 Task: Add a signature Eric Rodriguez containing With heartfelt gratitude, Eric Rodriguez to email address softage.4@softage.net and add a label Hobbies
Action: Mouse moved to (1204, 114)
Screenshot: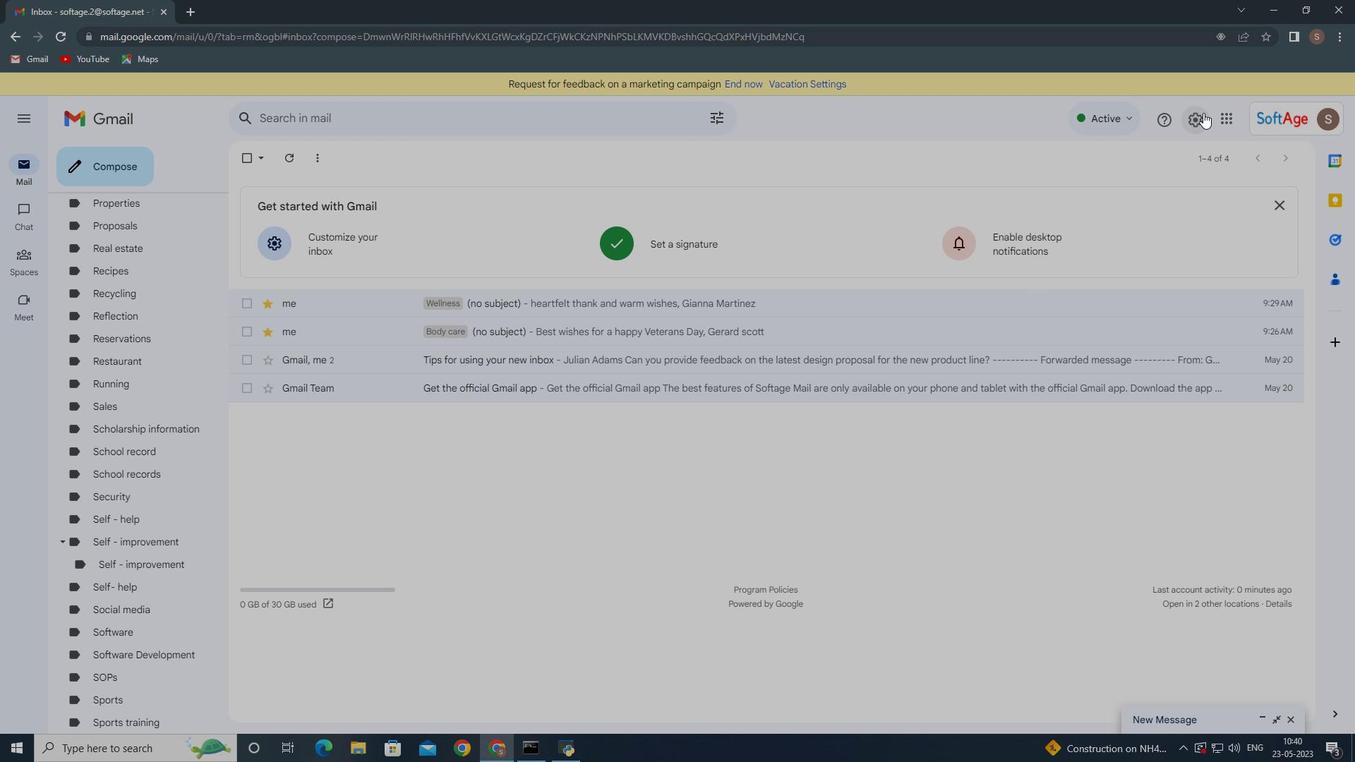 
Action: Mouse pressed left at (1204, 114)
Screenshot: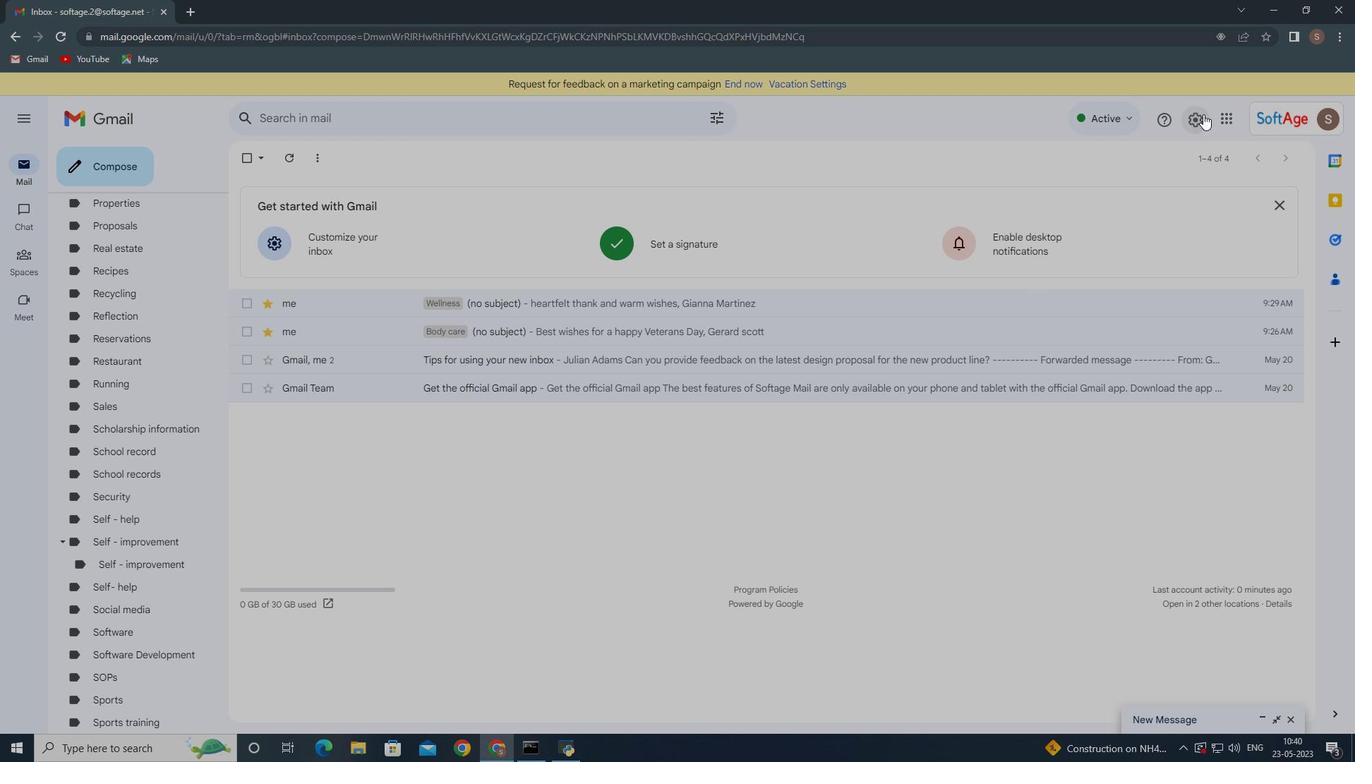 
Action: Mouse moved to (1183, 176)
Screenshot: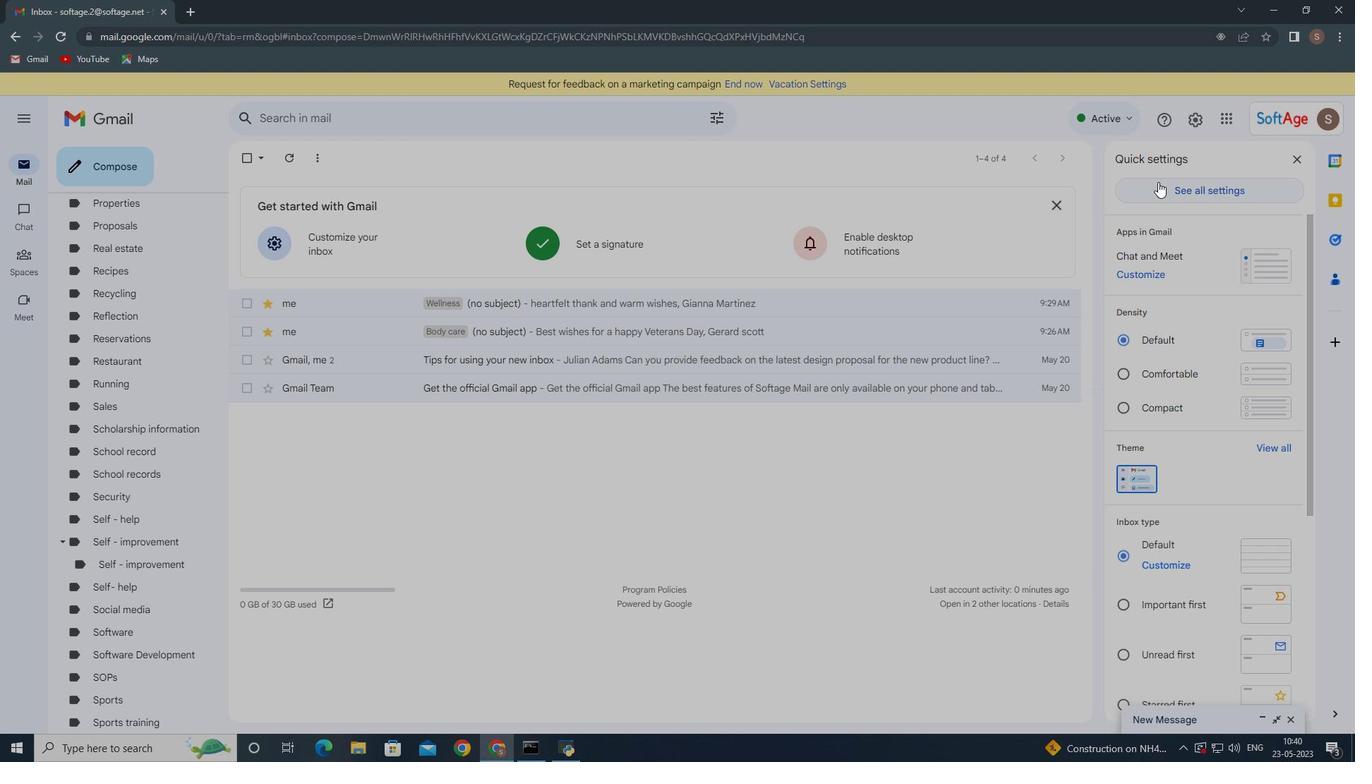 
Action: Mouse pressed left at (1183, 176)
Screenshot: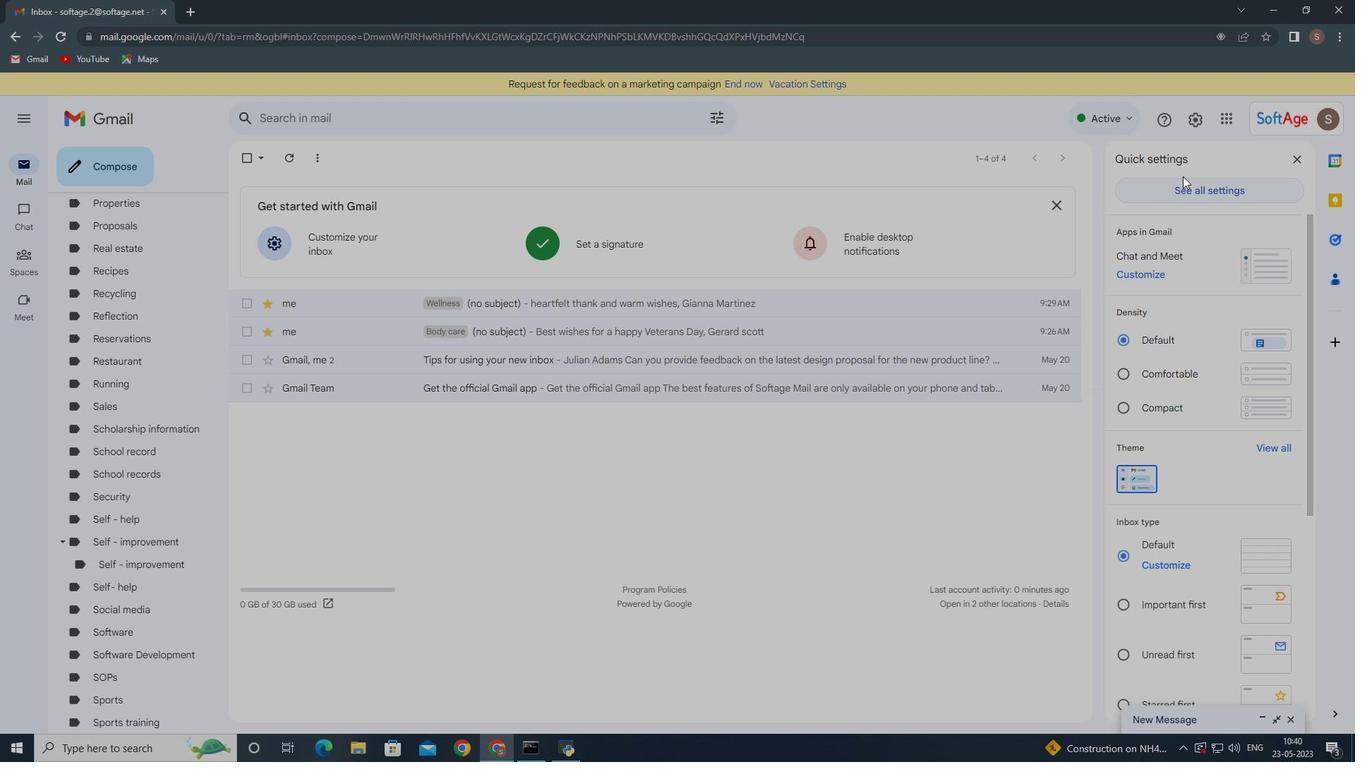 
Action: Mouse moved to (1183, 191)
Screenshot: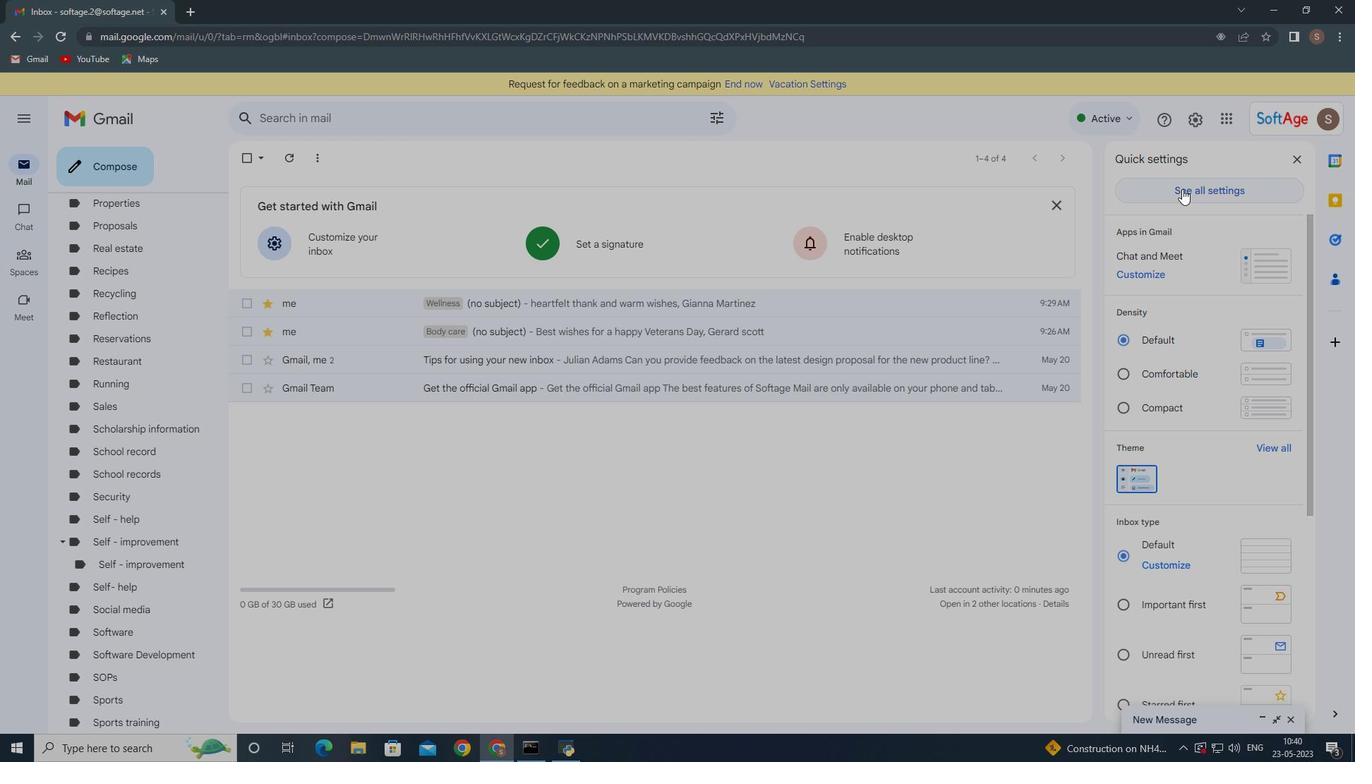 
Action: Mouse pressed left at (1183, 191)
Screenshot: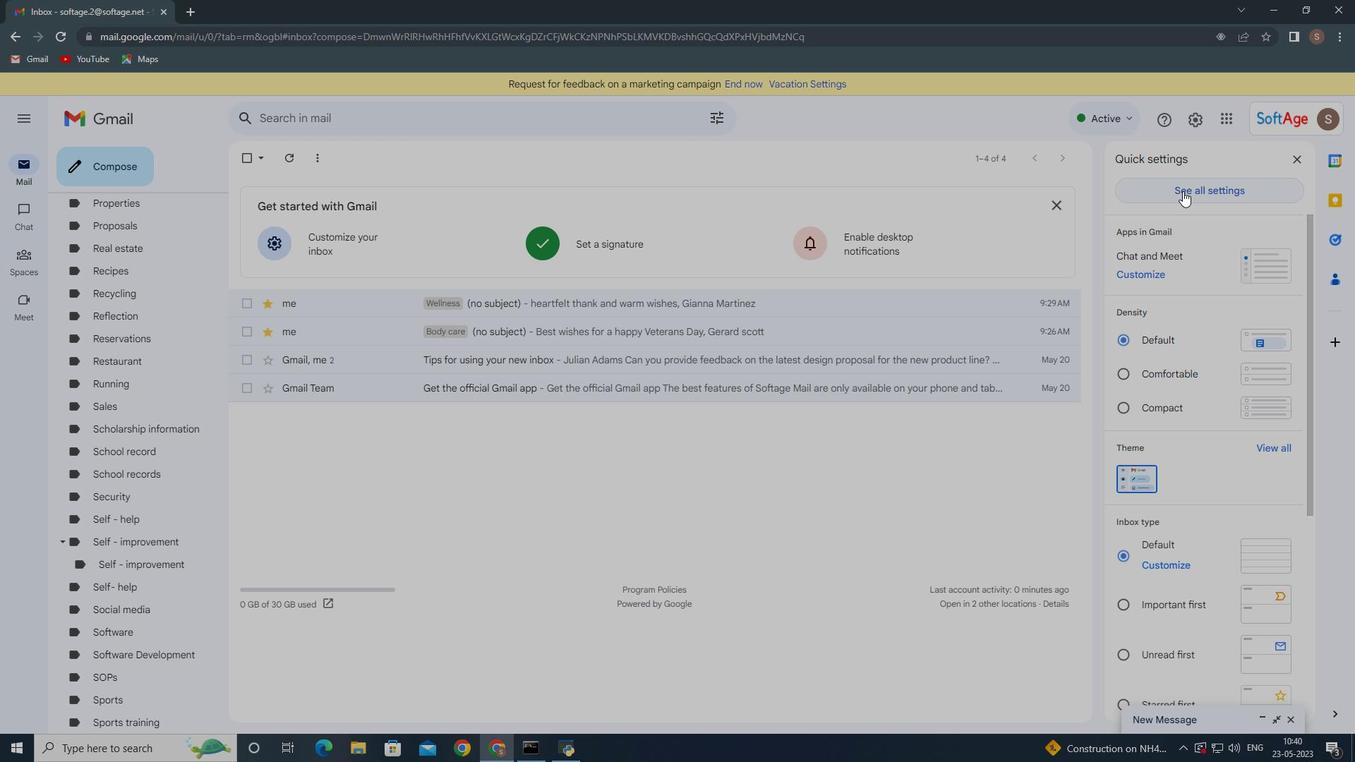 
Action: Mouse moved to (528, 362)
Screenshot: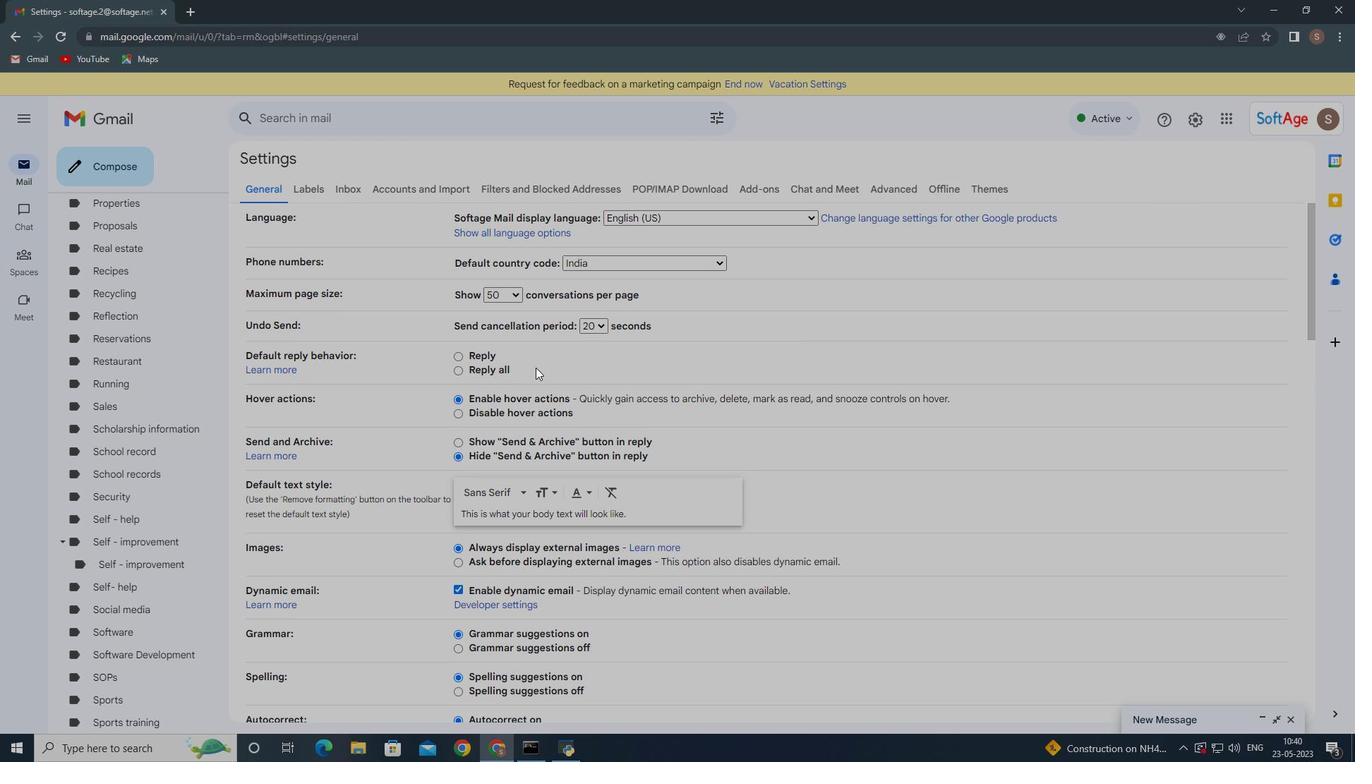 
Action: Mouse scrolled (528, 361) with delta (0, 0)
Screenshot: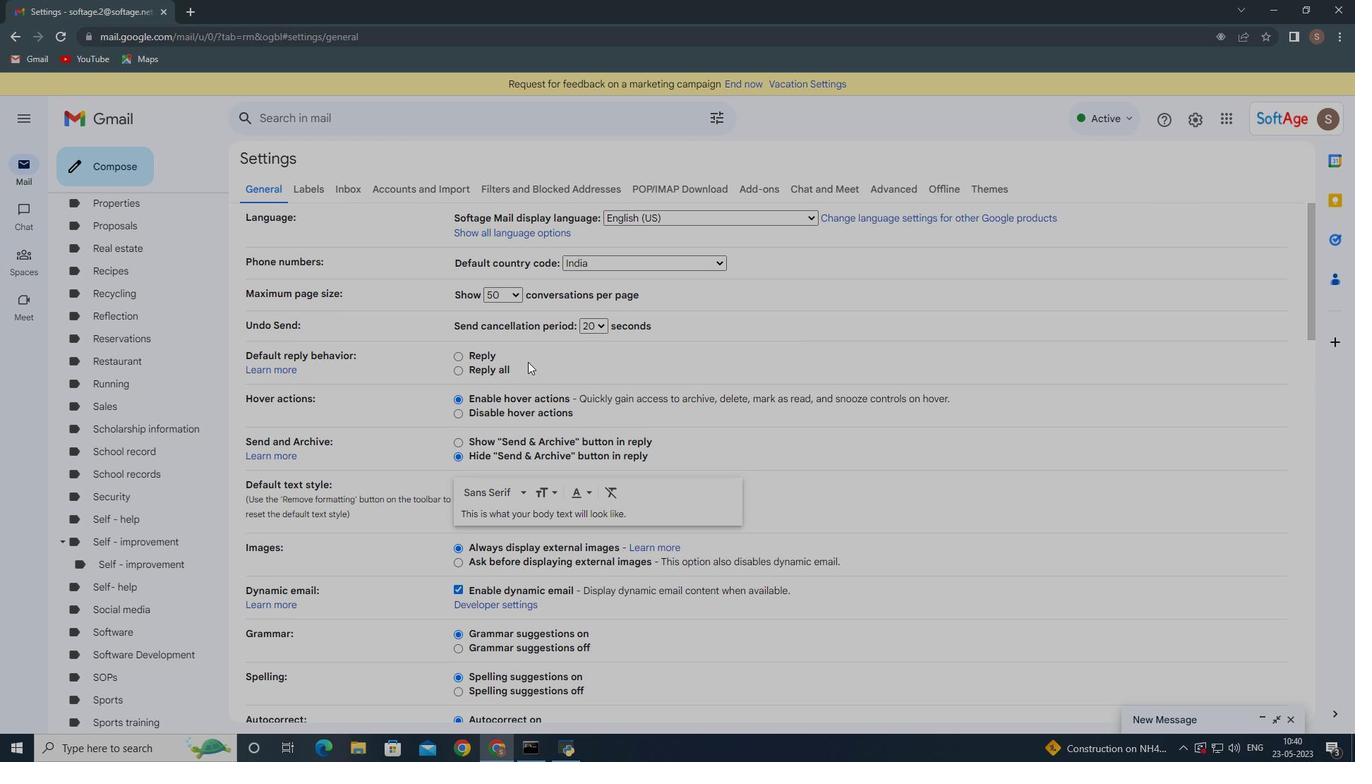 
Action: Mouse scrolled (528, 361) with delta (0, 0)
Screenshot: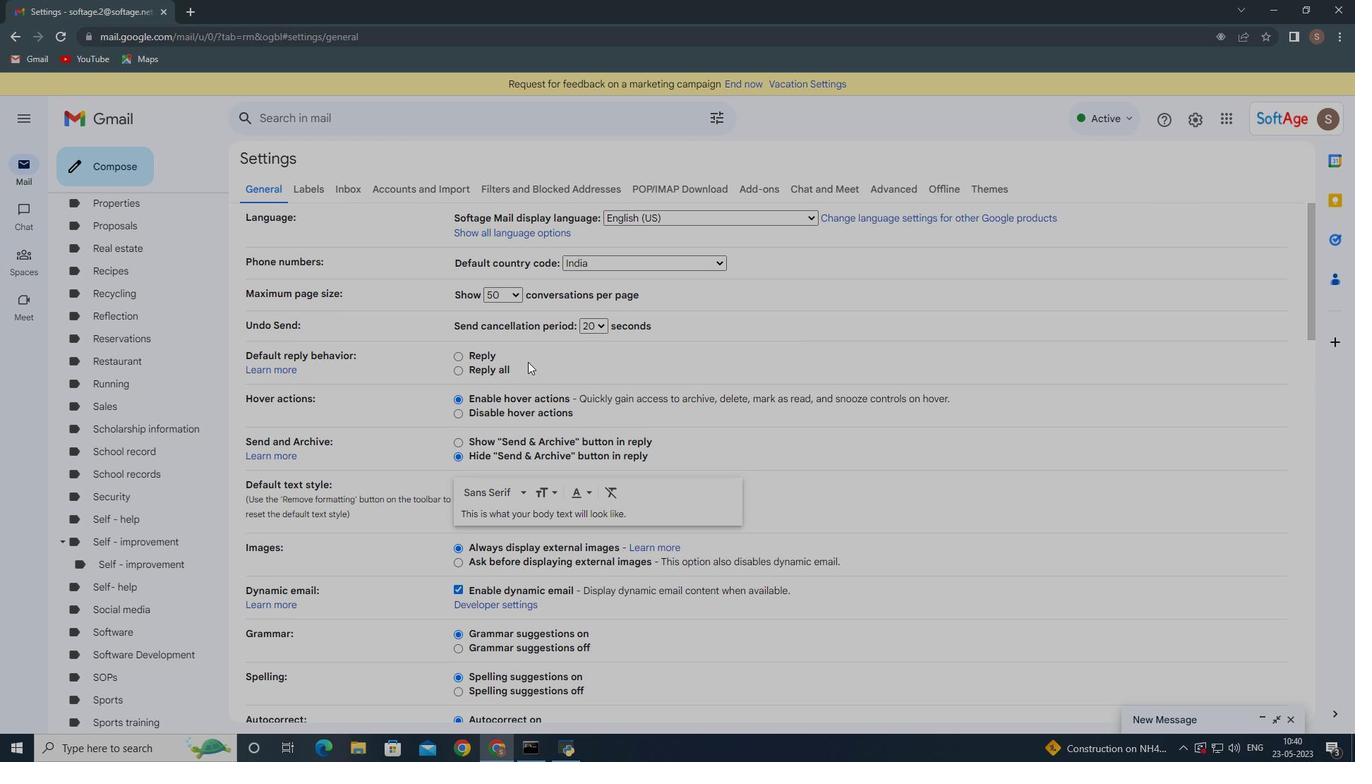 
Action: Mouse moved to (526, 365)
Screenshot: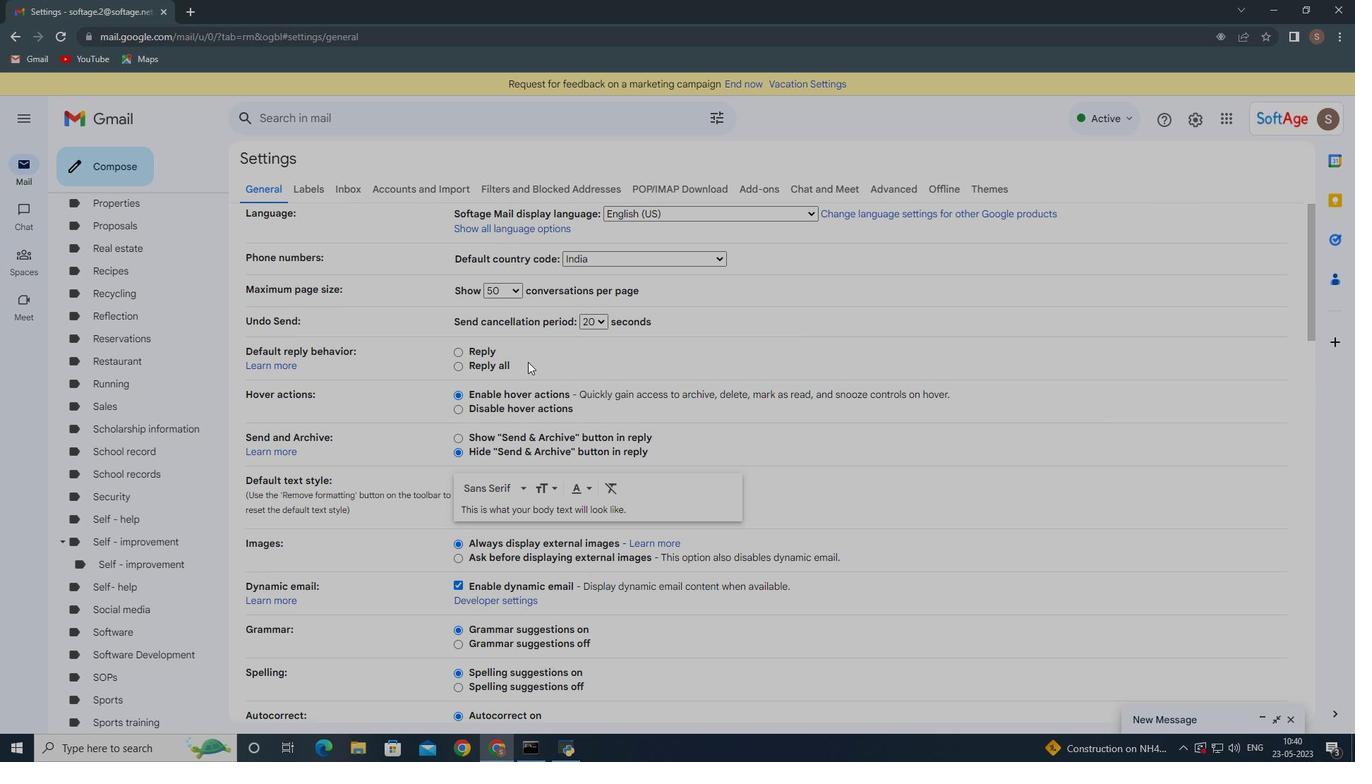 
Action: Mouse scrolled (526, 365) with delta (0, 0)
Screenshot: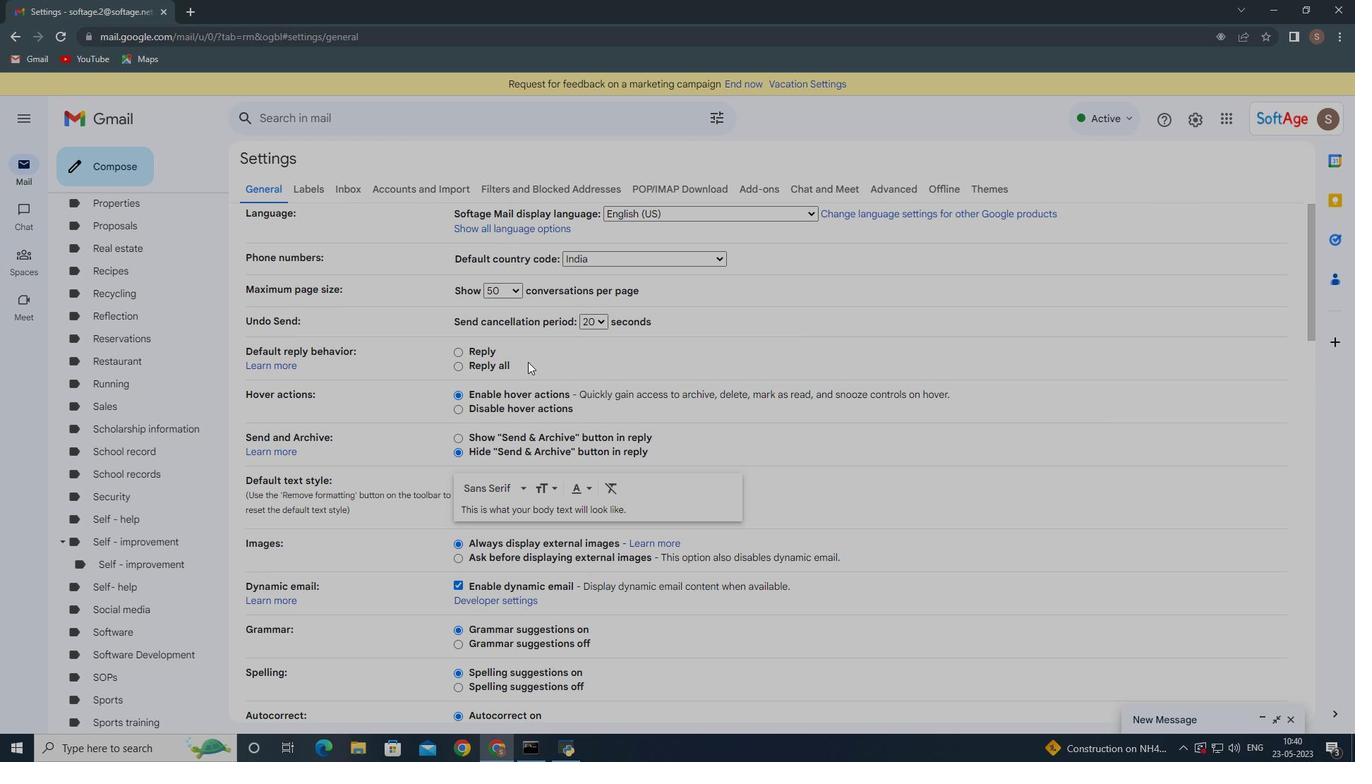 
Action: Mouse moved to (526, 370)
Screenshot: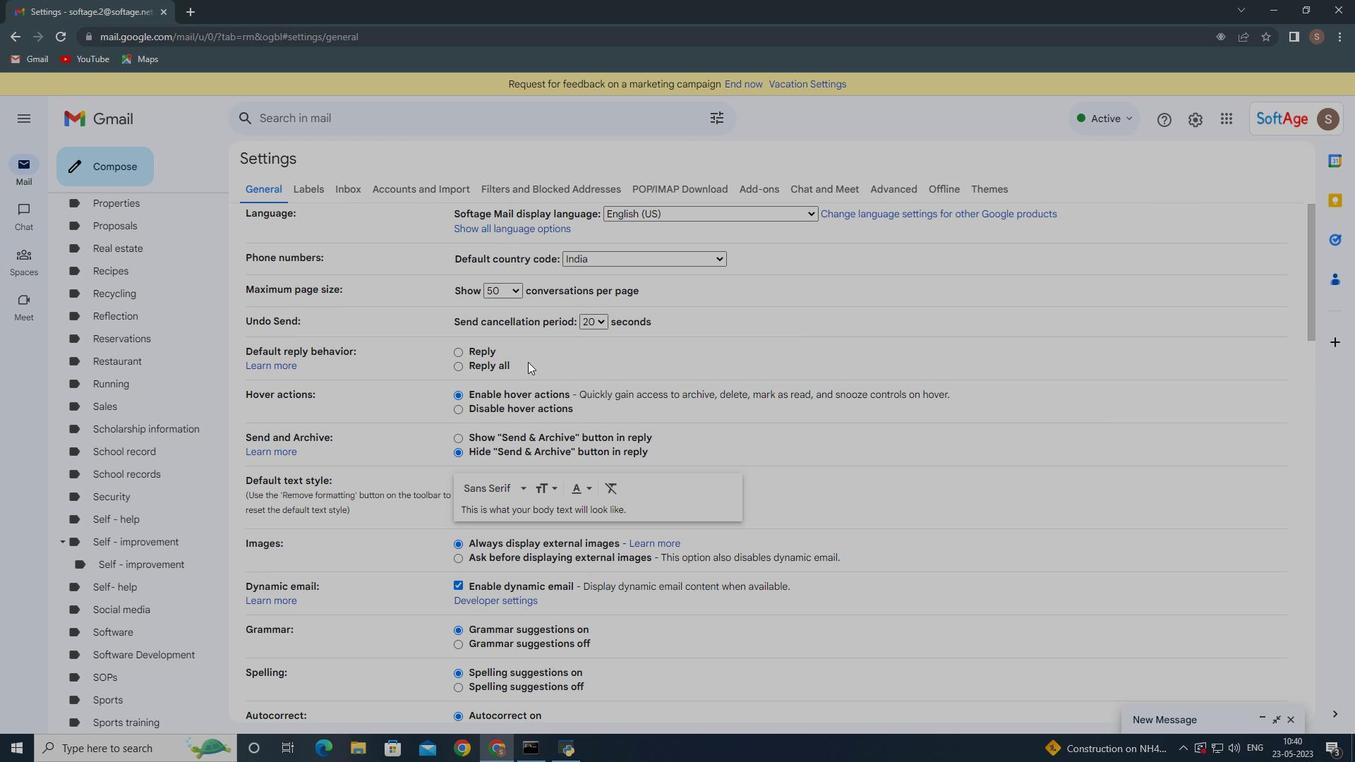 
Action: Mouse scrolled (526, 368) with delta (0, 0)
Screenshot: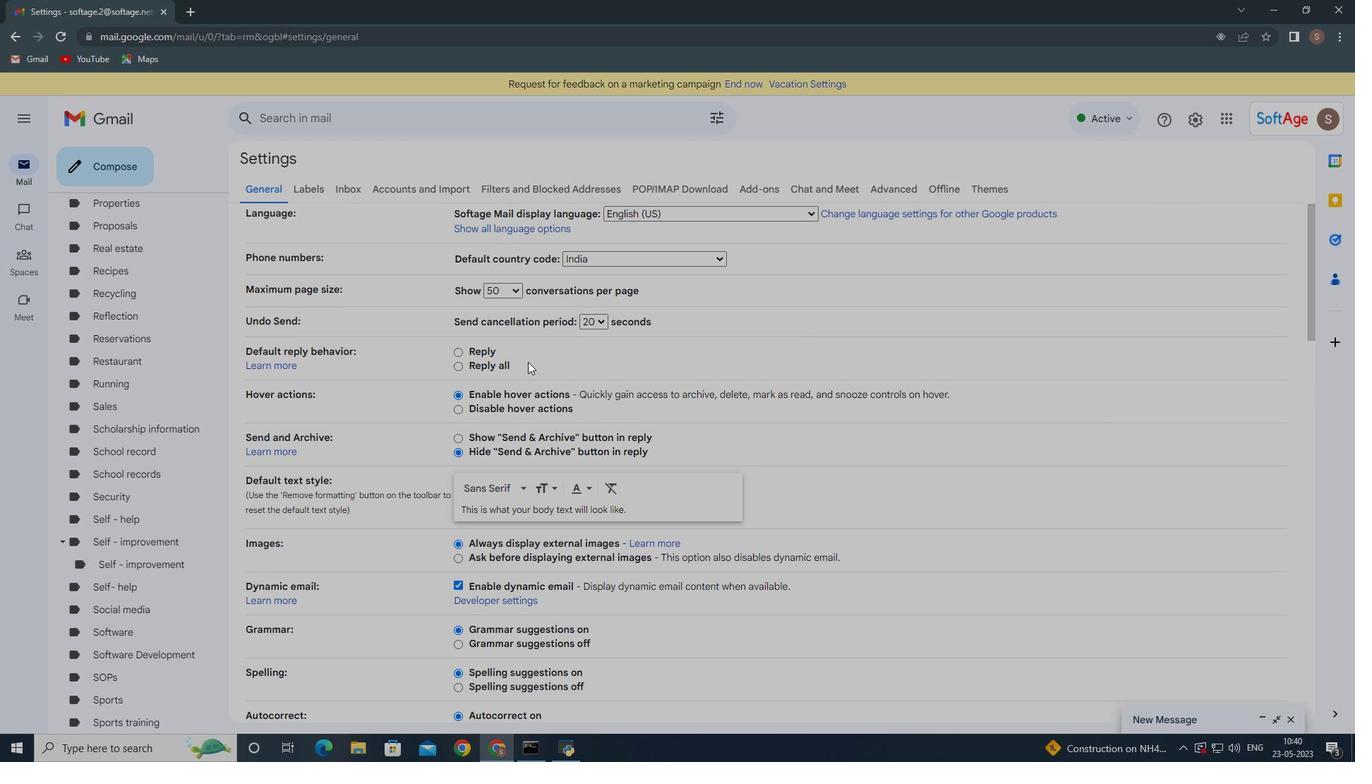 
Action: Mouse moved to (524, 374)
Screenshot: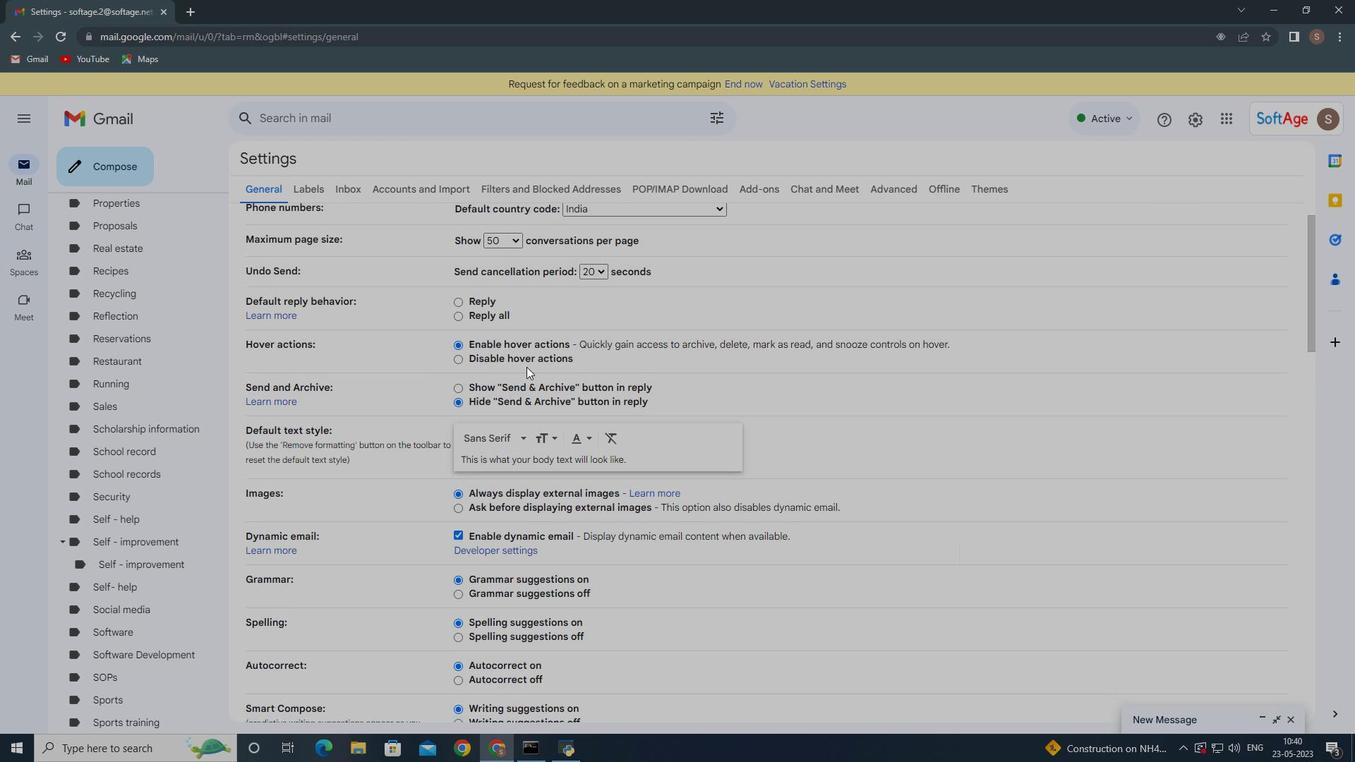 
Action: Mouse scrolled (524, 373) with delta (0, 0)
Screenshot: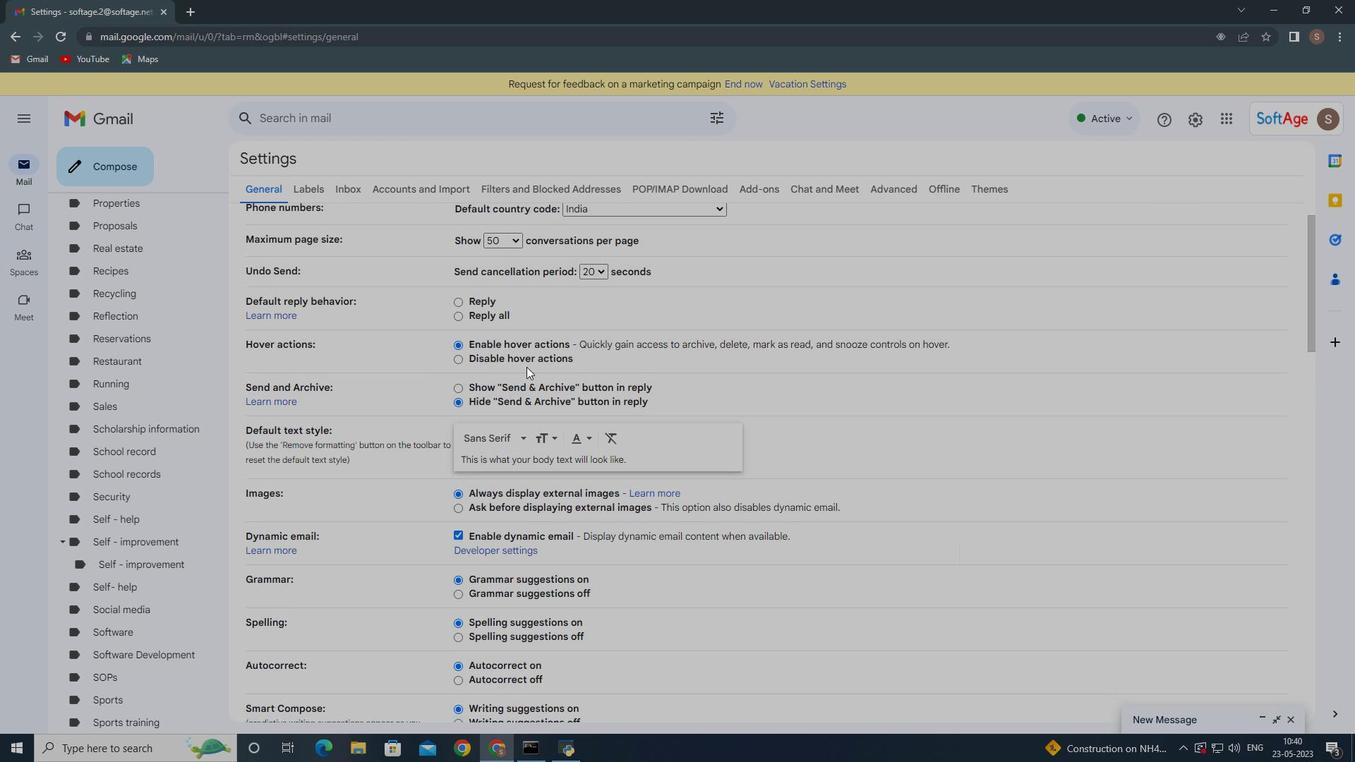 
Action: Mouse moved to (517, 387)
Screenshot: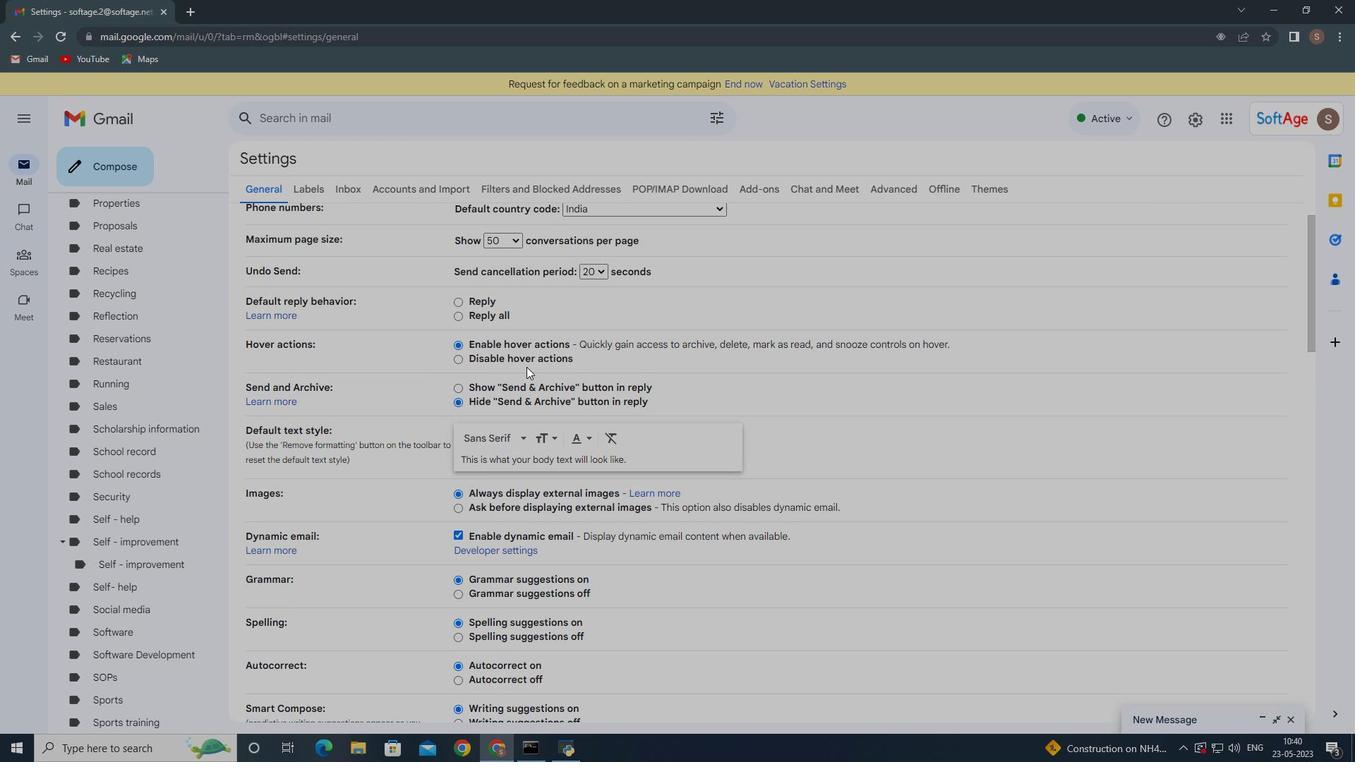 
Action: Mouse scrolled (521, 382) with delta (0, 0)
Screenshot: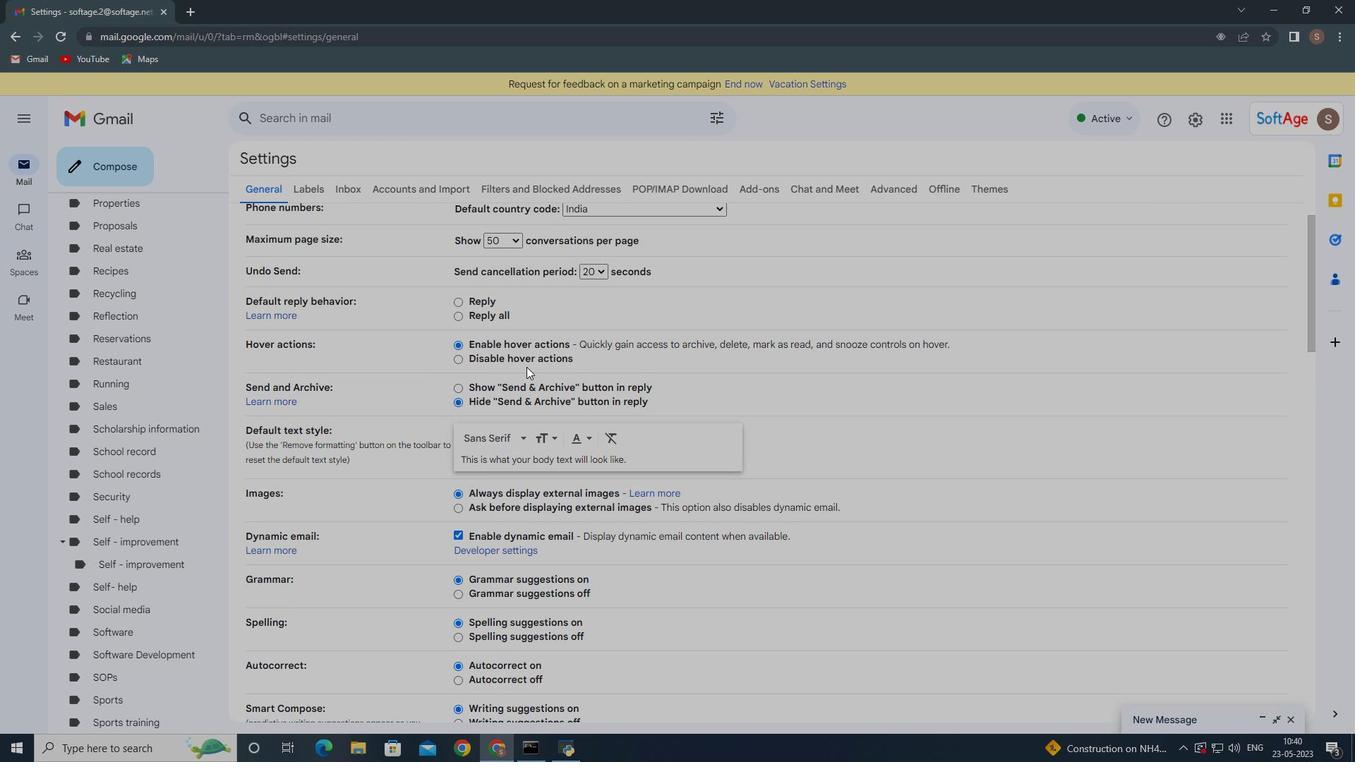 
Action: Mouse moved to (504, 426)
Screenshot: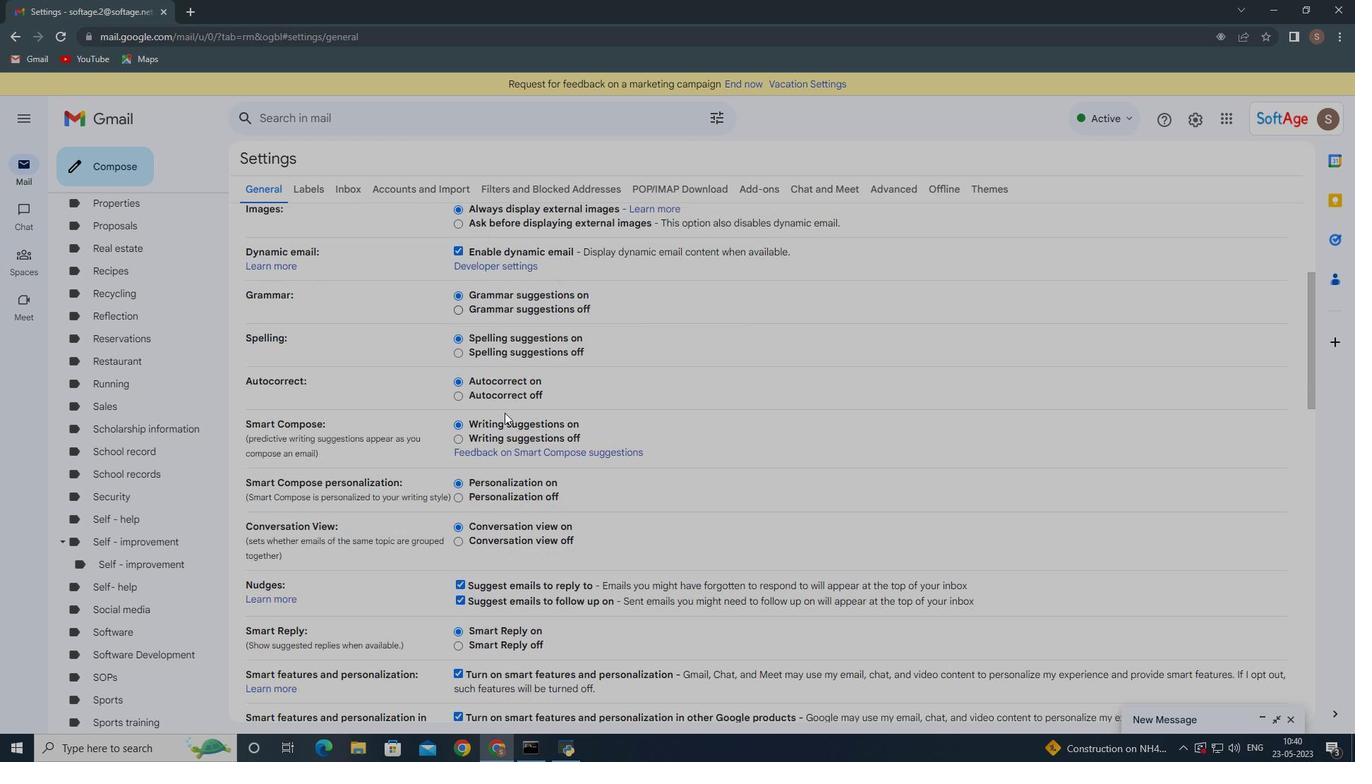 
Action: Mouse scrolled (504, 424) with delta (0, 0)
Screenshot: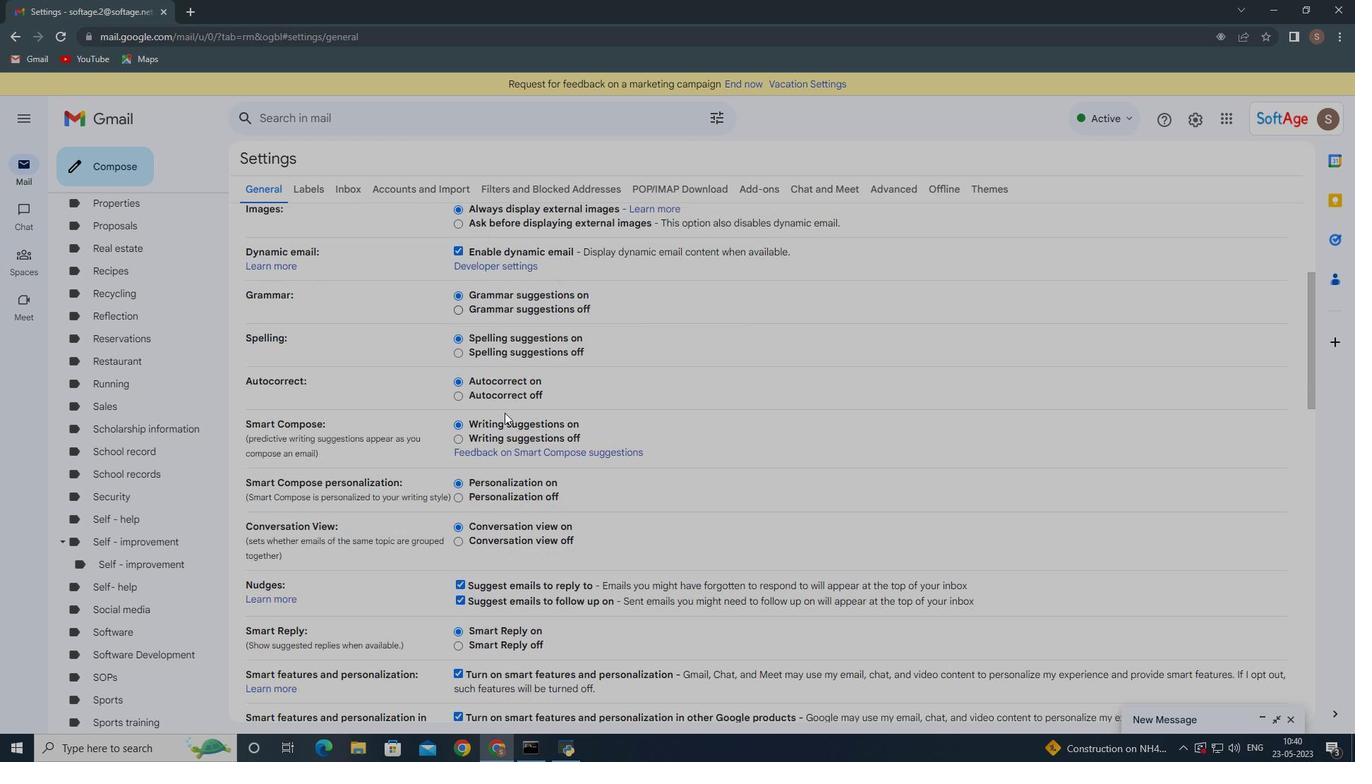 
Action: Mouse moved to (505, 430)
Screenshot: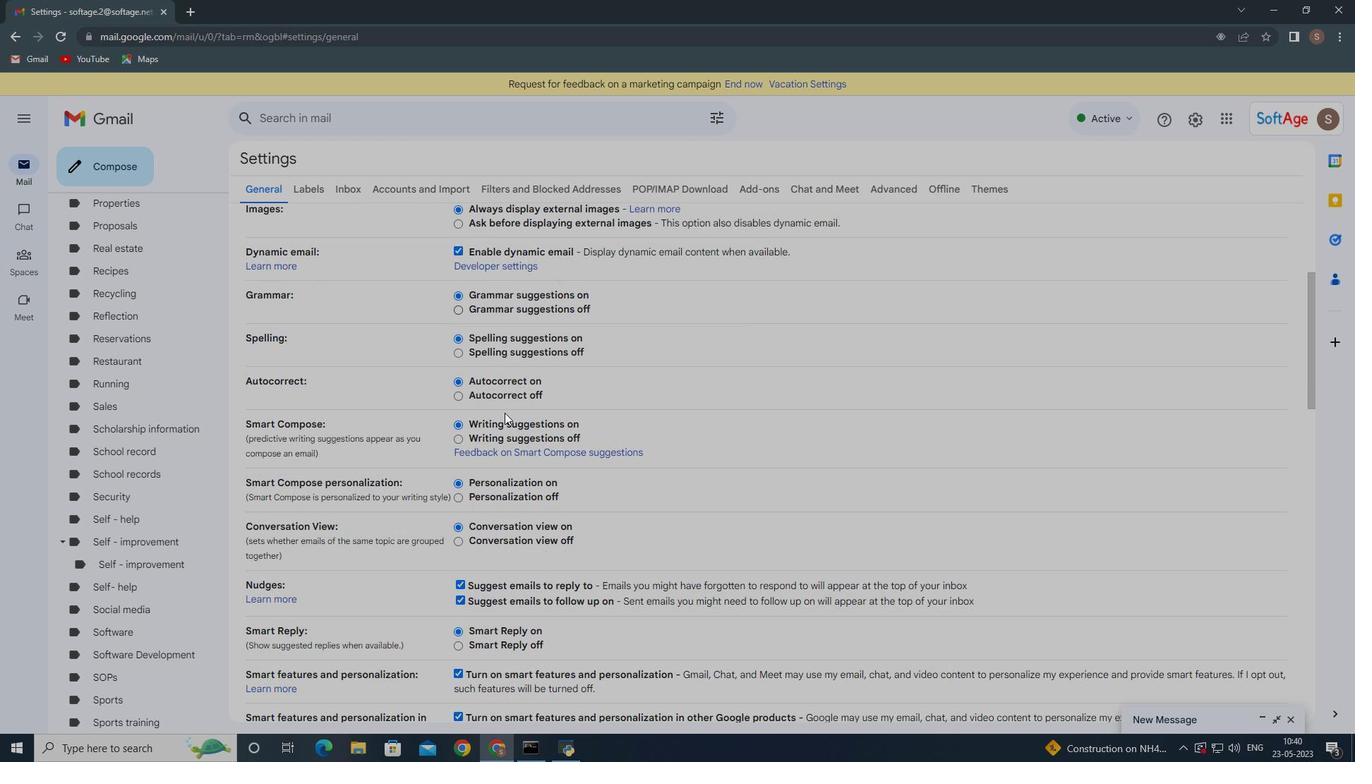
Action: Mouse scrolled (505, 430) with delta (0, 0)
Screenshot: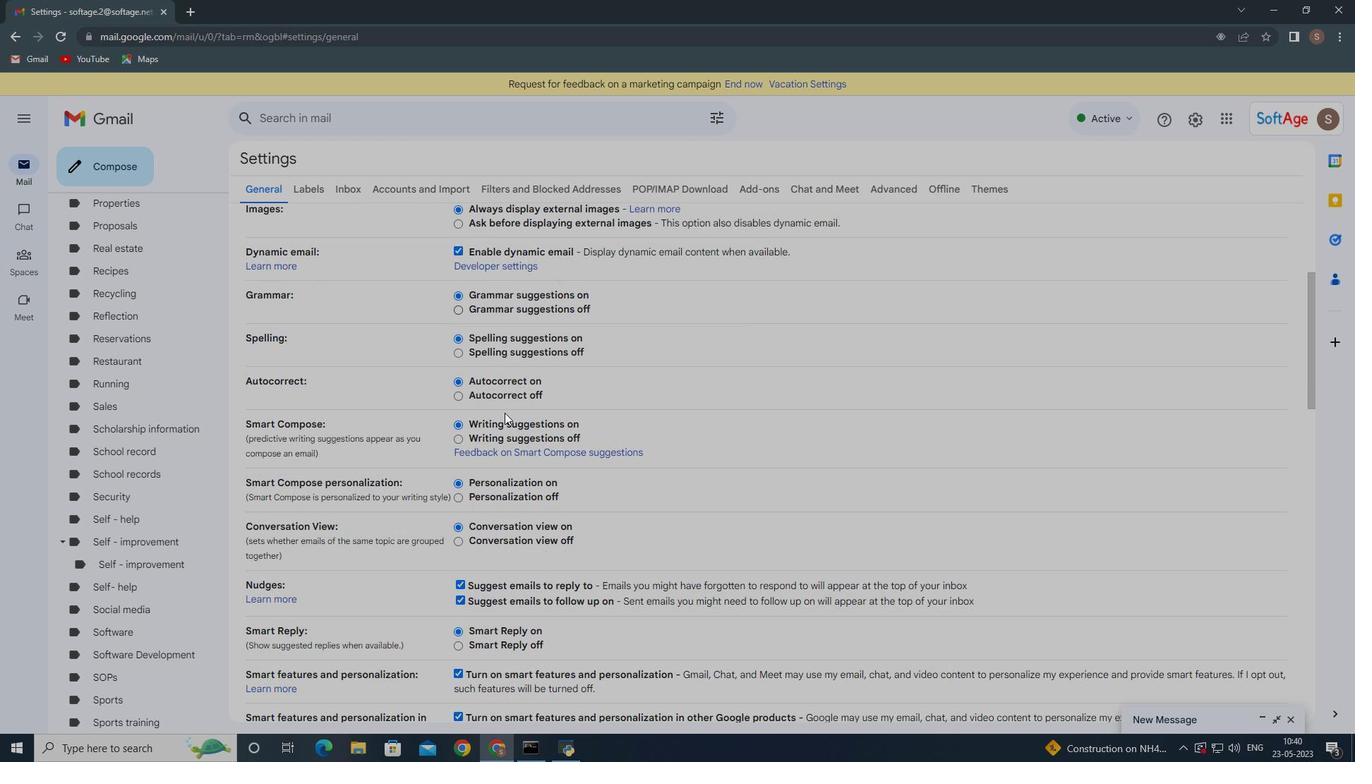 
Action: Mouse moved to (508, 442)
Screenshot: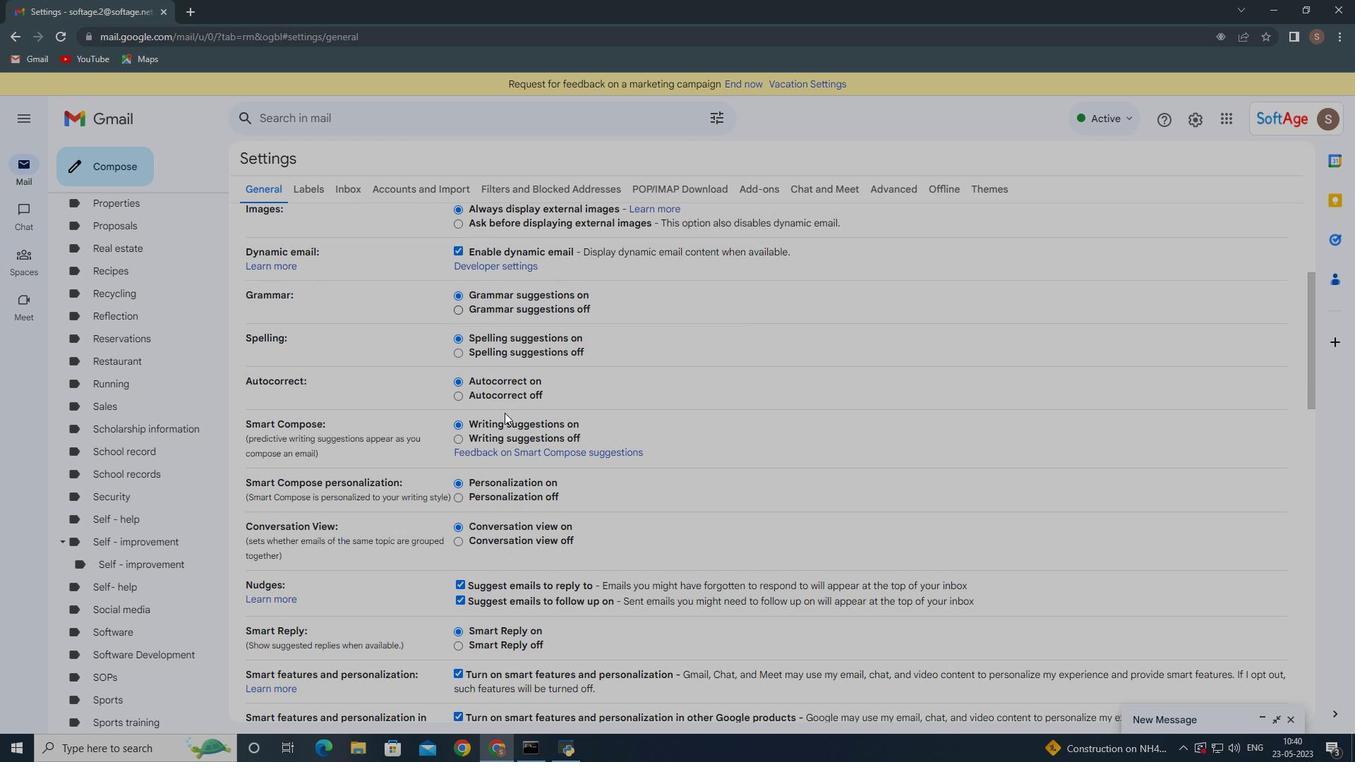 
Action: Mouse scrolled (508, 441) with delta (0, 0)
Screenshot: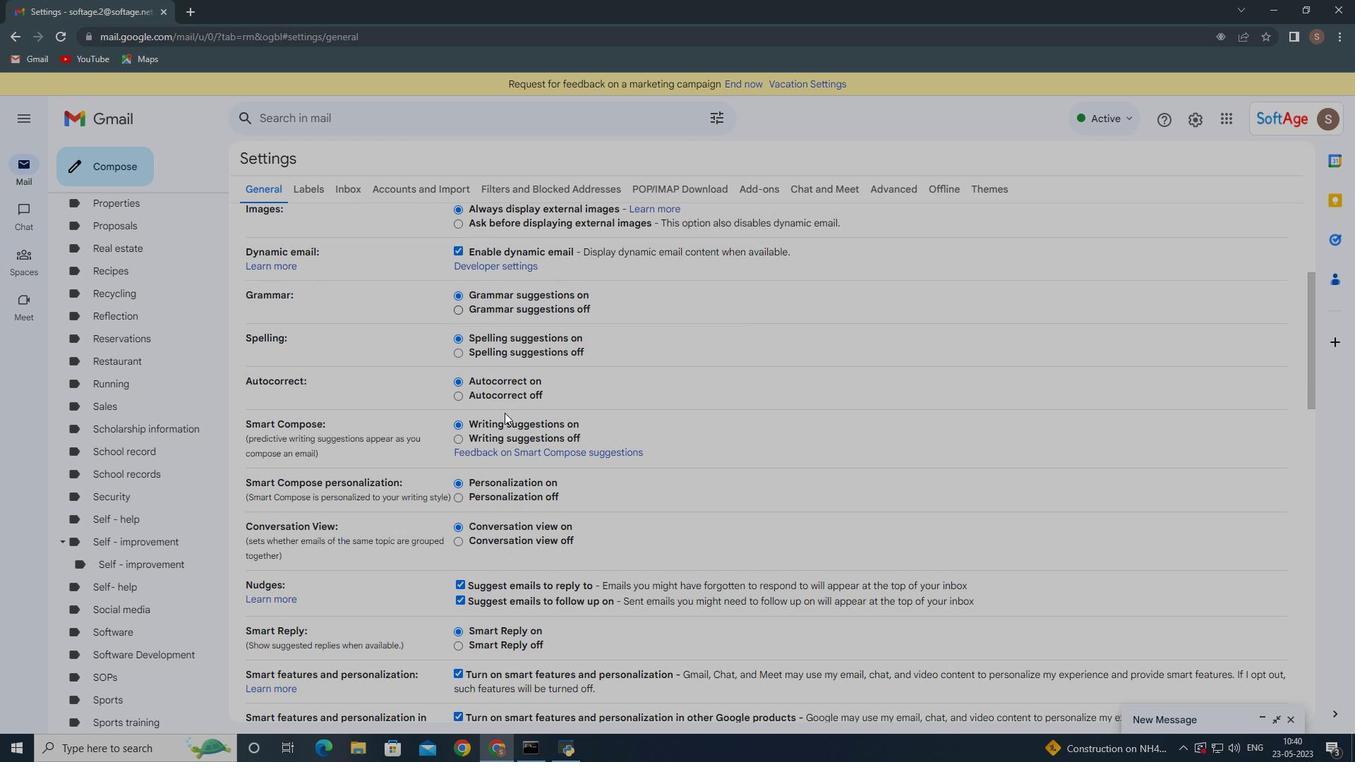 
Action: Mouse moved to (510, 447)
Screenshot: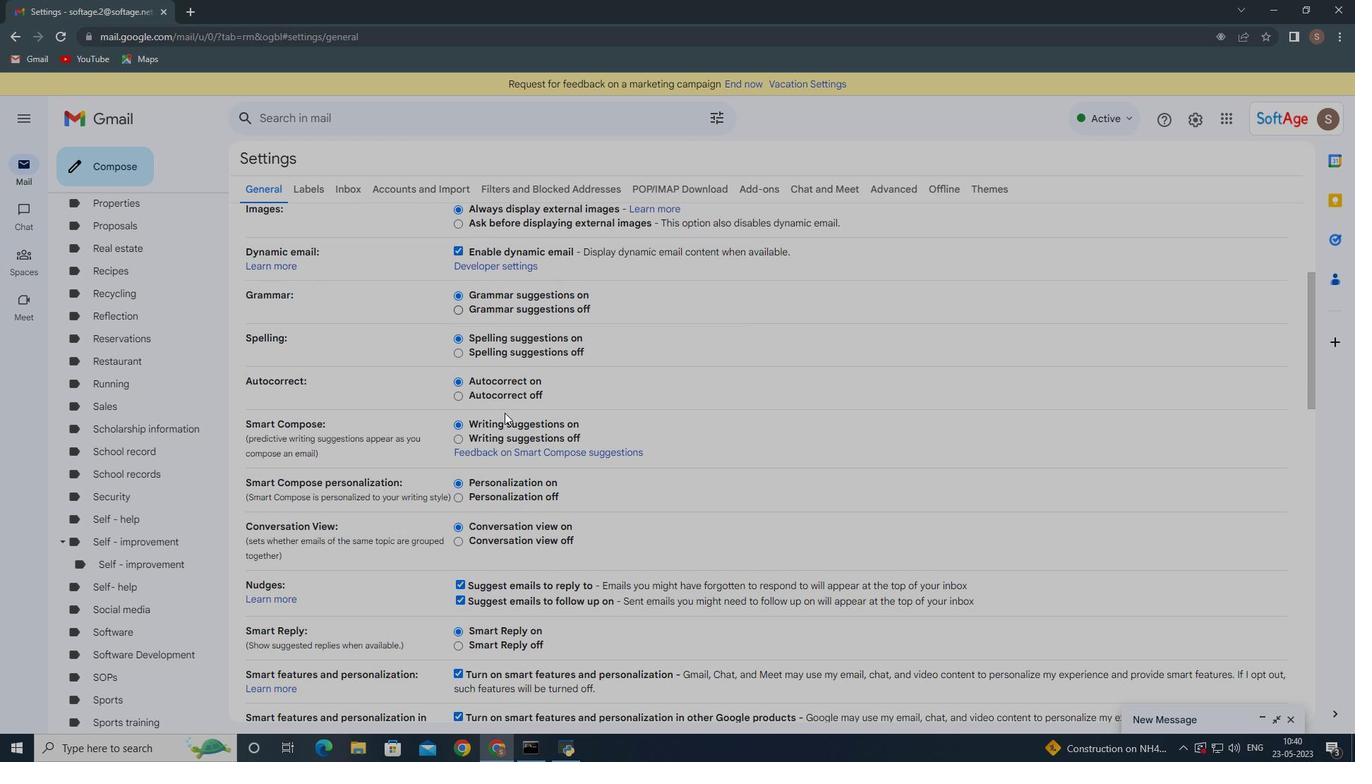 
Action: Mouse scrolled (510, 447) with delta (0, 0)
Screenshot: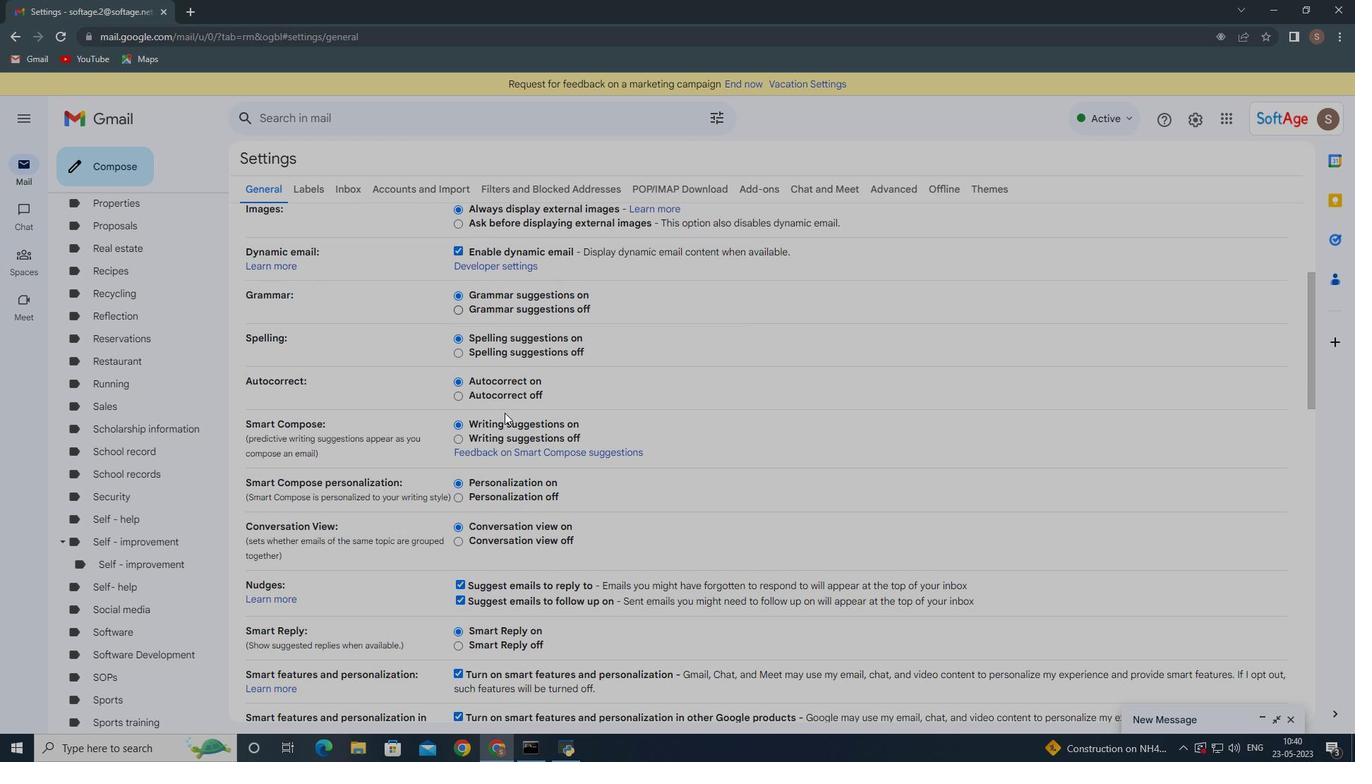 
Action: Mouse moved to (516, 514)
Screenshot: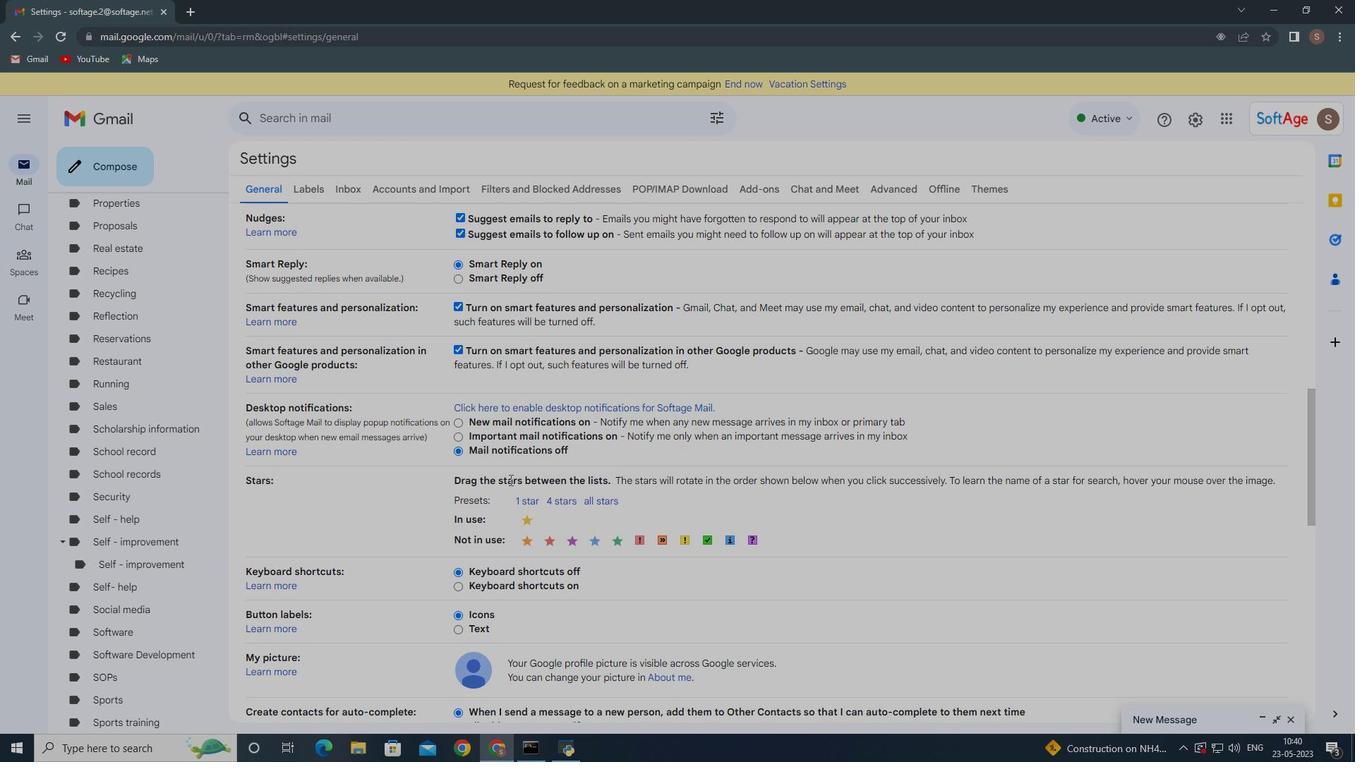 
Action: Mouse scrolled (509, 482) with delta (0, 0)
Screenshot: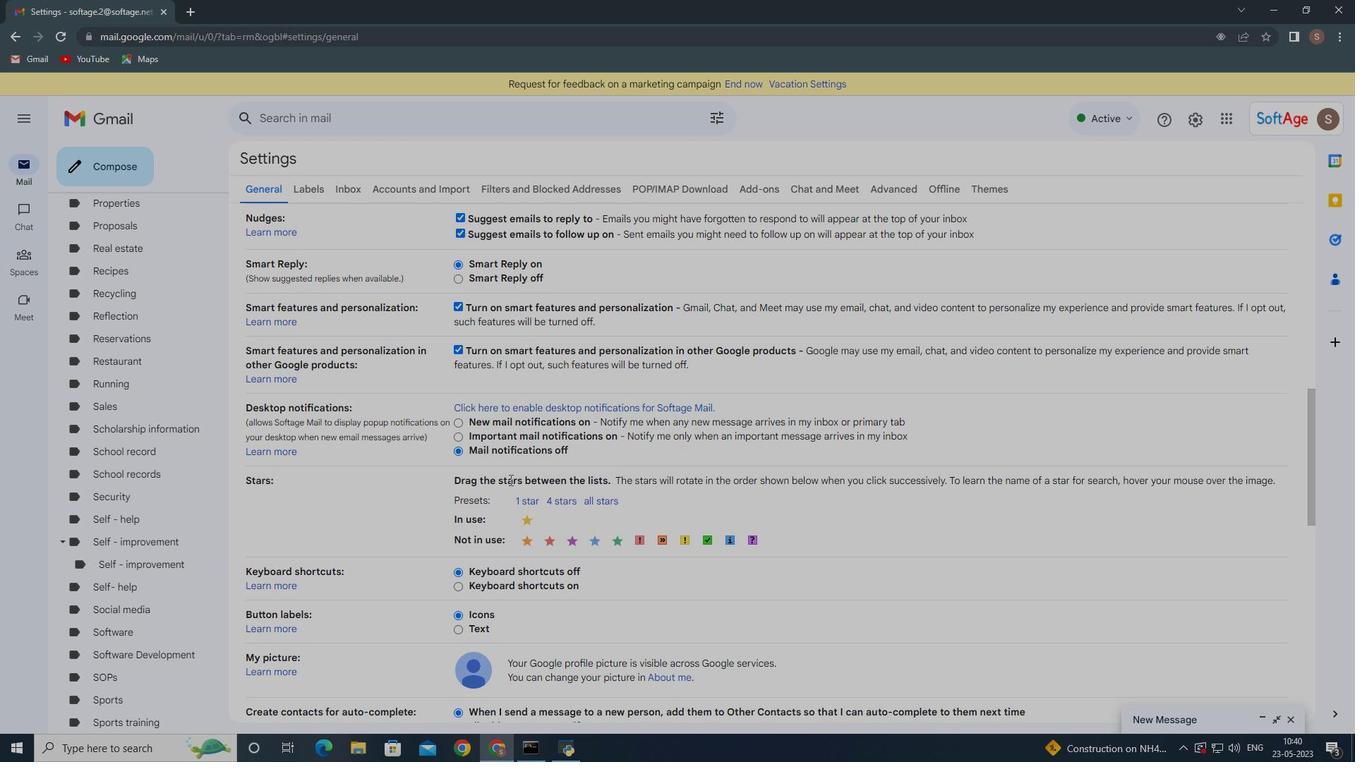 
Action: Mouse moved to (516, 515)
Screenshot: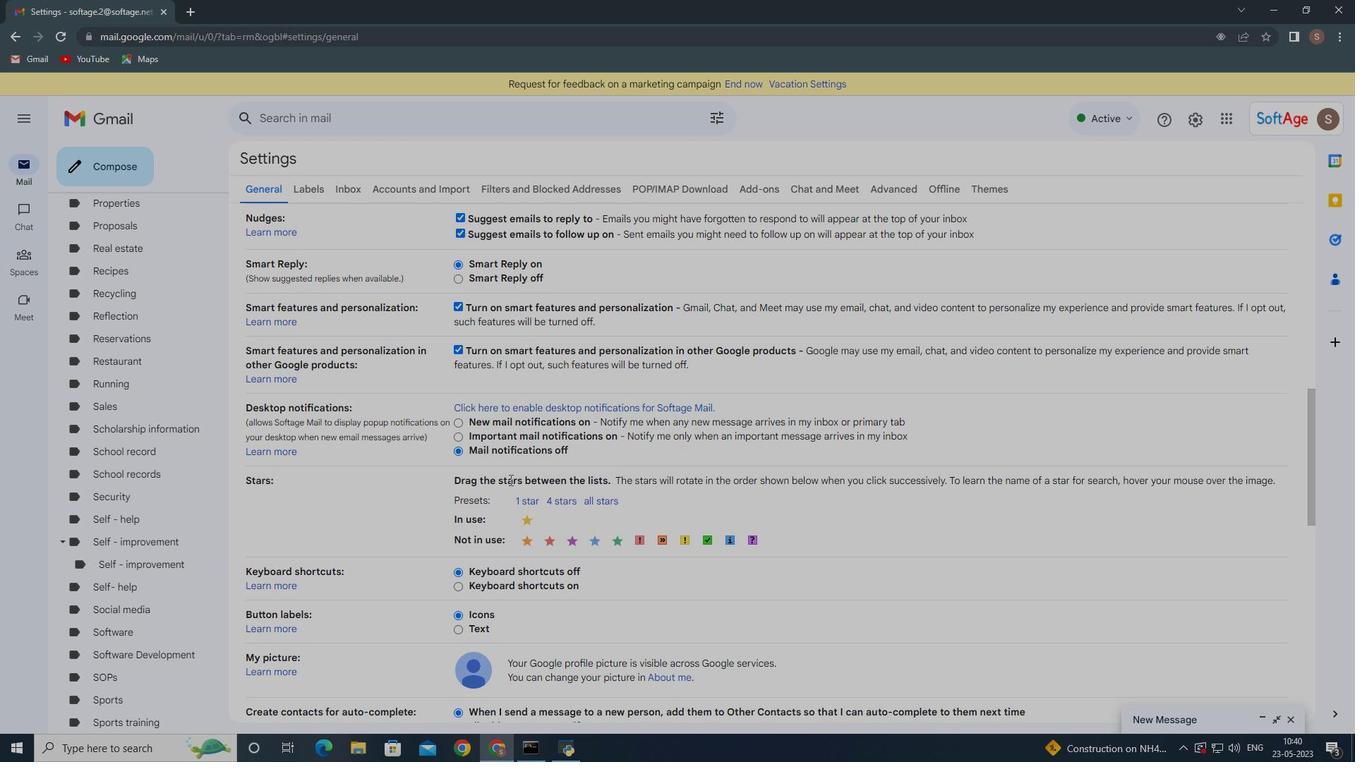 
Action: Mouse scrolled (509, 489) with delta (0, 0)
Screenshot: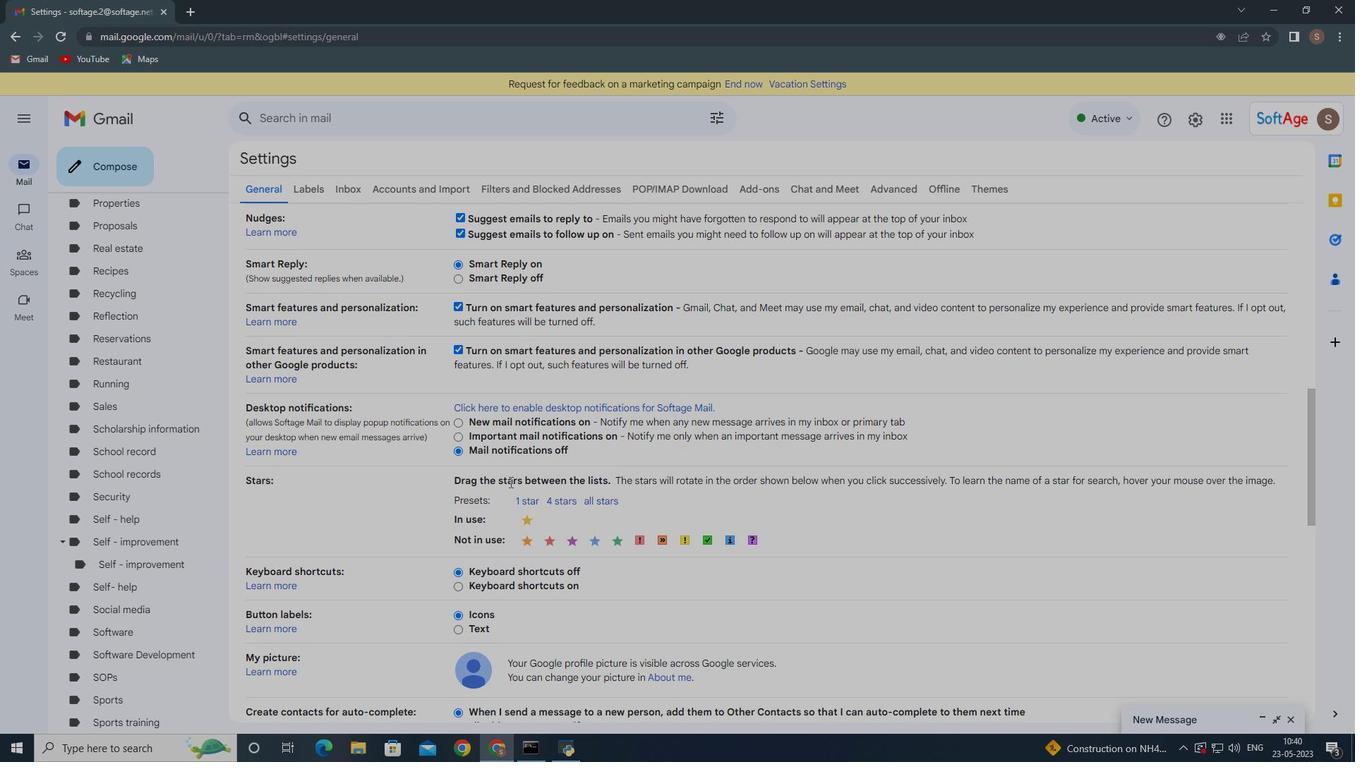 
Action: Mouse moved to (516, 519)
Screenshot: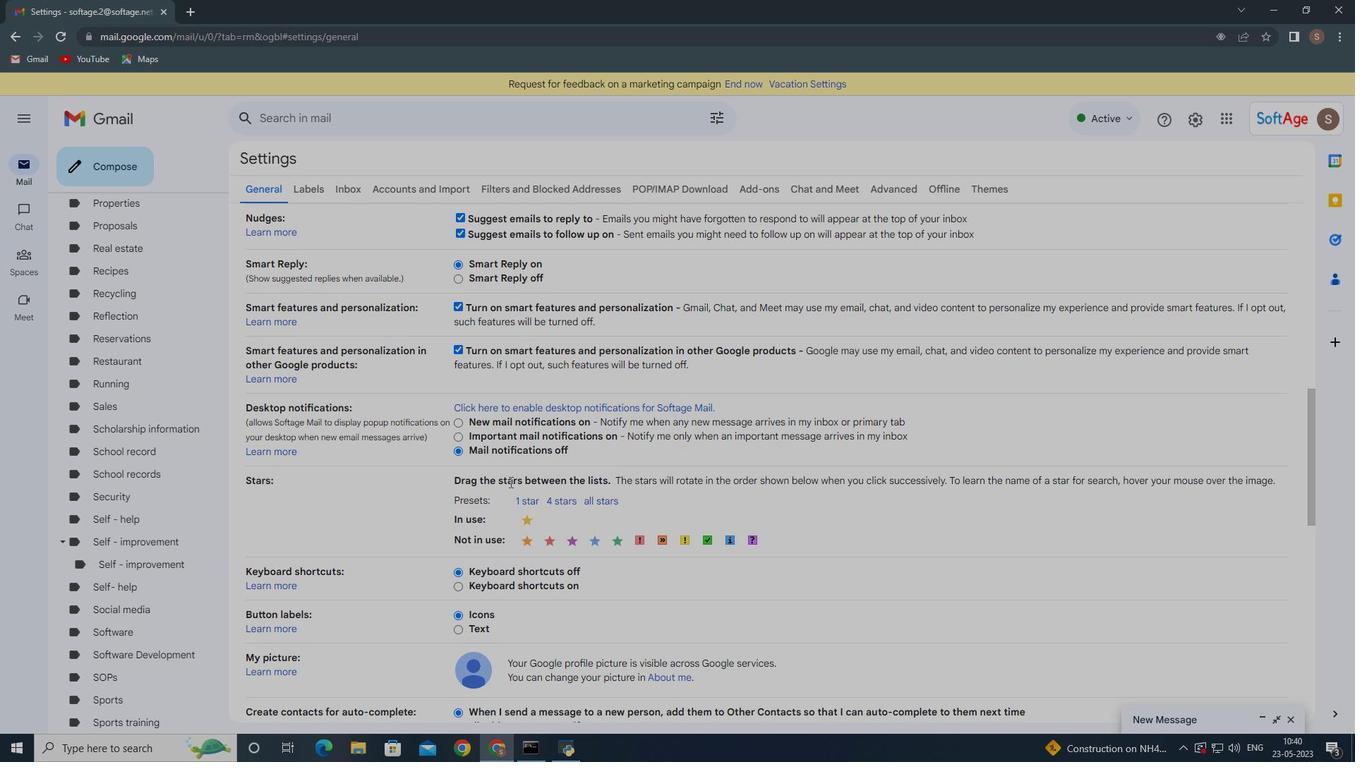 
Action: Mouse scrolled (510, 497) with delta (0, 0)
Screenshot: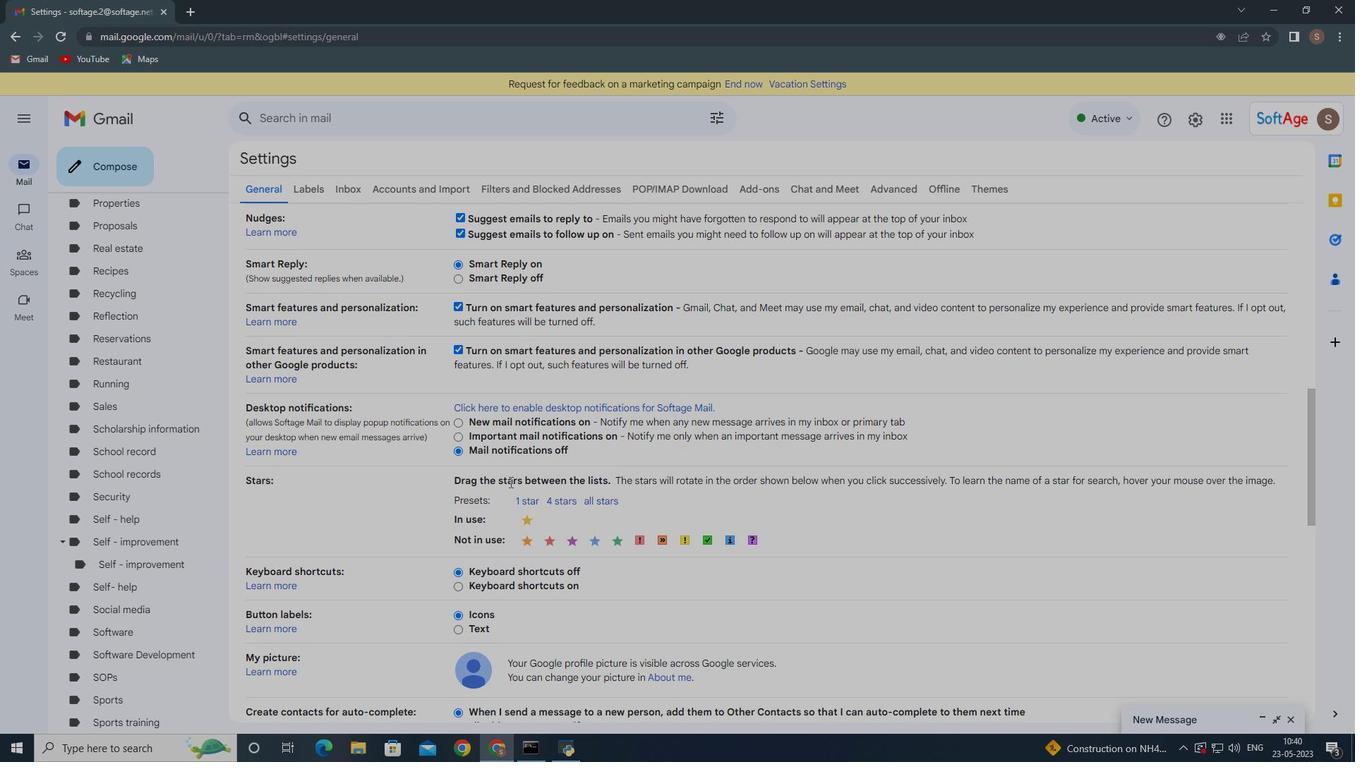 
Action: Mouse moved to (508, 560)
Screenshot: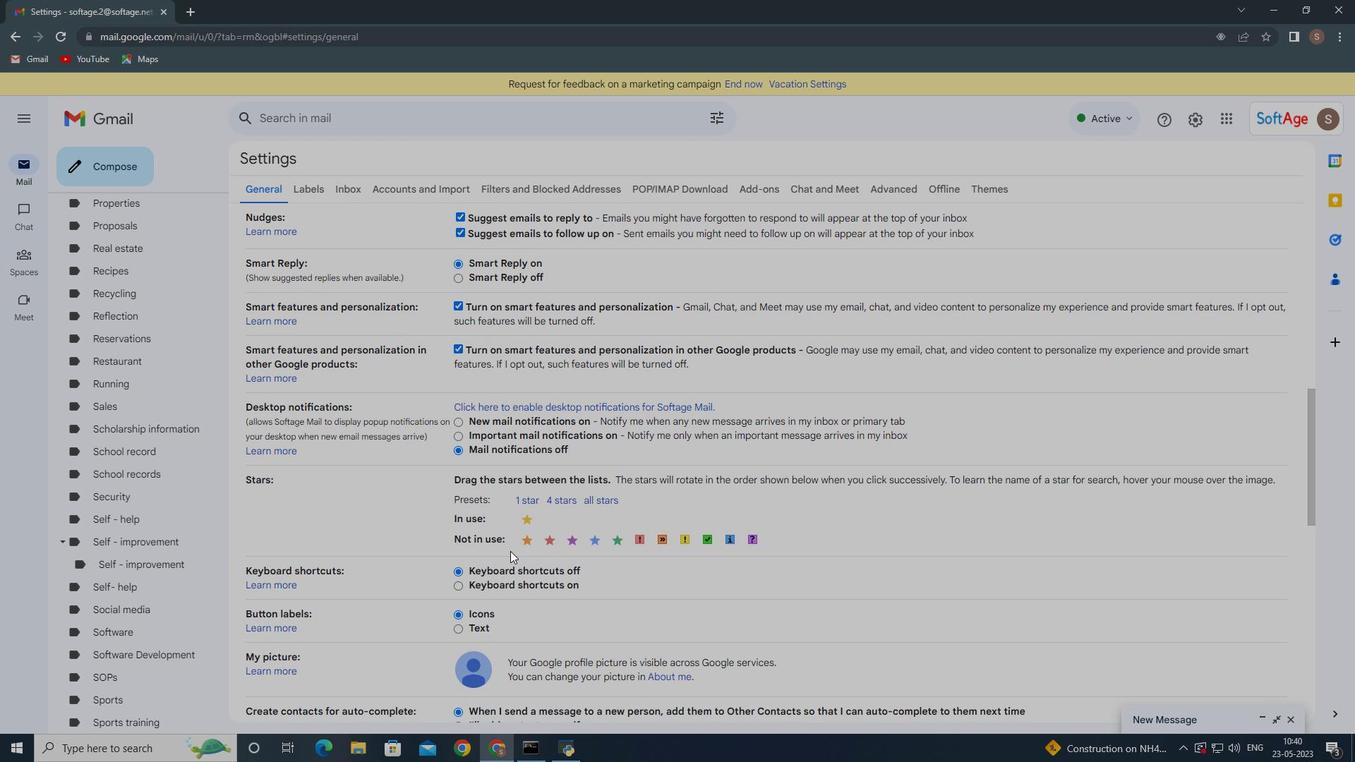 
Action: Mouse scrolled (508, 560) with delta (0, 0)
Screenshot: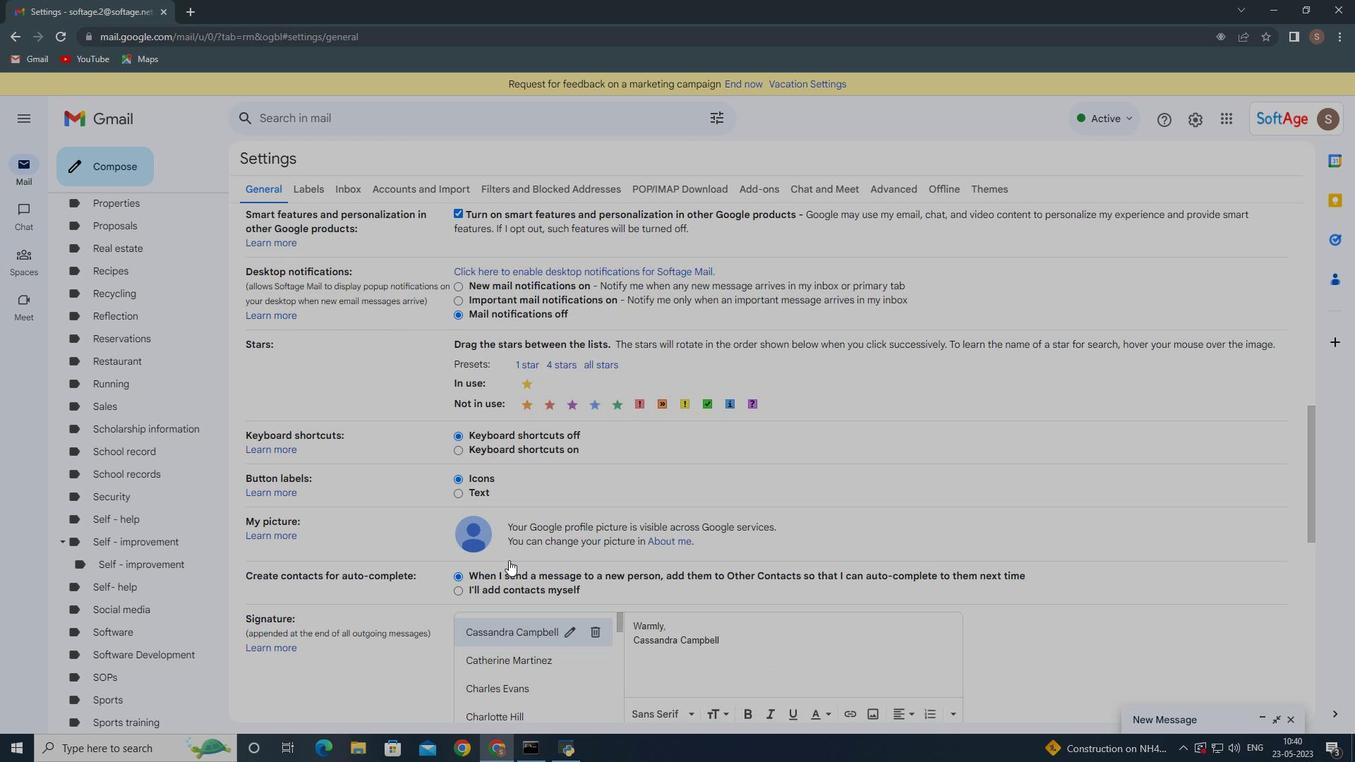 
Action: Mouse scrolled (508, 560) with delta (0, 0)
Screenshot: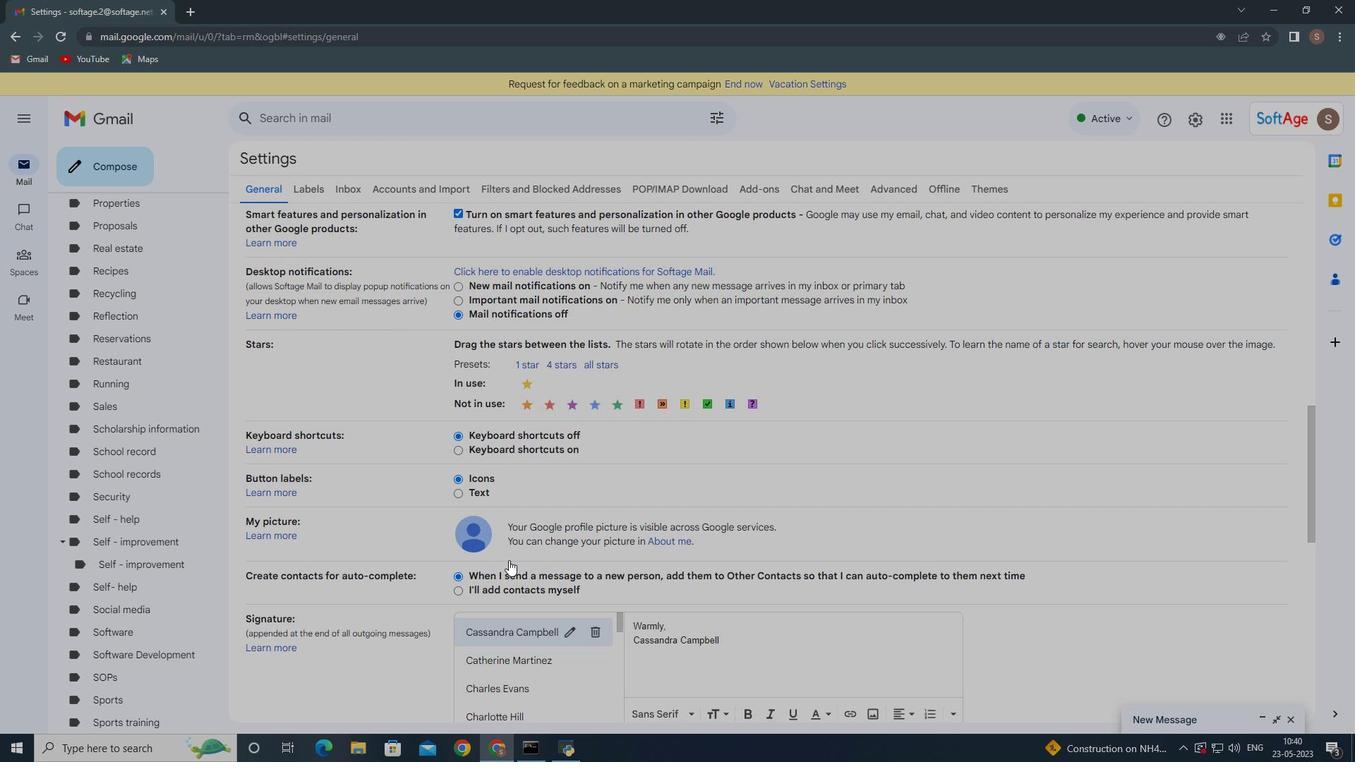 
Action: Mouse scrolled (508, 560) with delta (0, 0)
Screenshot: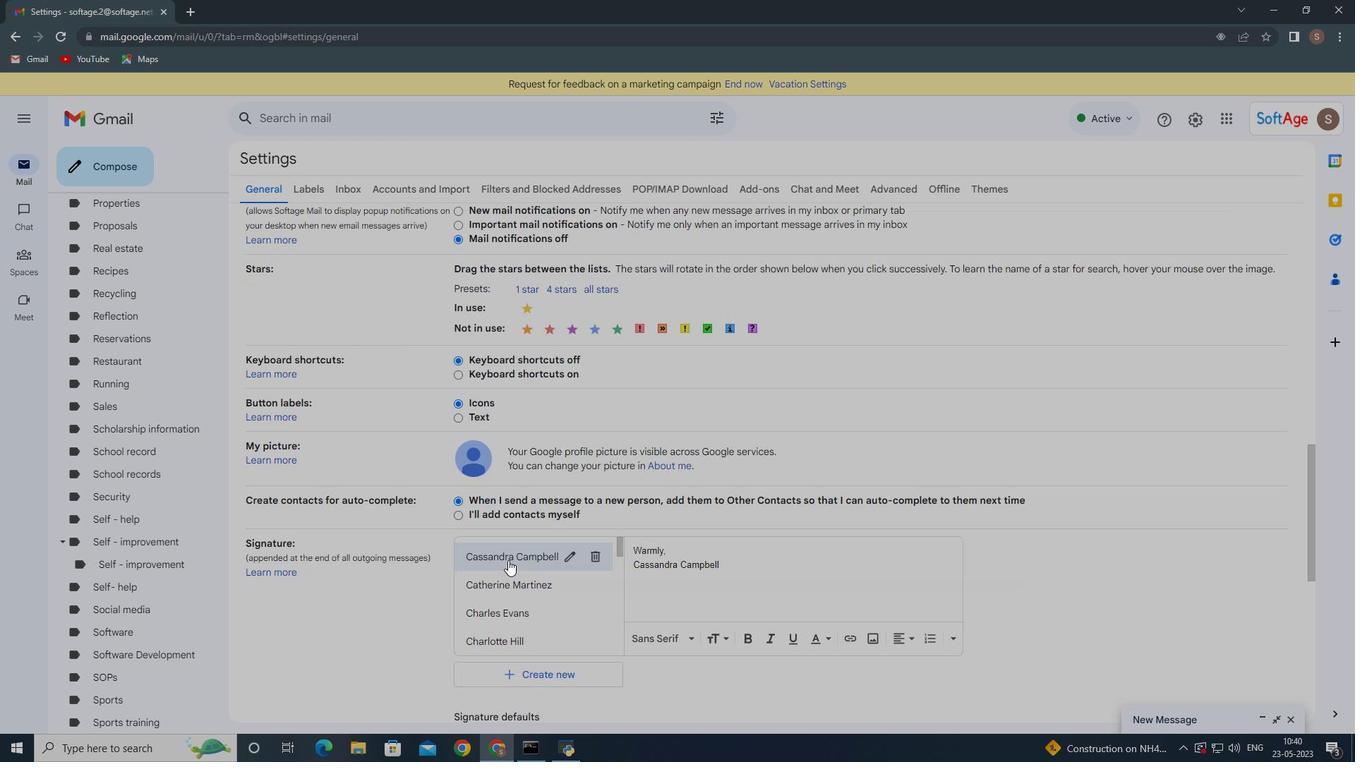 
Action: Mouse moved to (555, 677)
Screenshot: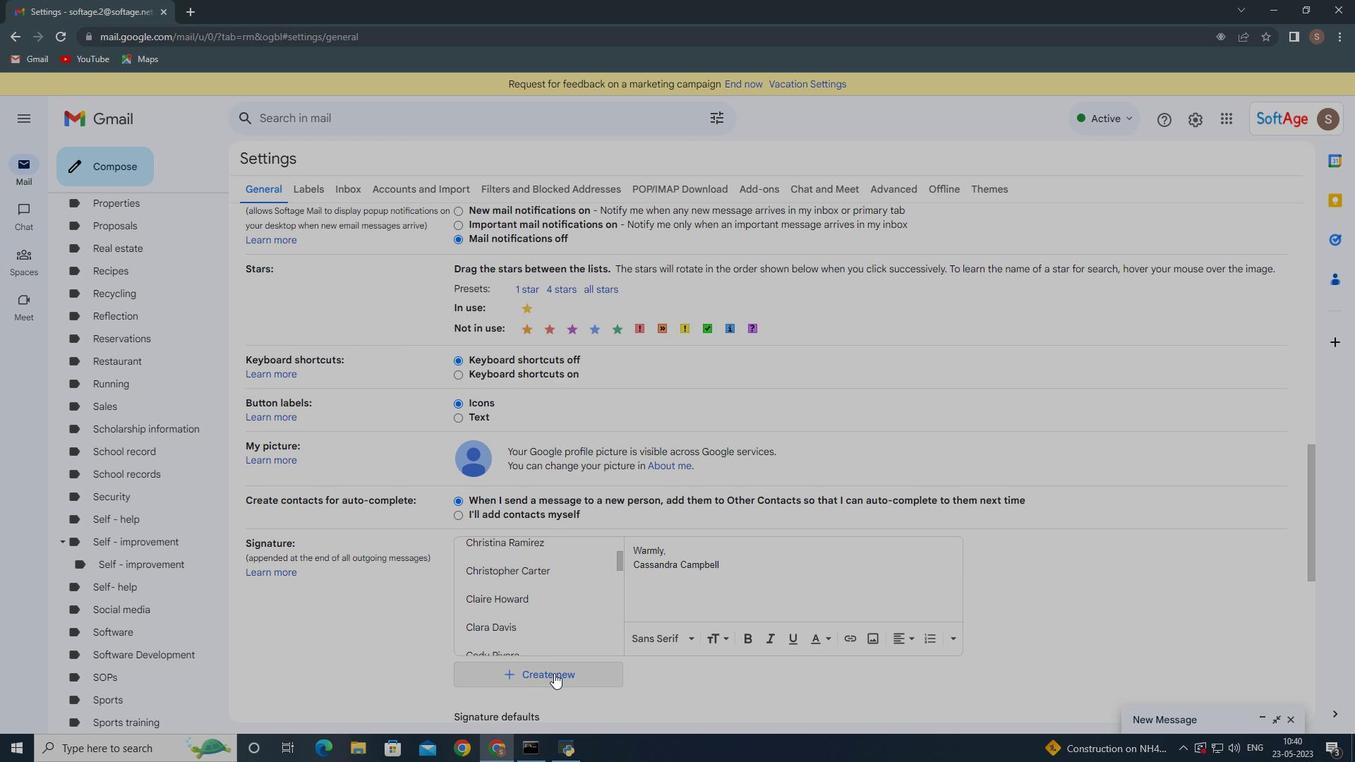 
Action: Mouse pressed left at (555, 677)
Screenshot: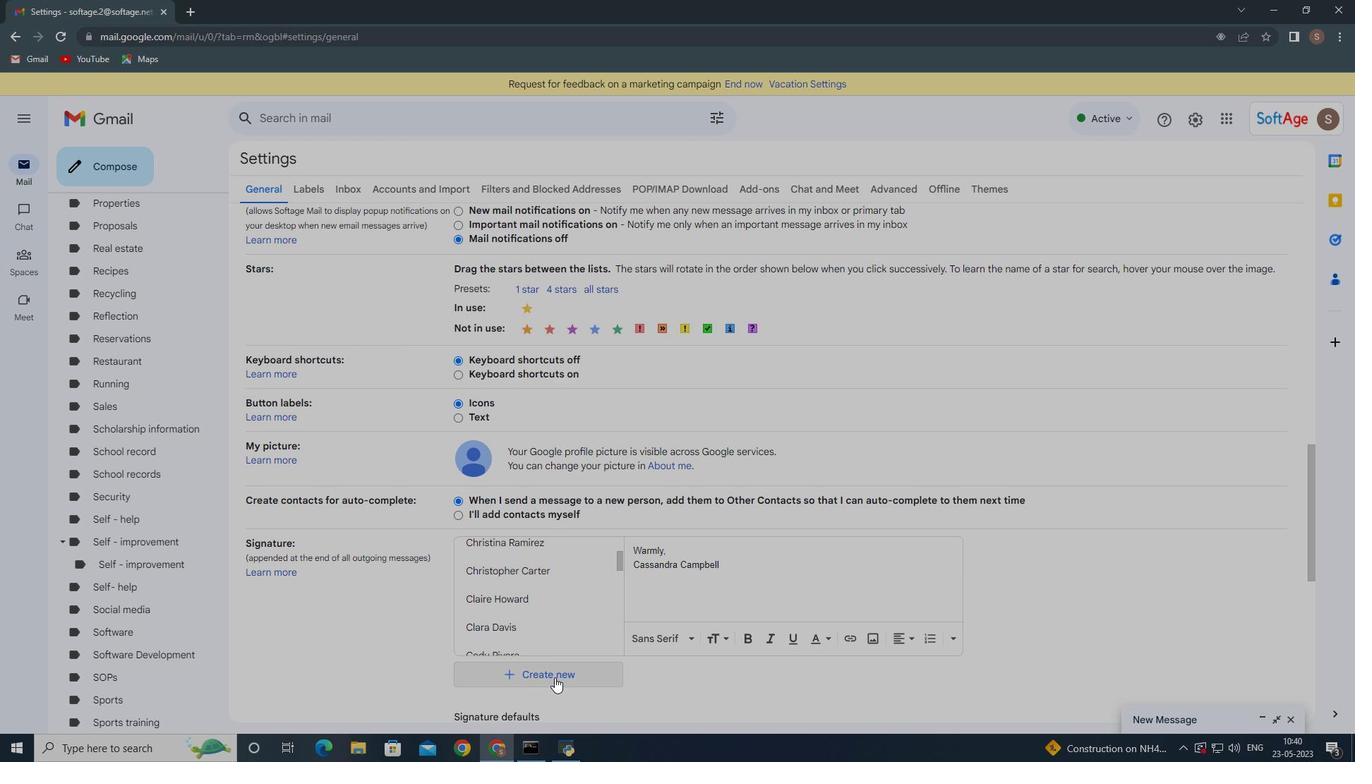 
Action: Mouse moved to (578, 394)
Screenshot: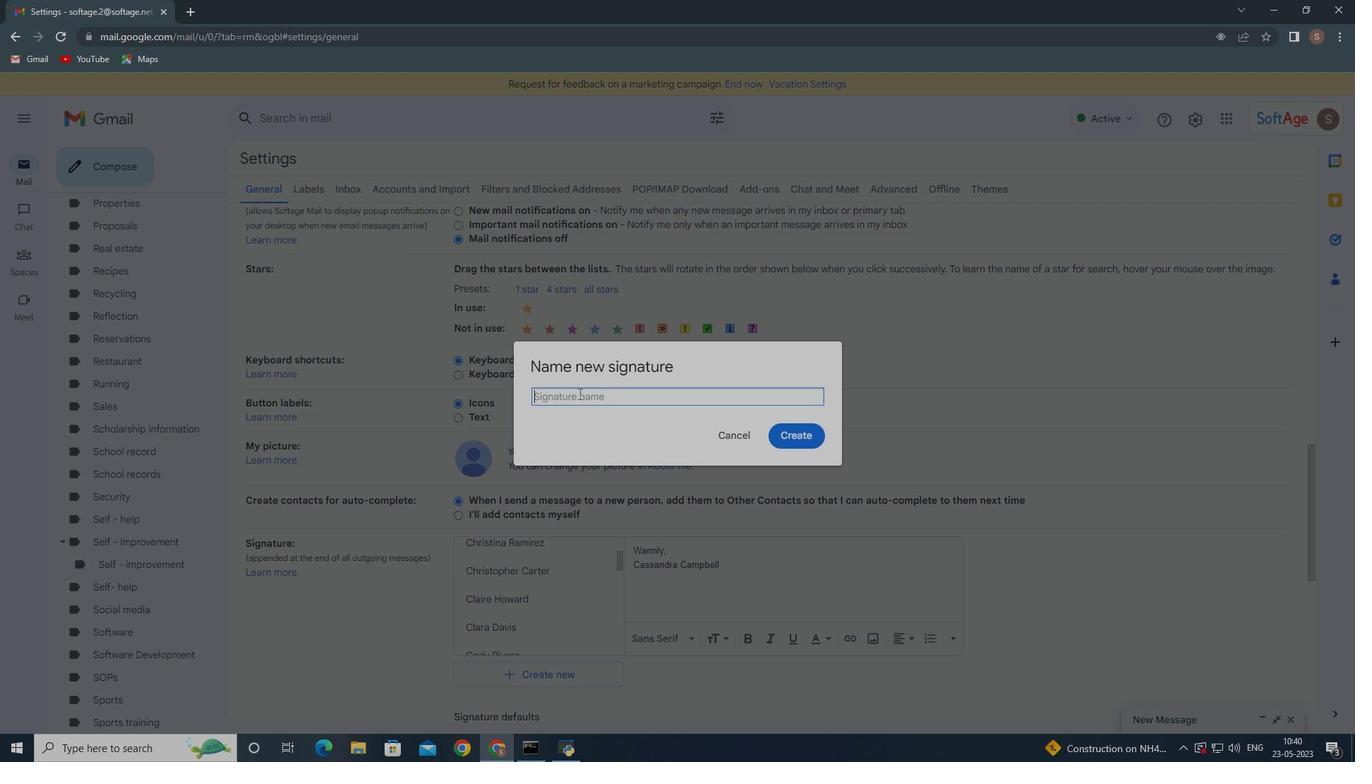 
Action: Mouse pressed left at (578, 394)
Screenshot: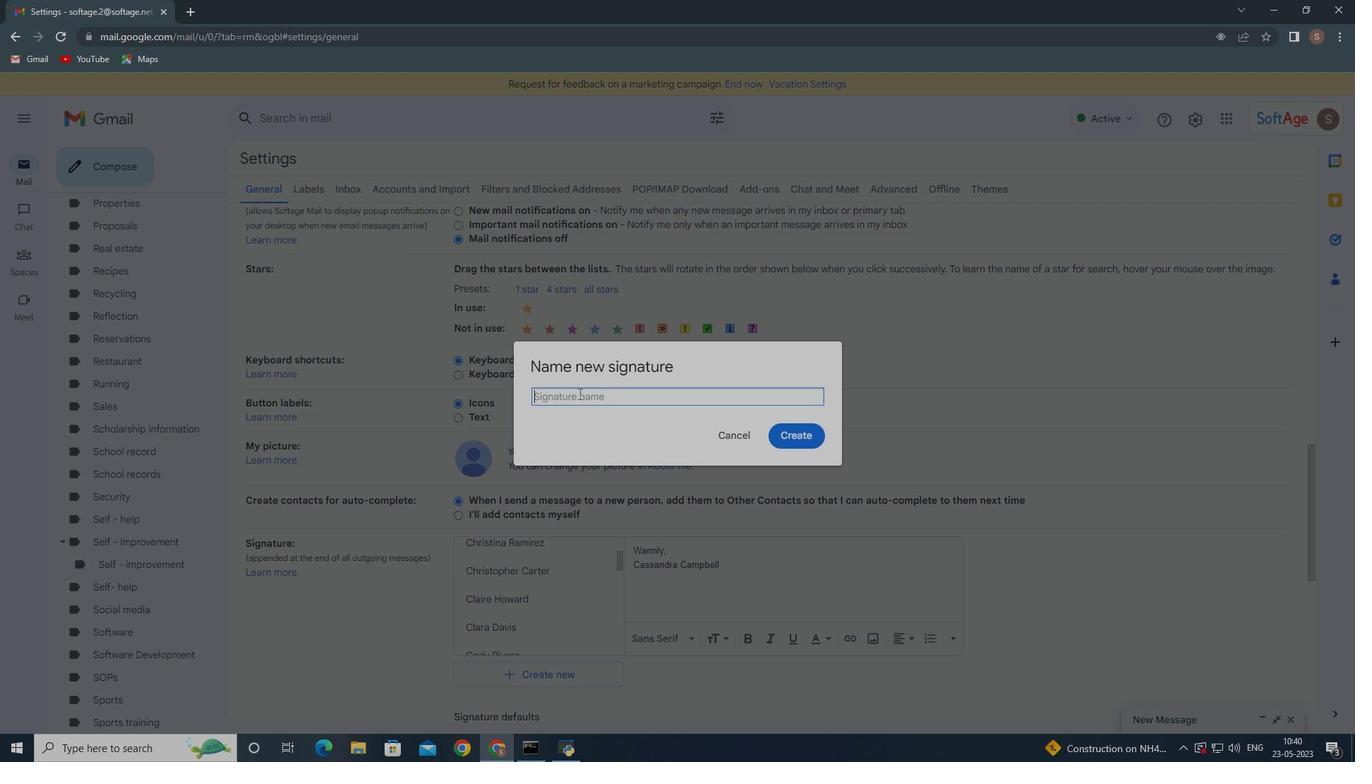 
Action: Key pressed <Key.shift><Key.shift><Key.shift><Key.shift><Key.shift><Key.shift><Key.shift><Key.shift><Key.shift>Eric<Key.space><Key.shift><Key.shift>Rodriguez
Screenshot: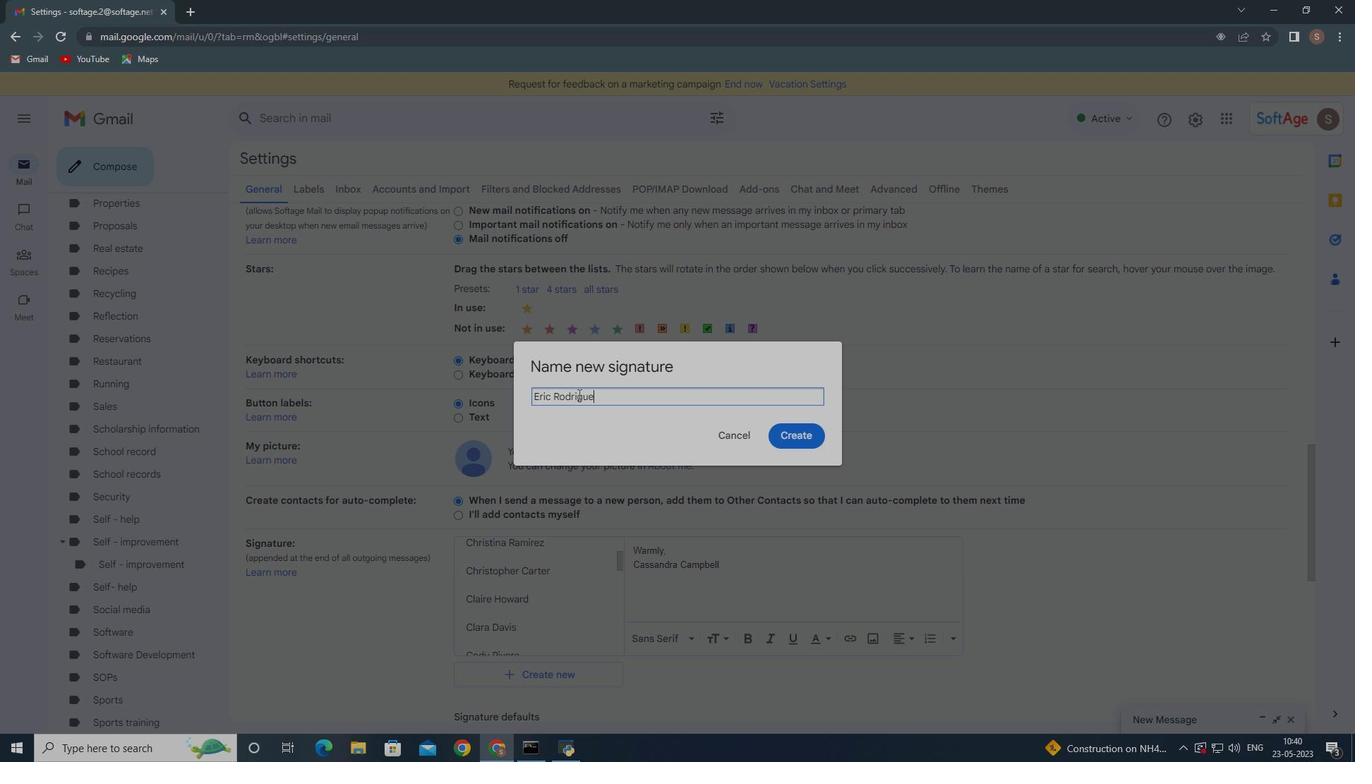 
Action: Mouse moved to (791, 436)
Screenshot: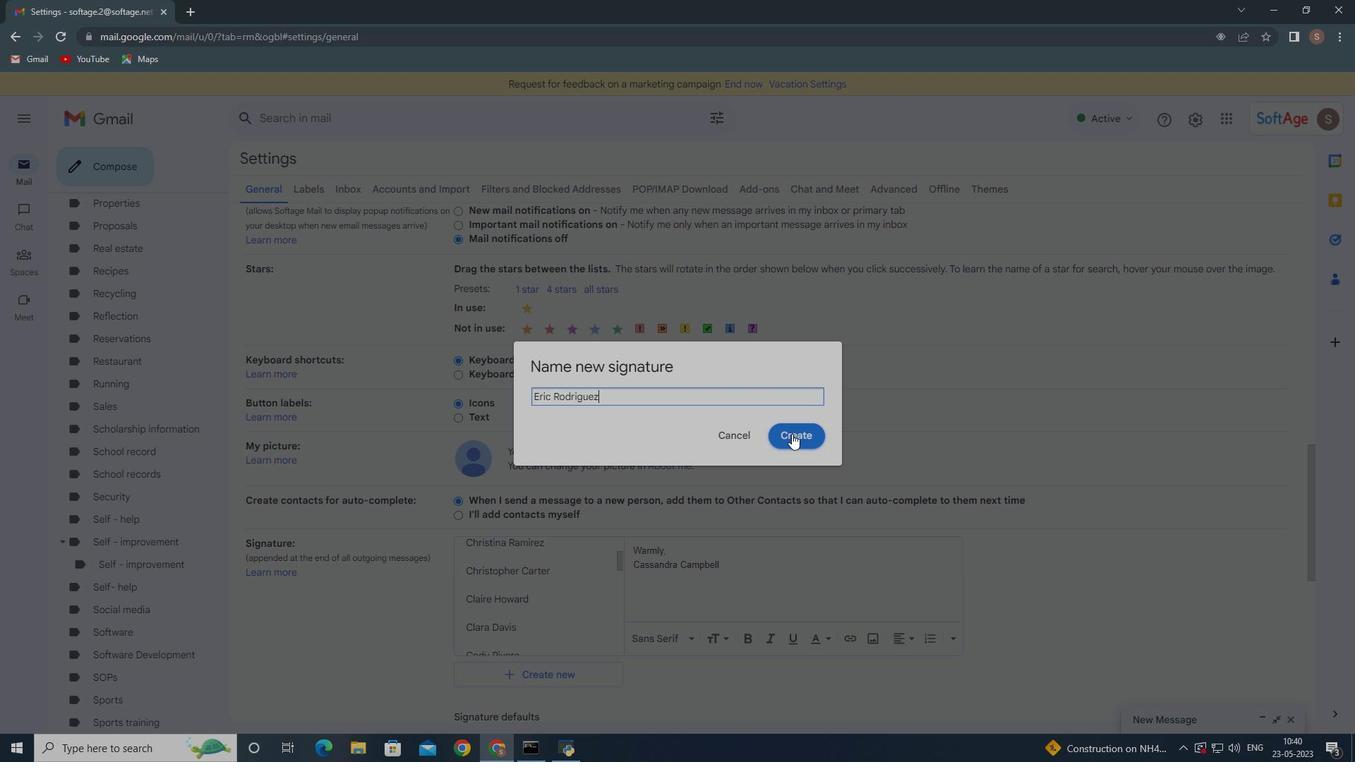
Action: Mouse pressed left at (791, 436)
Screenshot: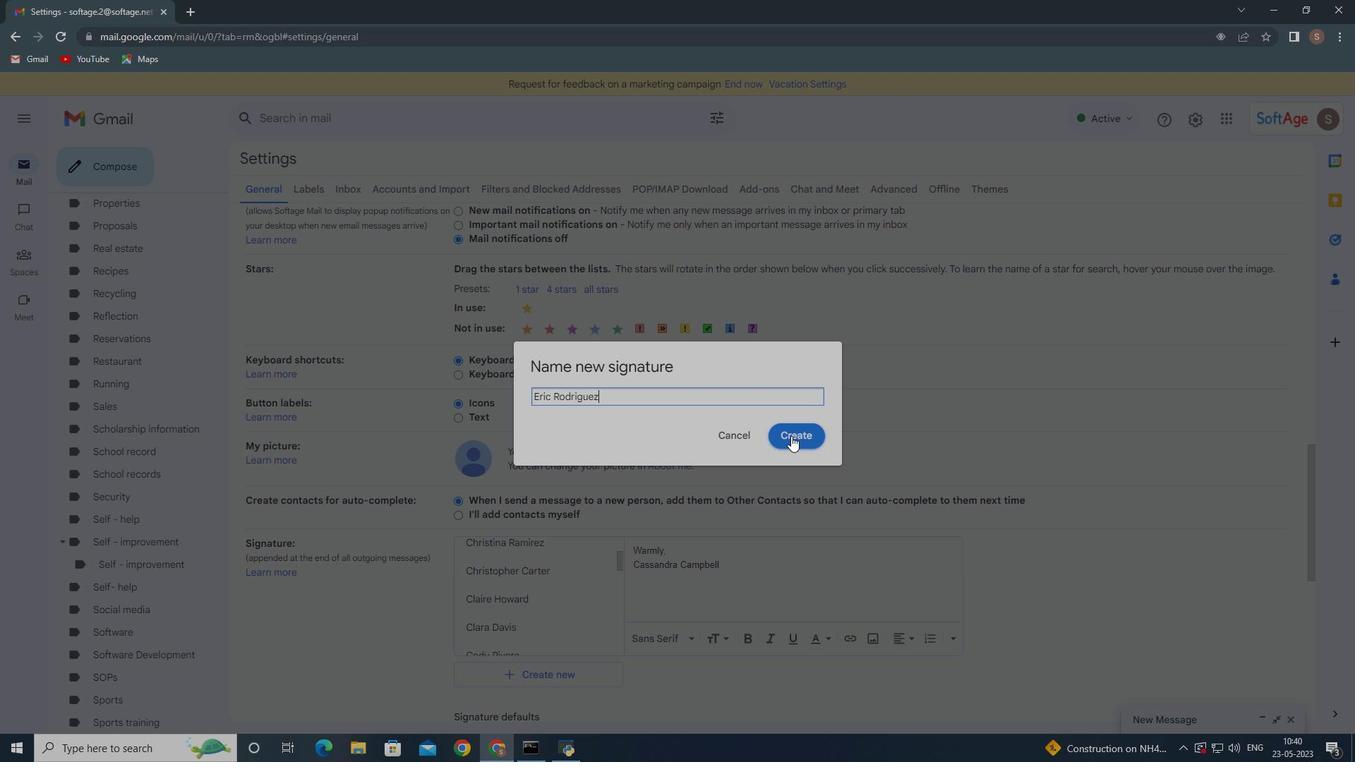 
Action: Mouse moved to (654, 554)
Screenshot: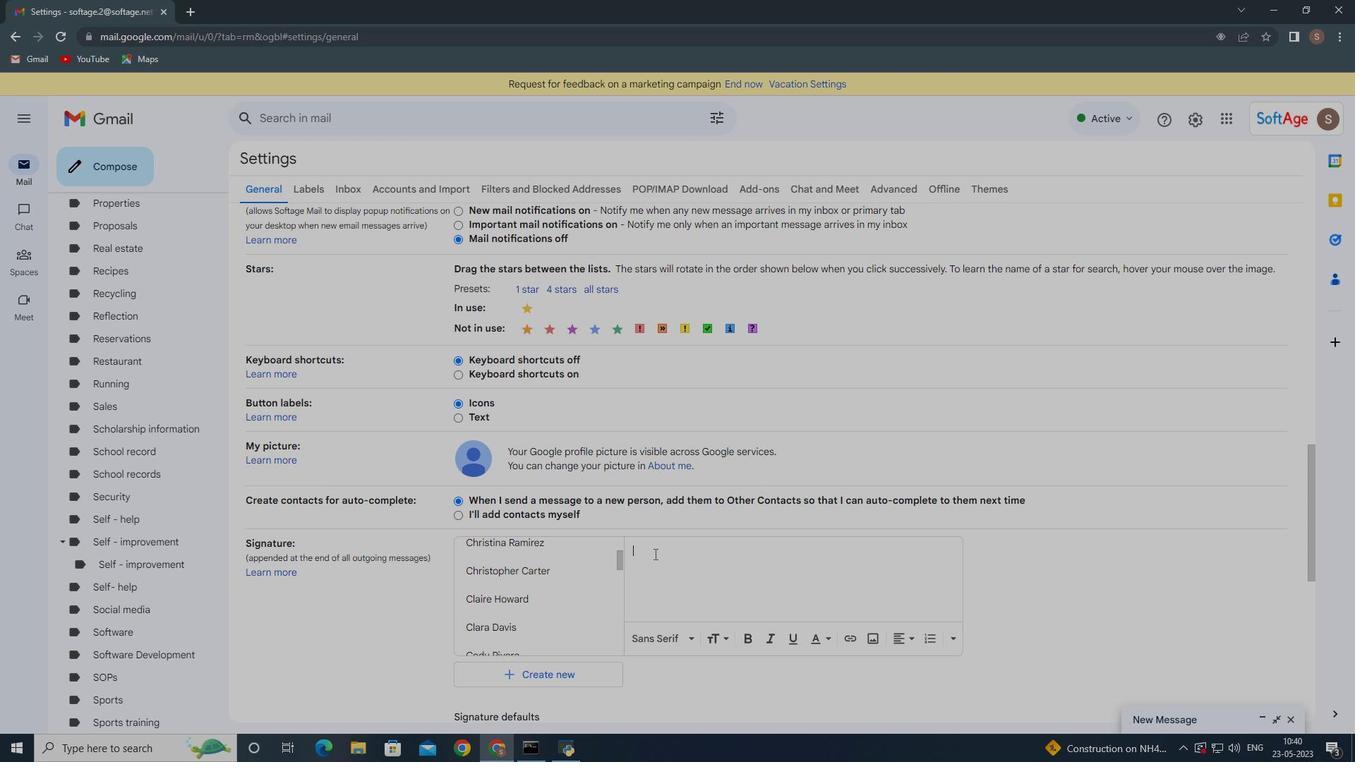 
Action: Mouse pressed left at (654, 554)
Screenshot: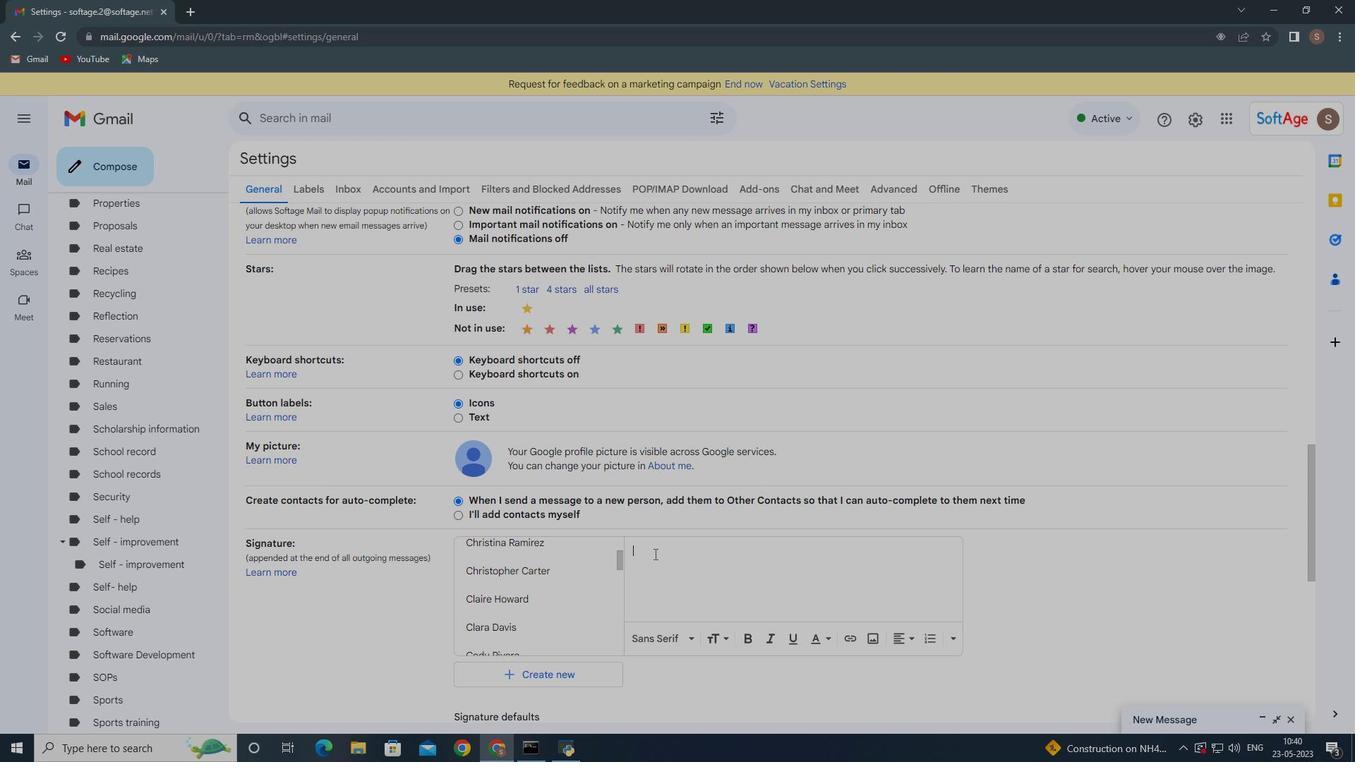 
Action: Mouse moved to (654, 554)
Screenshot: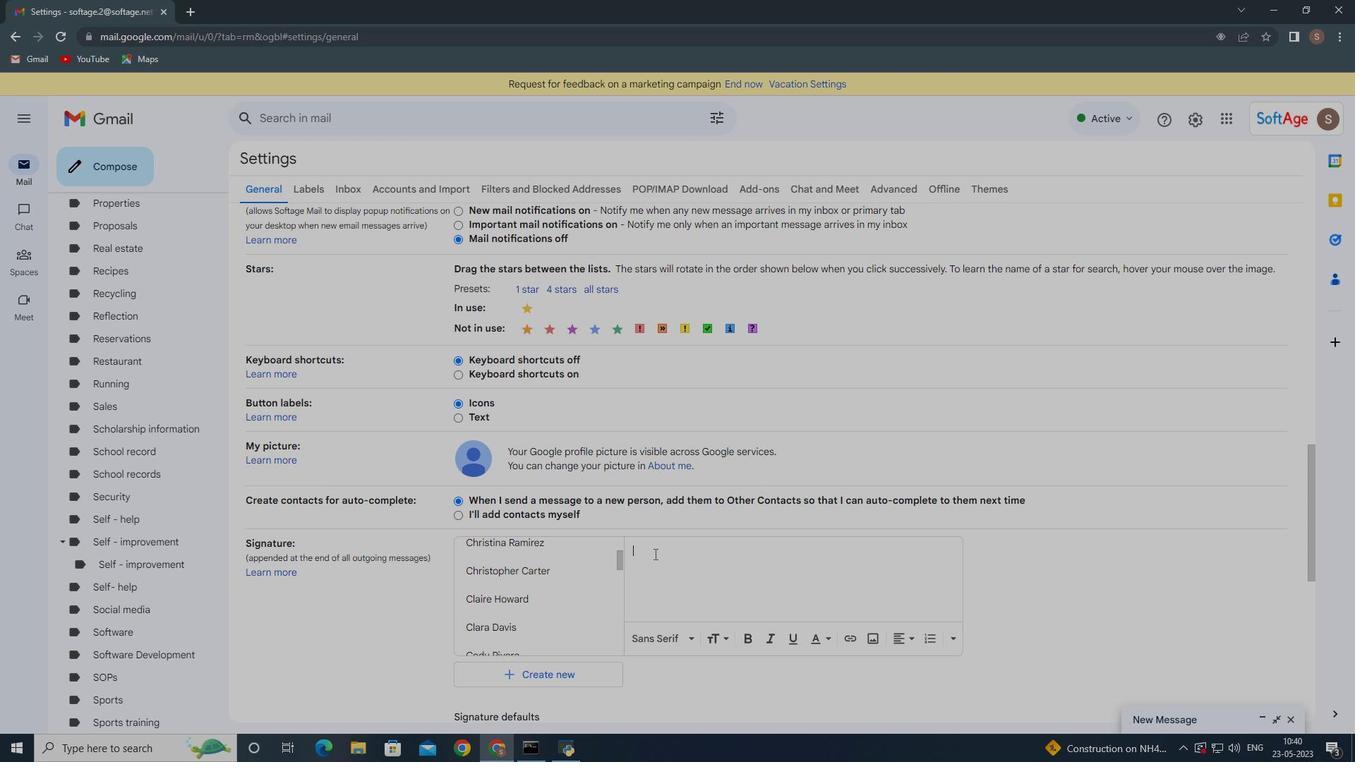 
Action: Key pressed <Key.shift>With<Key.space>heartfelt<Key.space>grs<Key.backspace>atiyude,<Key.enter><Key.backspace><Key.backspace><Key.backspace><Key.backspace><Key.backspace><Key.backspace>tude,<Key.enter><Key.shift>Eric<Key.space><Key.shift><Key.shift><Key.shift><Key.shift><Key.shift><Key.shift><Key.shift><Key.shift><Key.shift><Key.shift>Rodriguez
Screenshot: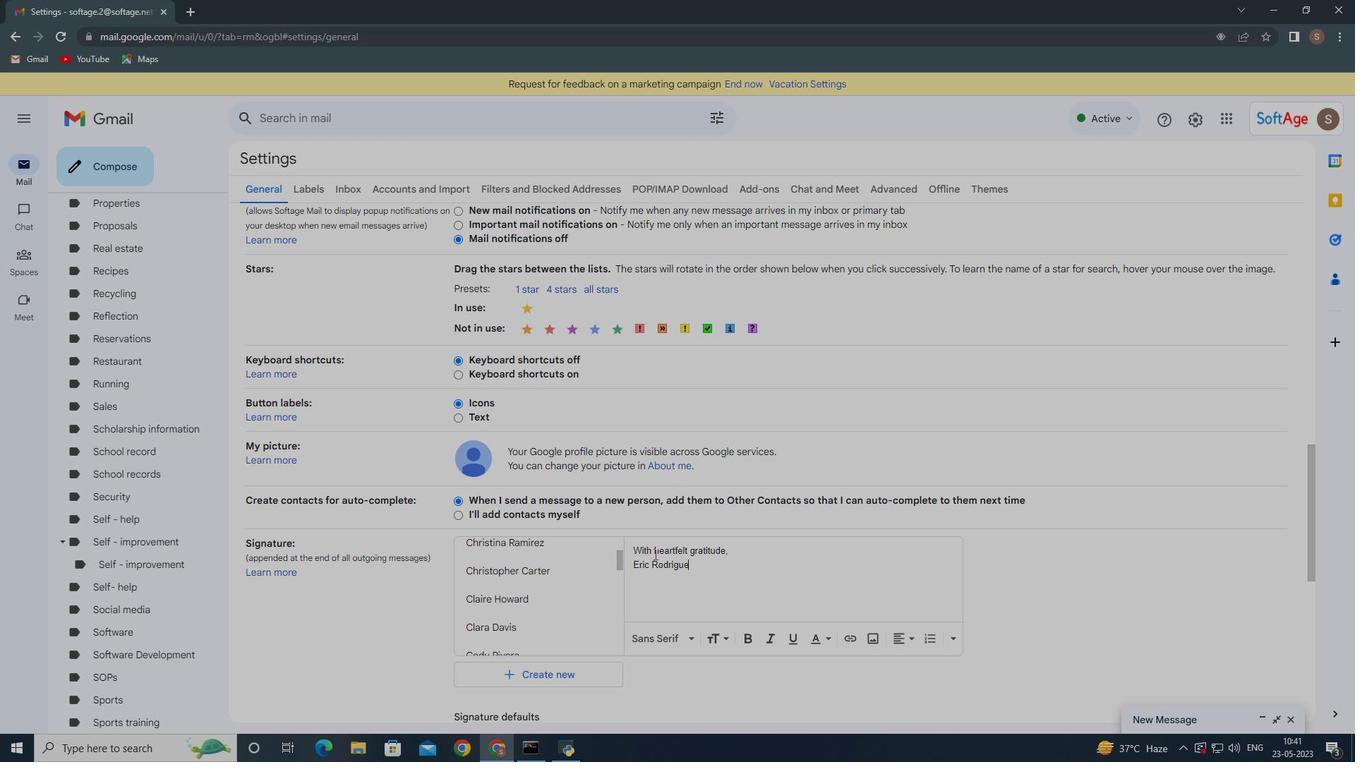 
Action: Mouse moved to (629, 601)
Screenshot: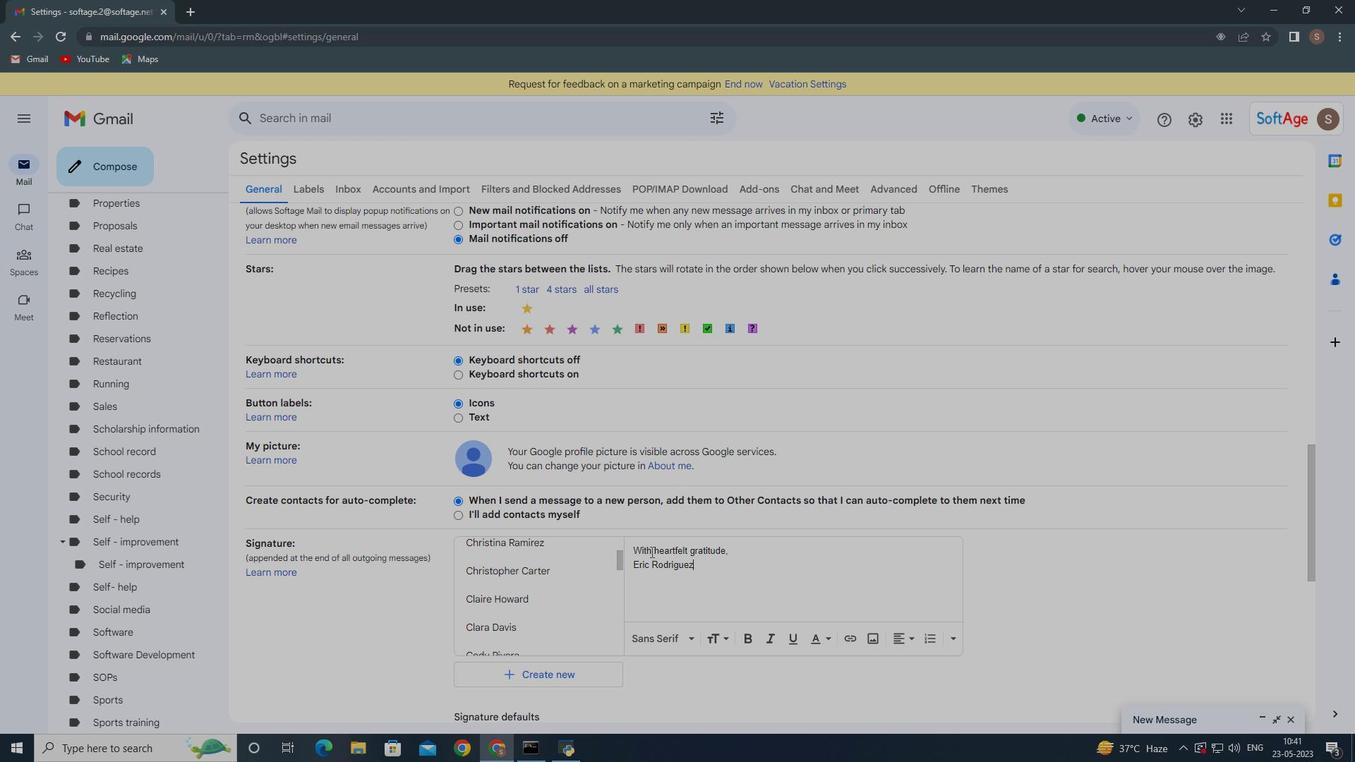
Action: Mouse scrolled (629, 600) with delta (0, 0)
Screenshot: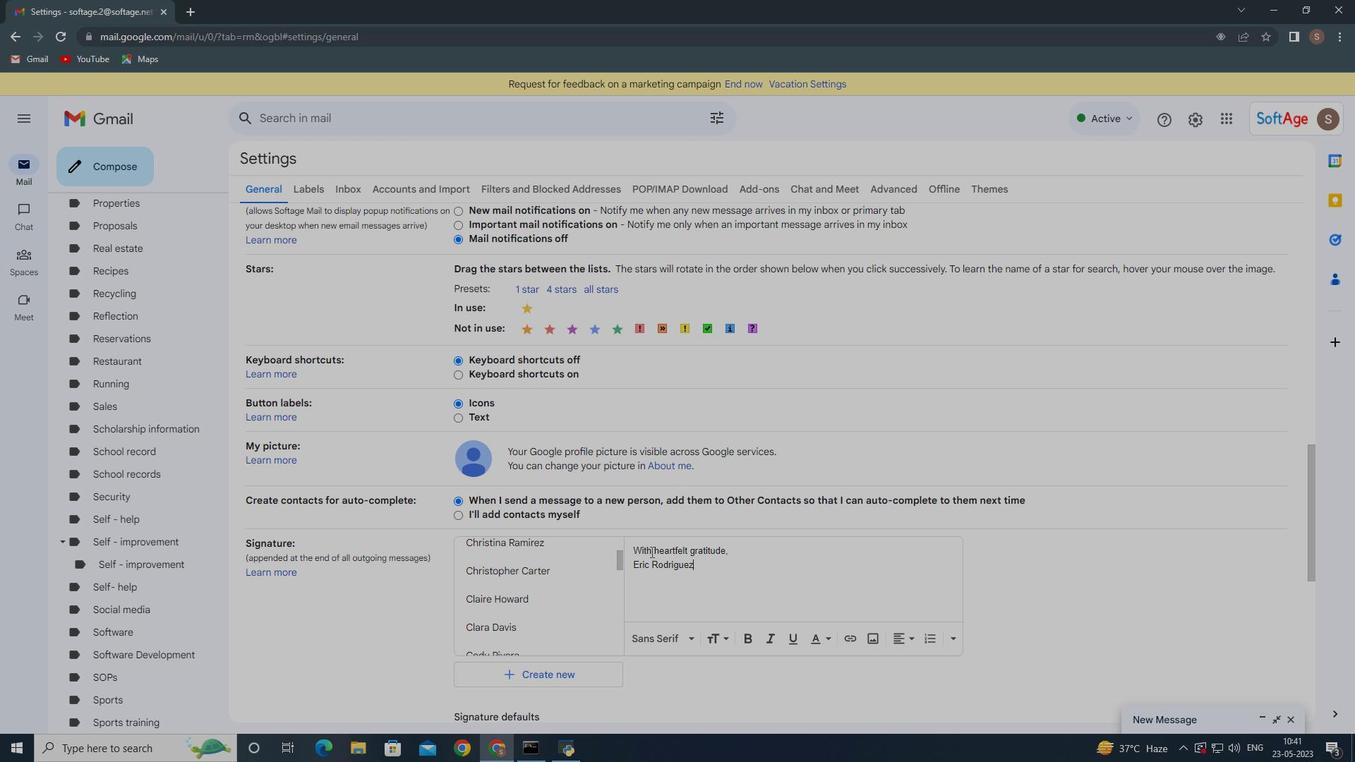 
Action: Mouse moved to (620, 629)
Screenshot: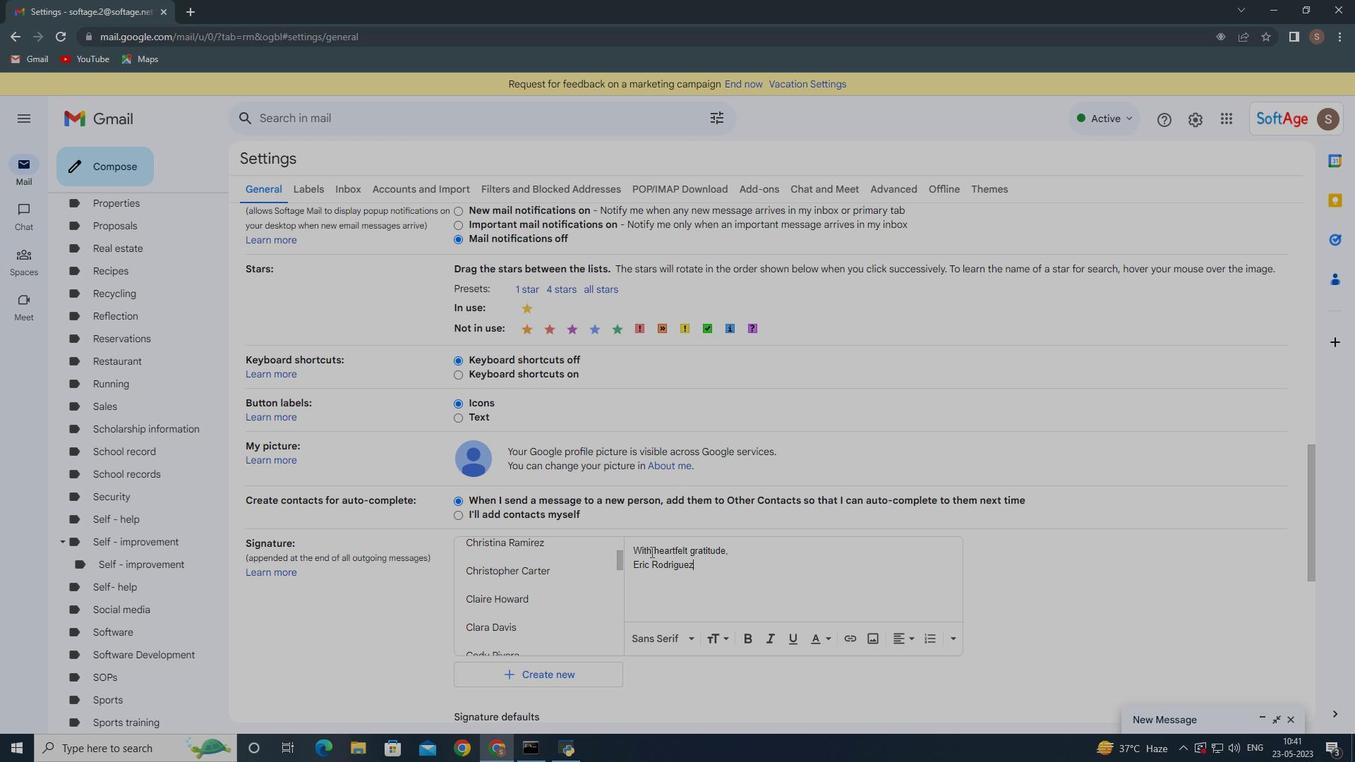 
Action: Mouse scrolled (622, 617) with delta (0, 0)
Screenshot: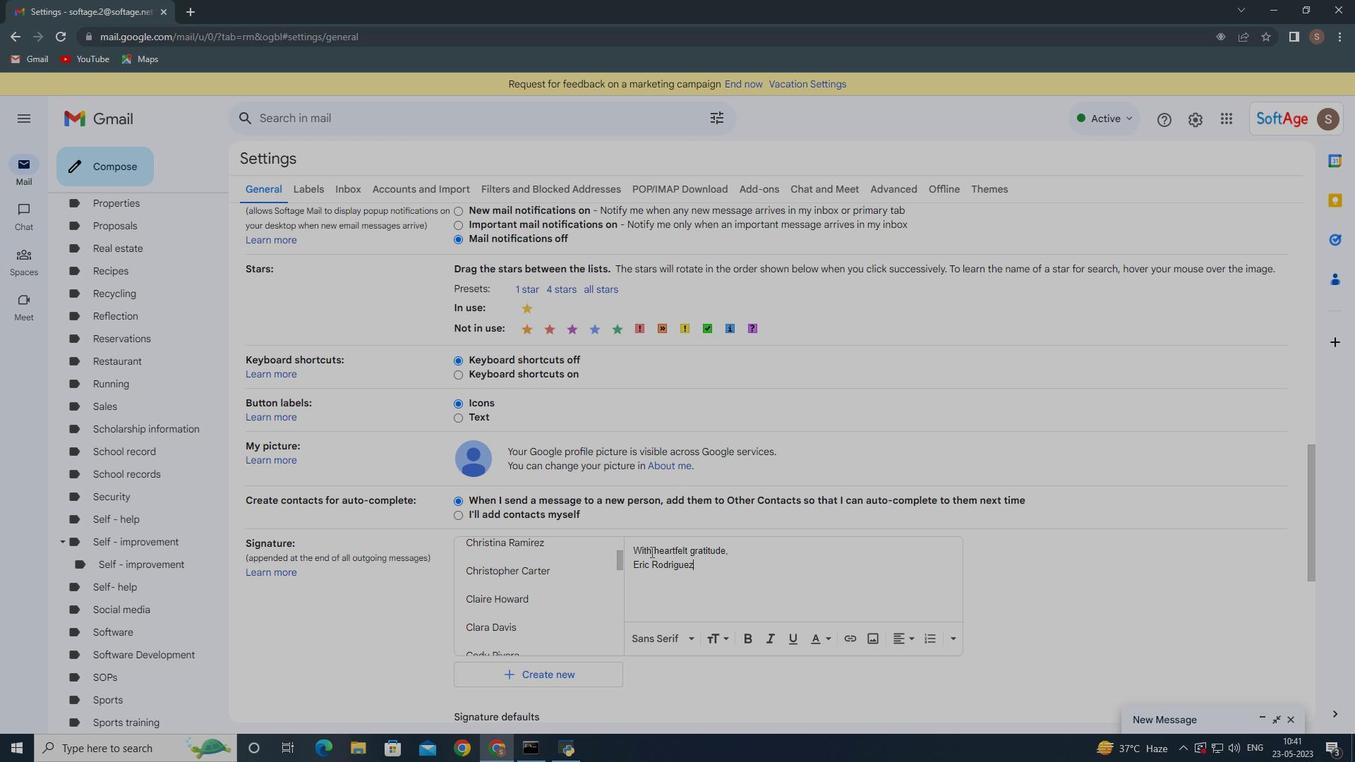 
Action: Mouse moved to (619, 637)
Screenshot: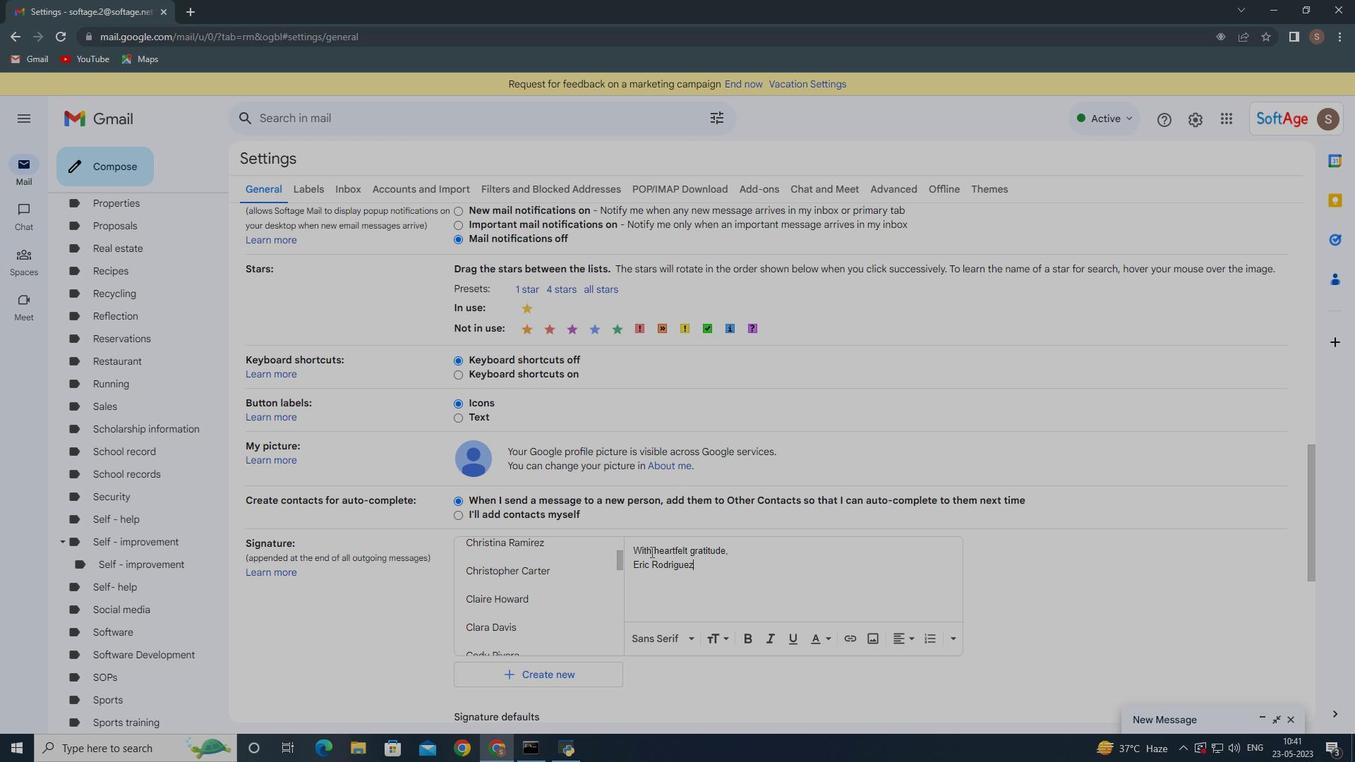 
Action: Mouse scrolled (619, 634) with delta (0, 0)
Screenshot: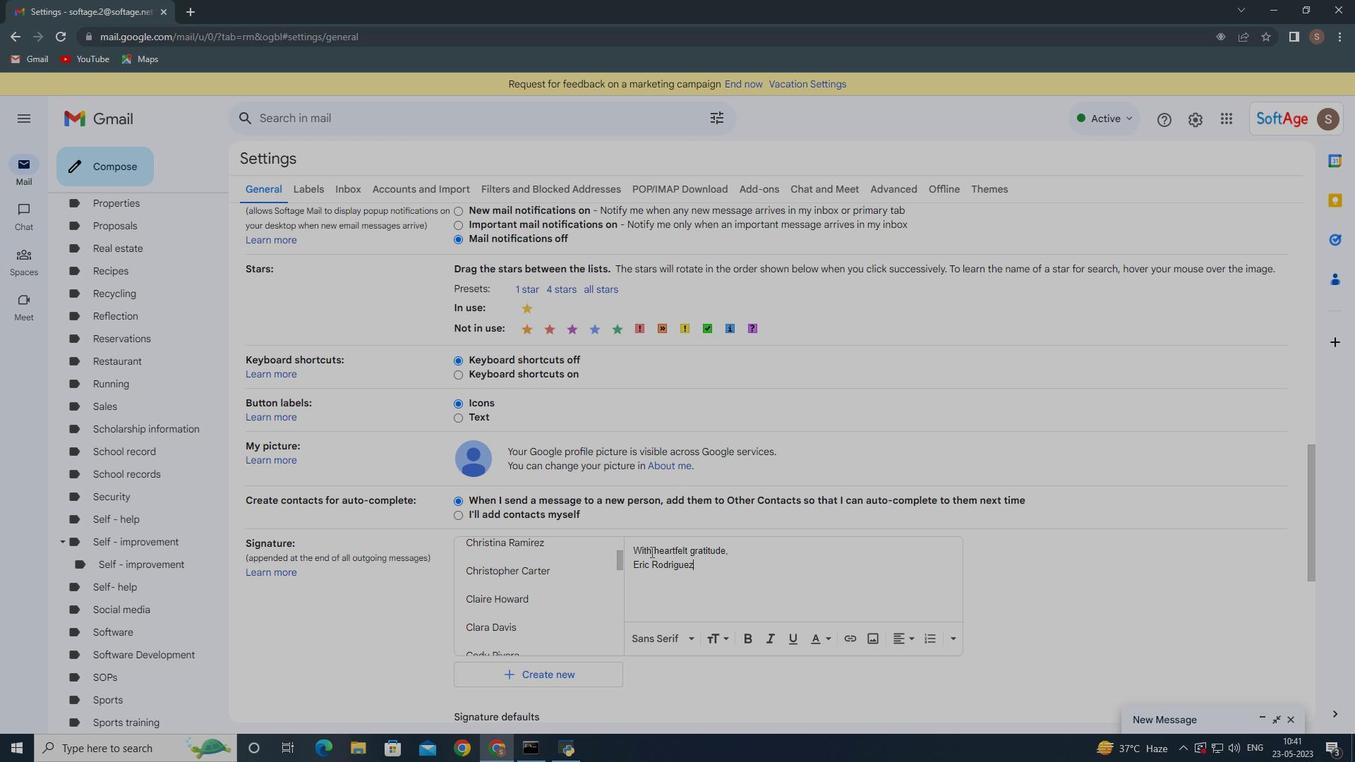 
Action: Mouse moved to (618, 645)
Screenshot: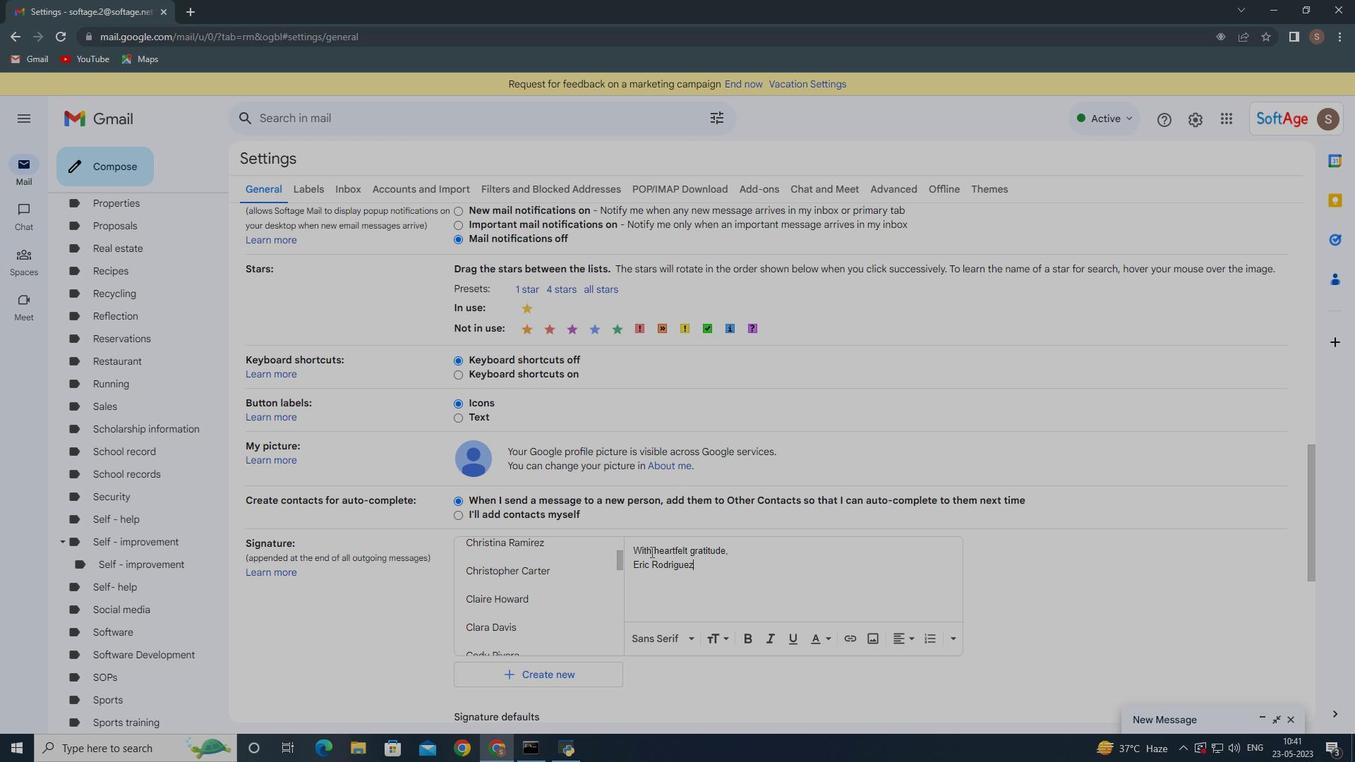 
Action: Mouse scrolled (618, 644) with delta (0, 0)
Screenshot: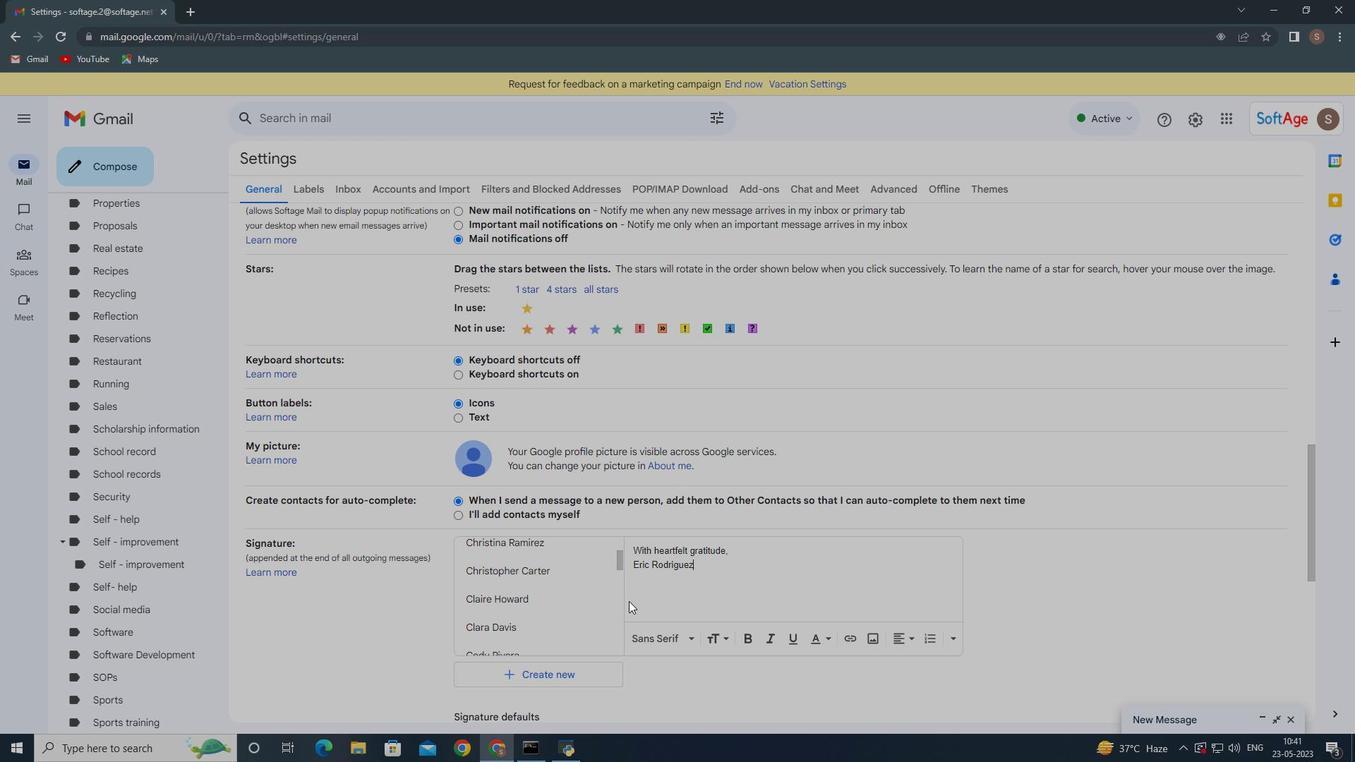 
Action: Mouse moved to (618, 646)
Screenshot: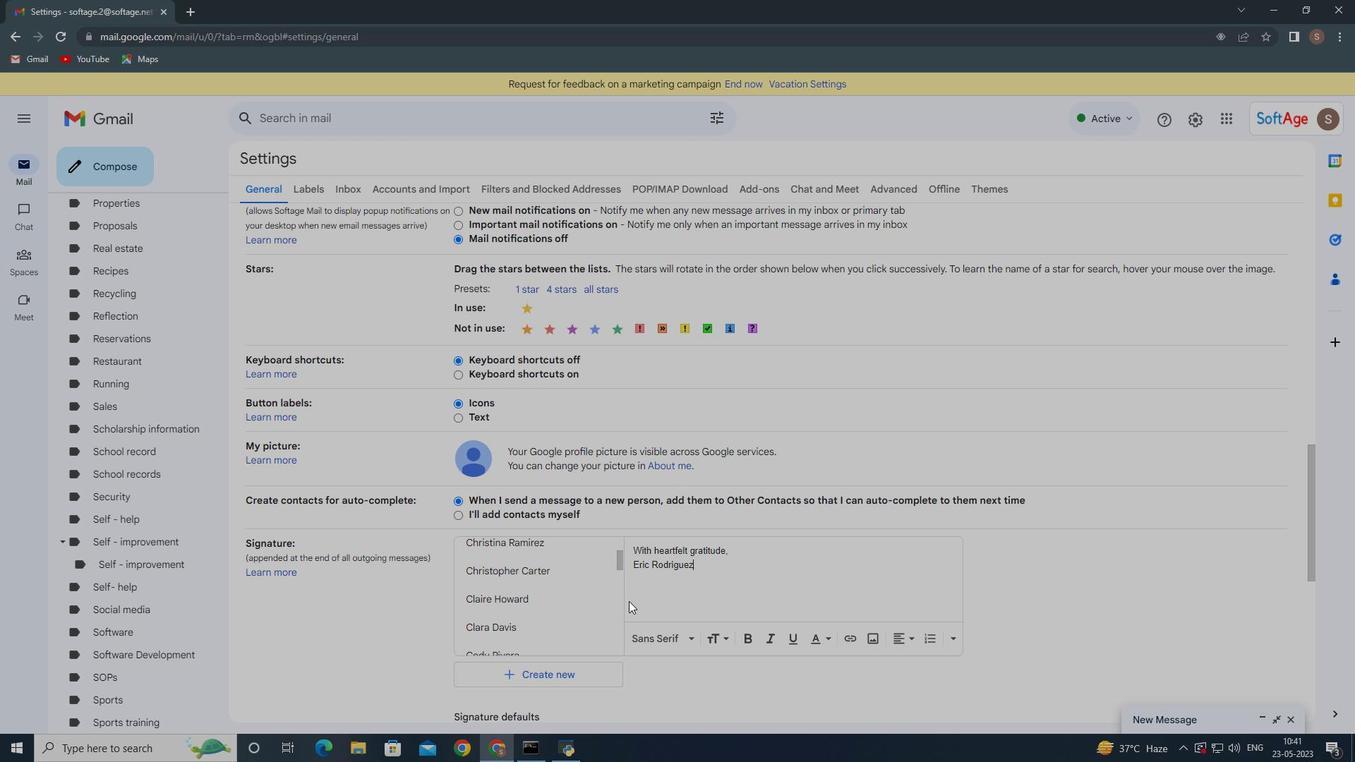 
Action: Mouse scrolled (618, 645) with delta (0, 0)
Screenshot: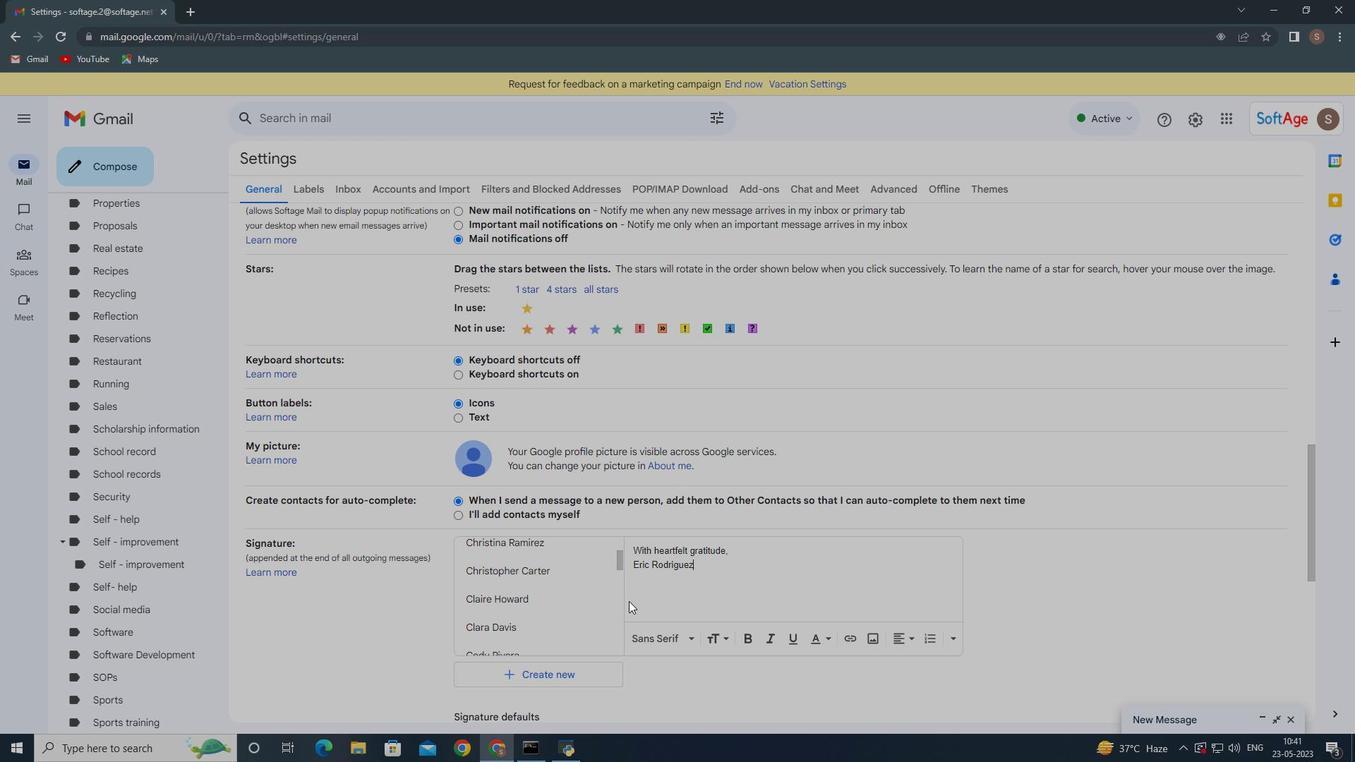 
Action: Mouse moved to (627, 656)
Screenshot: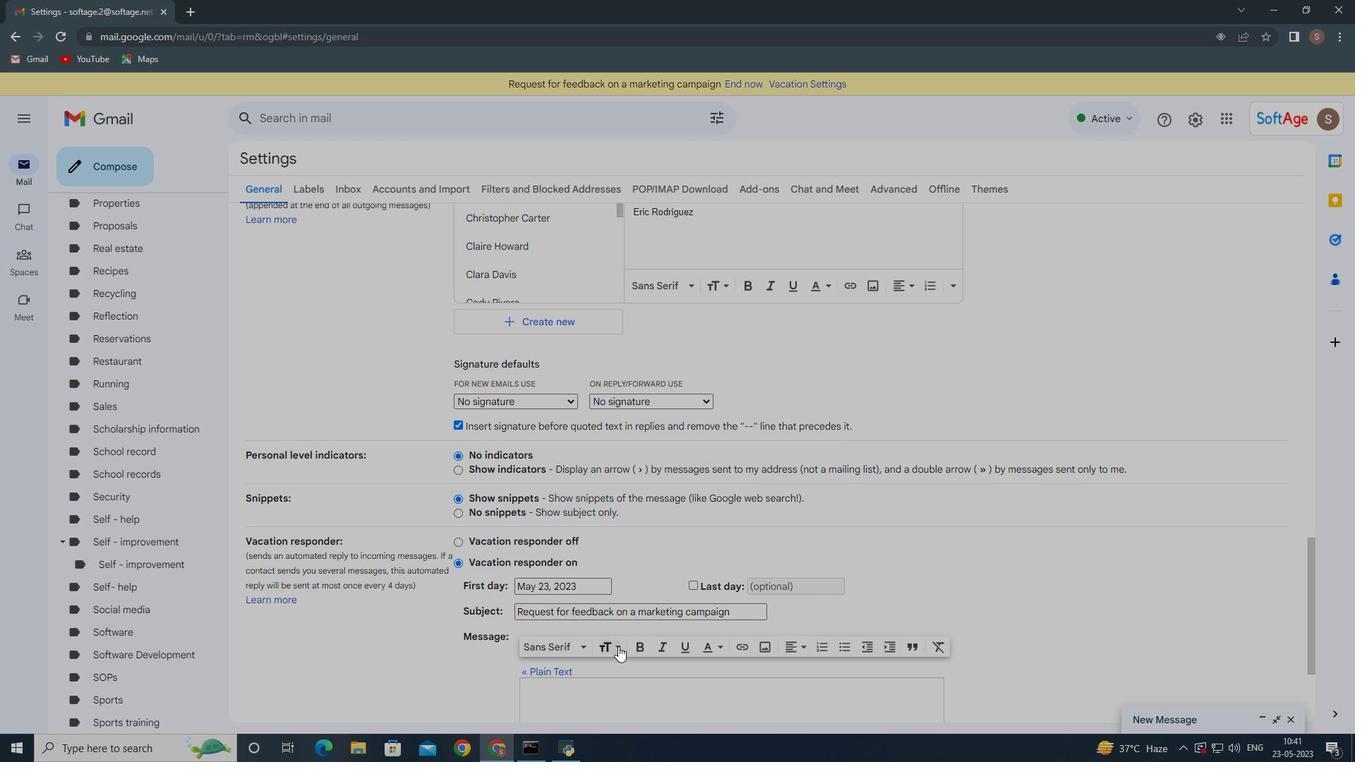 
Action: Mouse scrolled (627, 655) with delta (0, 0)
Screenshot: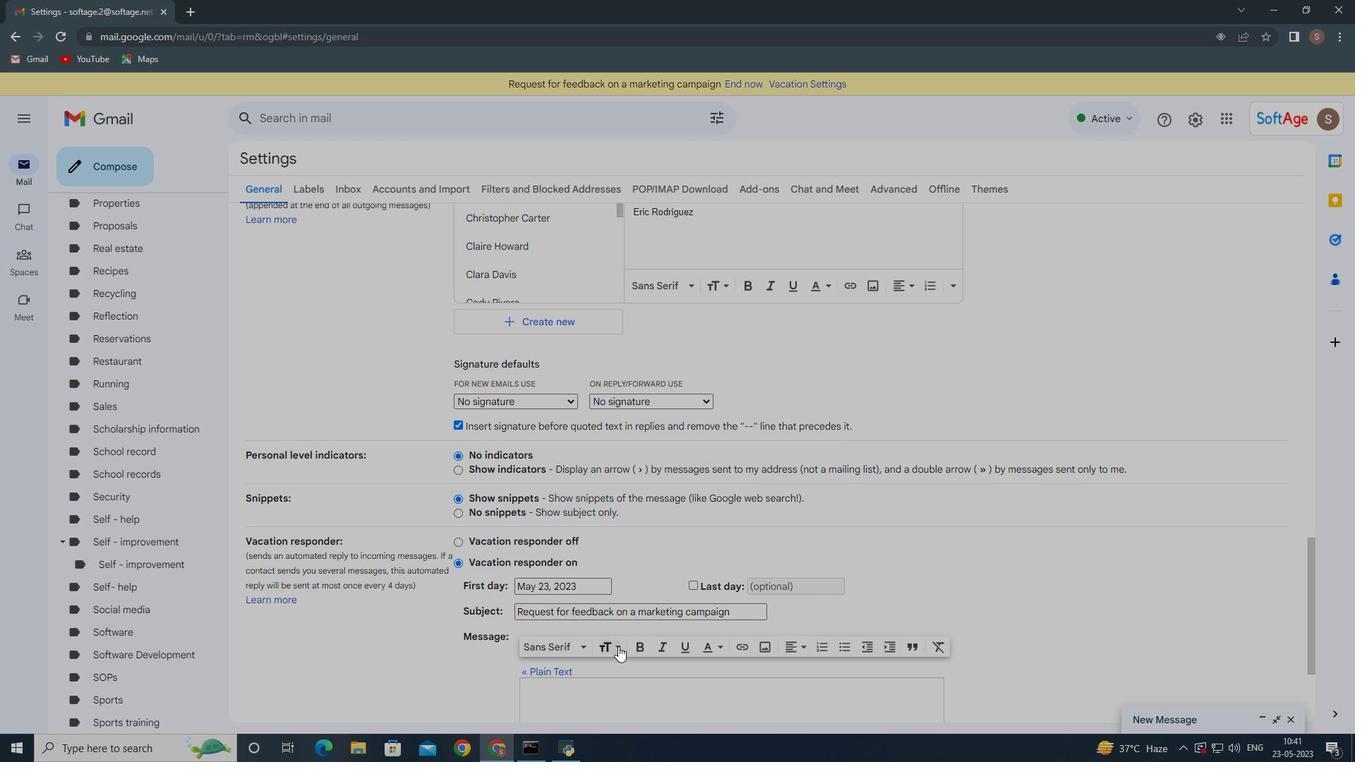 
Action: Mouse moved to (628, 656)
Screenshot: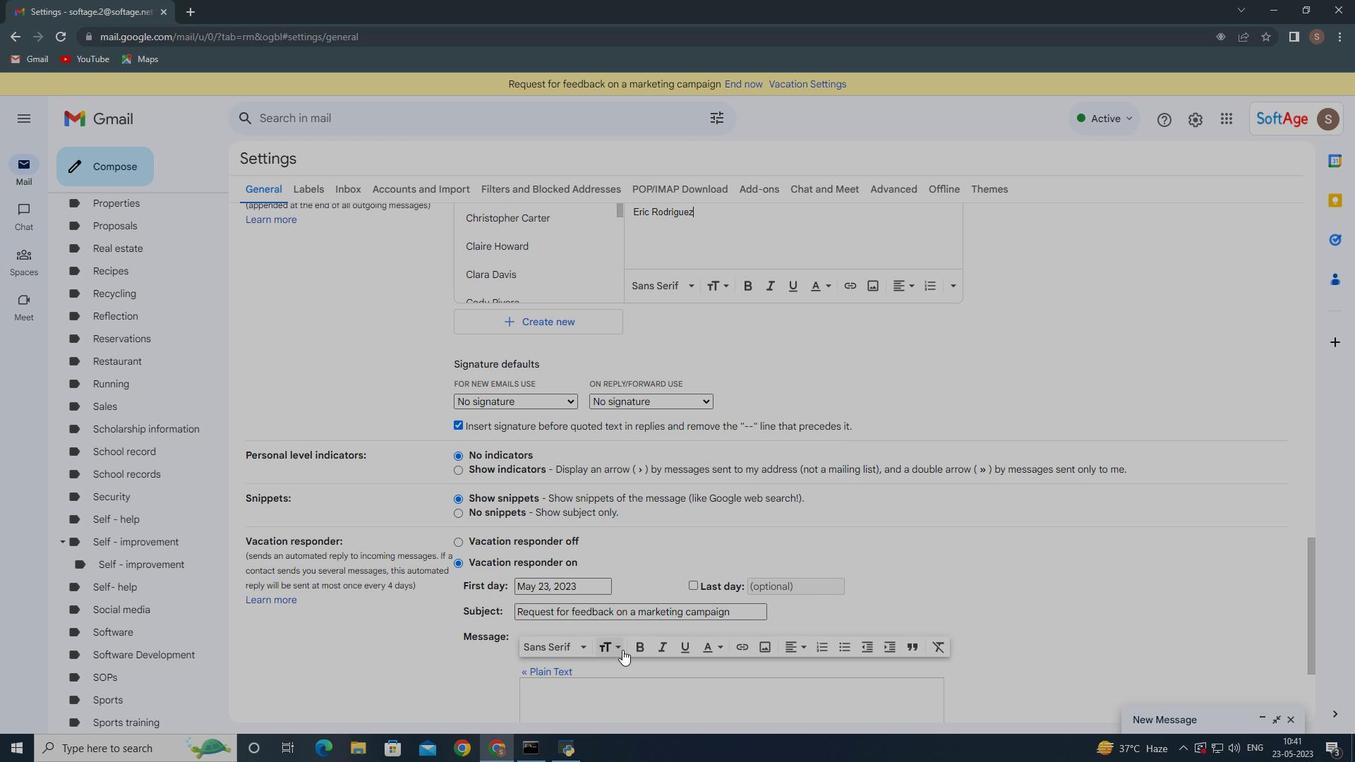 
Action: Mouse scrolled (628, 656) with delta (0, 0)
Screenshot: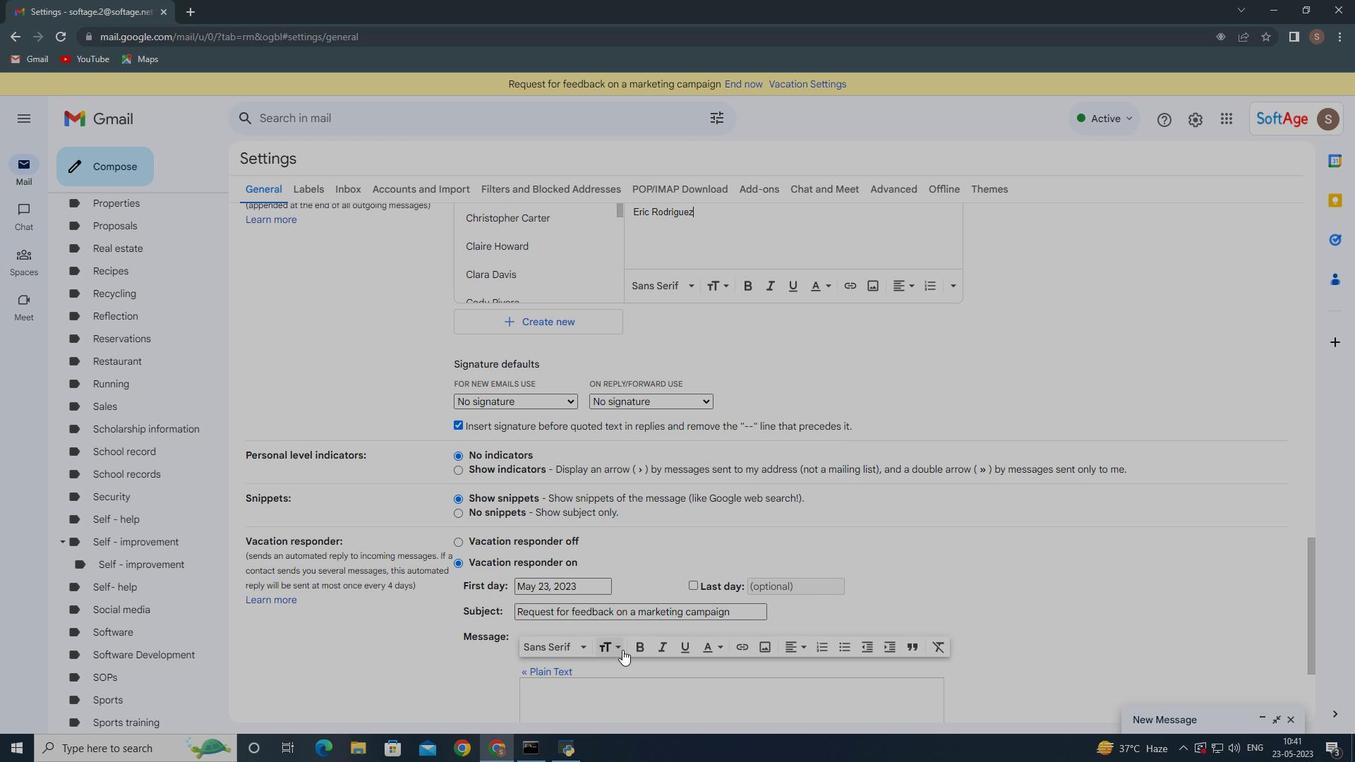 
Action: Mouse moved to (630, 658)
Screenshot: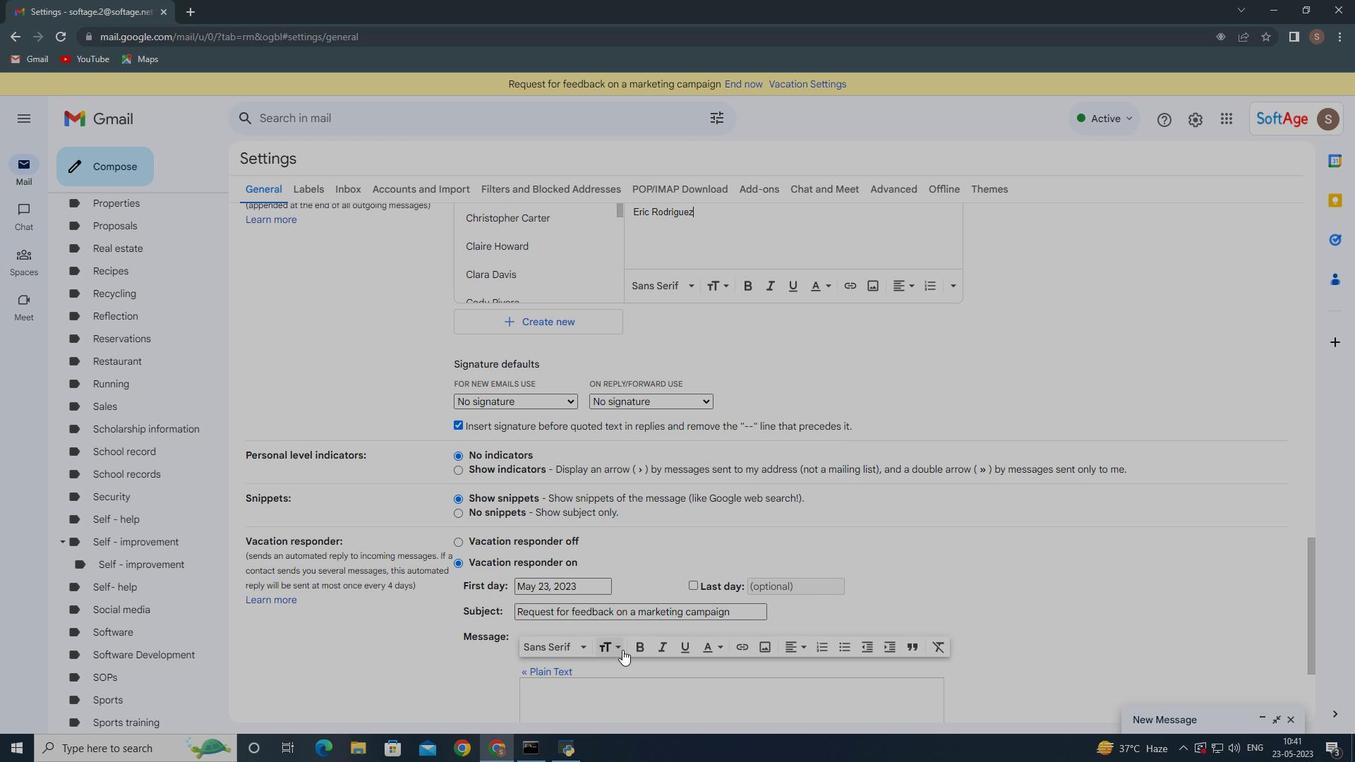 
Action: Mouse scrolled (630, 657) with delta (0, 0)
Screenshot: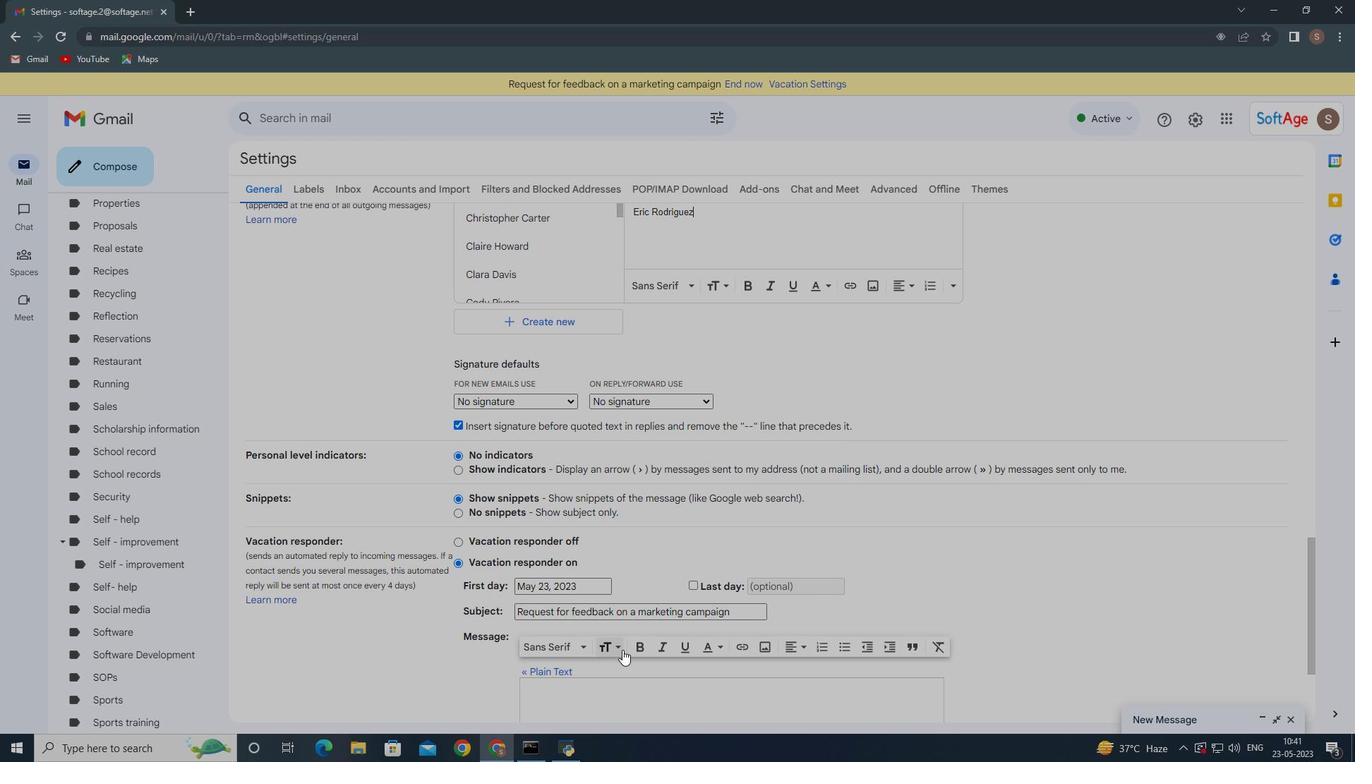 
Action: Mouse moved to (639, 660)
Screenshot: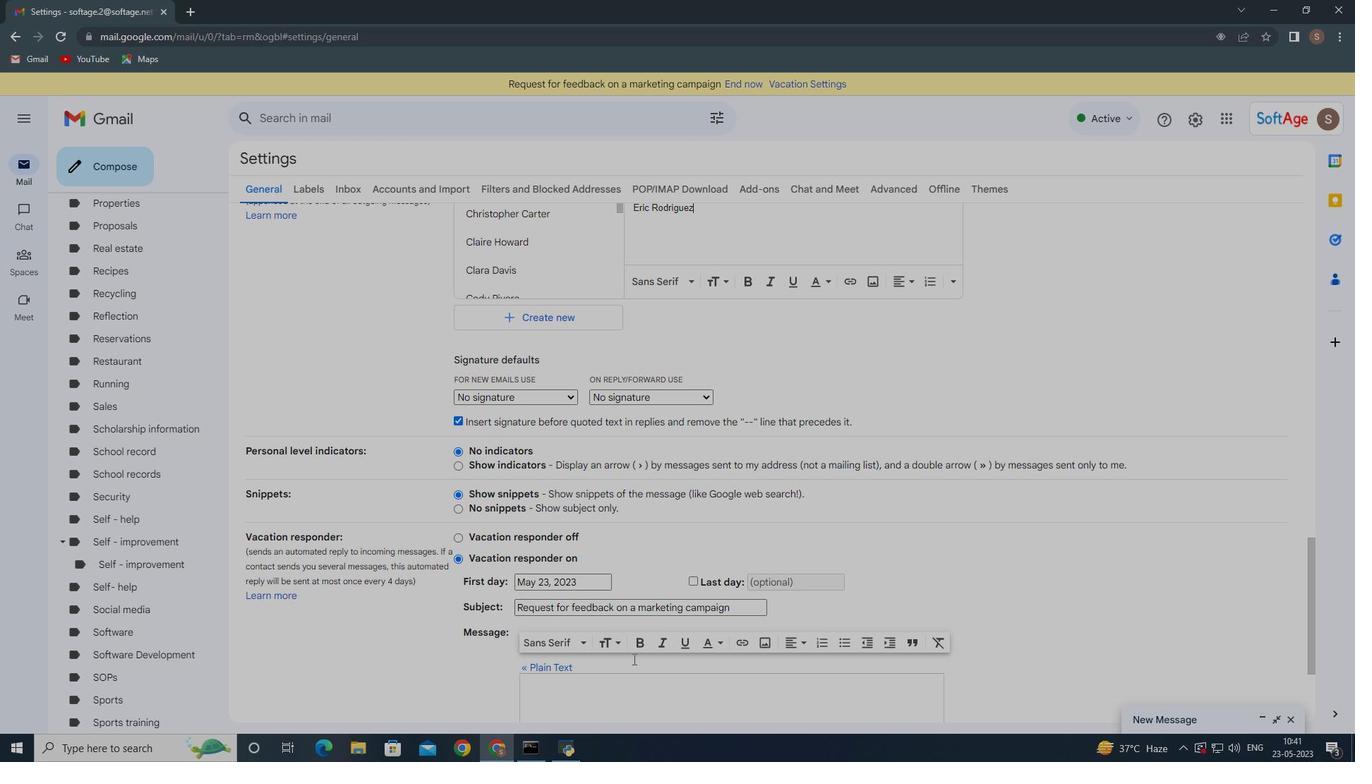 
Action: Mouse scrolled (637, 660) with delta (0, 0)
Screenshot: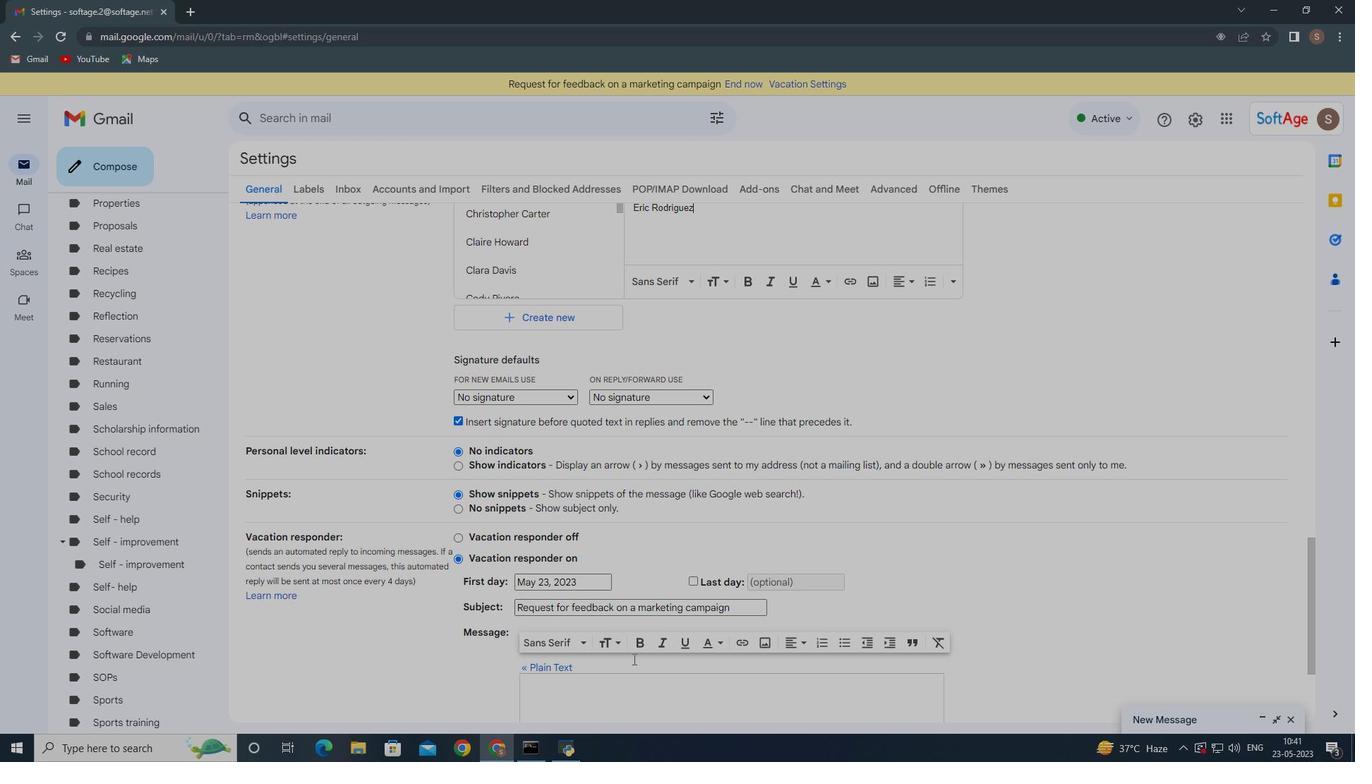 
Action: Mouse moved to (677, 675)
Screenshot: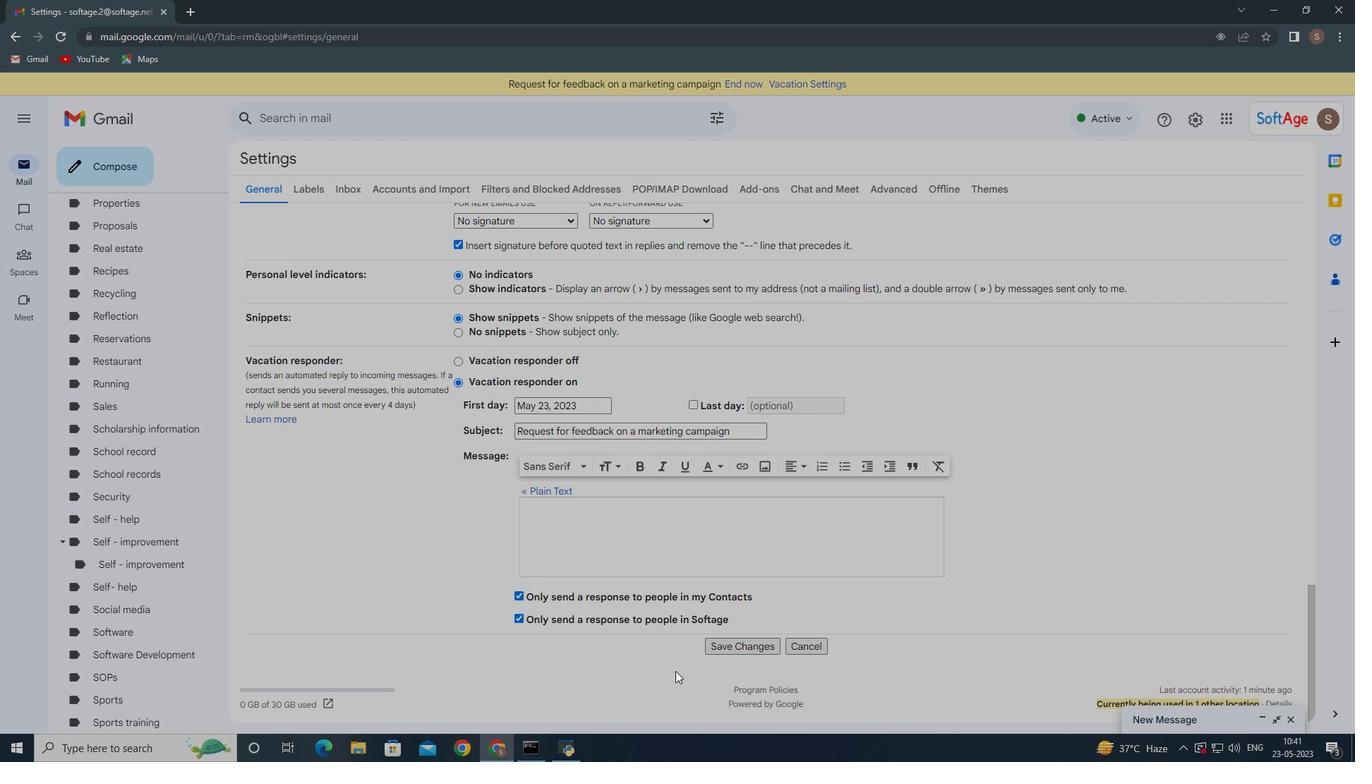 
Action: Mouse scrolled (677, 675) with delta (0, 0)
Screenshot: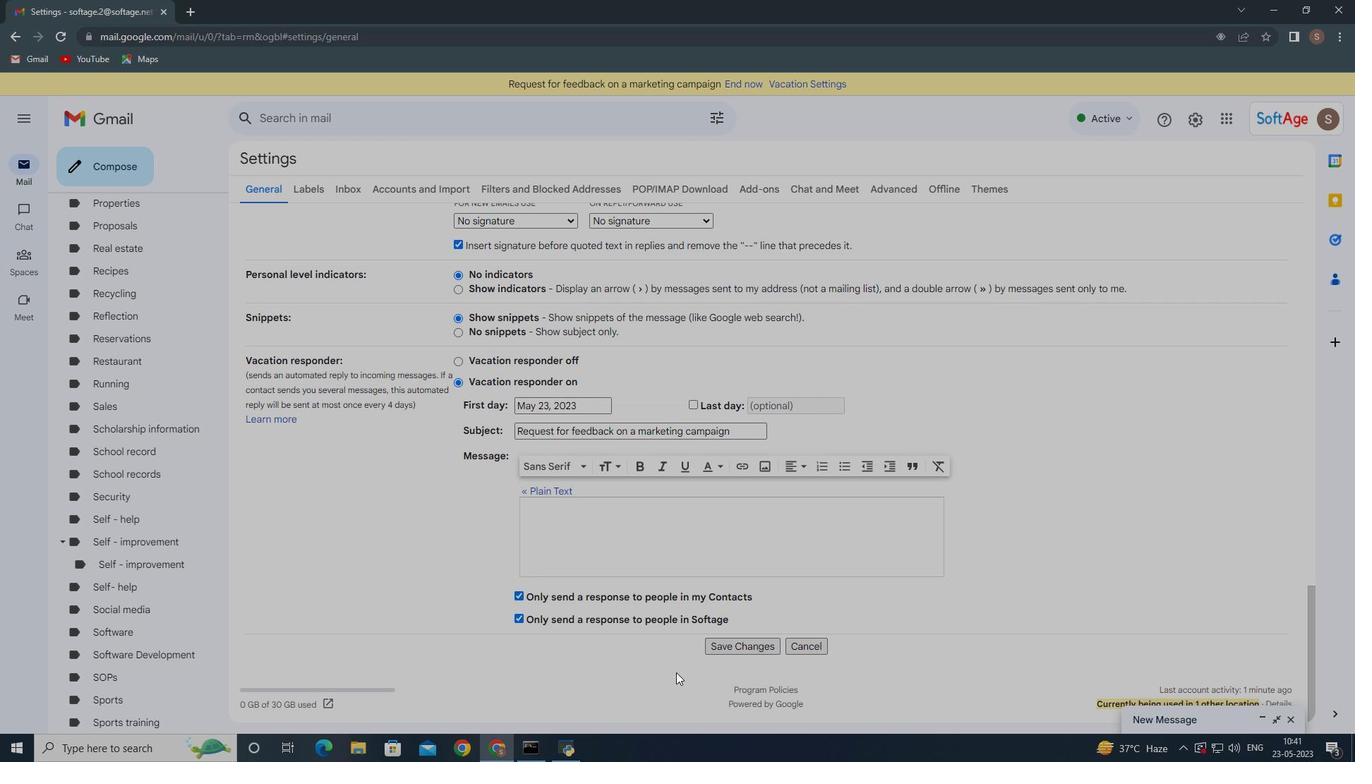 
Action: Mouse moved to (677, 676)
Screenshot: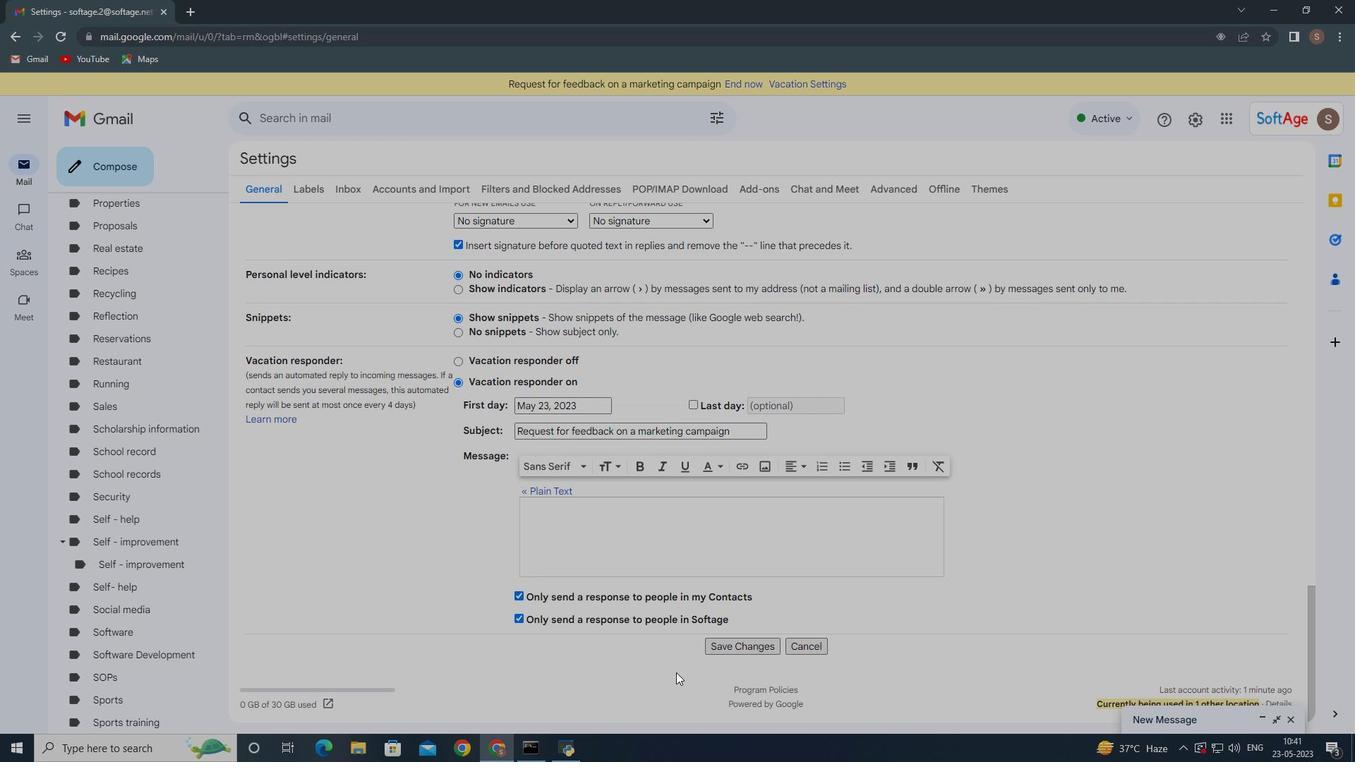 
Action: Mouse scrolled (677, 675) with delta (0, 0)
Screenshot: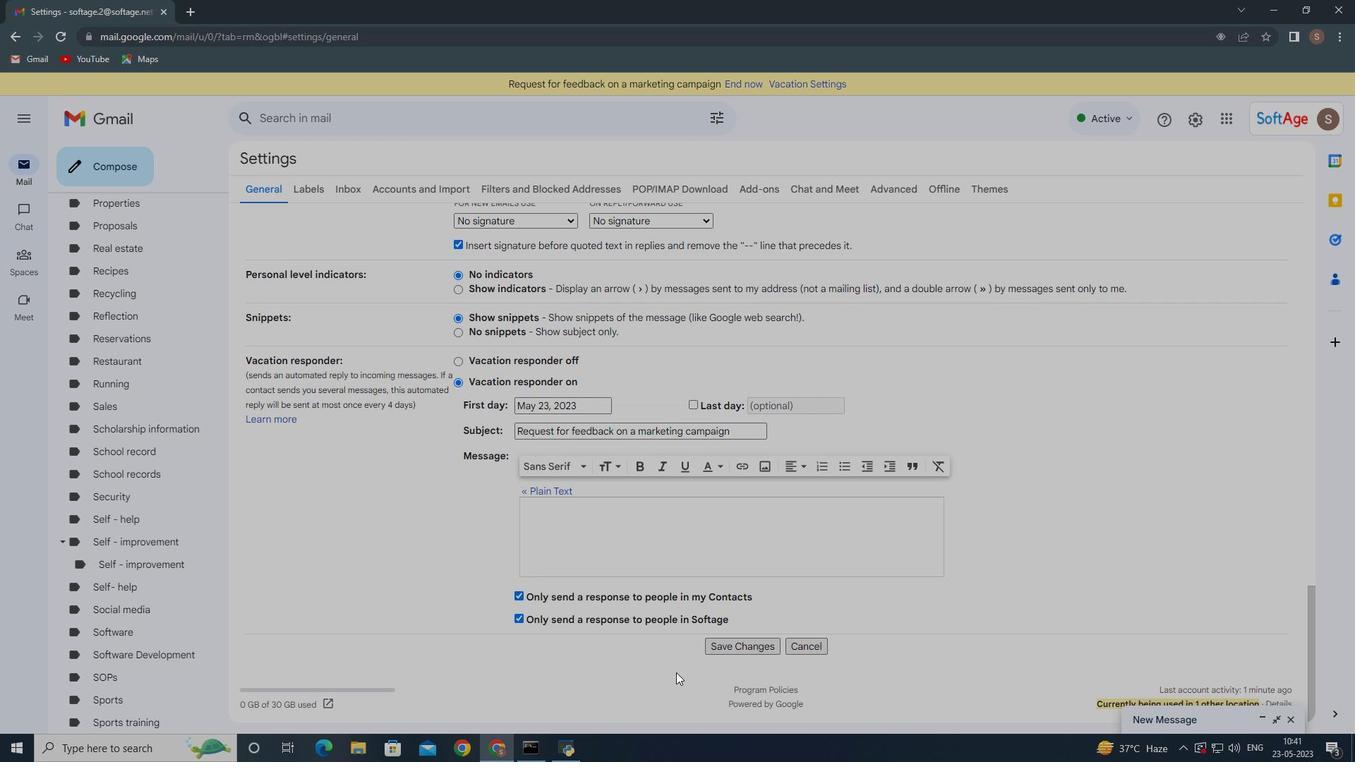 
Action: Mouse moved to (680, 677)
Screenshot: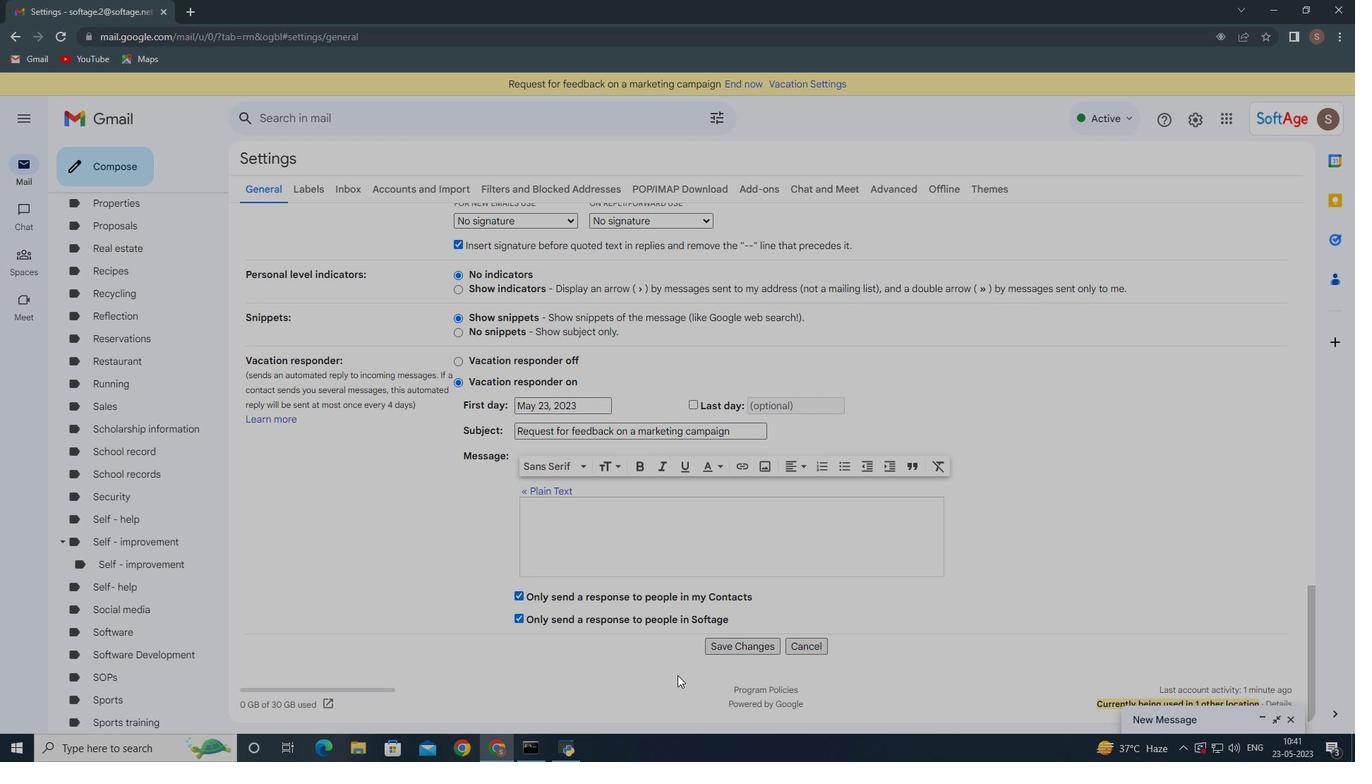 
Action: Mouse scrolled (680, 676) with delta (0, 0)
Screenshot: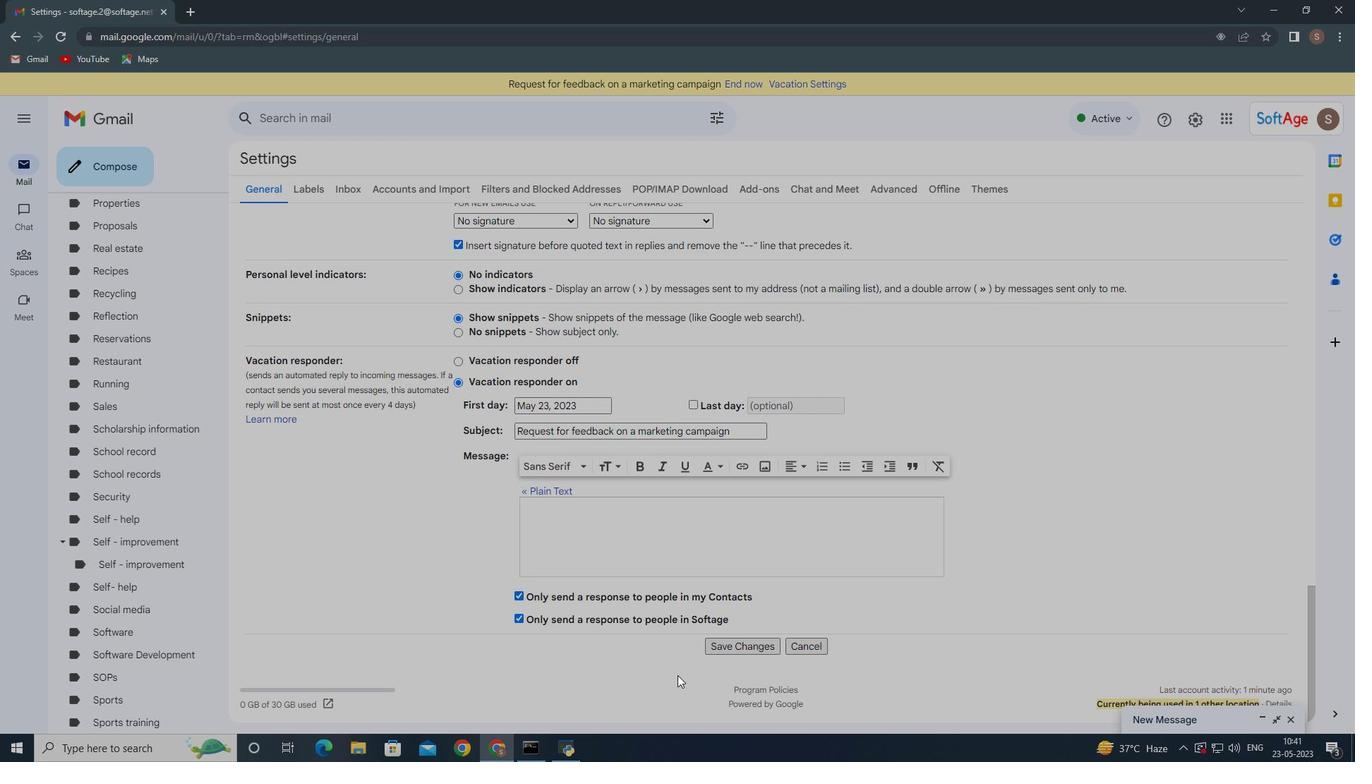 
Action: Mouse moved to (729, 644)
Screenshot: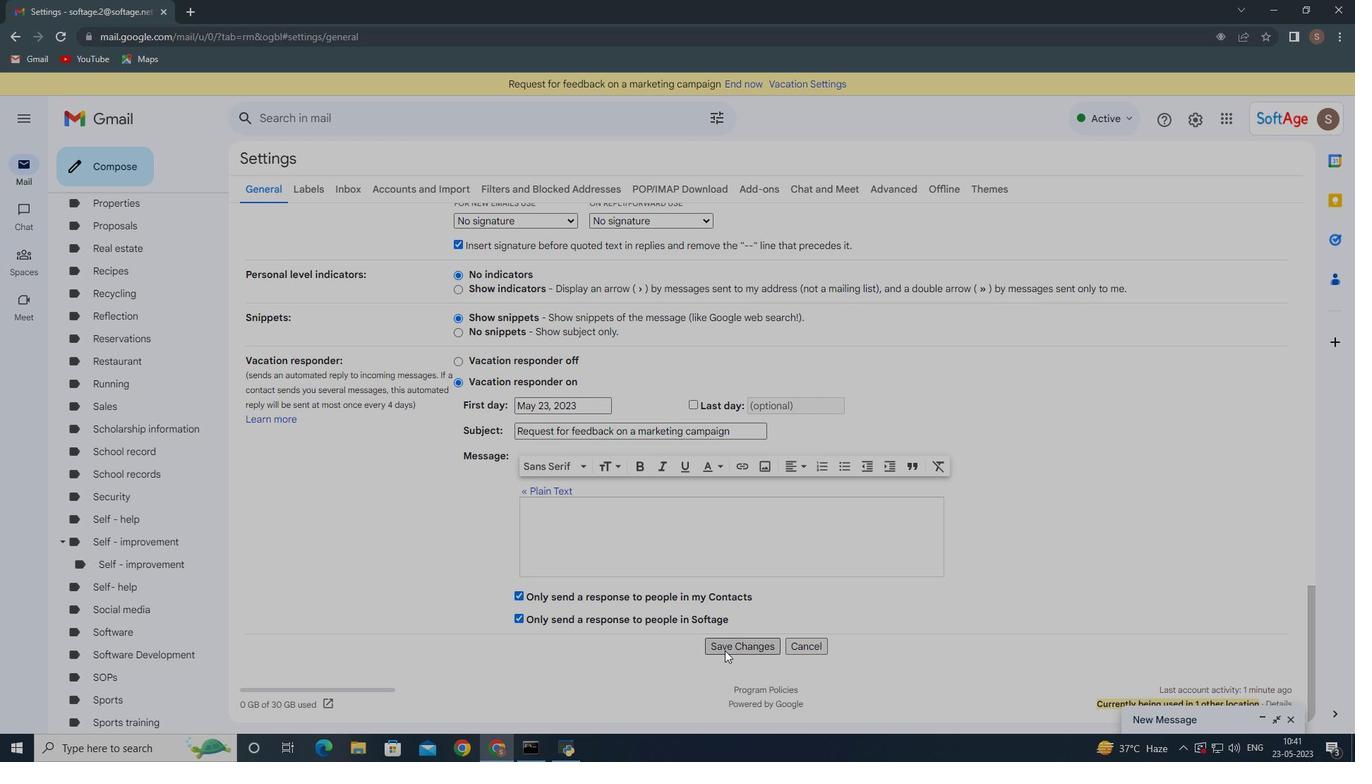
Action: Mouse pressed left at (729, 644)
Screenshot: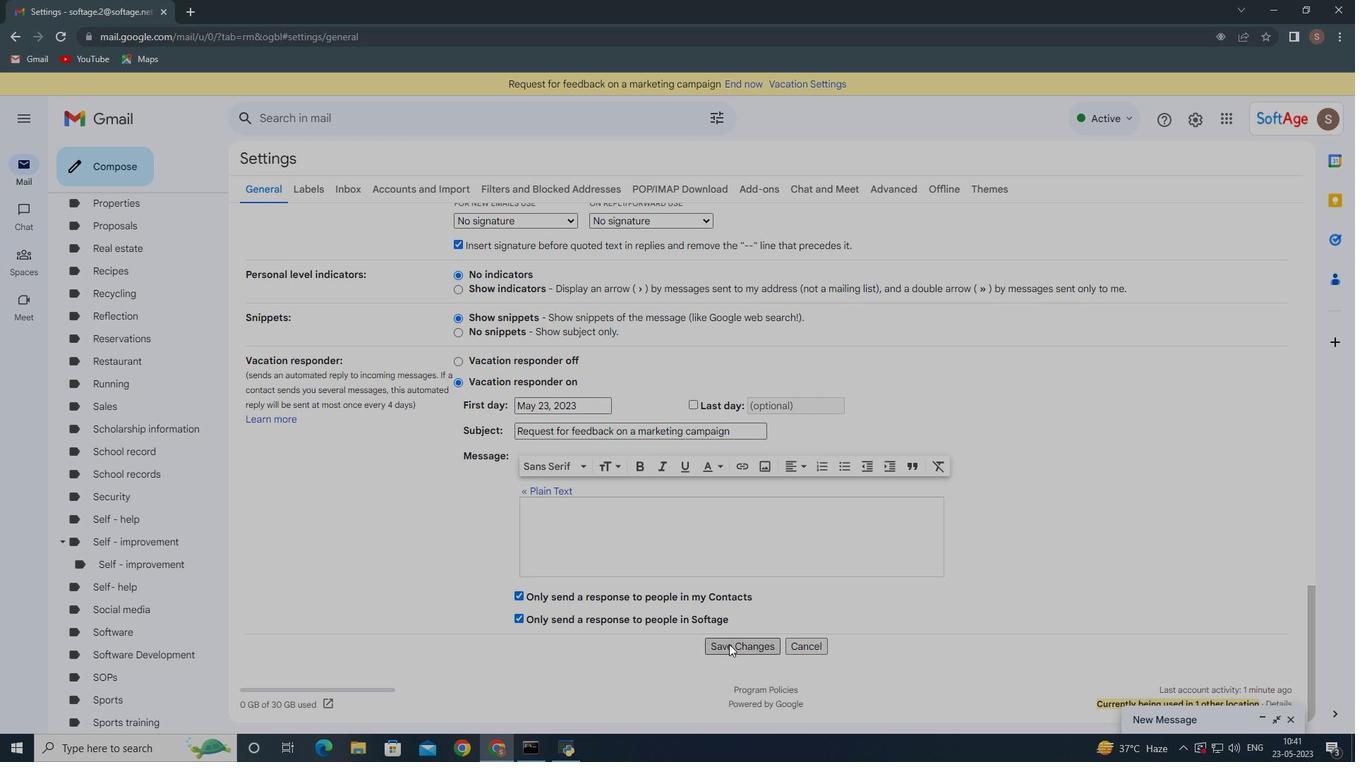 
Action: Mouse moved to (122, 165)
Screenshot: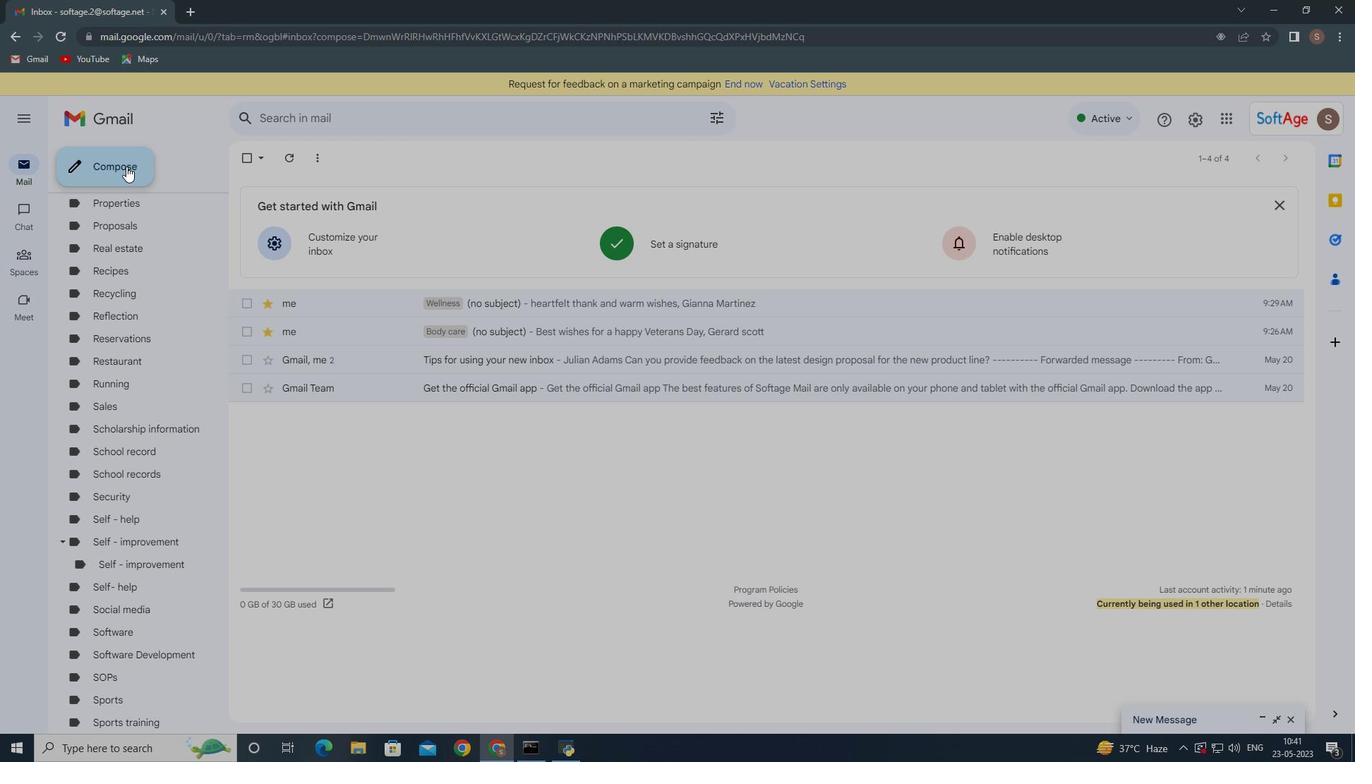 
Action: Mouse pressed left at (122, 165)
Screenshot: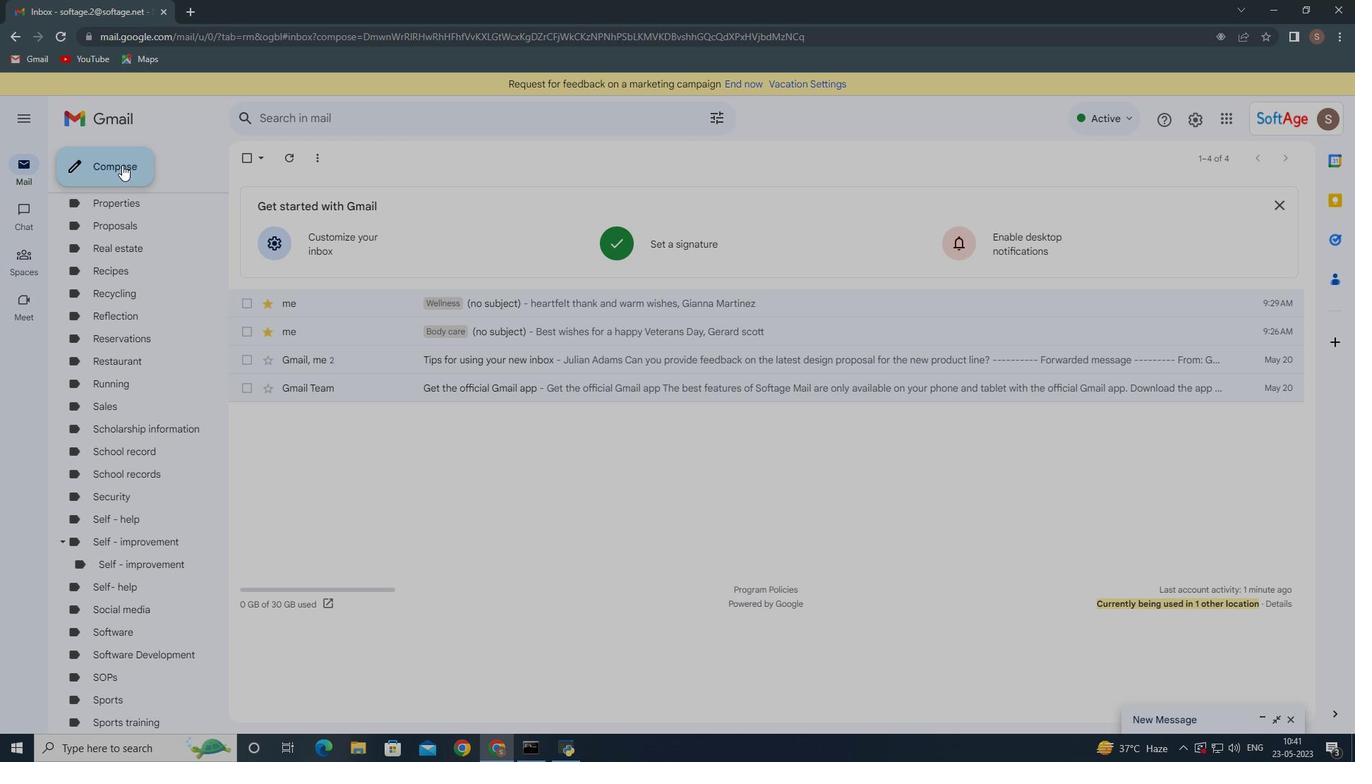 
Action: Mouse moved to (450, 185)
Screenshot: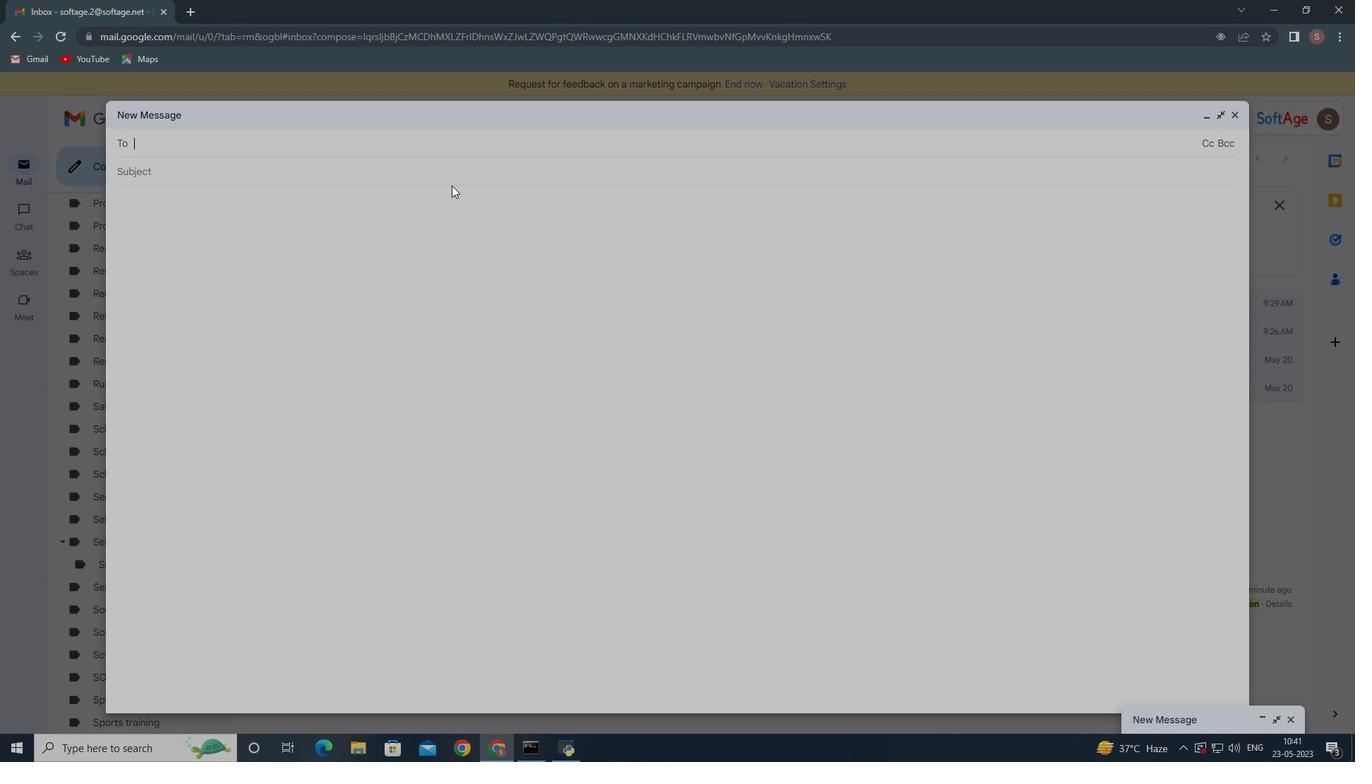 
Action: Key pressed softage.4<Key.enter>
Screenshot: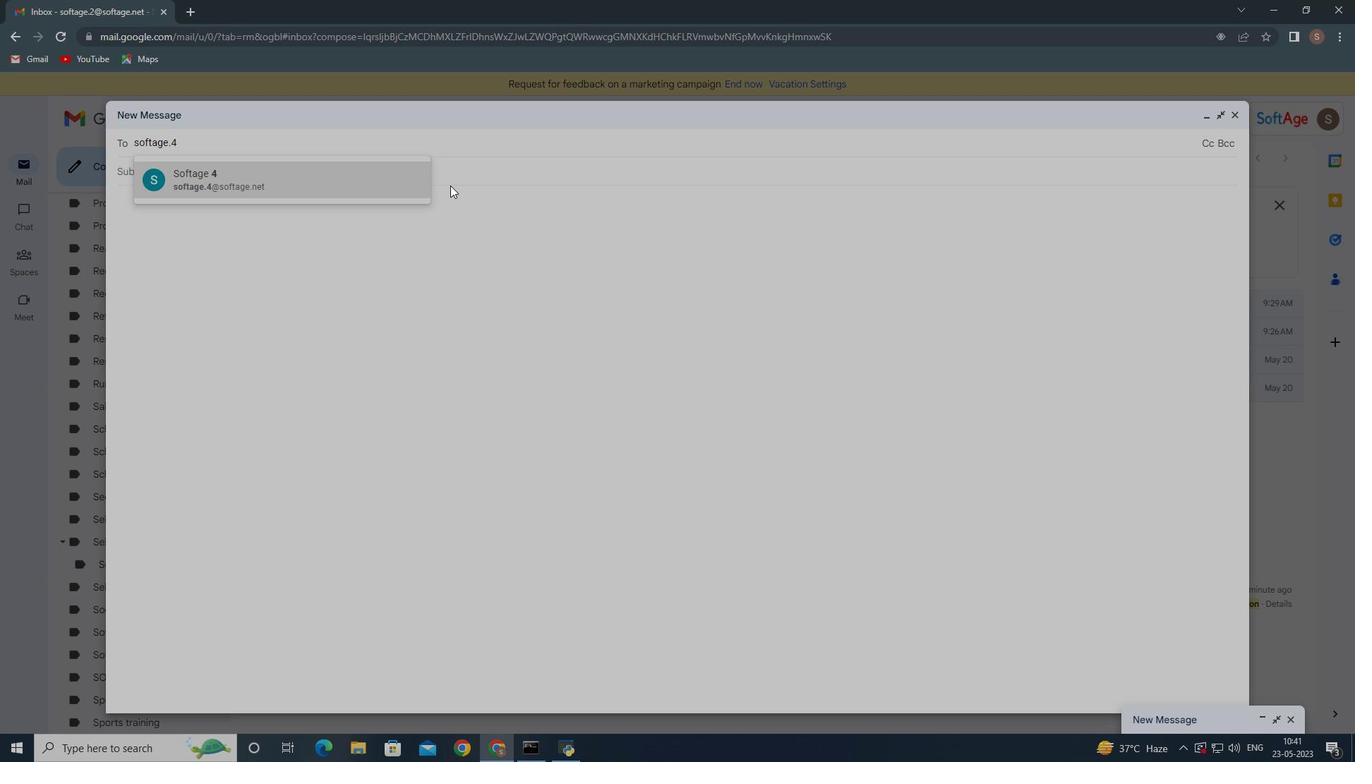 
Action: Mouse moved to (444, 182)
Screenshot: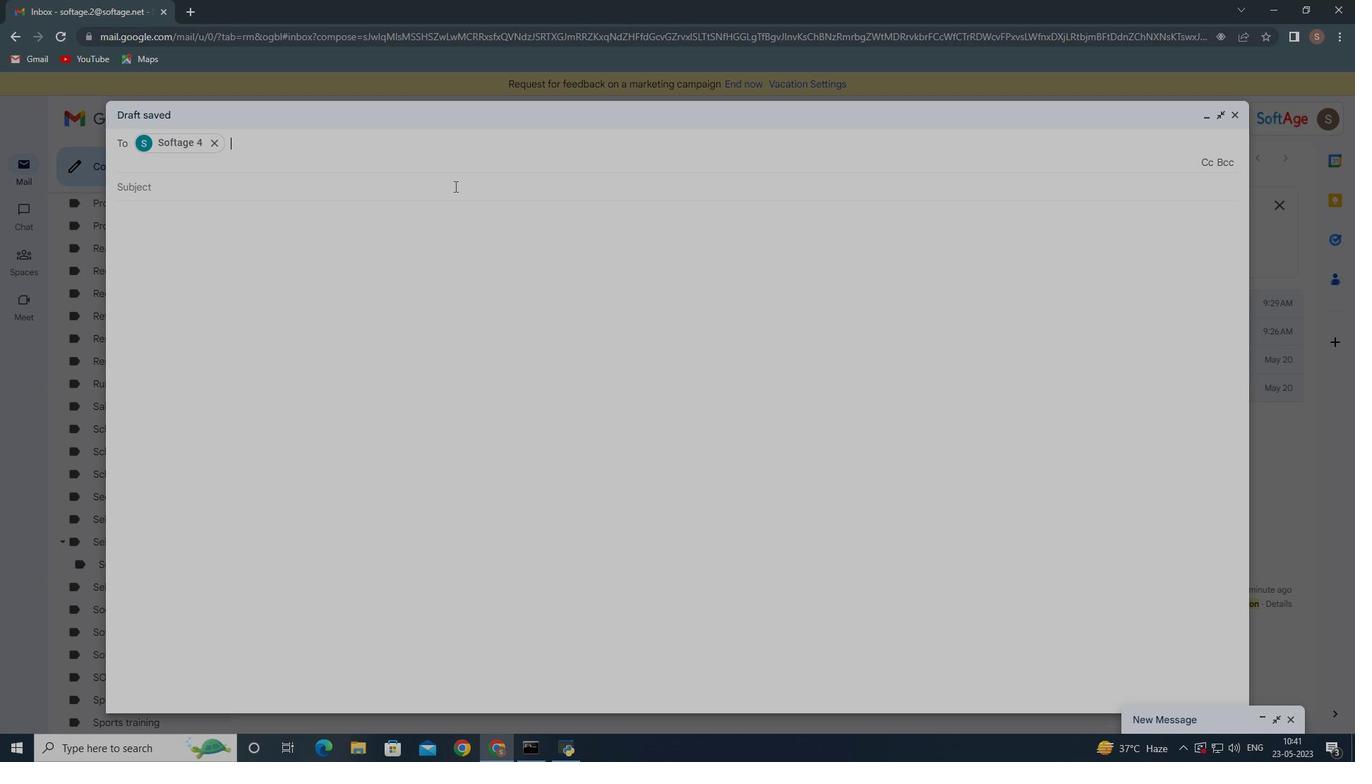 
Action: Mouse scrolled (444, 182) with delta (0, 0)
Screenshot: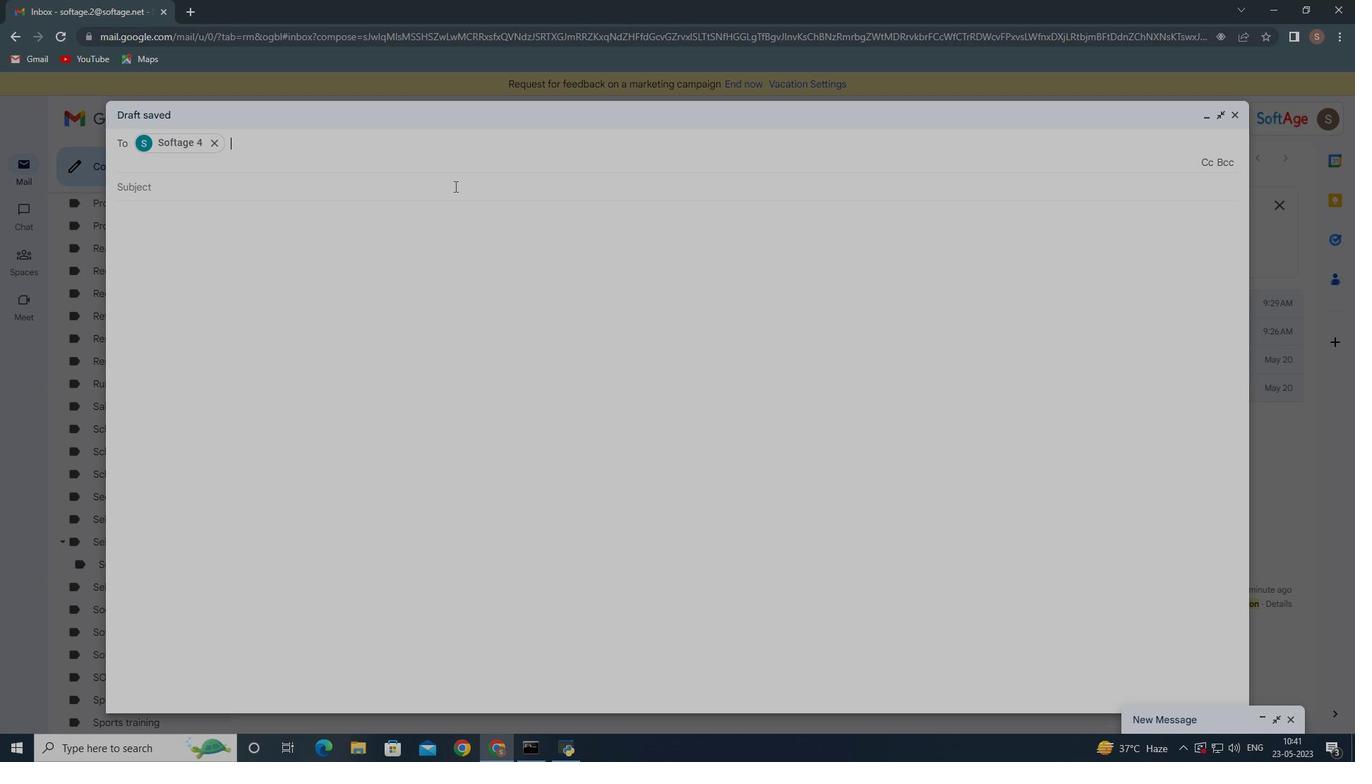 
Action: Mouse moved to (437, 197)
Screenshot: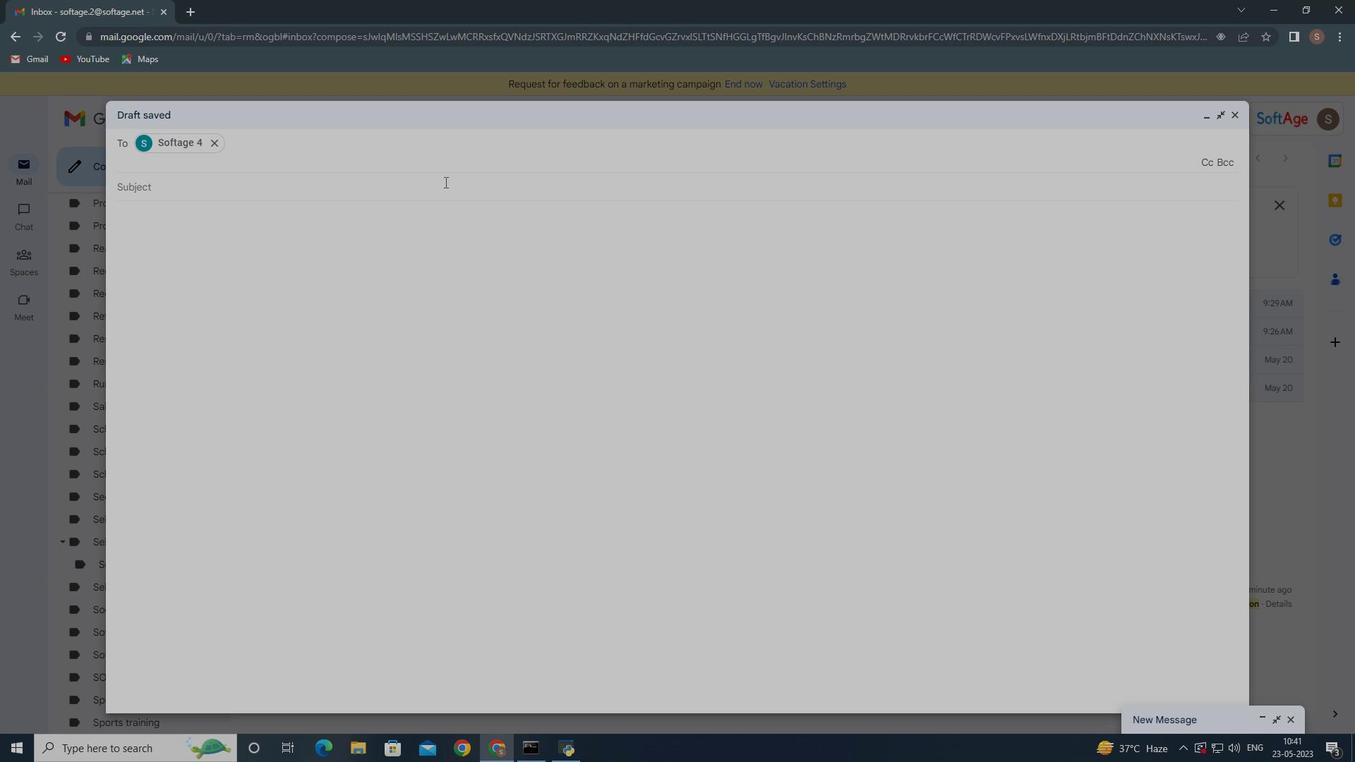 
Action: Mouse scrolled (437, 196) with delta (0, 0)
Screenshot: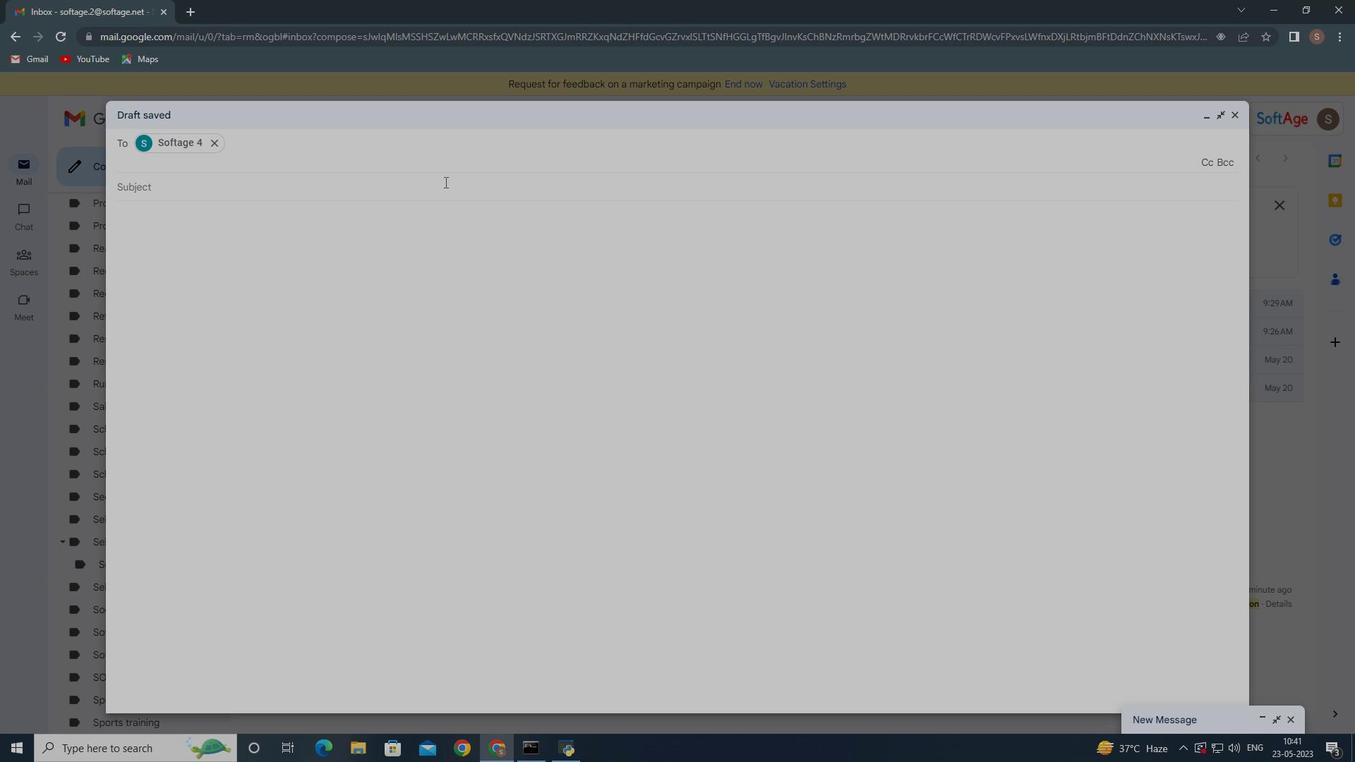 
Action: Mouse moved to (433, 290)
Screenshot: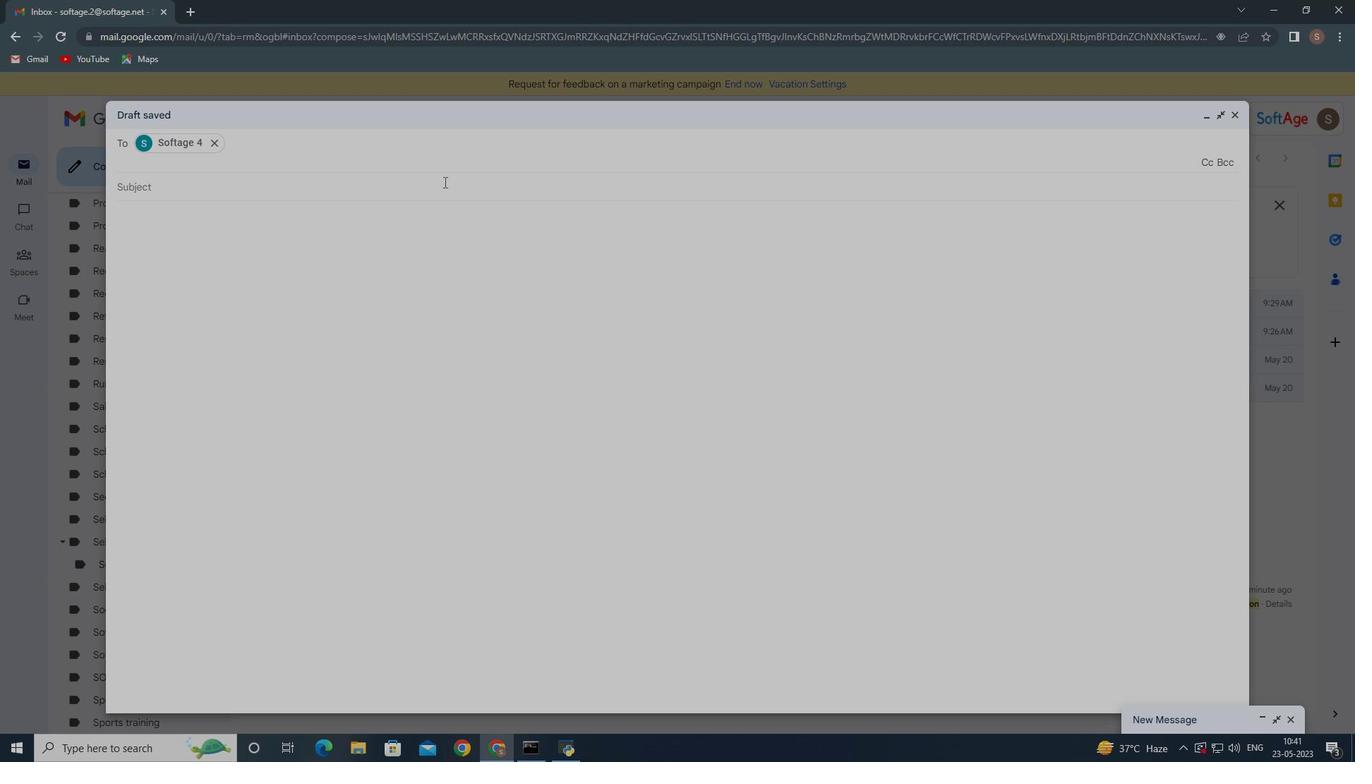 
Action: Mouse scrolled (433, 289) with delta (0, 0)
Screenshot: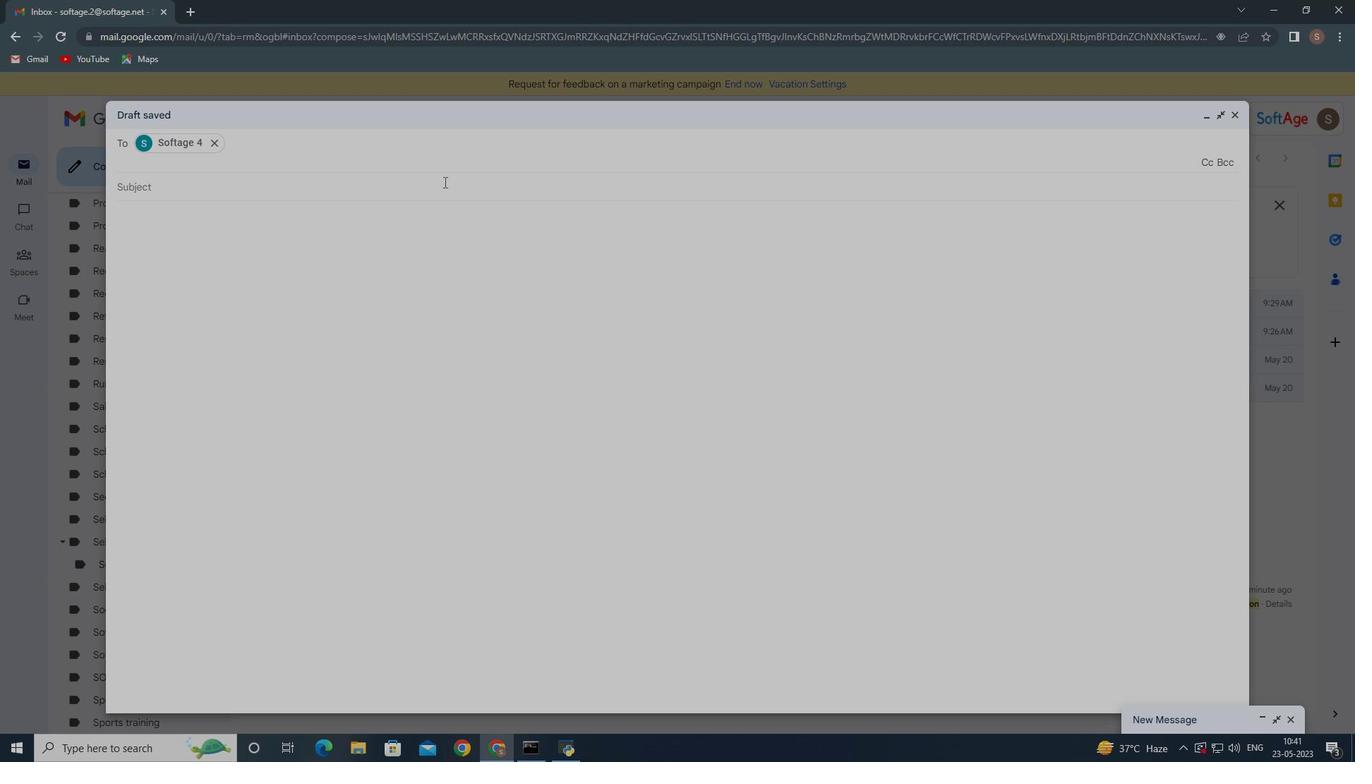 
Action: Mouse moved to (437, 430)
Screenshot: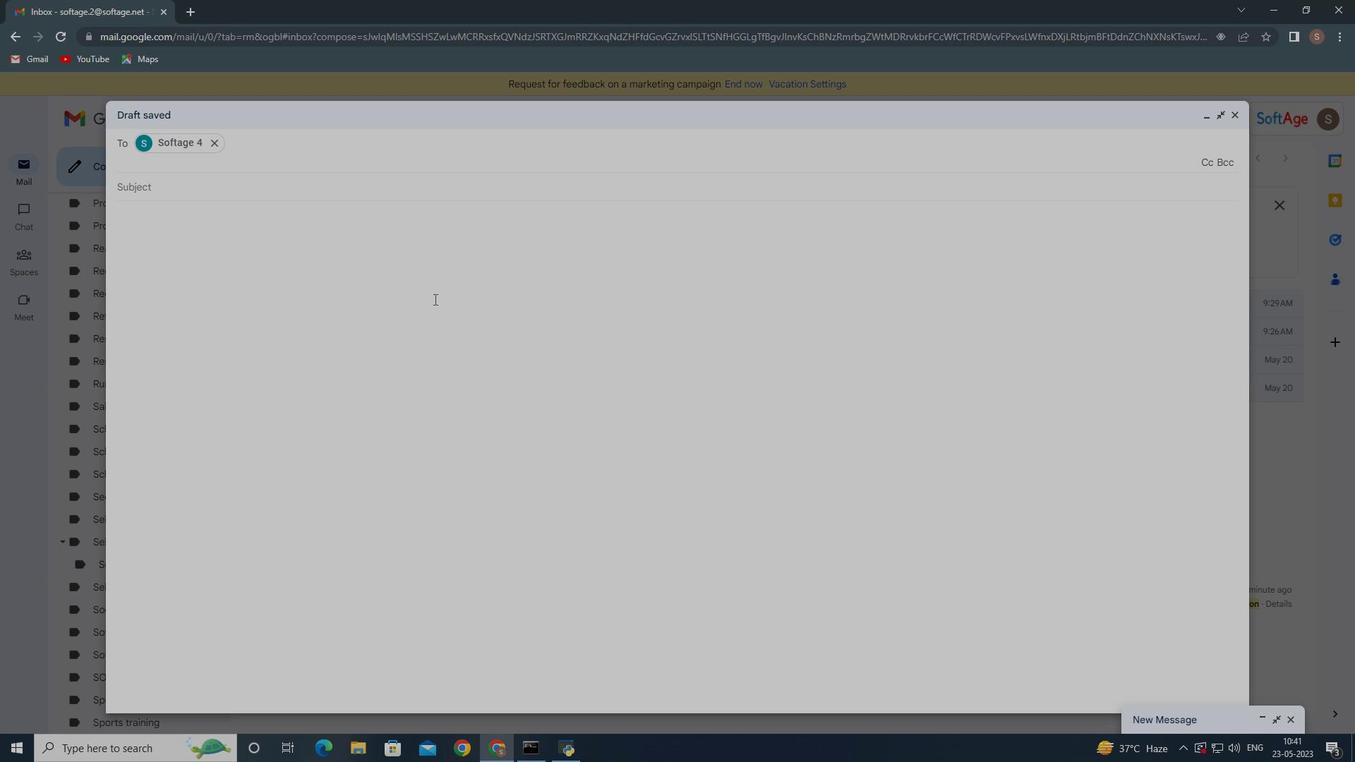 
Action: Mouse scrolled (434, 381) with delta (0, 0)
Screenshot: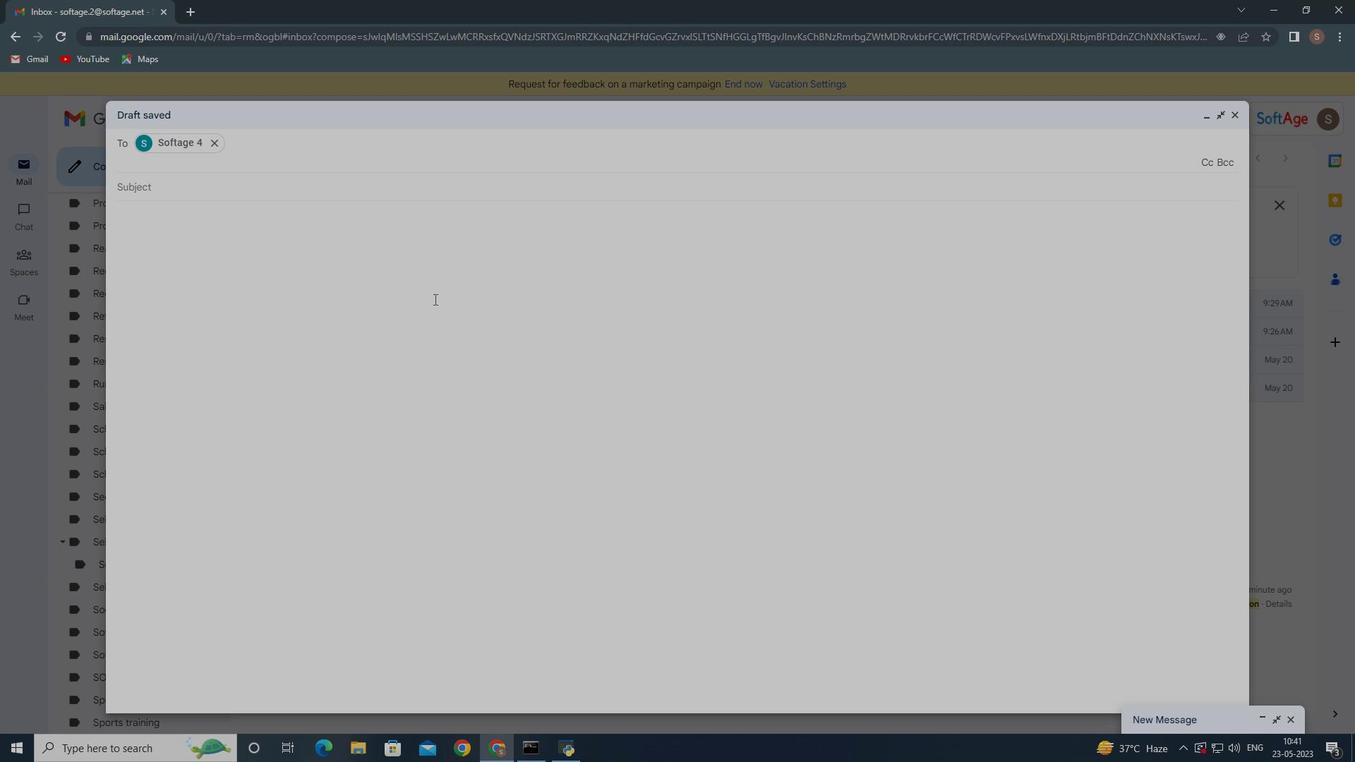 
Action: Mouse moved to (439, 446)
Screenshot: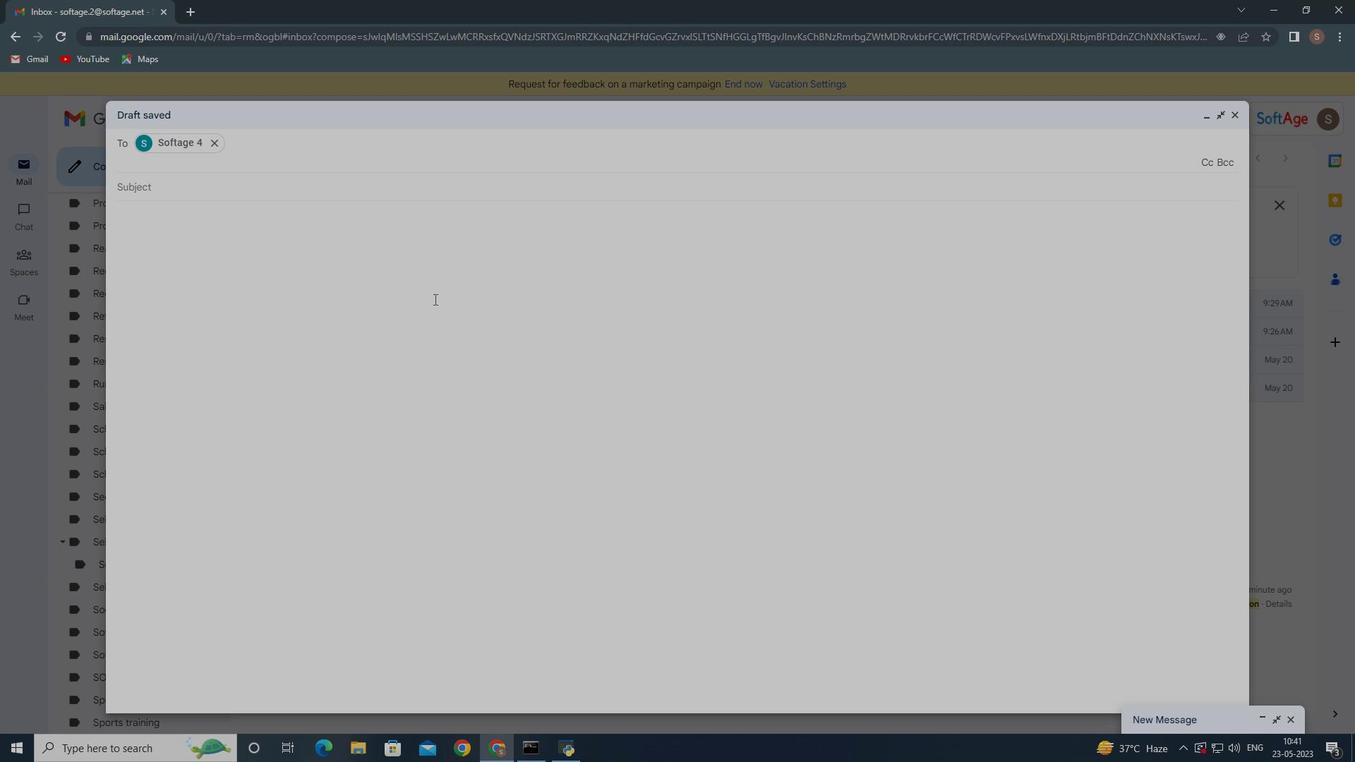 
Action: Mouse scrolled (439, 442) with delta (0, 0)
Screenshot: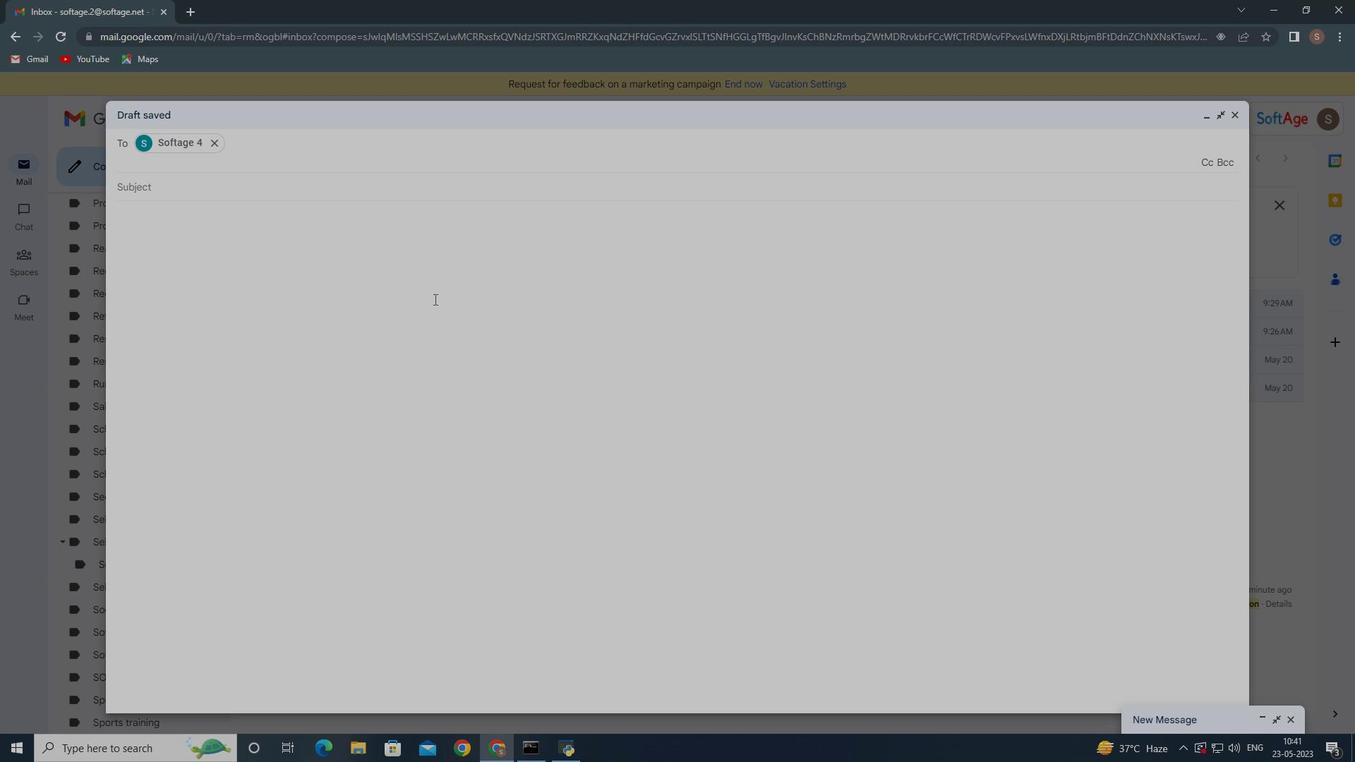 
Action: Mouse moved to (435, 483)
Screenshot: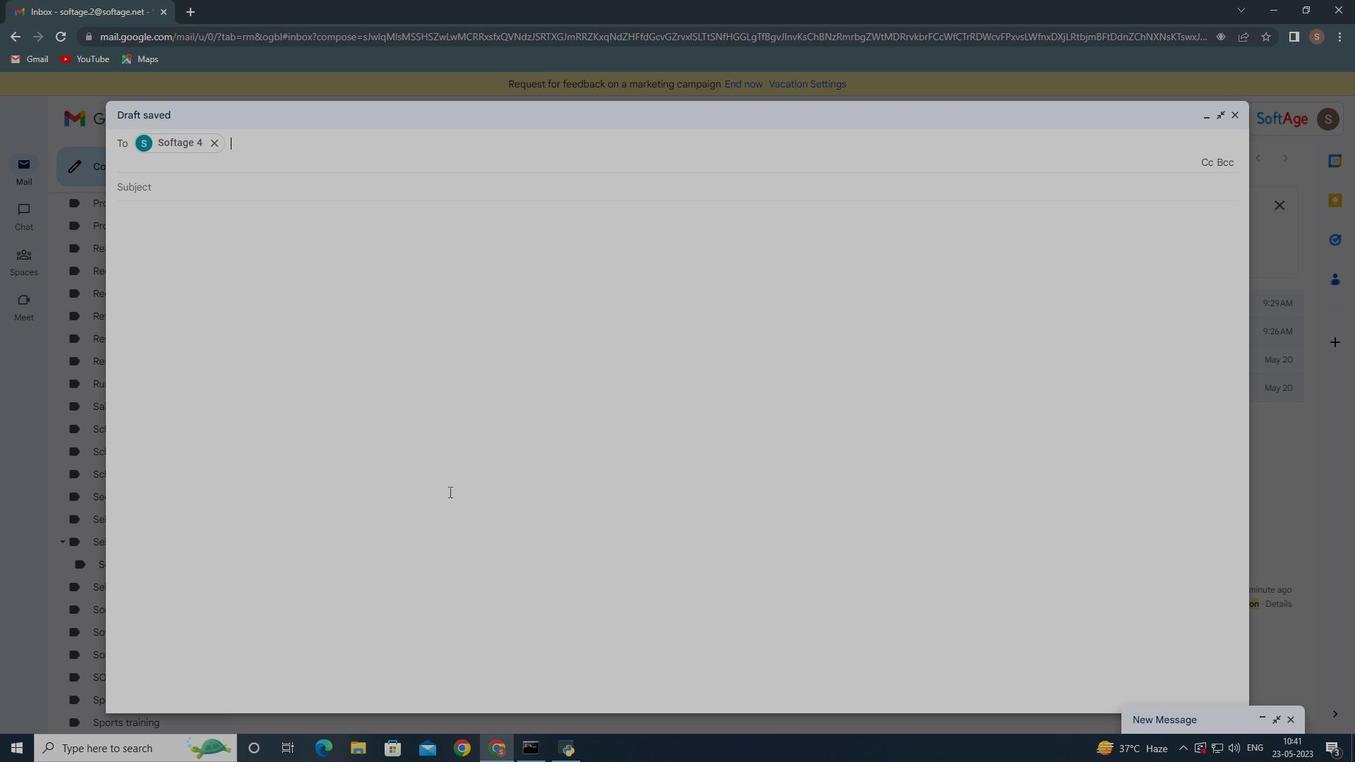 
Action: Mouse scrolled (435, 482) with delta (0, 0)
Screenshot: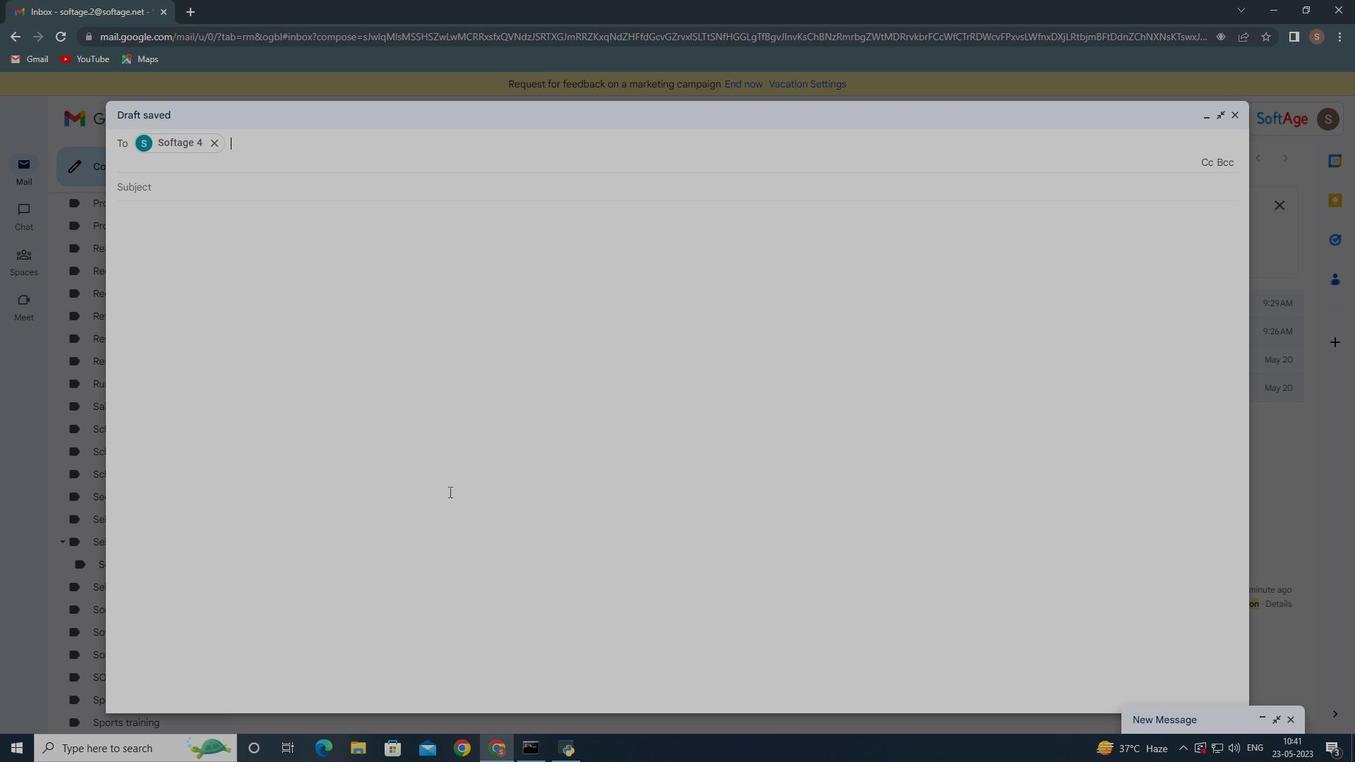 
Action: Mouse scrolled (435, 482) with delta (0, 0)
Screenshot: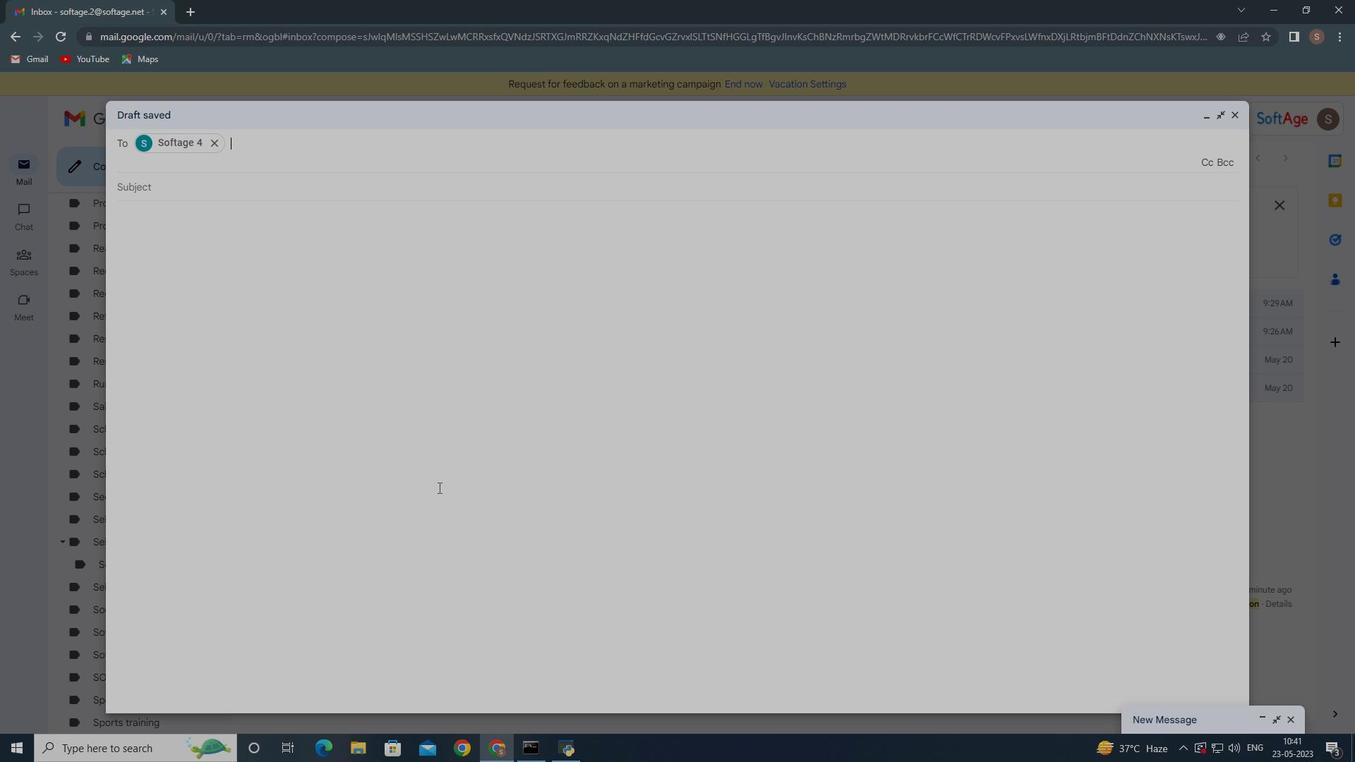 
Action: Mouse moved to (432, 485)
Screenshot: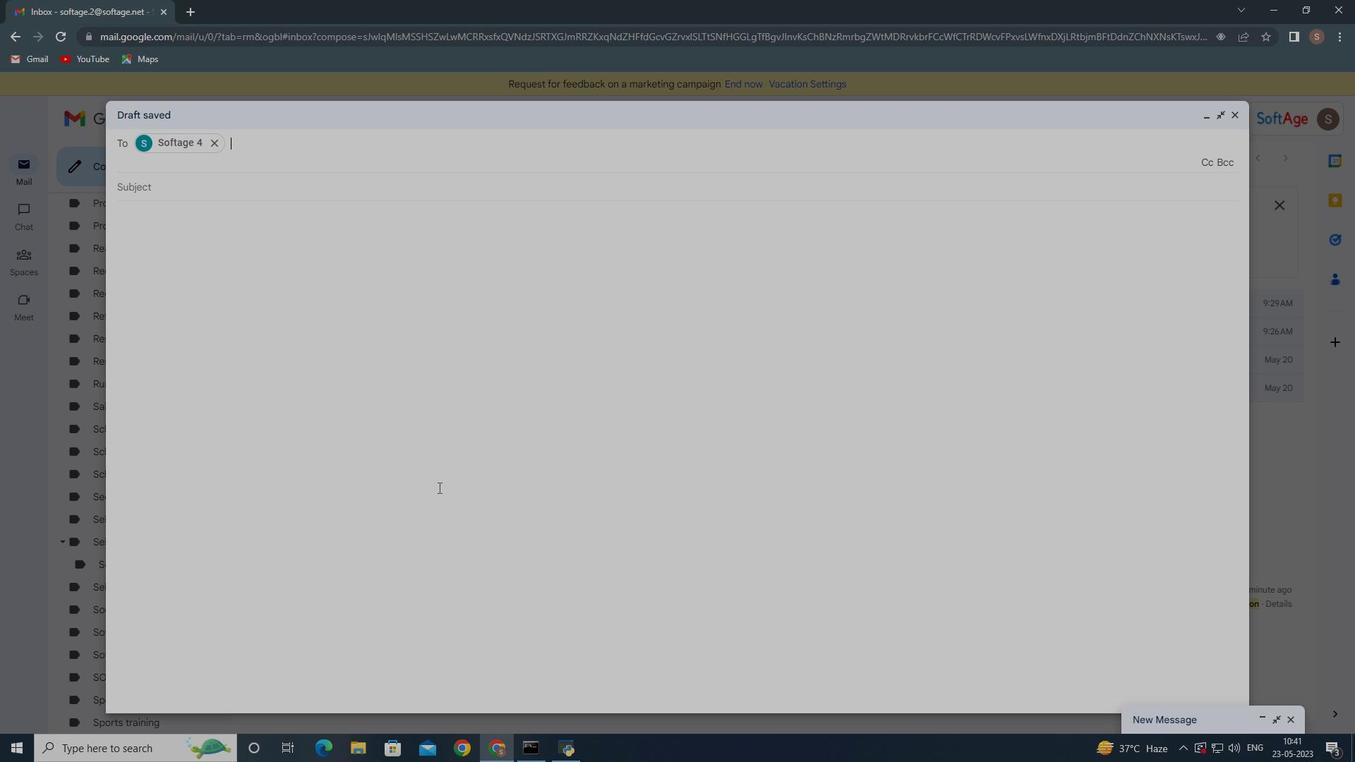 
Action: Mouse scrolled (432, 484) with delta (0, 0)
Screenshot: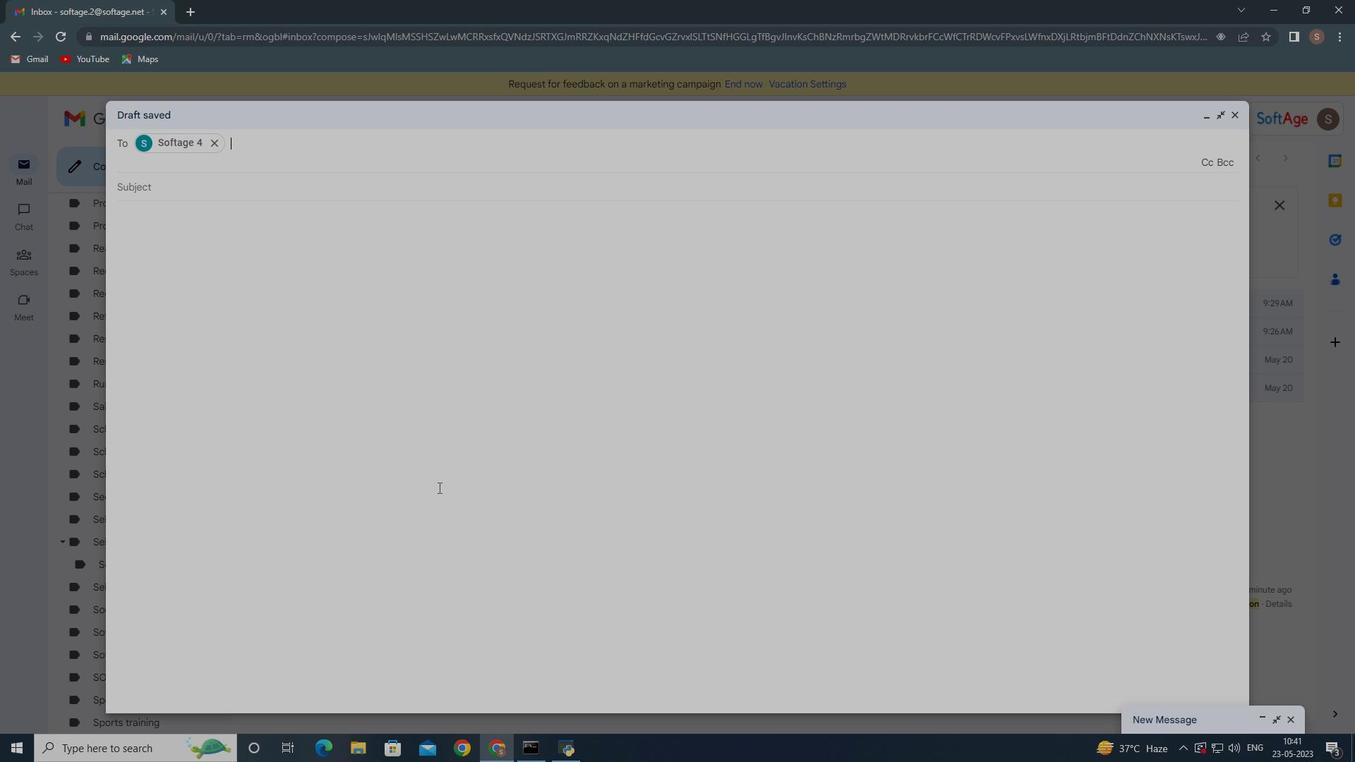 
Action: Mouse moved to (431, 489)
Screenshot: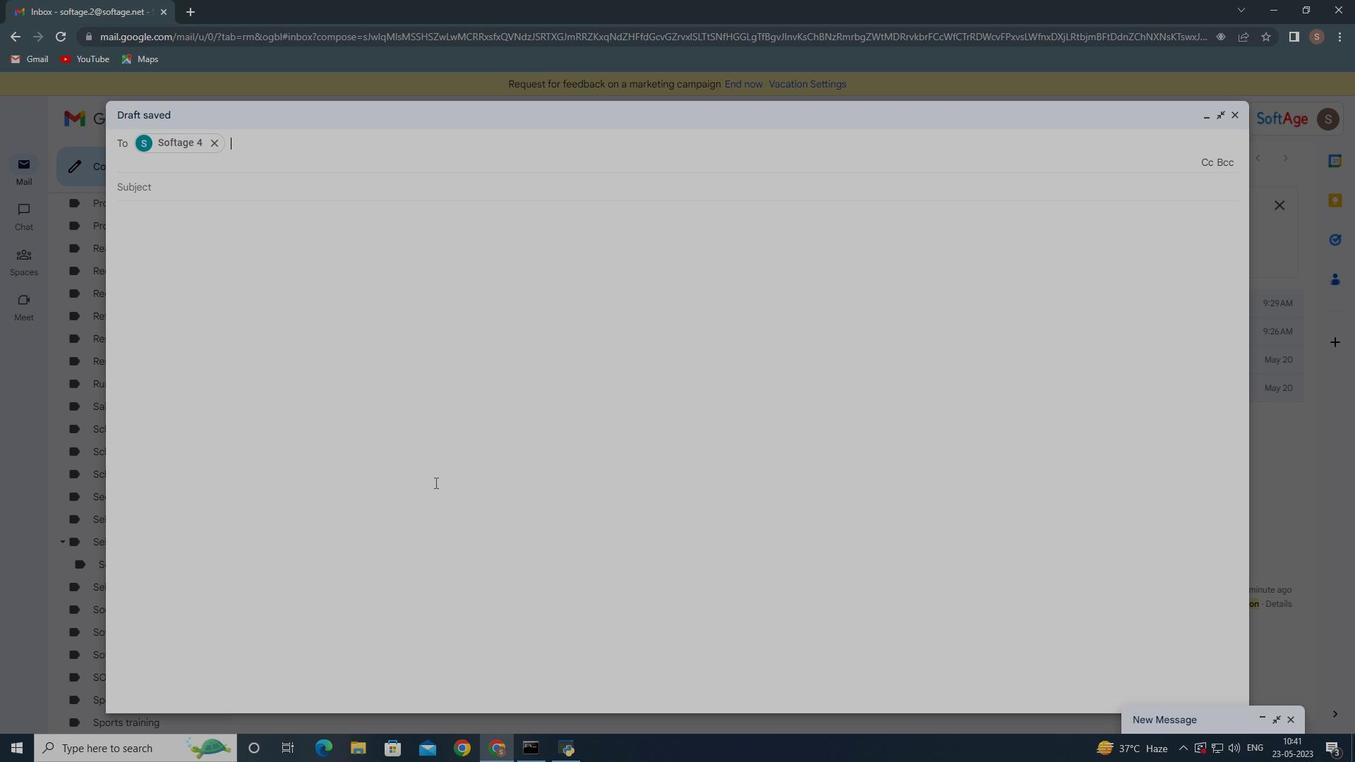 
Action: Mouse scrolled (431, 488) with delta (0, 0)
Screenshot: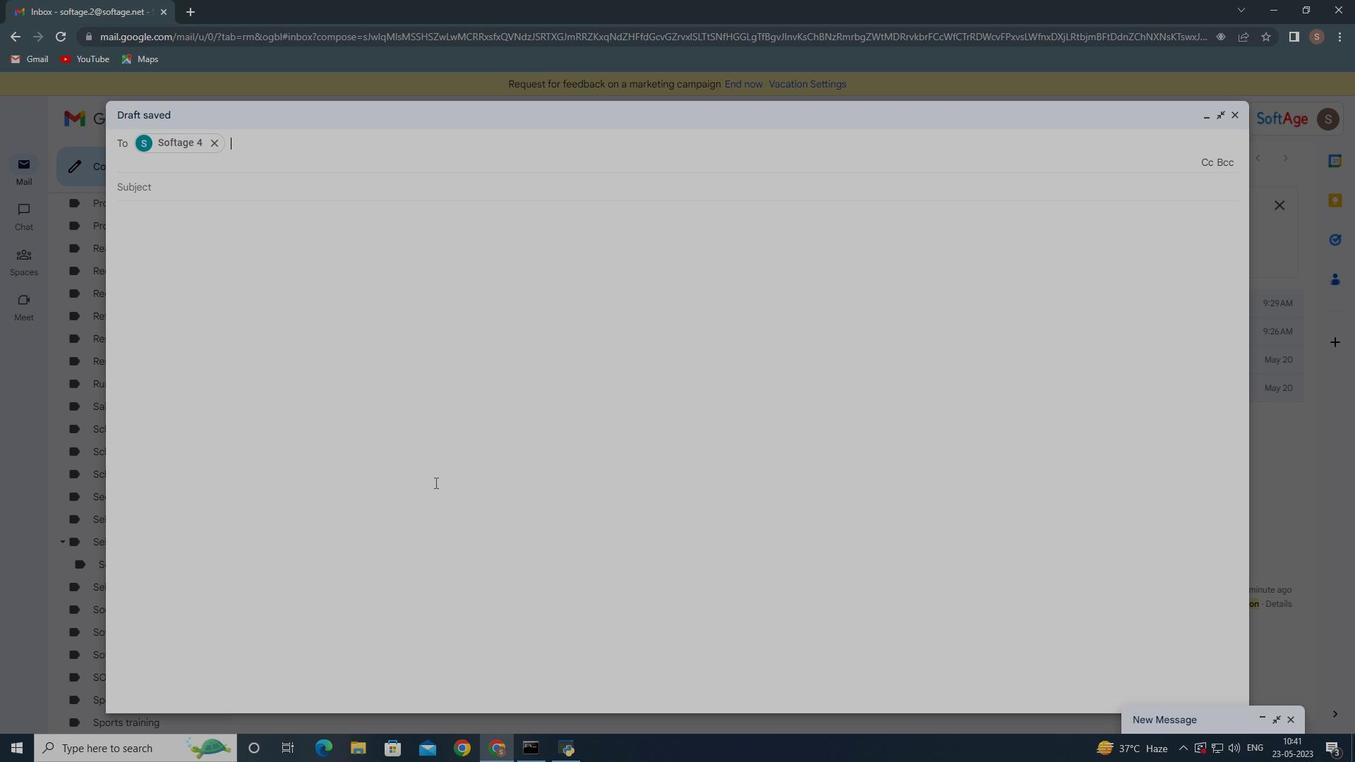 
Action: Mouse moved to (431, 492)
Screenshot: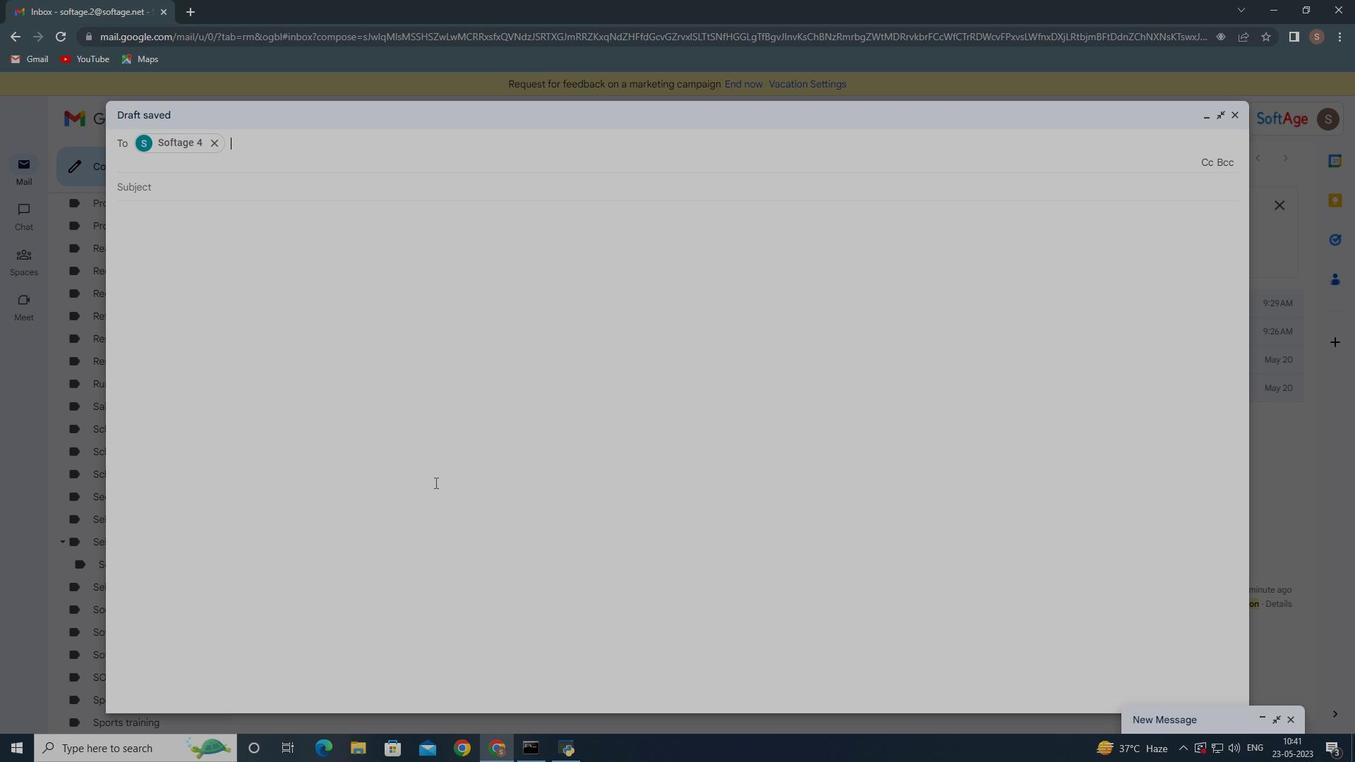 
Action: Mouse scrolled (431, 491) with delta (0, 0)
Screenshot: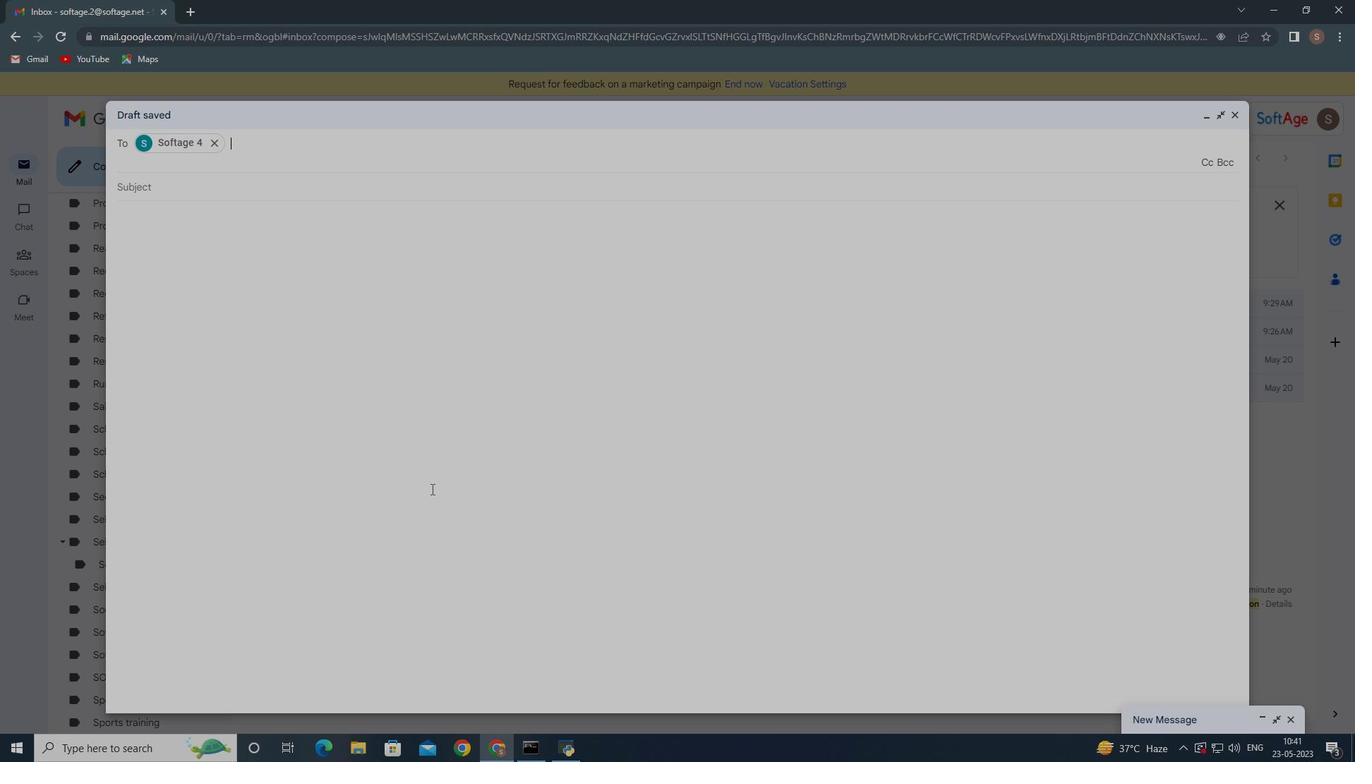 
Action: Mouse moved to (433, 498)
Screenshot: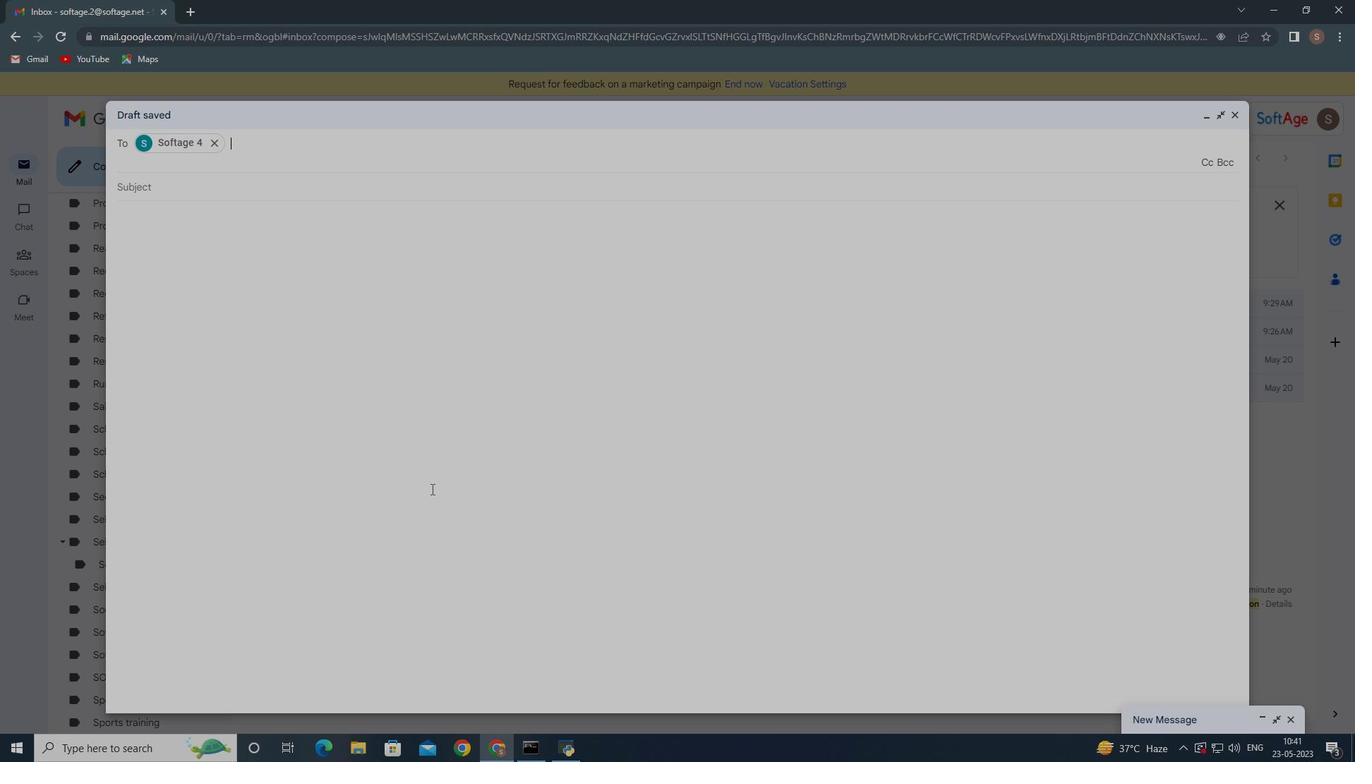 
Action: Mouse scrolled (432, 497) with delta (0, 0)
Screenshot: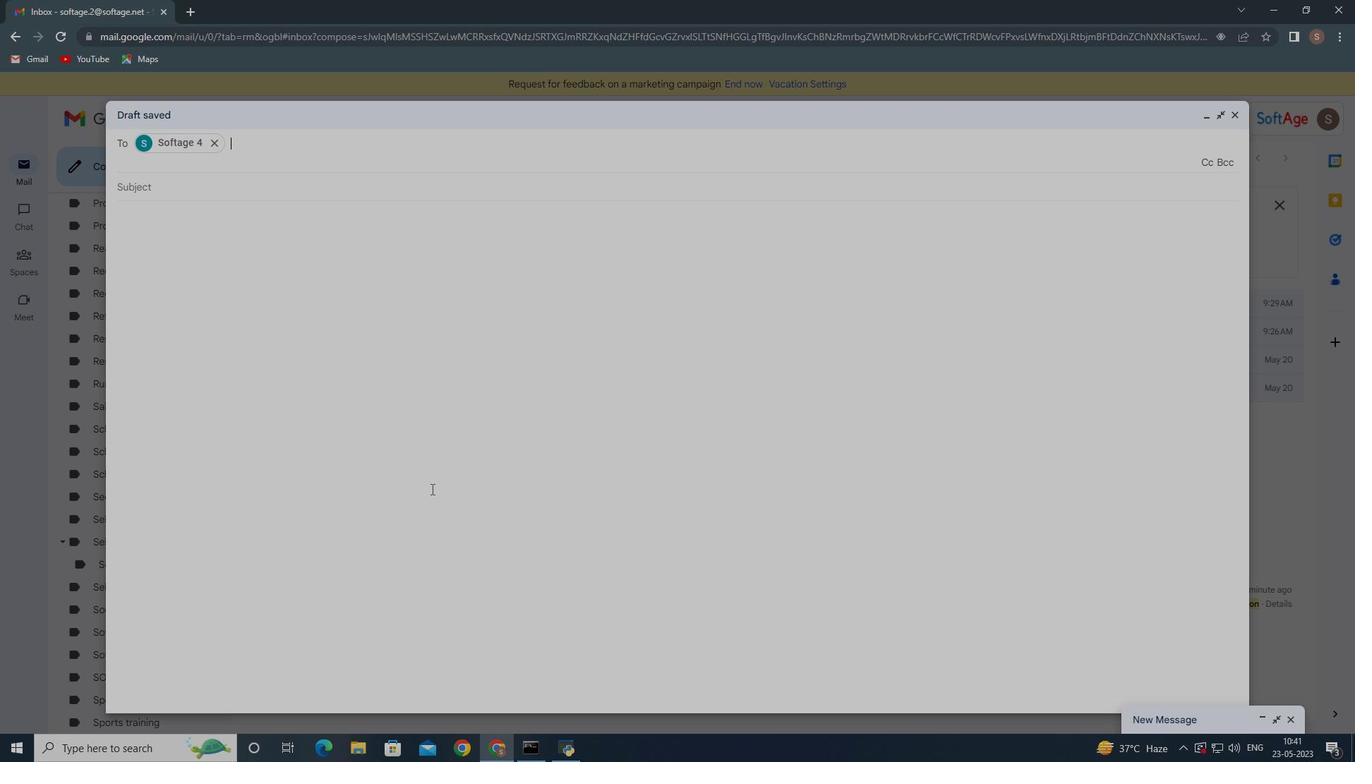 
Action: Mouse moved to (1235, 112)
Screenshot: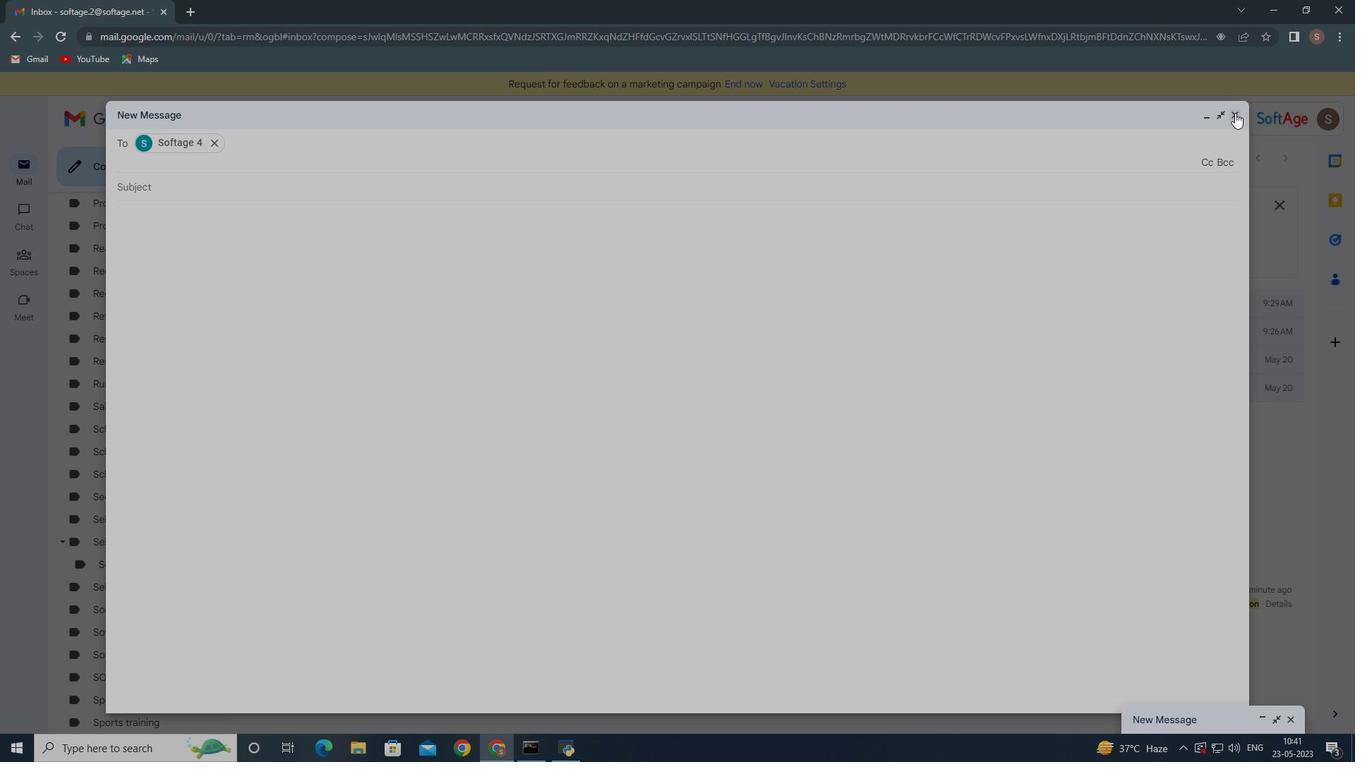 
Action: Mouse pressed left at (1235, 112)
Screenshot: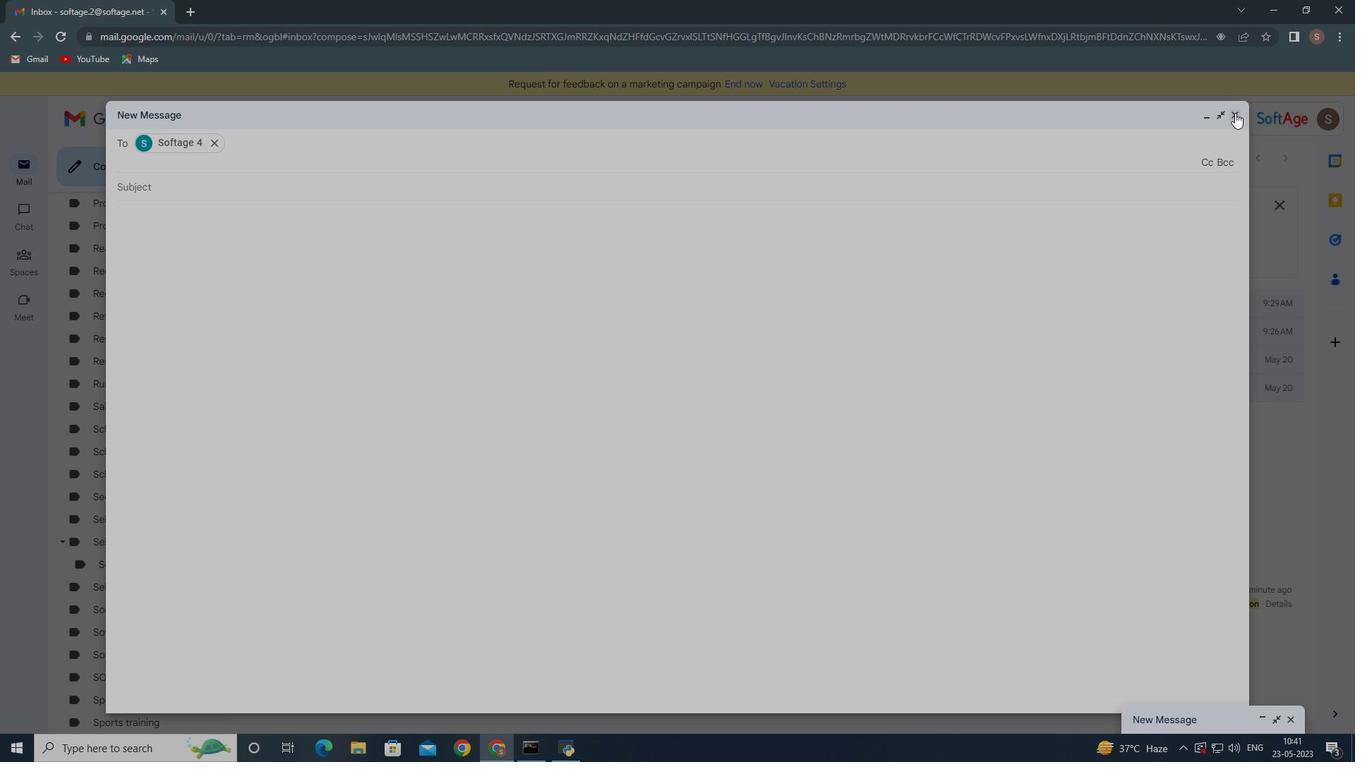 
Action: Mouse moved to (84, 161)
Screenshot: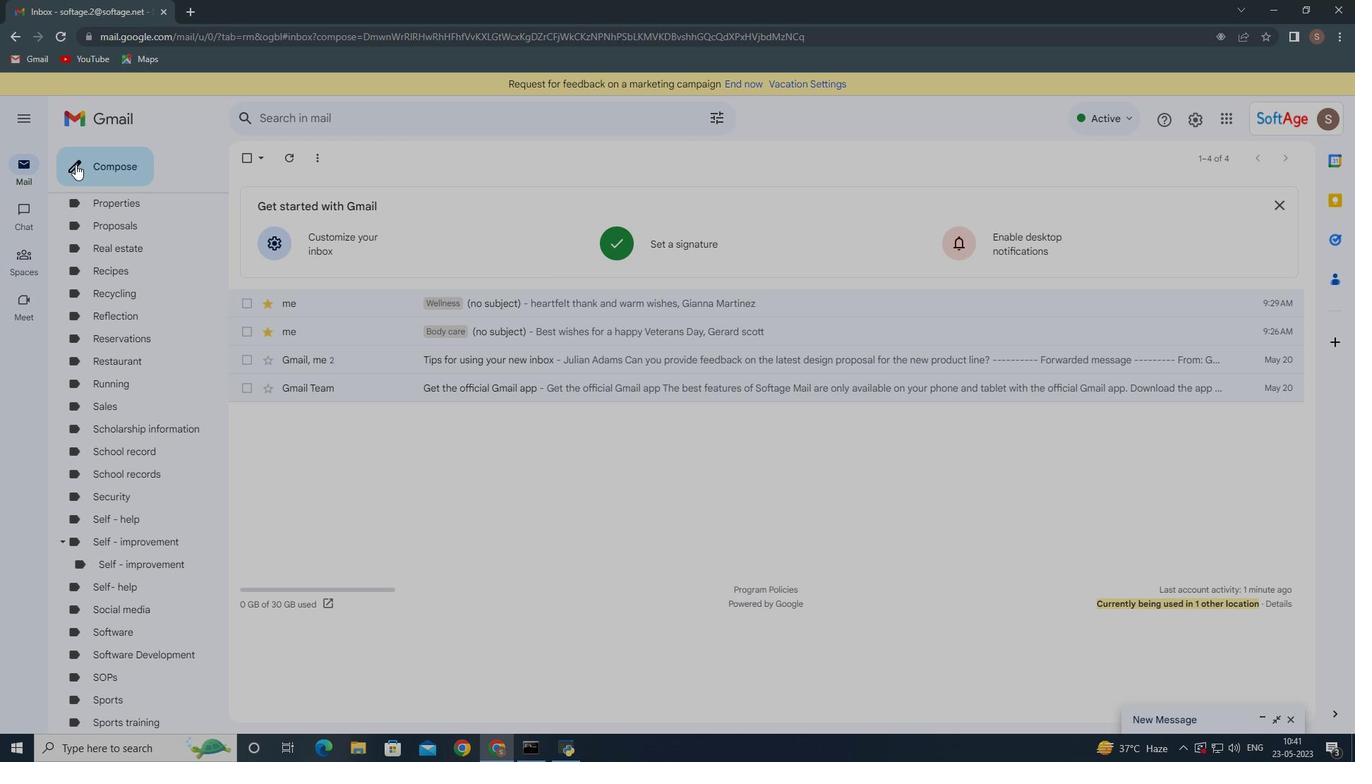 
Action: Mouse pressed left at (84, 161)
Screenshot: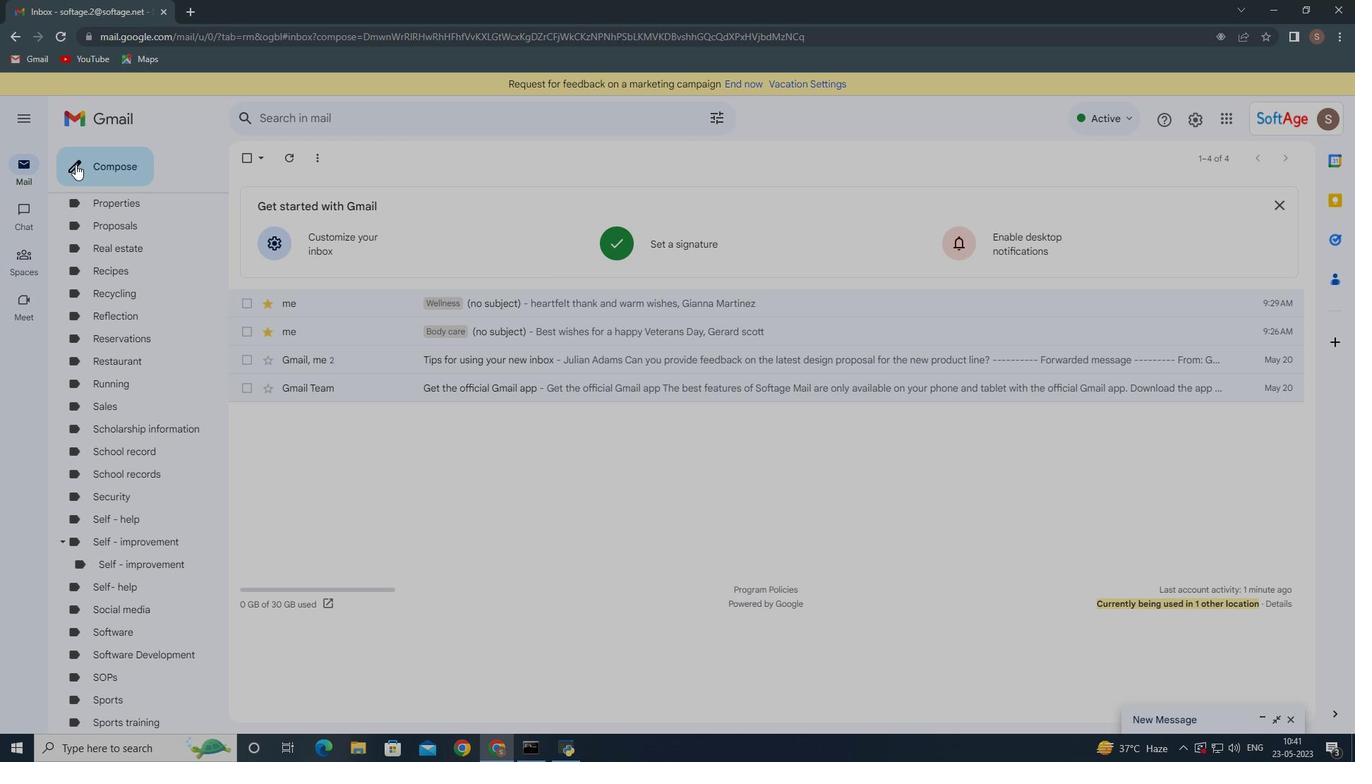 
Action: Mouse moved to (402, 486)
Screenshot: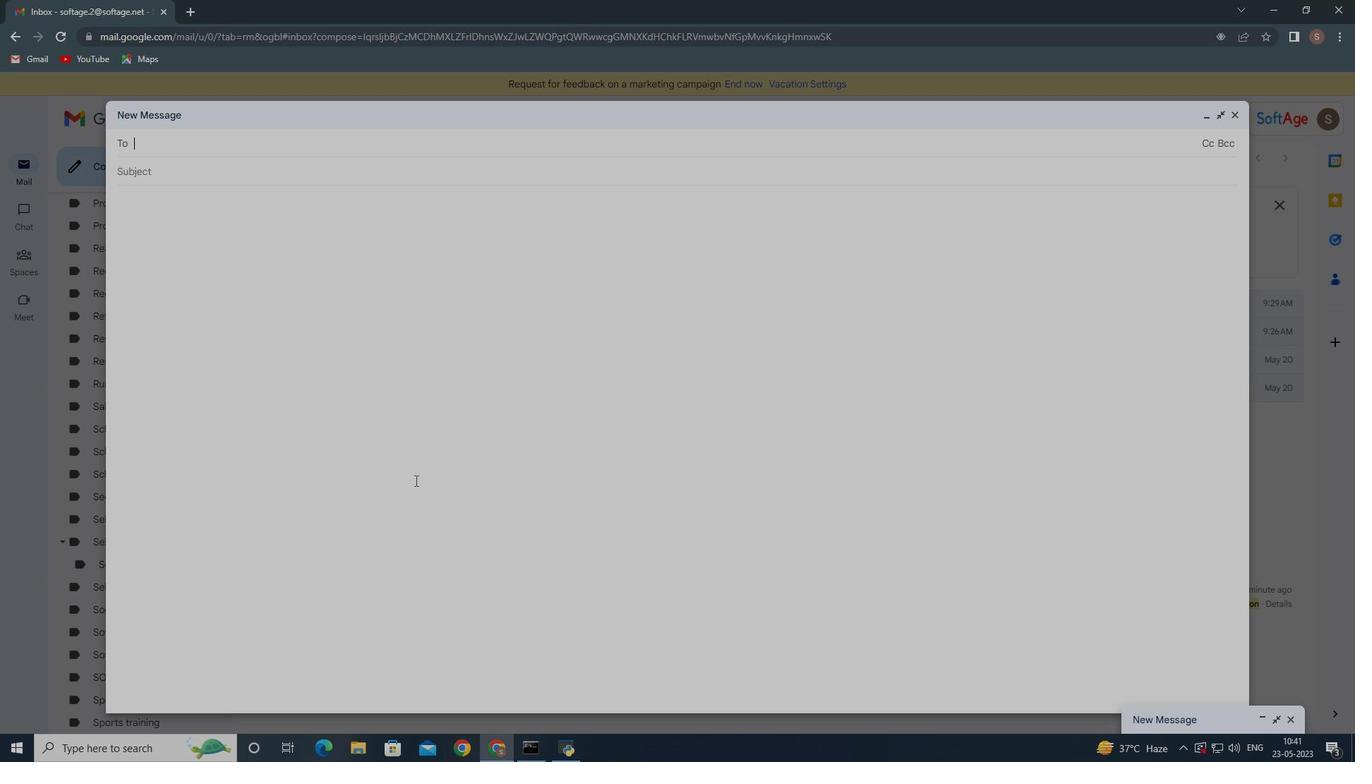 
Action: Mouse scrolled (402, 485) with delta (0, 0)
Screenshot: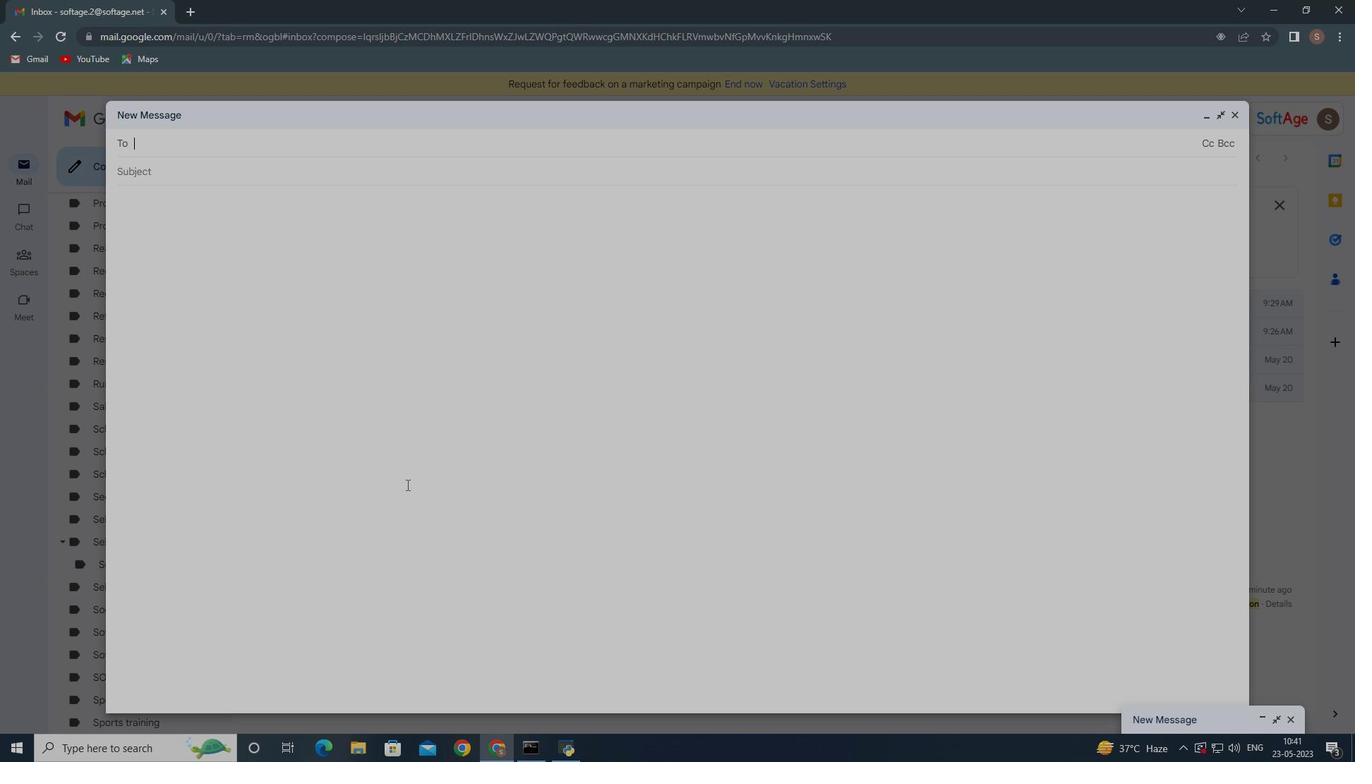 
Action: Mouse moved to (403, 490)
Screenshot: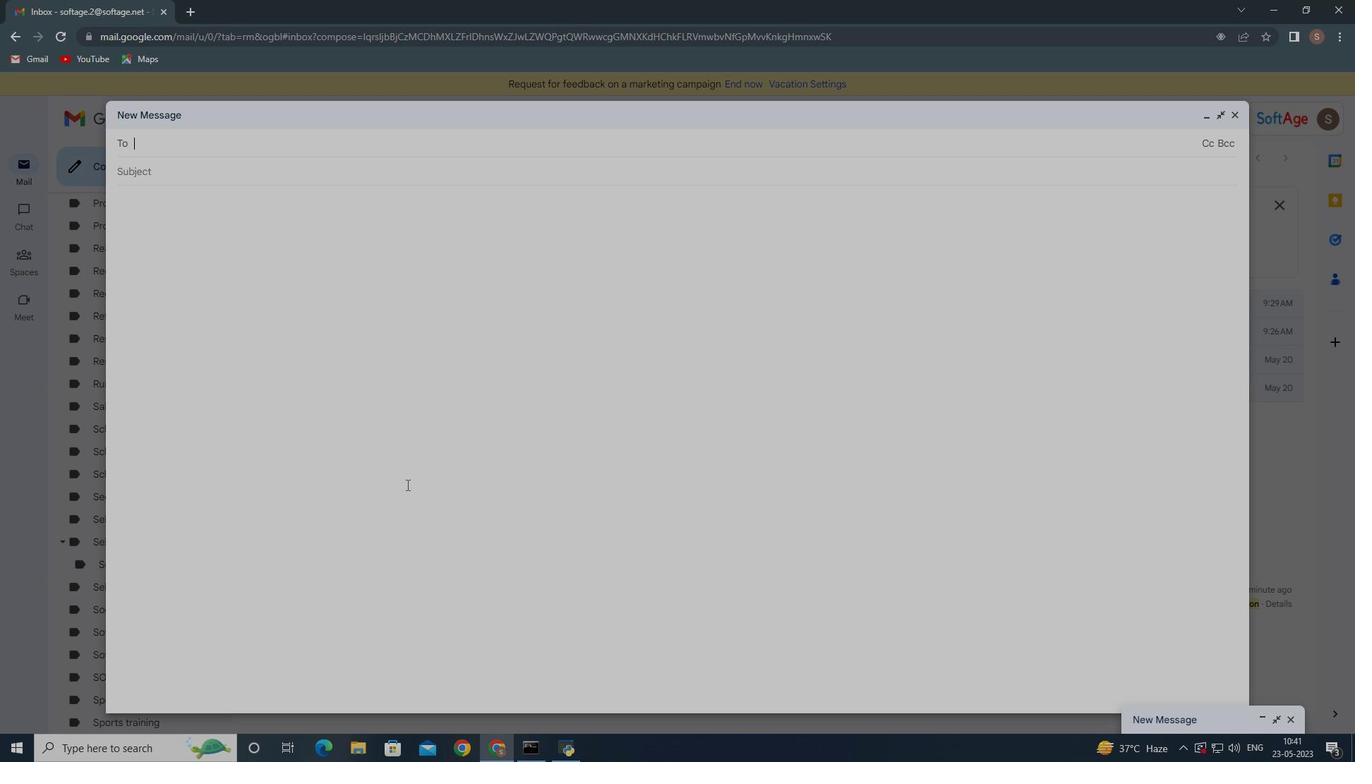 
Action: Mouse scrolled (403, 489) with delta (0, 0)
Screenshot: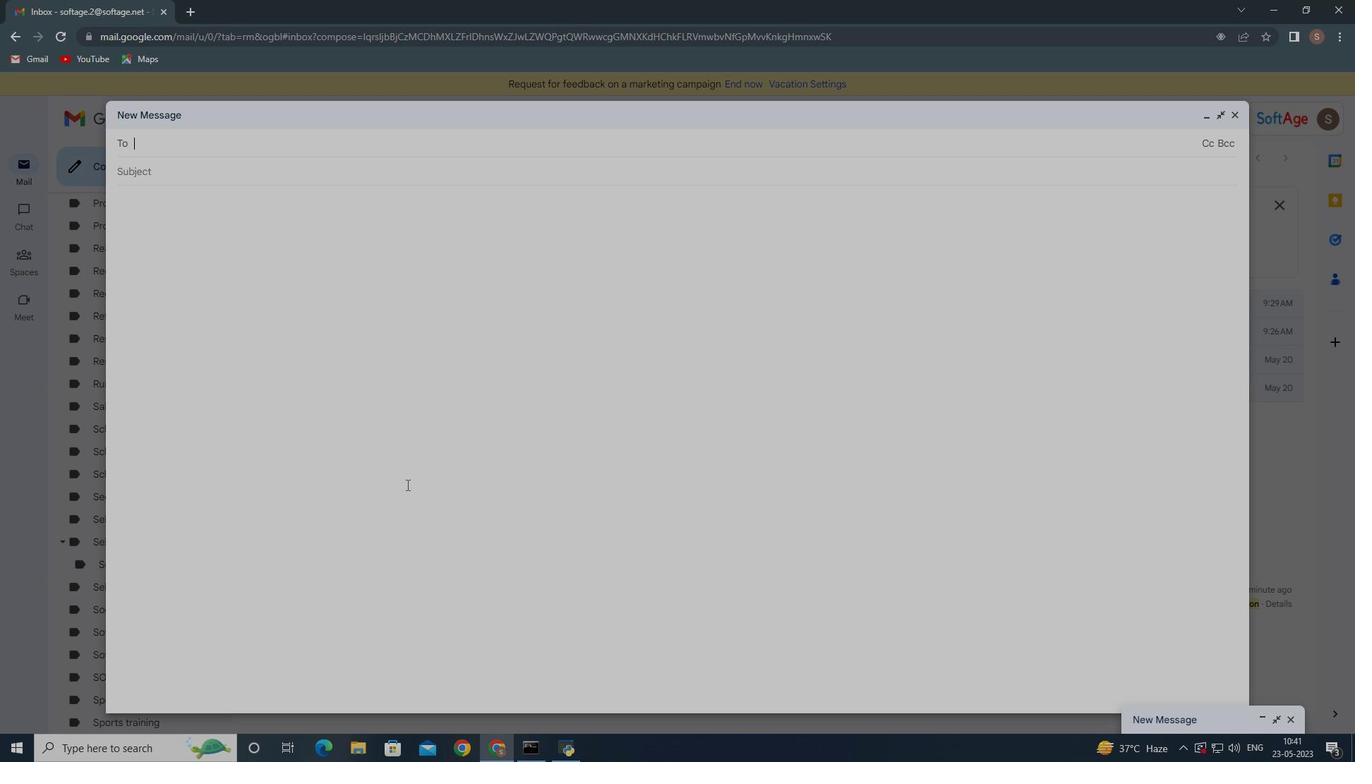 
Action: Mouse moved to (406, 497)
Screenshot: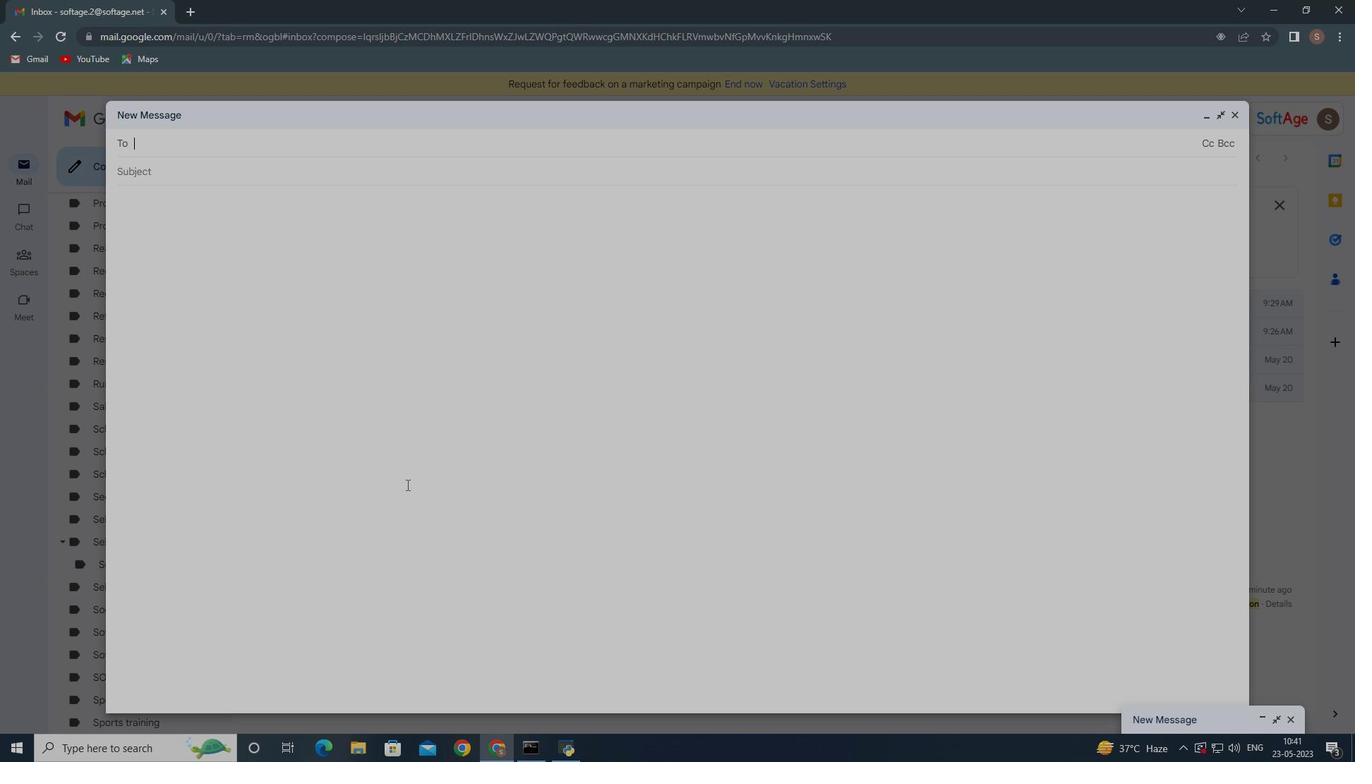 
Action: Mouse scrolled (406, 497) with delta (0, 0)
Screenshot: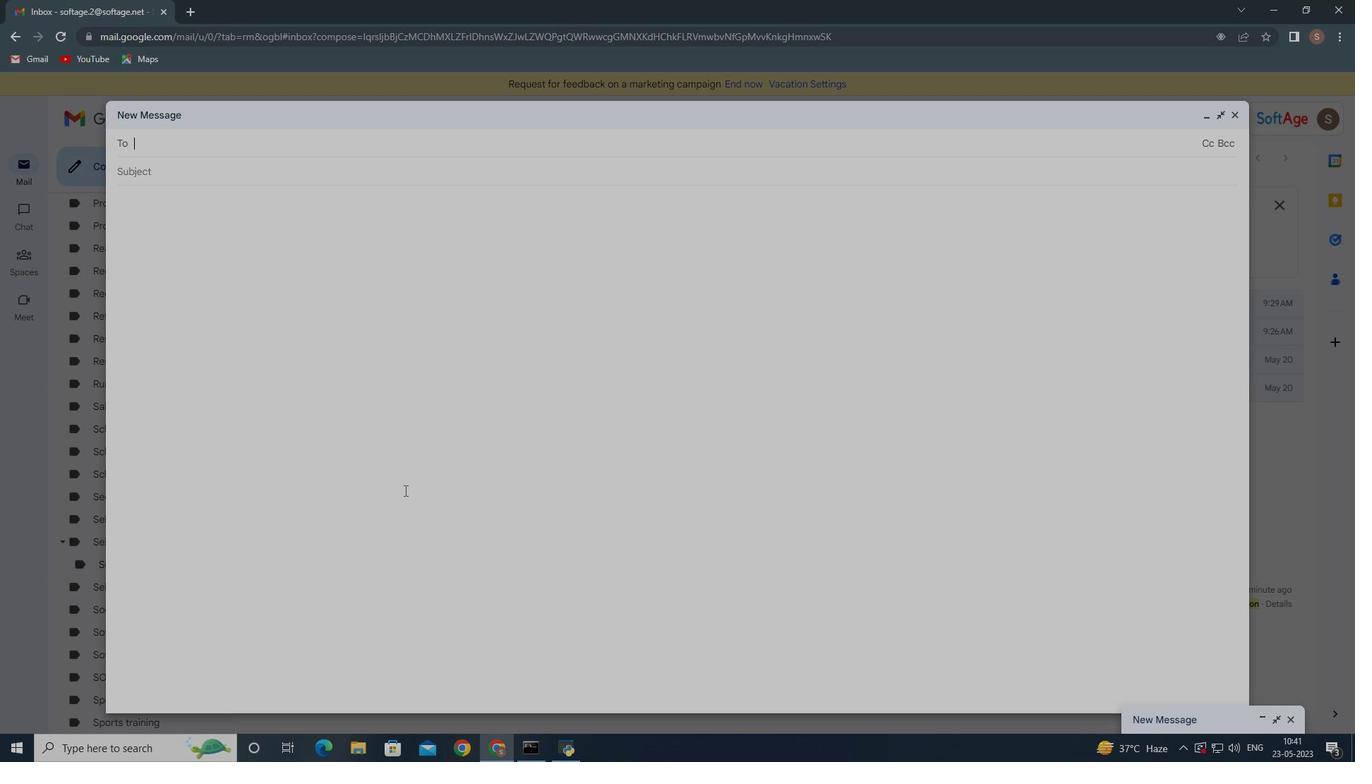
Action: Mouse moved to (1292, 723)
Screenshot: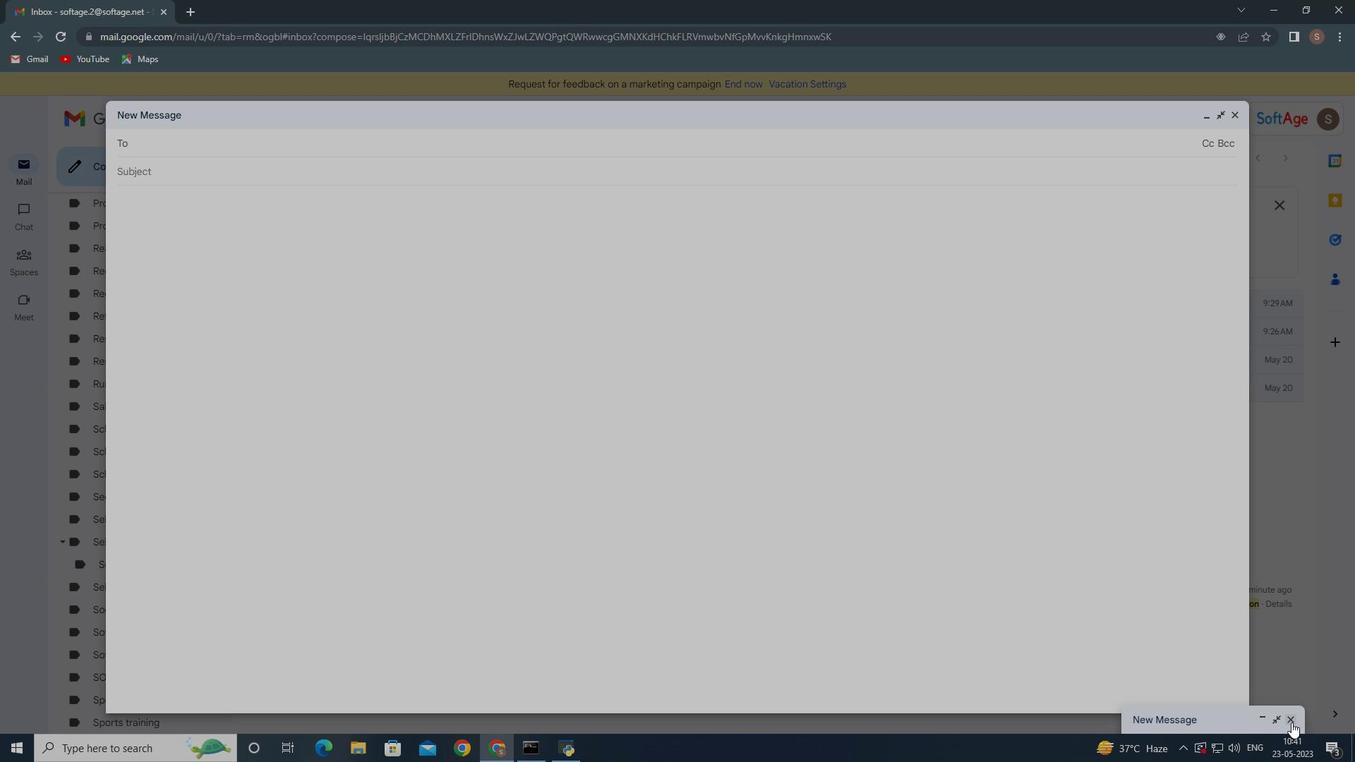 
Action: Mouse pressed left at (1292, 723)
Screenshot: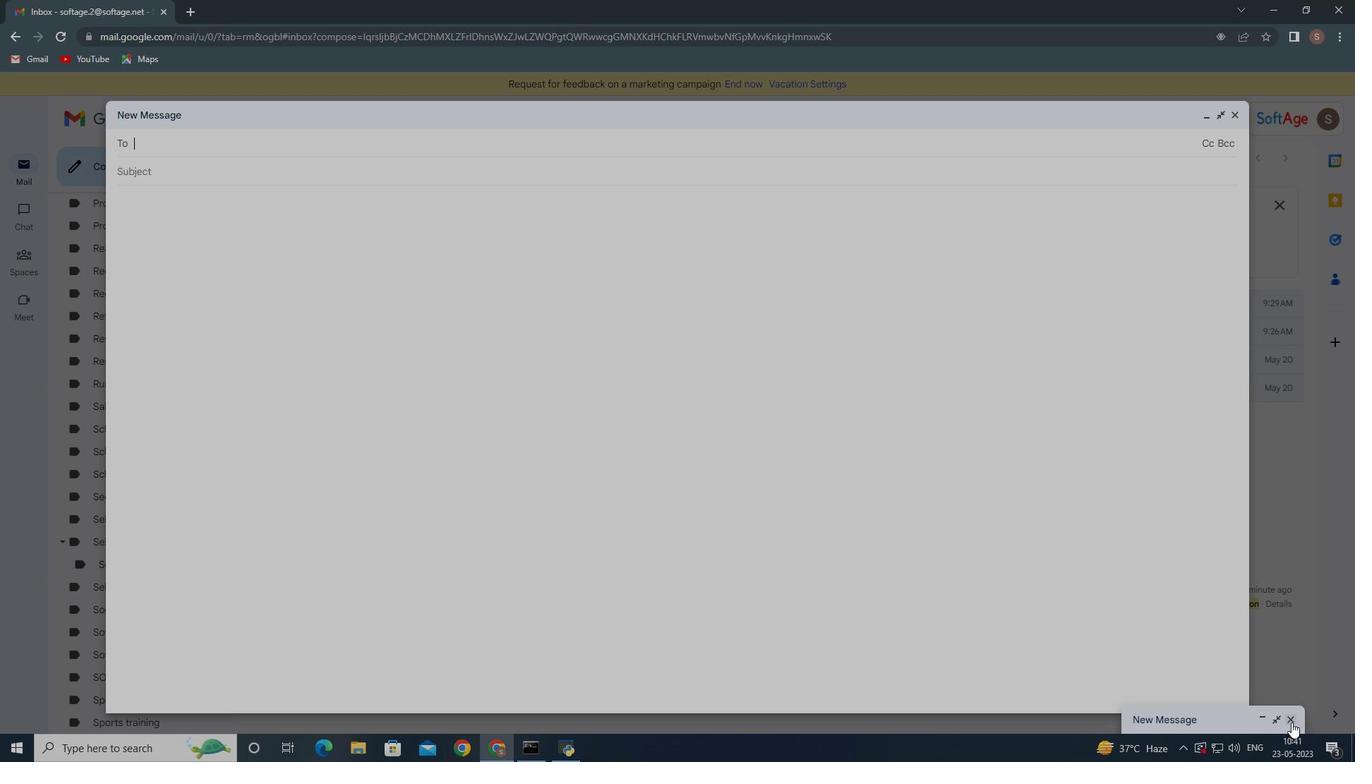 
Action: Mouse moved to (1220, 116)
Screenshot: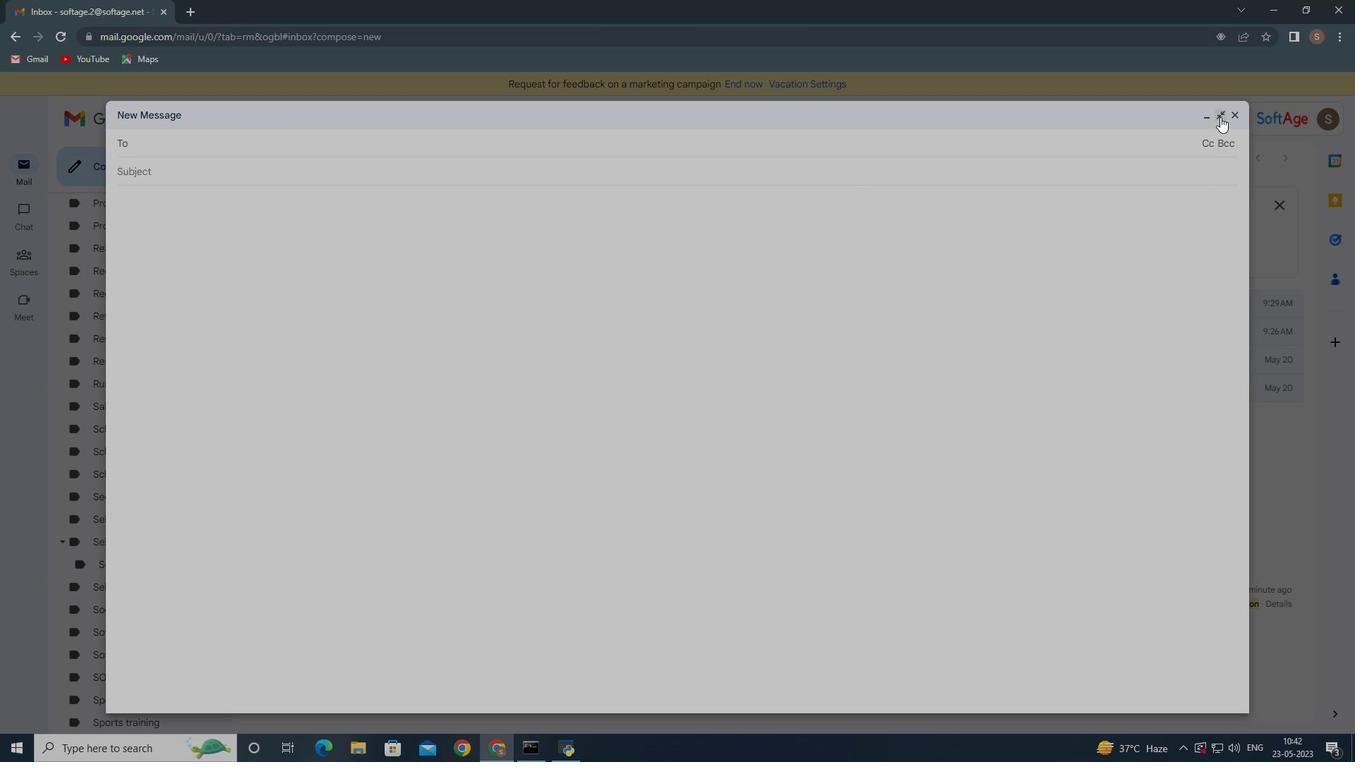 
Action: Mouse pressed left at (1220, 116)
Screenshot: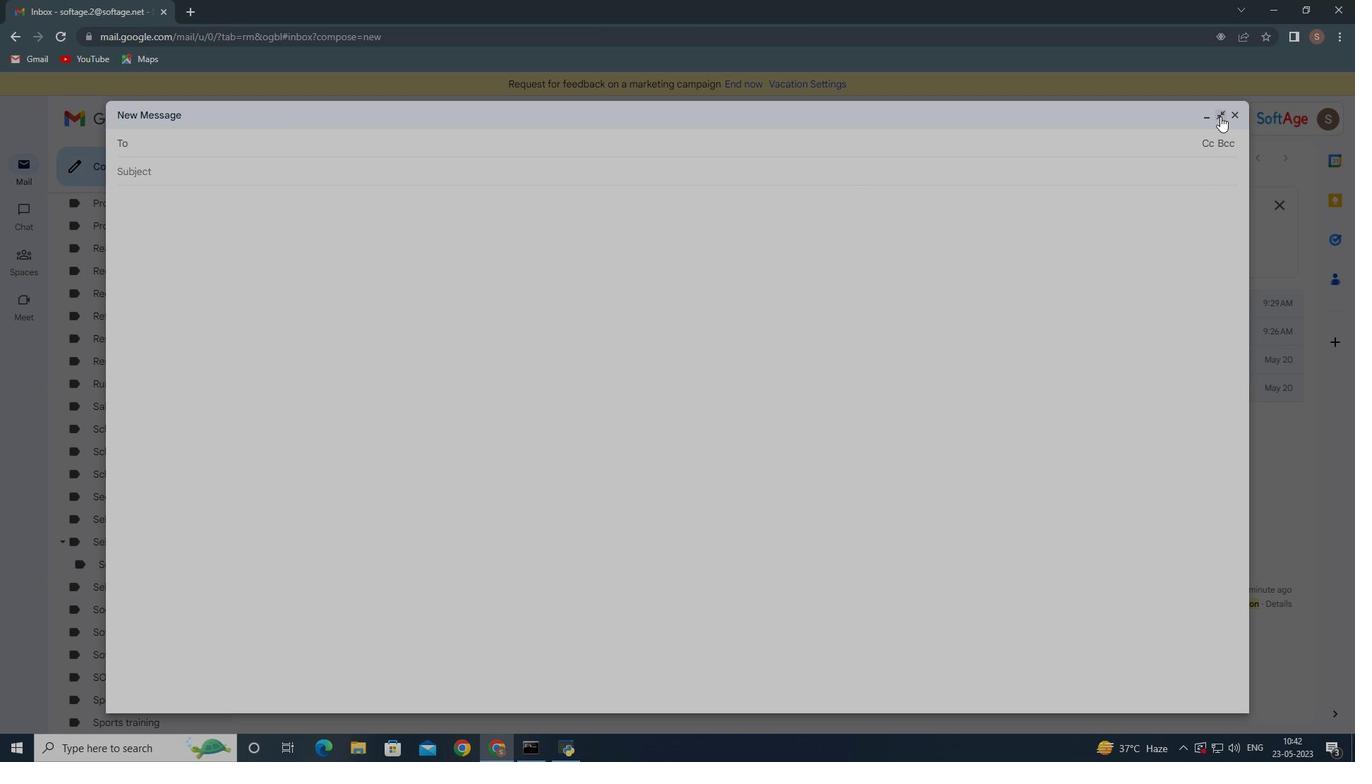
Action: Mouse moved to (1004, 486)
Screenshot: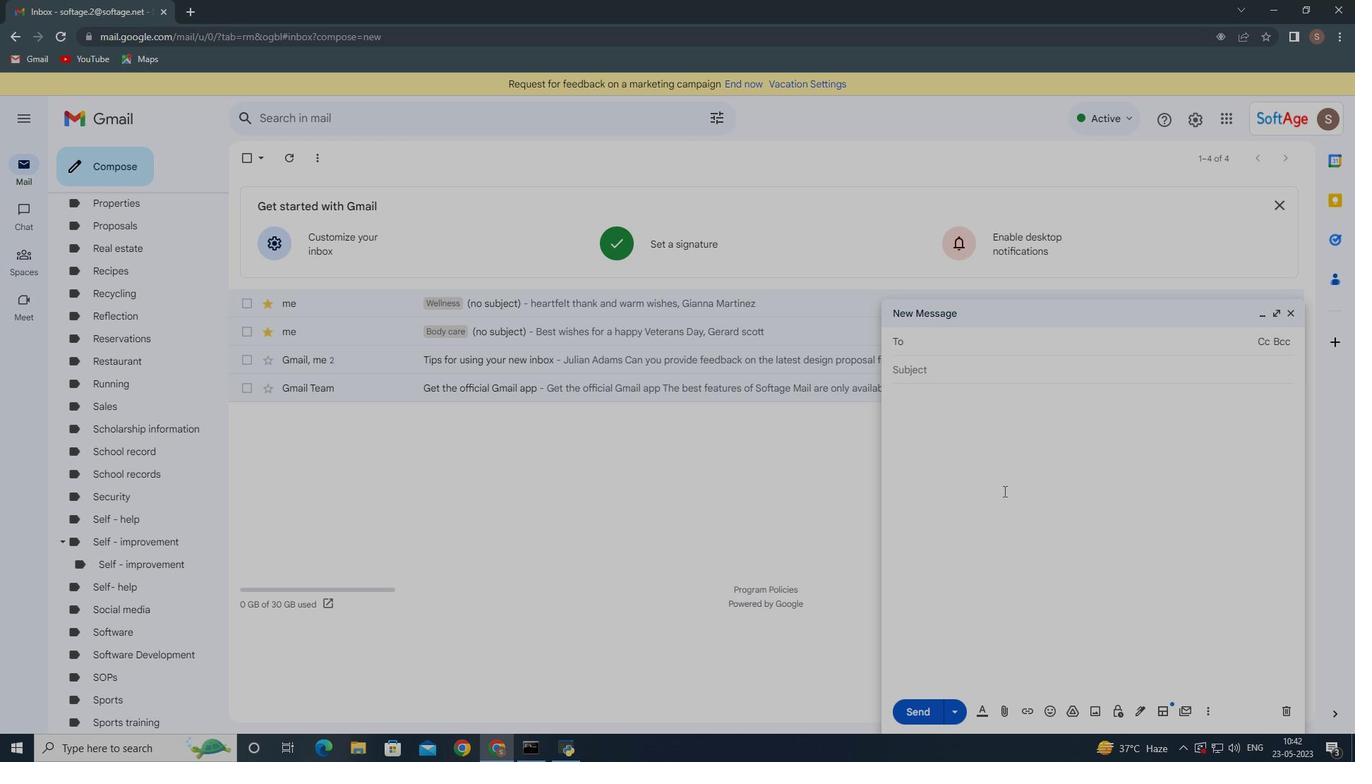 
Action: Key pressed sog<Key.backspace>ftage.4<Key.enter><Key.enter>
Screenshot: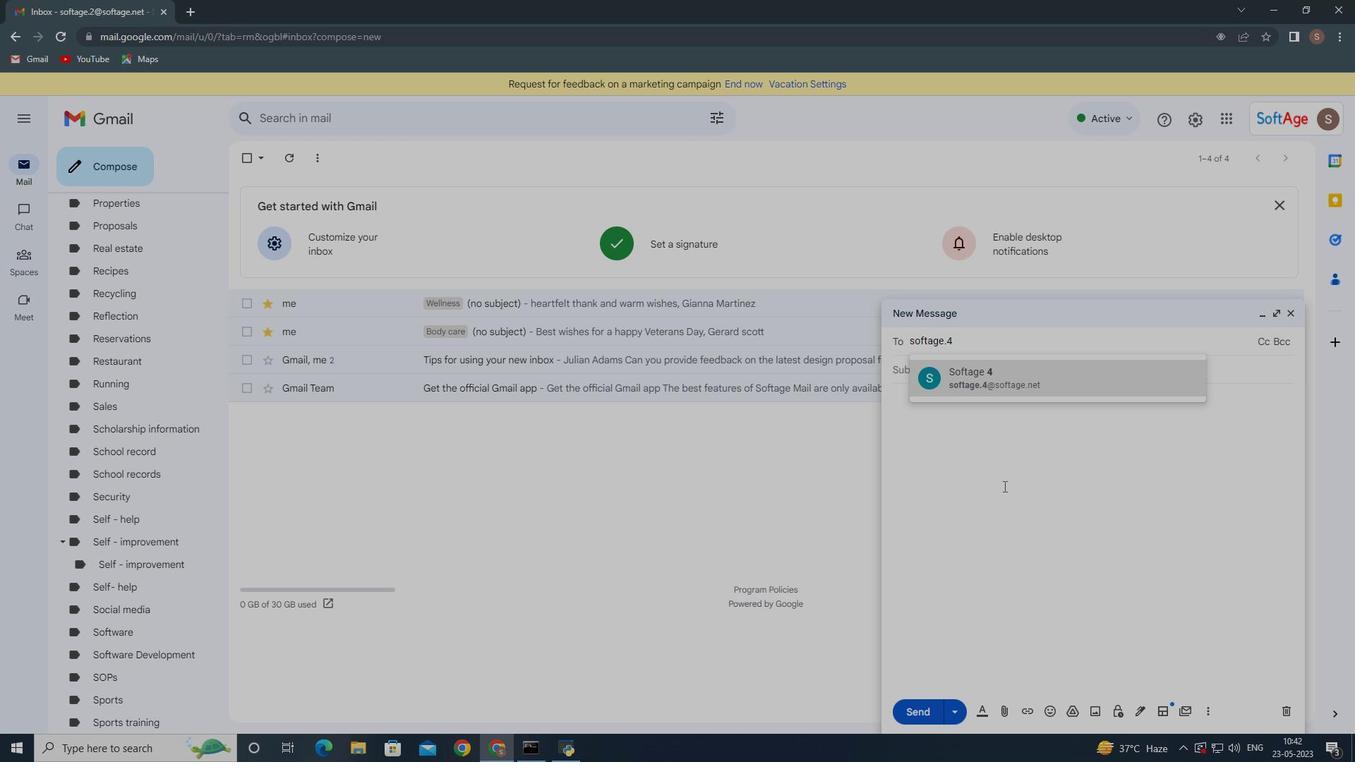 
Action: Mouse moved to (1143, 711)
Screenshot: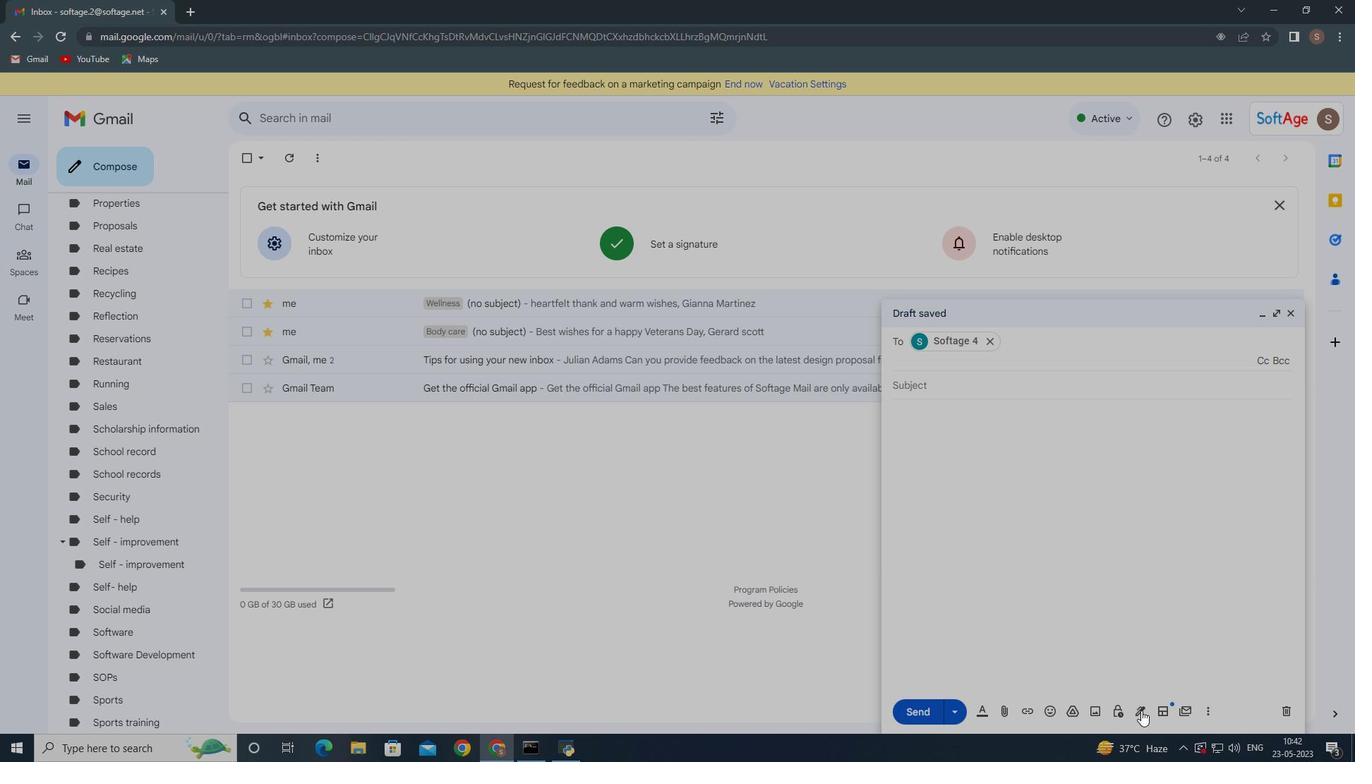 
Action: Mouse pressed left at (1143, 711)
Screenshot: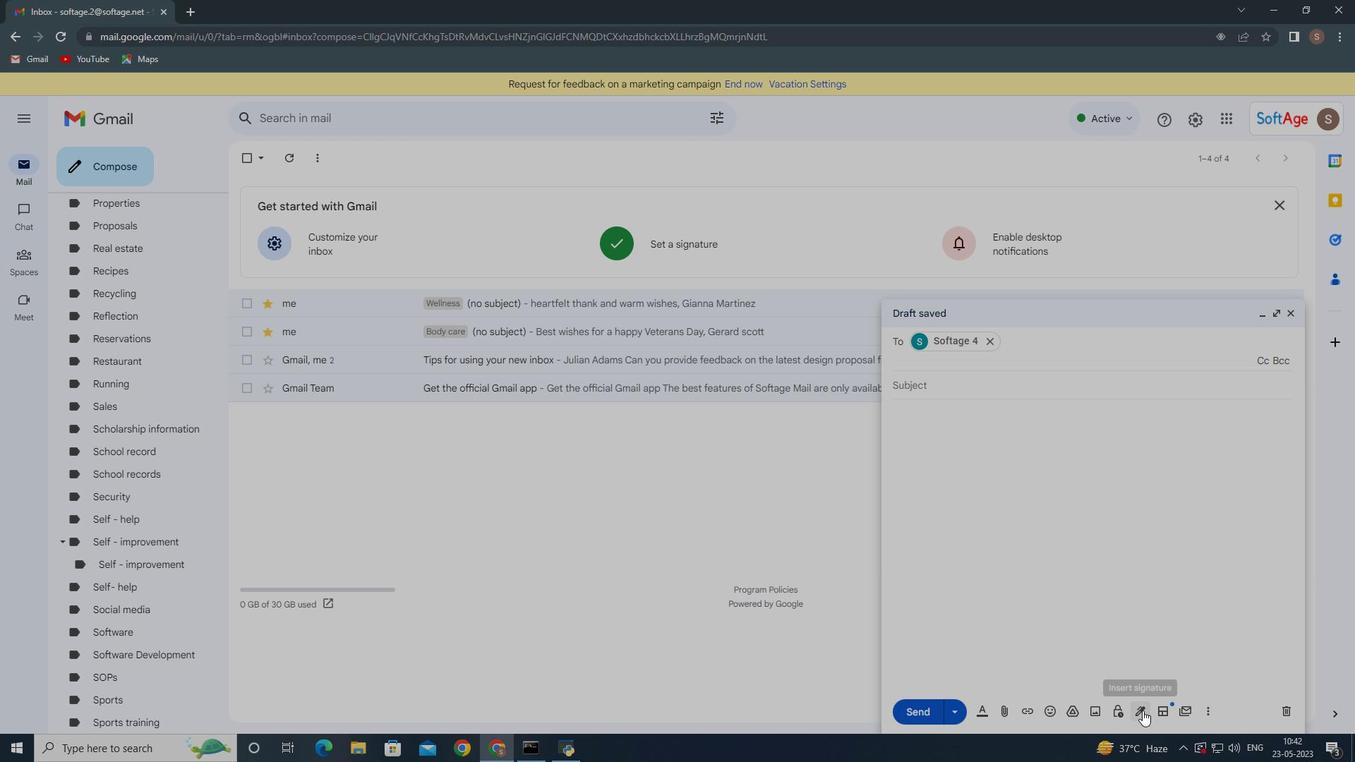 
Action: Mouse moved to (1218, 487)
Screenshot: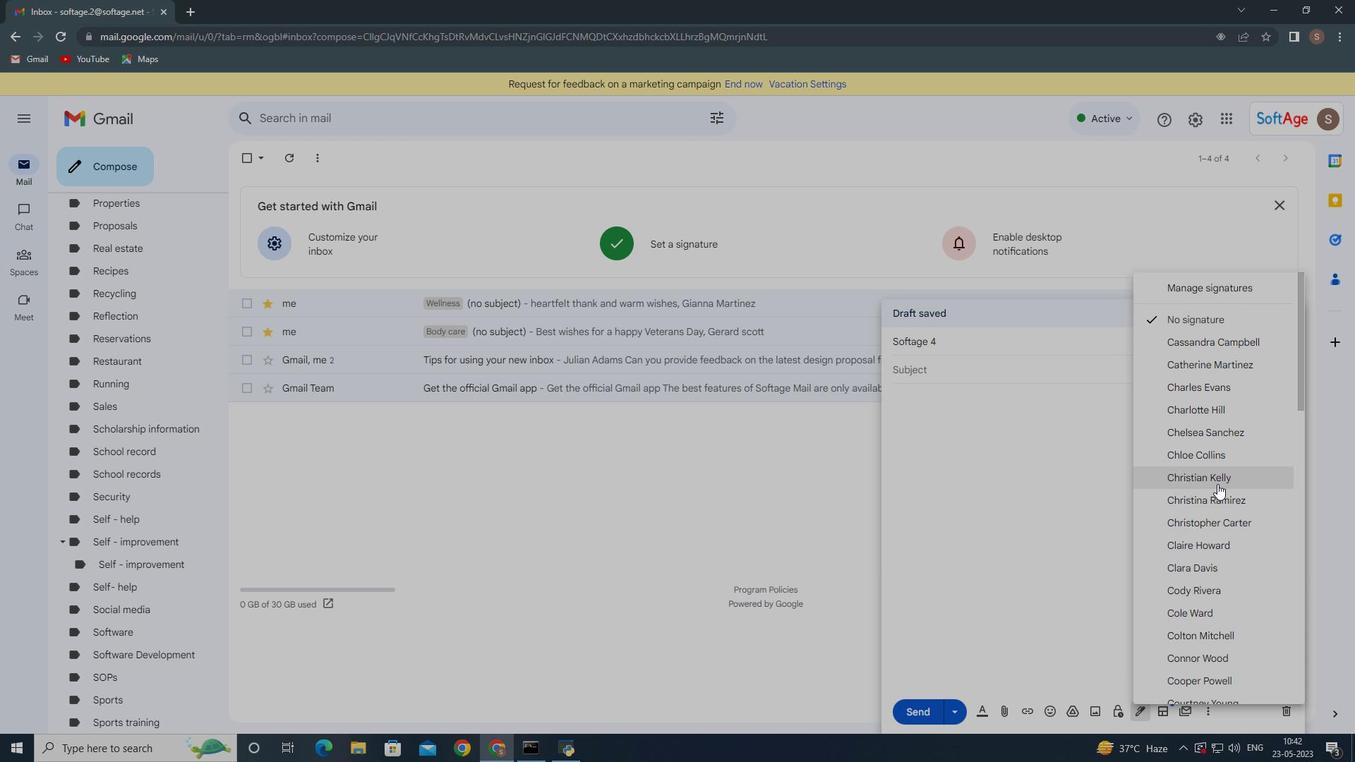 
Action: Mouse scrolled (1218, 486) with delta (0, 0)
Screenshot: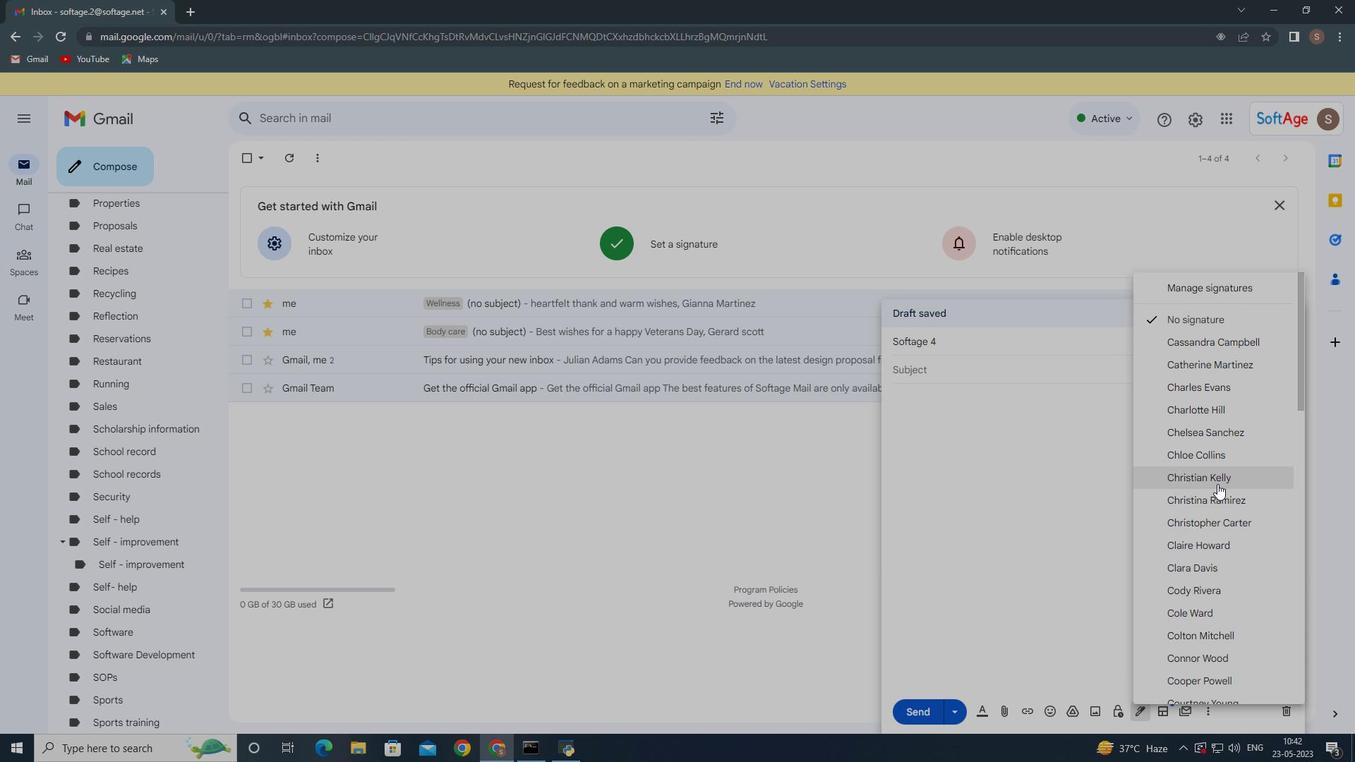 
Action: Mouse moved to (1218, 487)
Screenshot: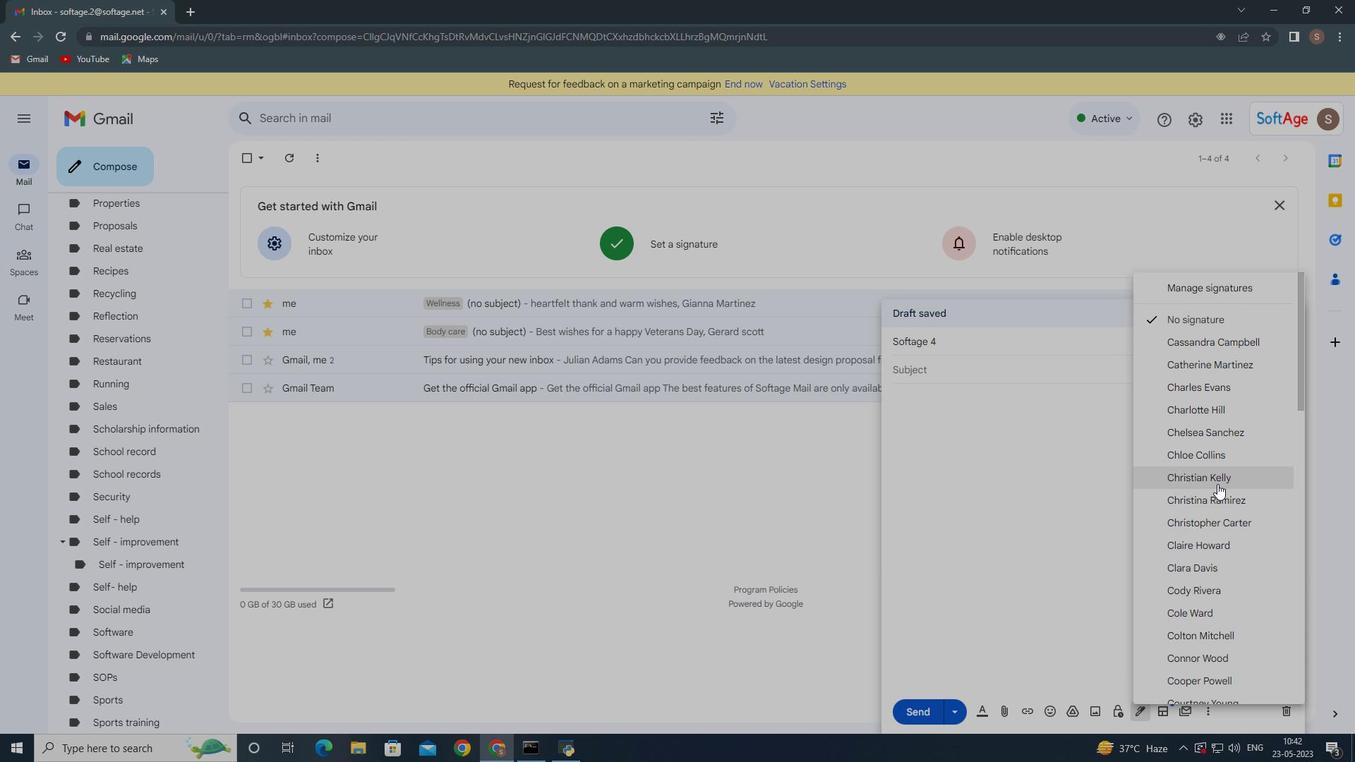 
Action: Mouse scrolled (1218, 487) with delta (0, 0)
Screenshot: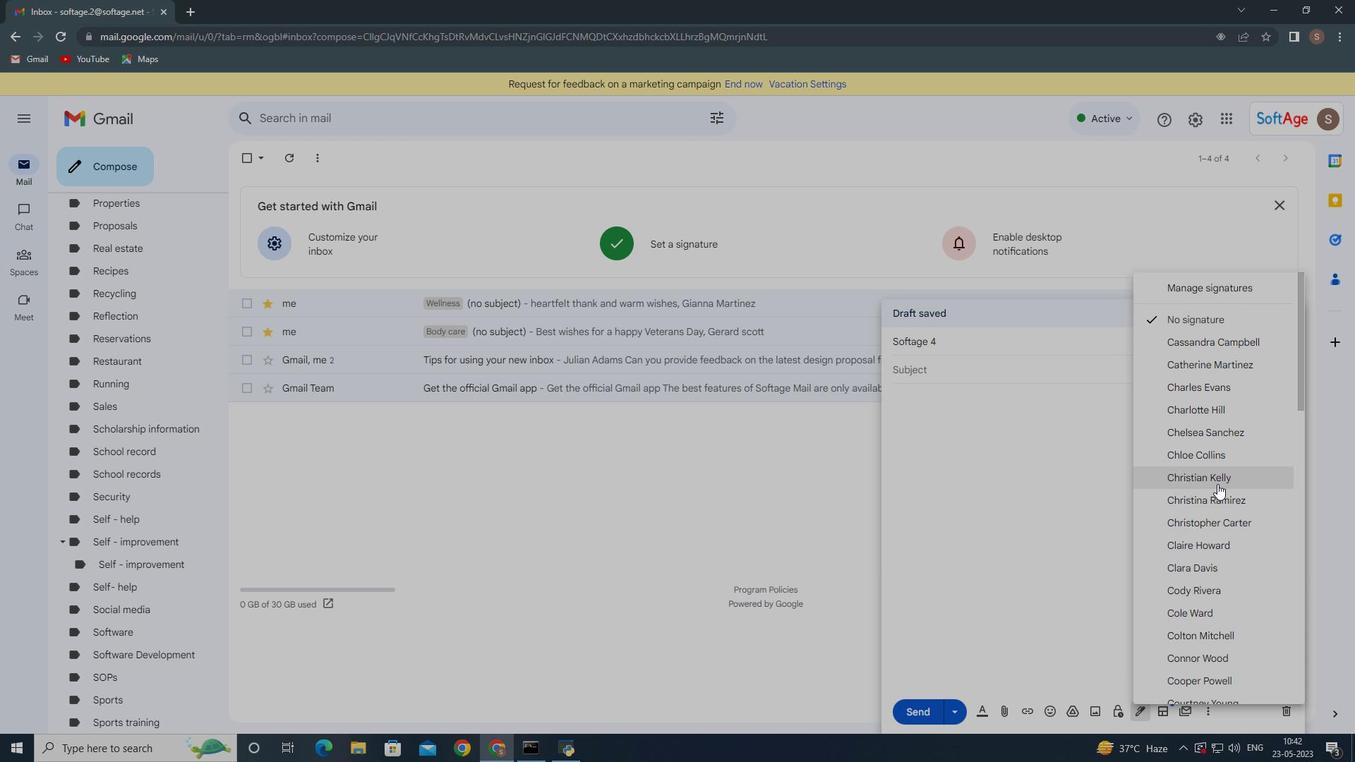 
Action: Mouse moved to (1213, 495)
Screenshot: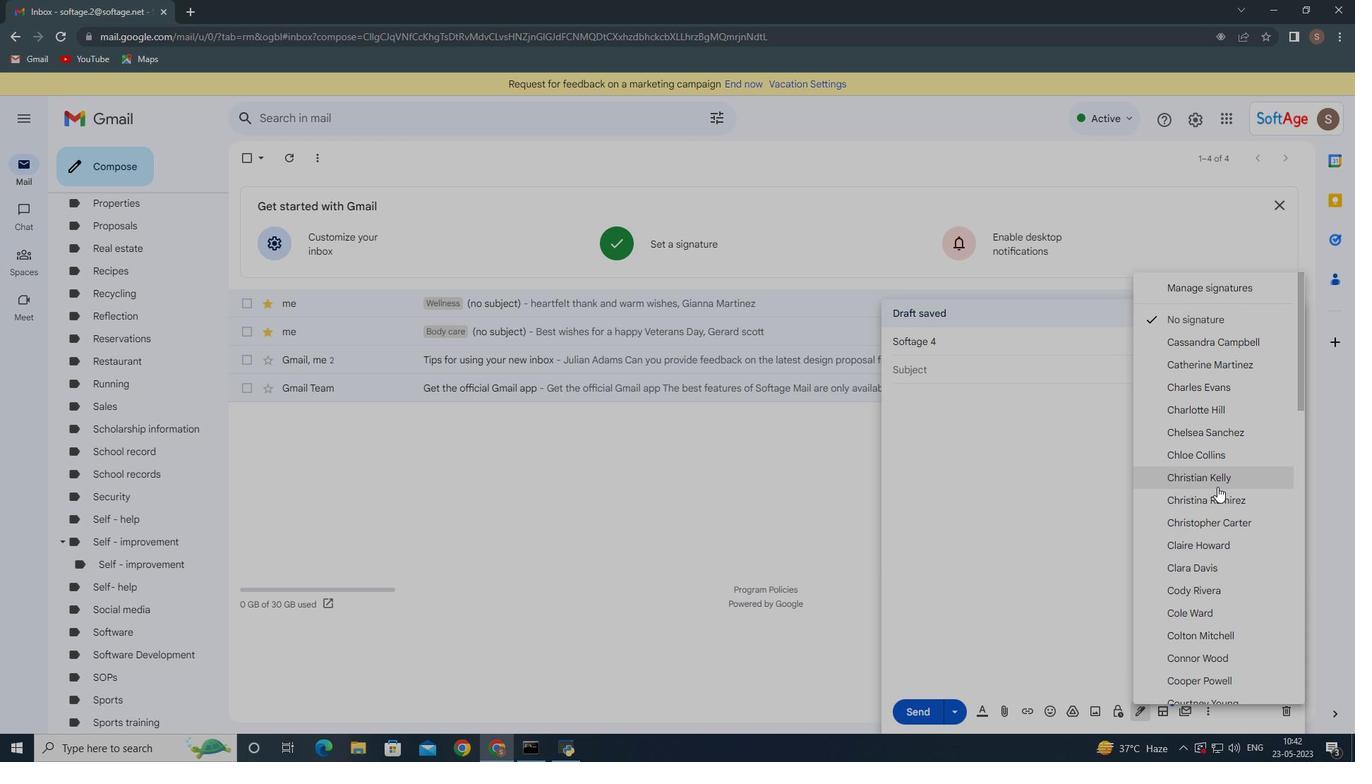 
Action: Mouse scrolled (1217, 488) with delta (0, 0)
Screenshot: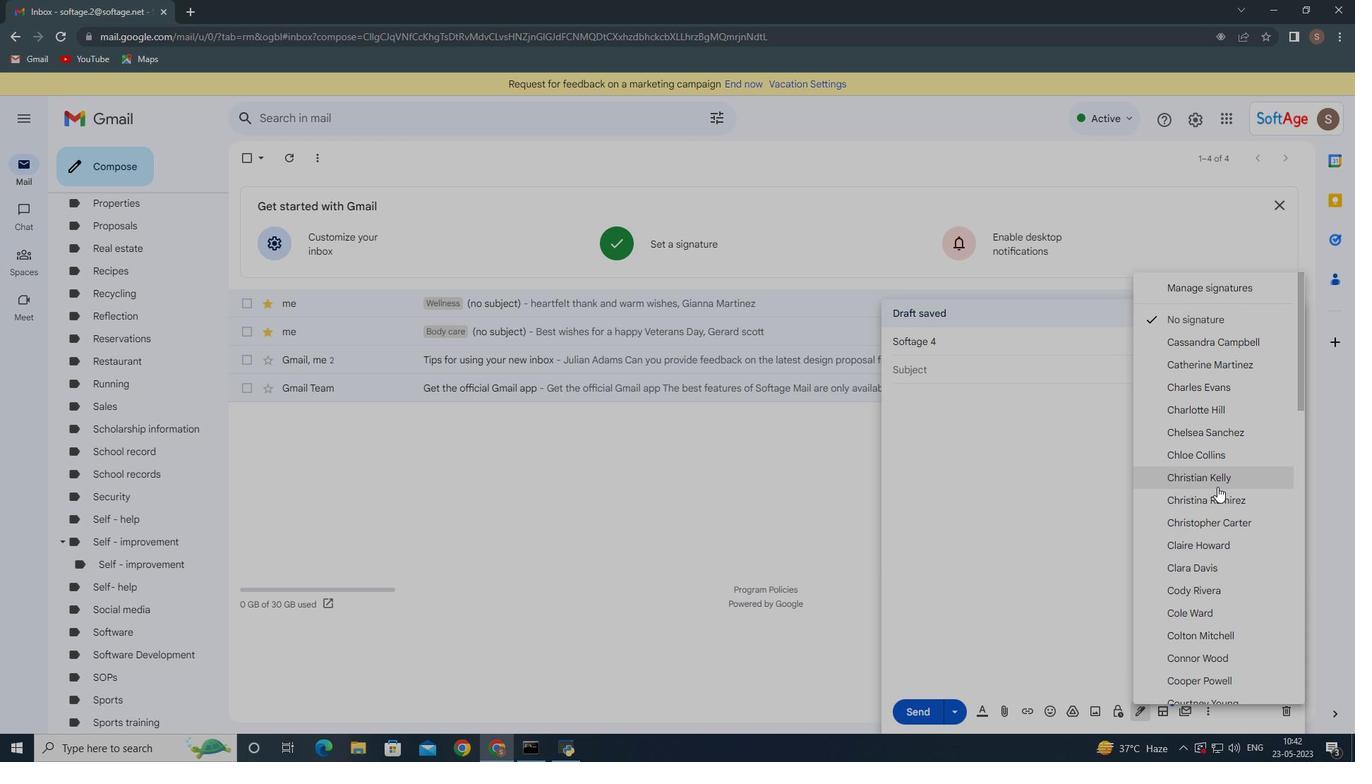 
Action: Mouse moved to (1199, 533)
Screenshot: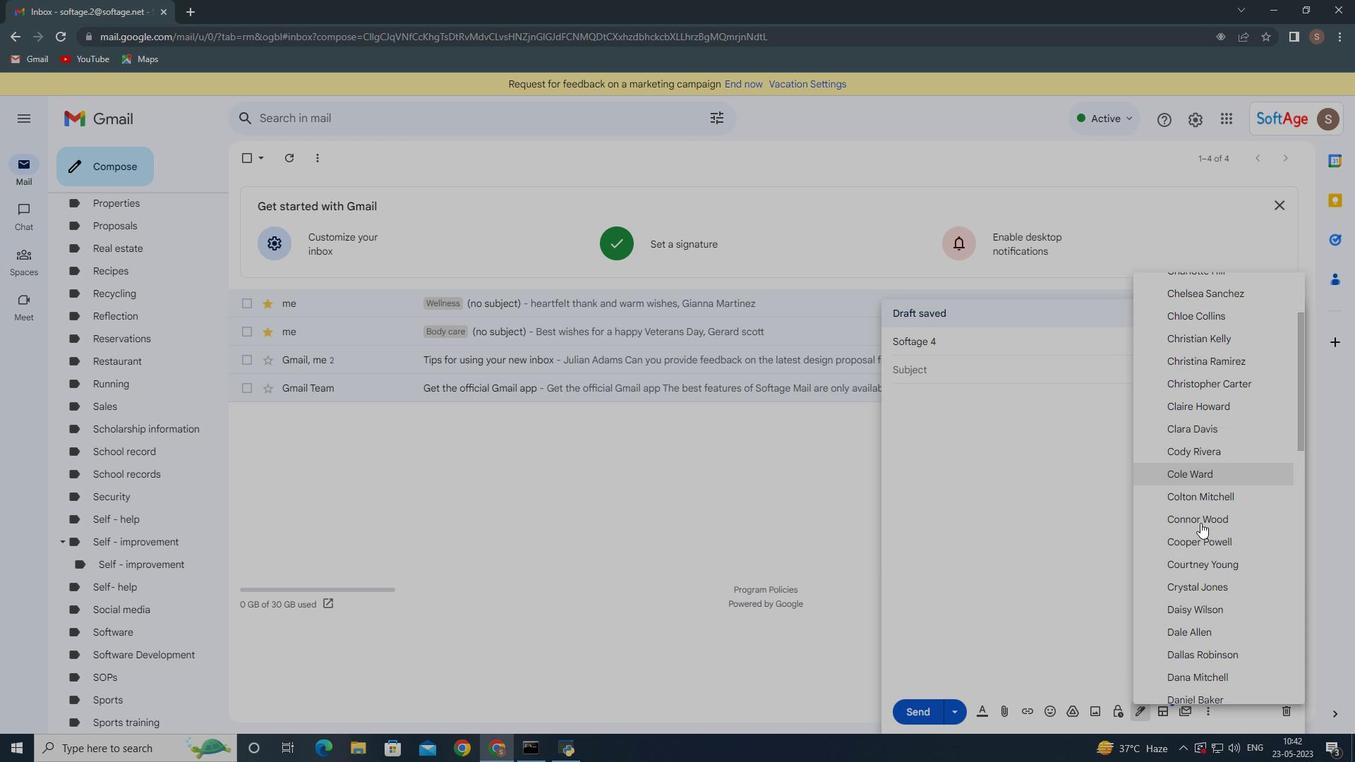 
Action: Mouse scrolled (1199, 533) with delta (0, 0)
Screenshot: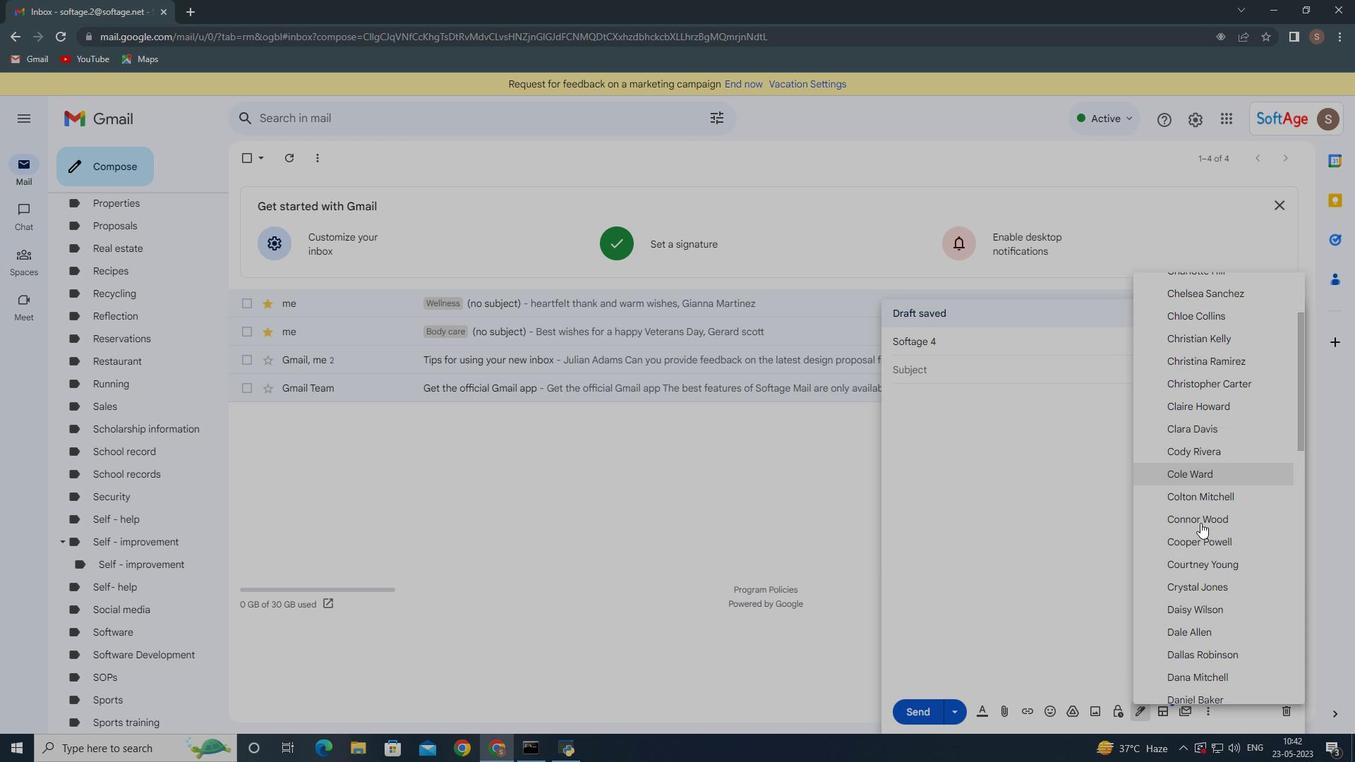 
Action: Mouse scrolled (1199, 533) with delta (0, 0)
Screenshot: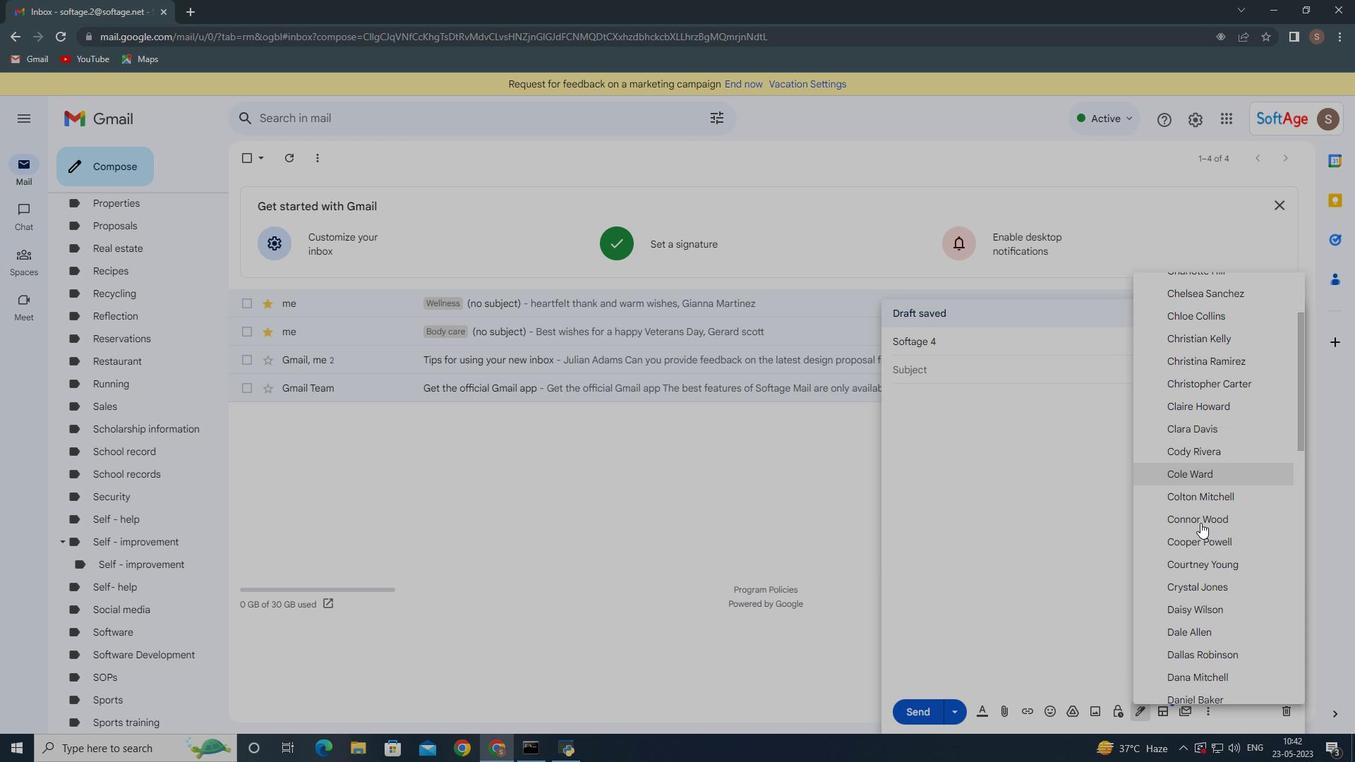 
Action: Mouse moved to (1199, 534)
Screenshot: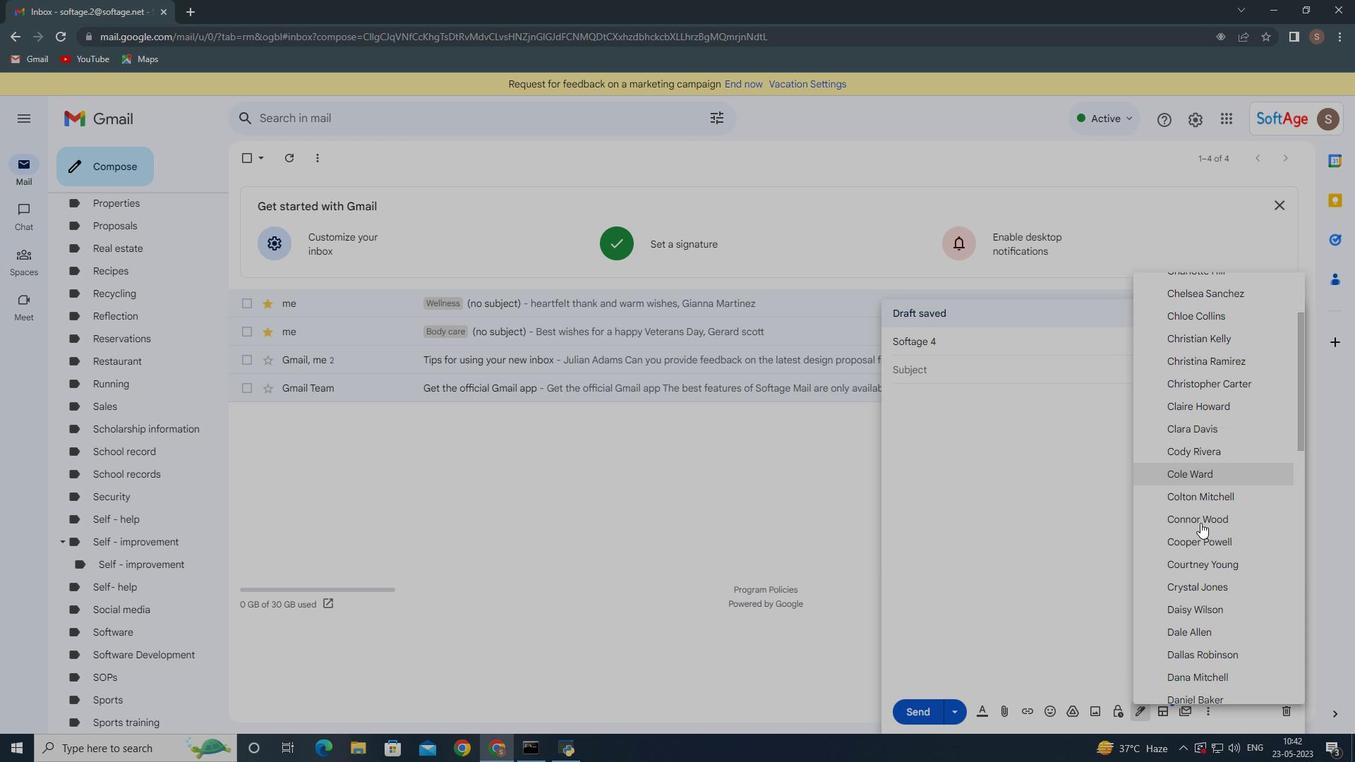 
Action: Mouse scrolled (1199, 533) with delta (0, 0)
Screenshot: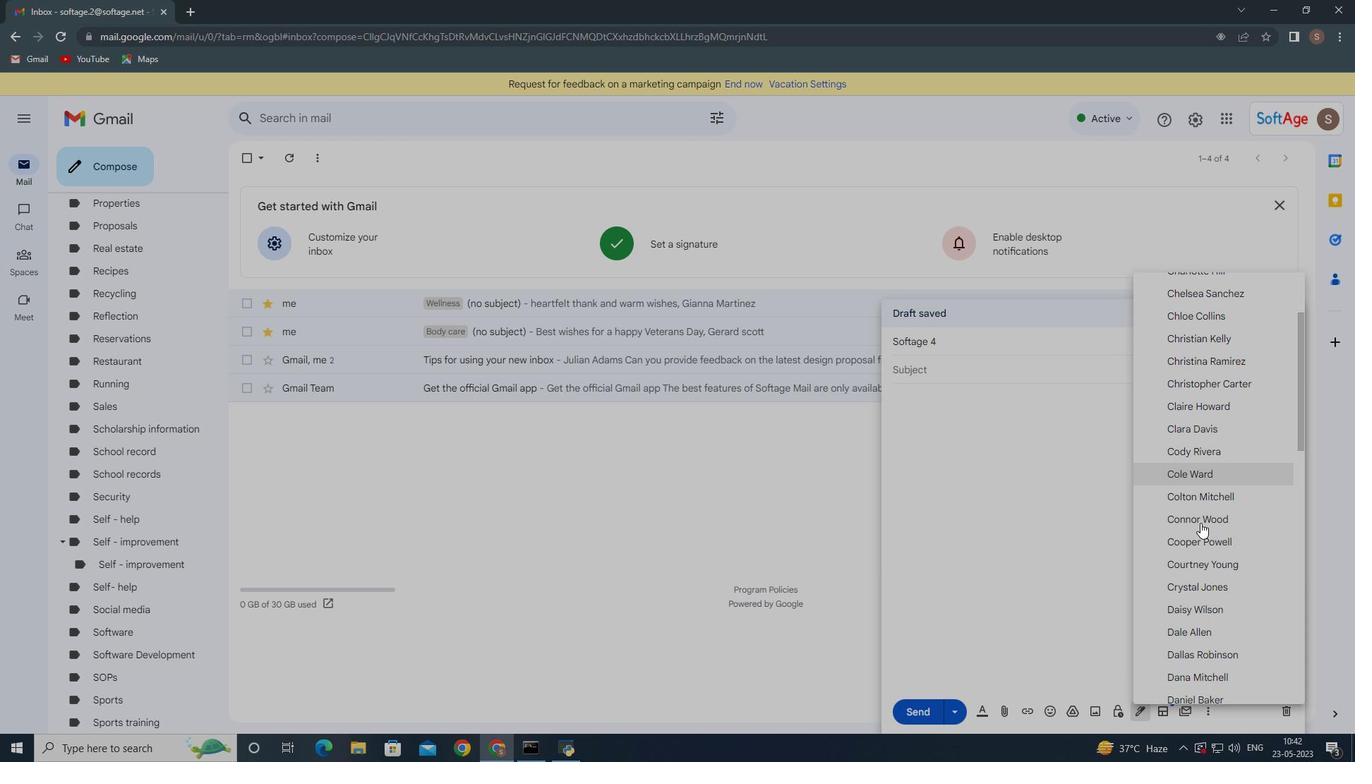 
Action: Mouse moved to (1199, 538)
Screenshot: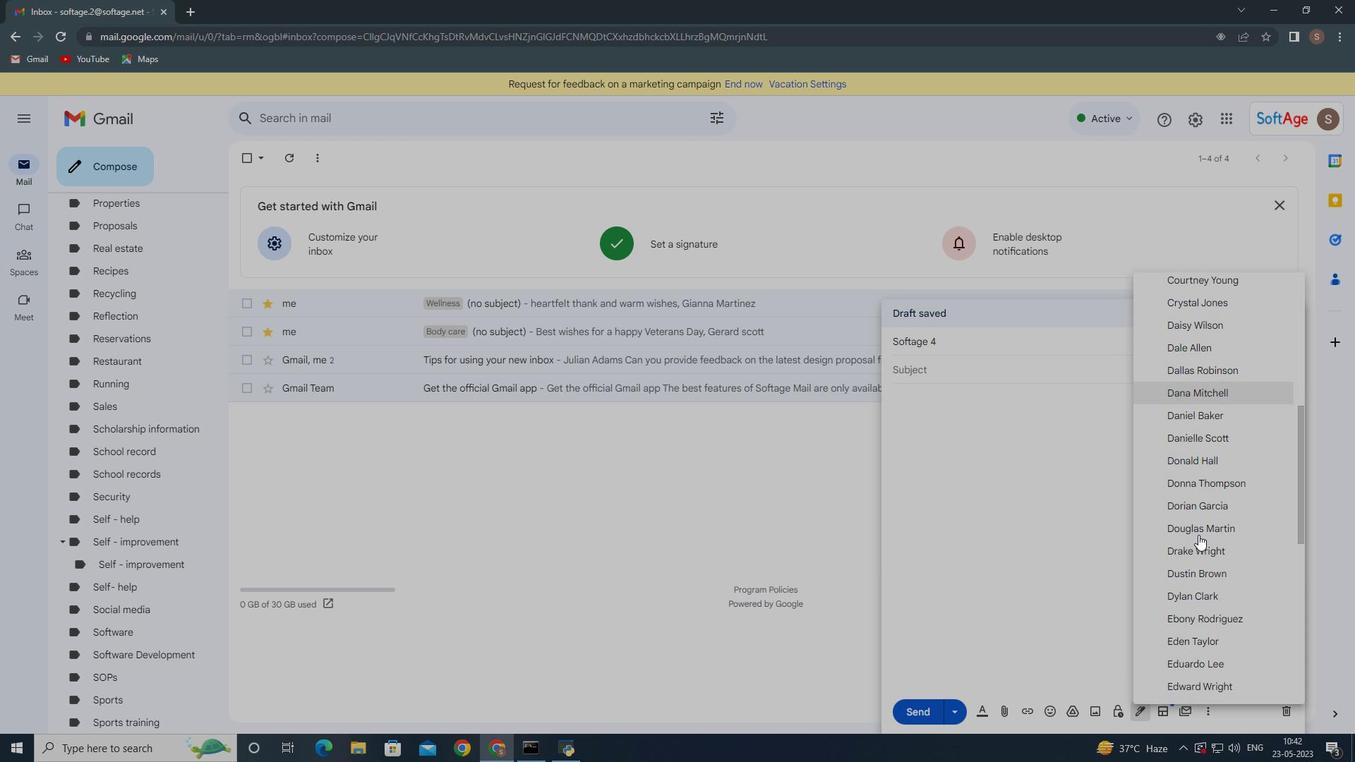 
Action: Mouse scrolled (1199, 537) with delta (0, 0)
Screenshot: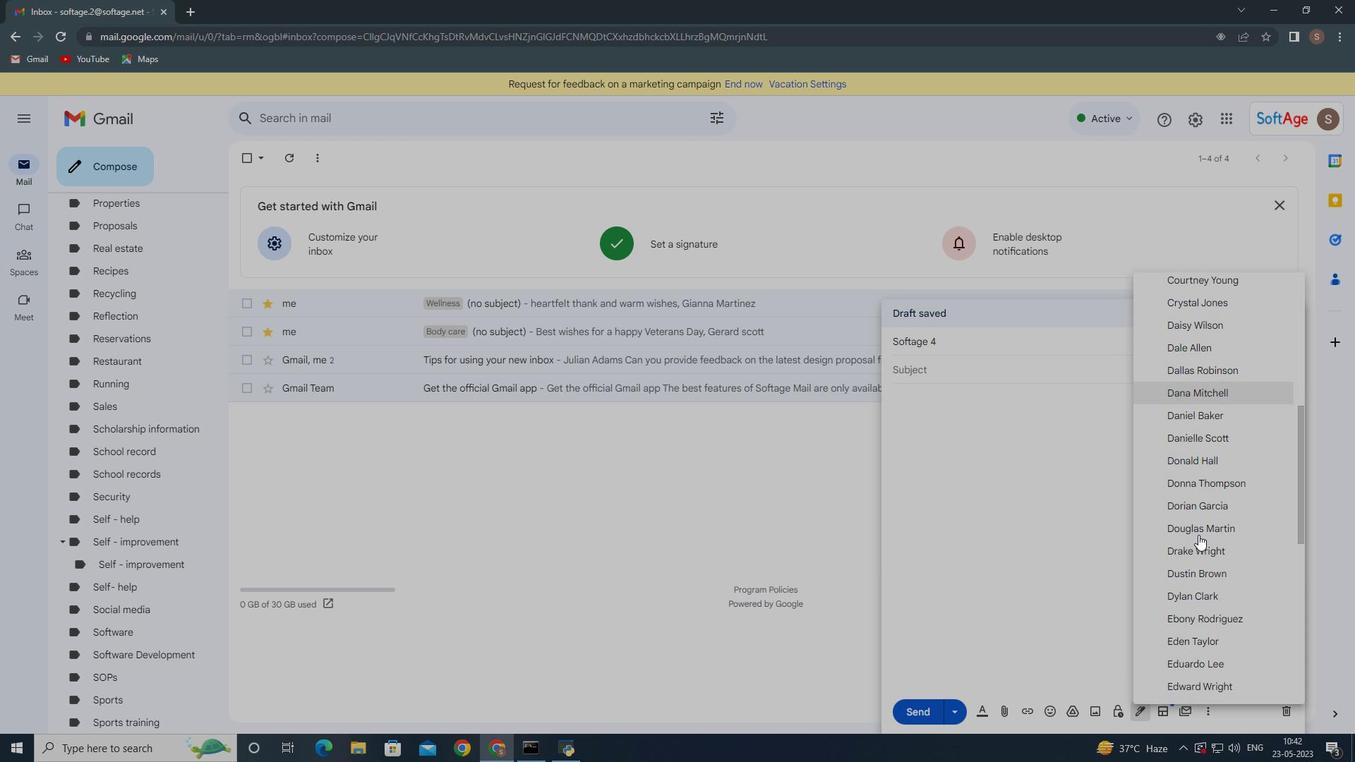 
Action: Mouse moved to (1199, 540)
Screenshot: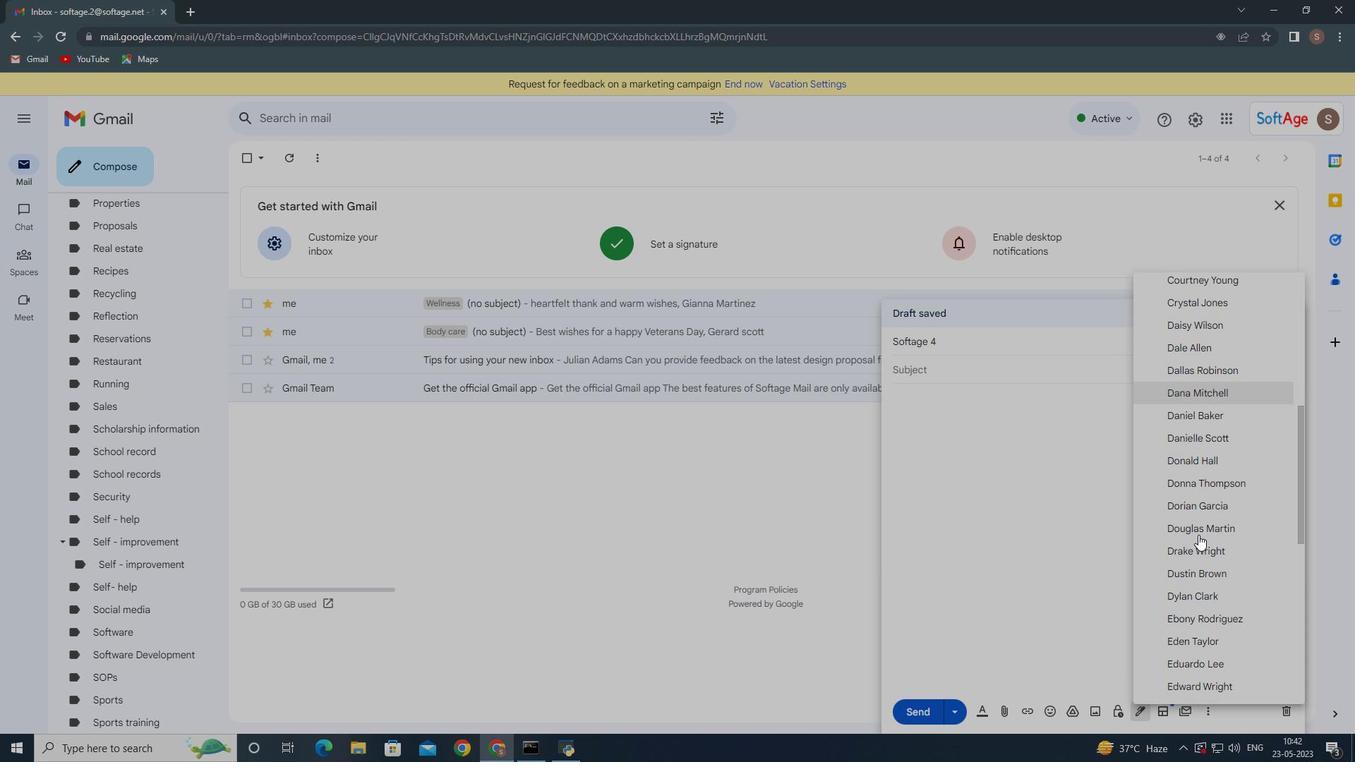 
Action: Mouse scrolled (1199, 539) with delta (0, 0)
Screenshot: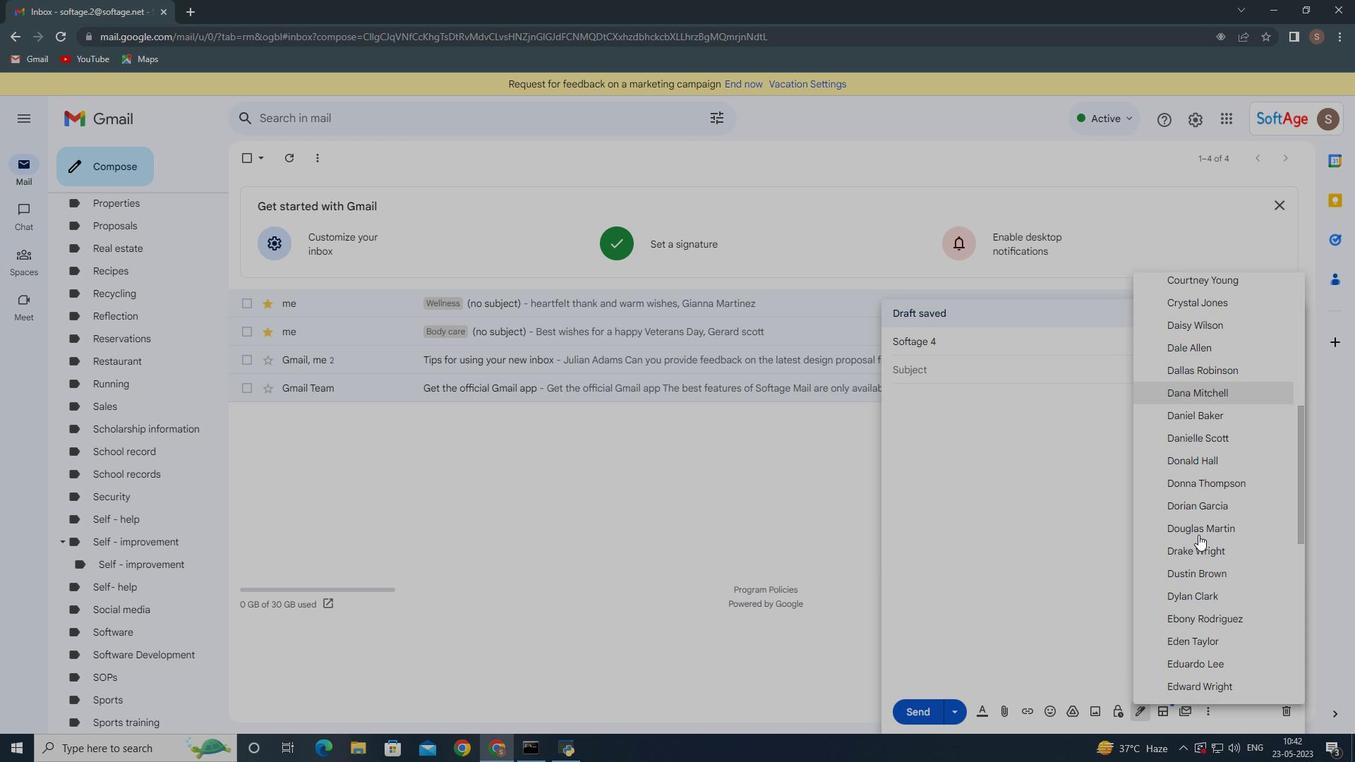 
Action: Mouse moved to (1199, 543)
Screenshot: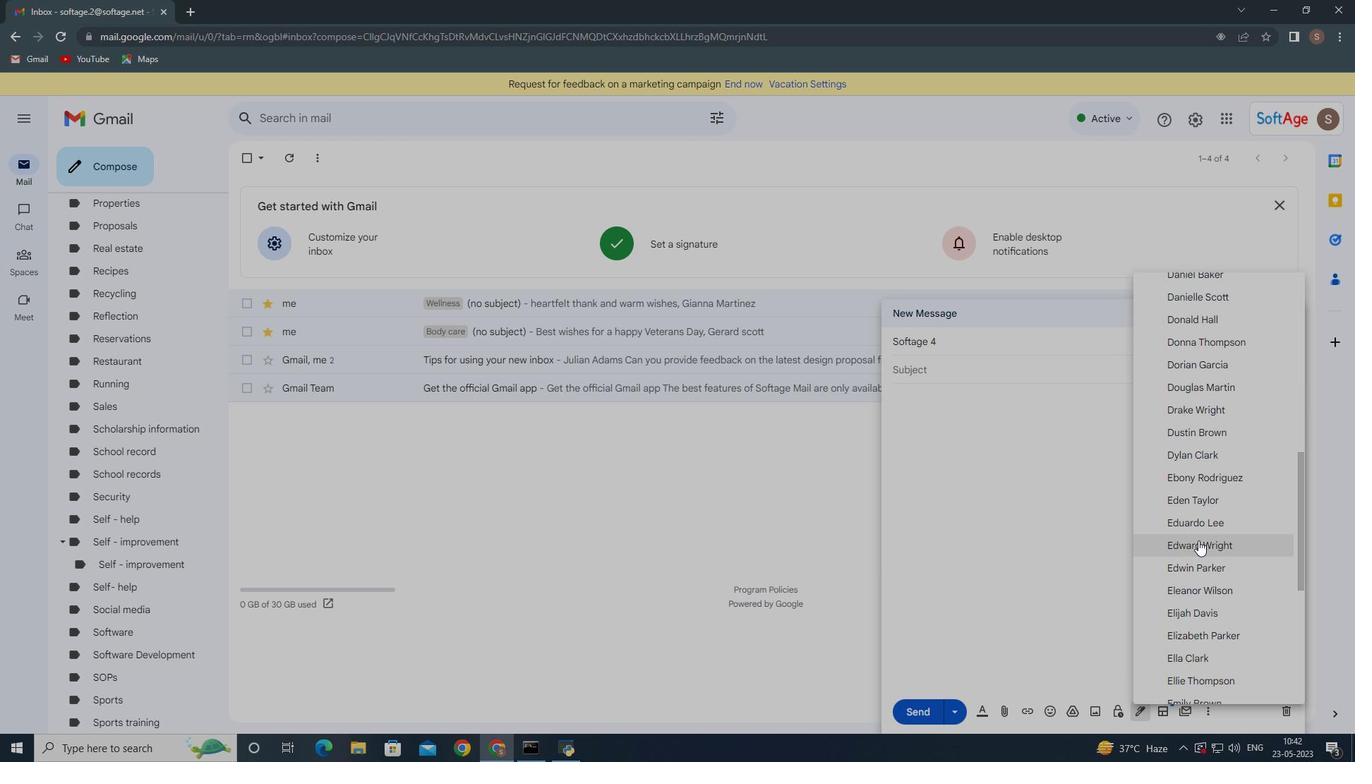 
Action: Mouse scrolled (1199, 543) with delta (0, 0)
Screenshot: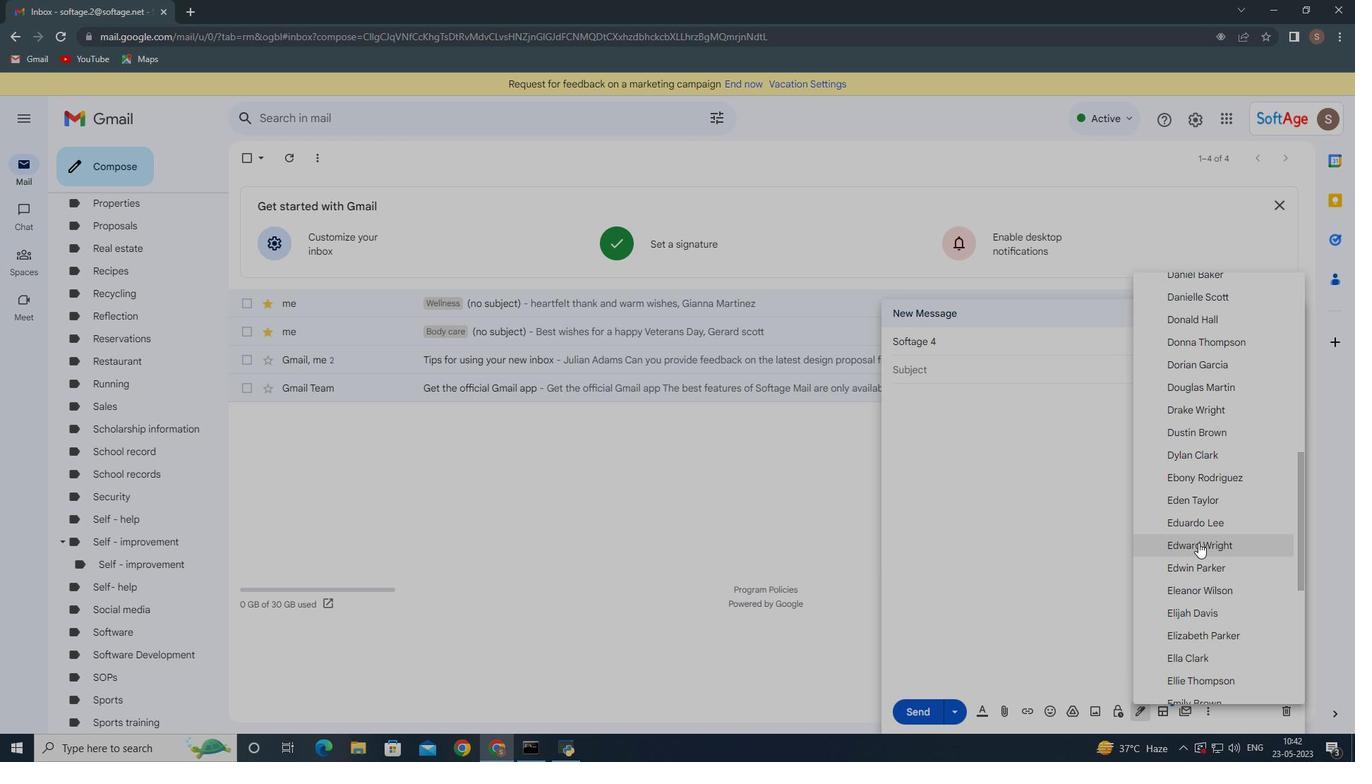 
Action: Mouse scrolled (1199, 543) with delta (0, 0)
Screenshot: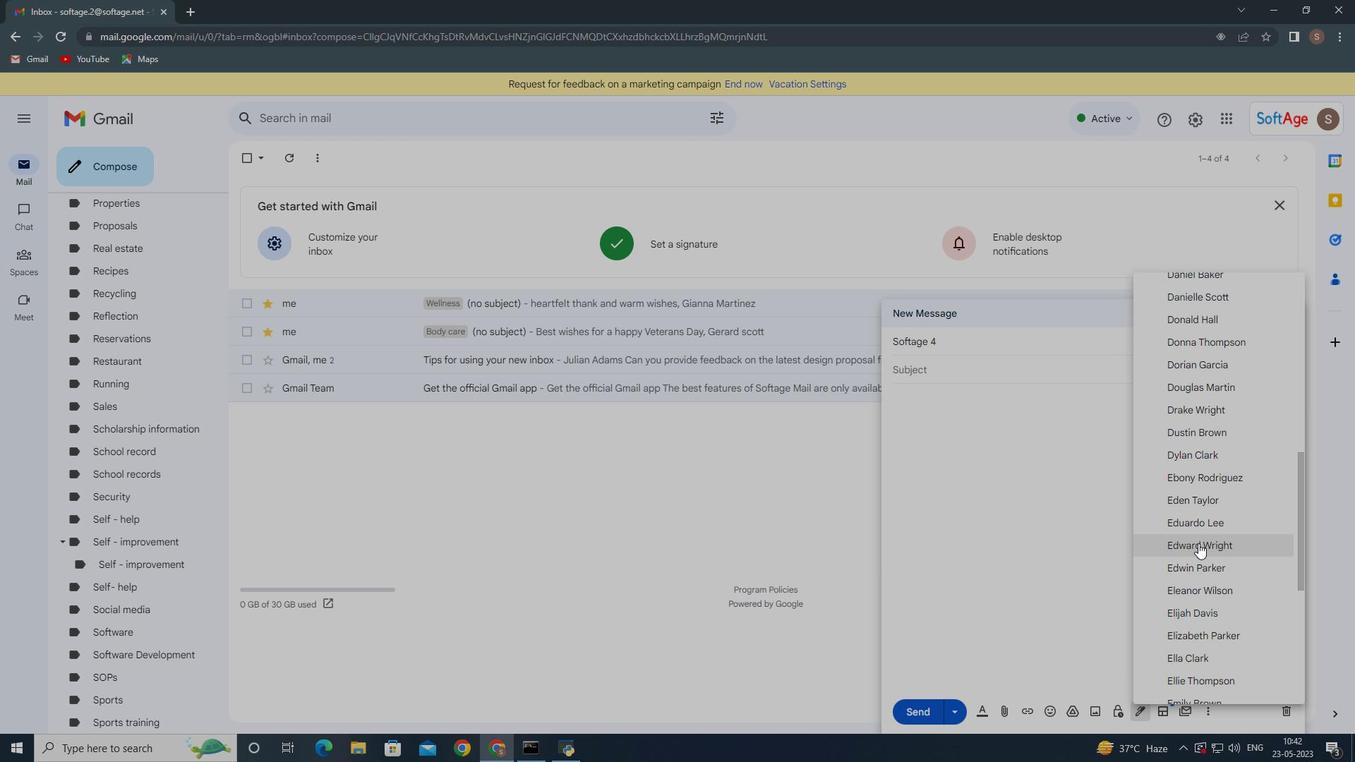 
Action: Mouse moved to (1198, 543)
Screenshot: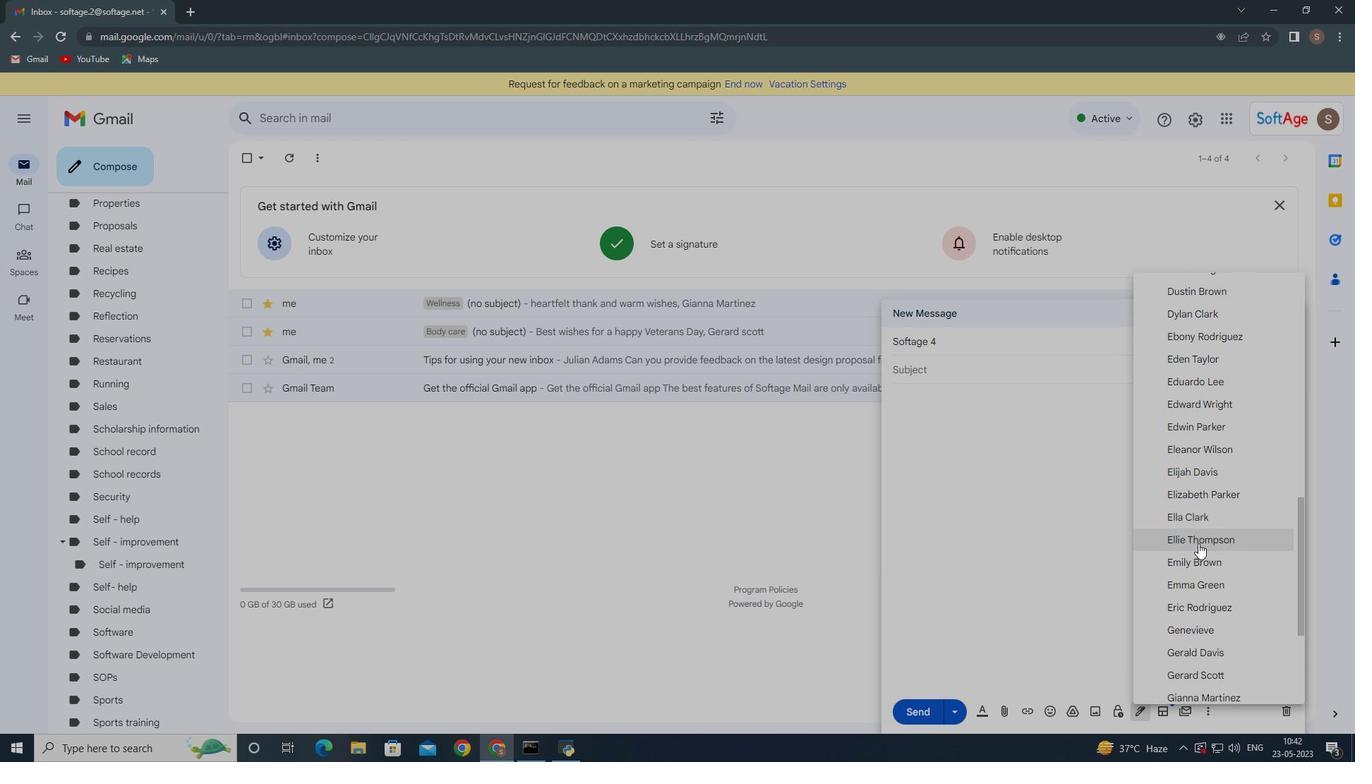 
Action: Mouse scrolled (1198, 543) with delta (0, 0)
Screenshot: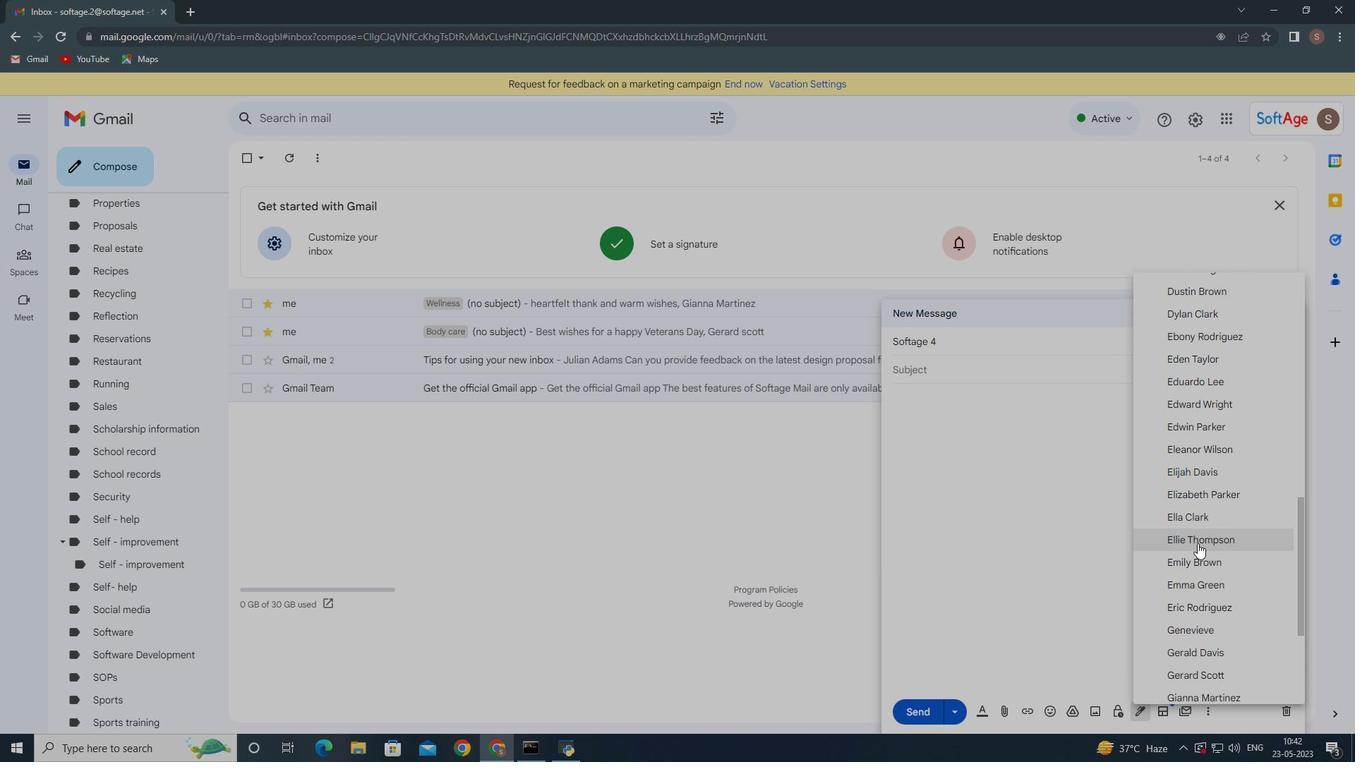 
Action: Mouse scrolled (1198, 543) with delta (0, 0)
Screenshot: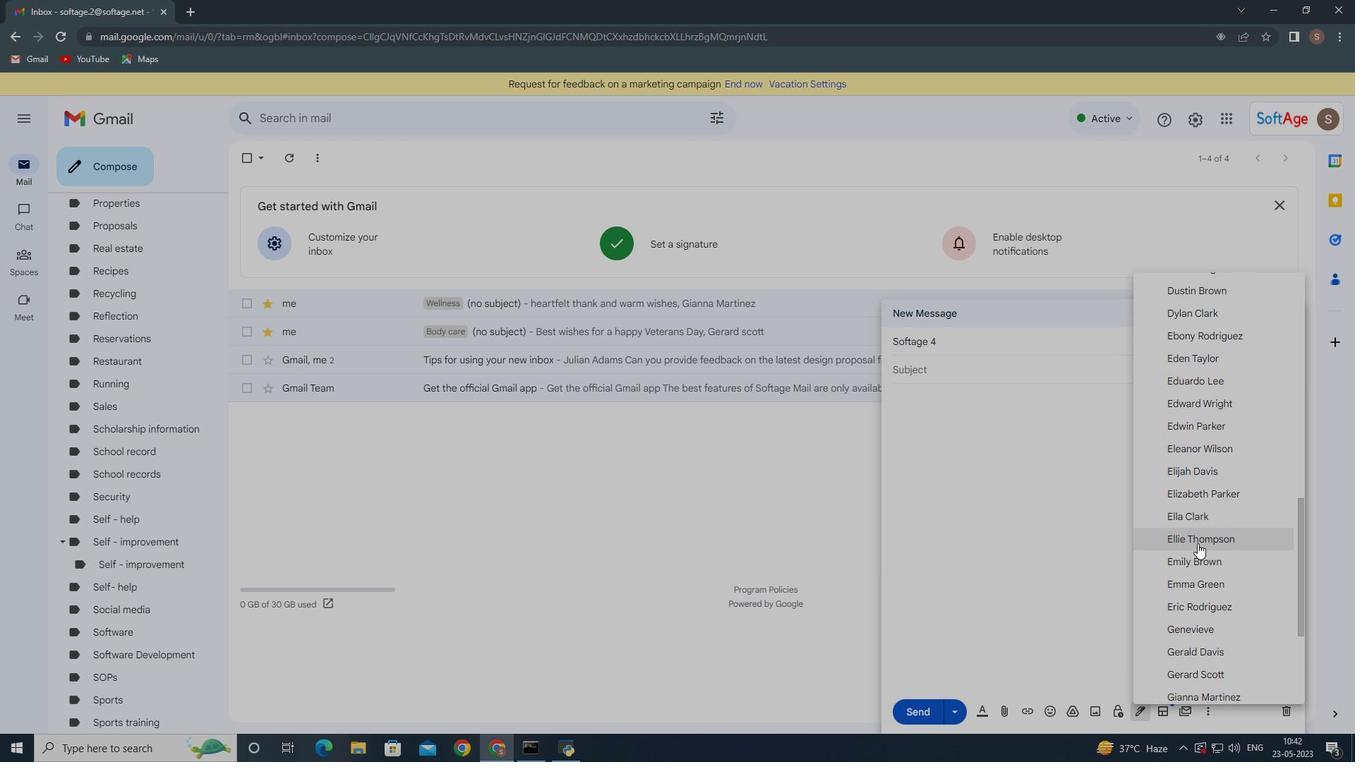 
Action: Mouse scrolled (1198, 543) with delta (0, 0)
Screenshot: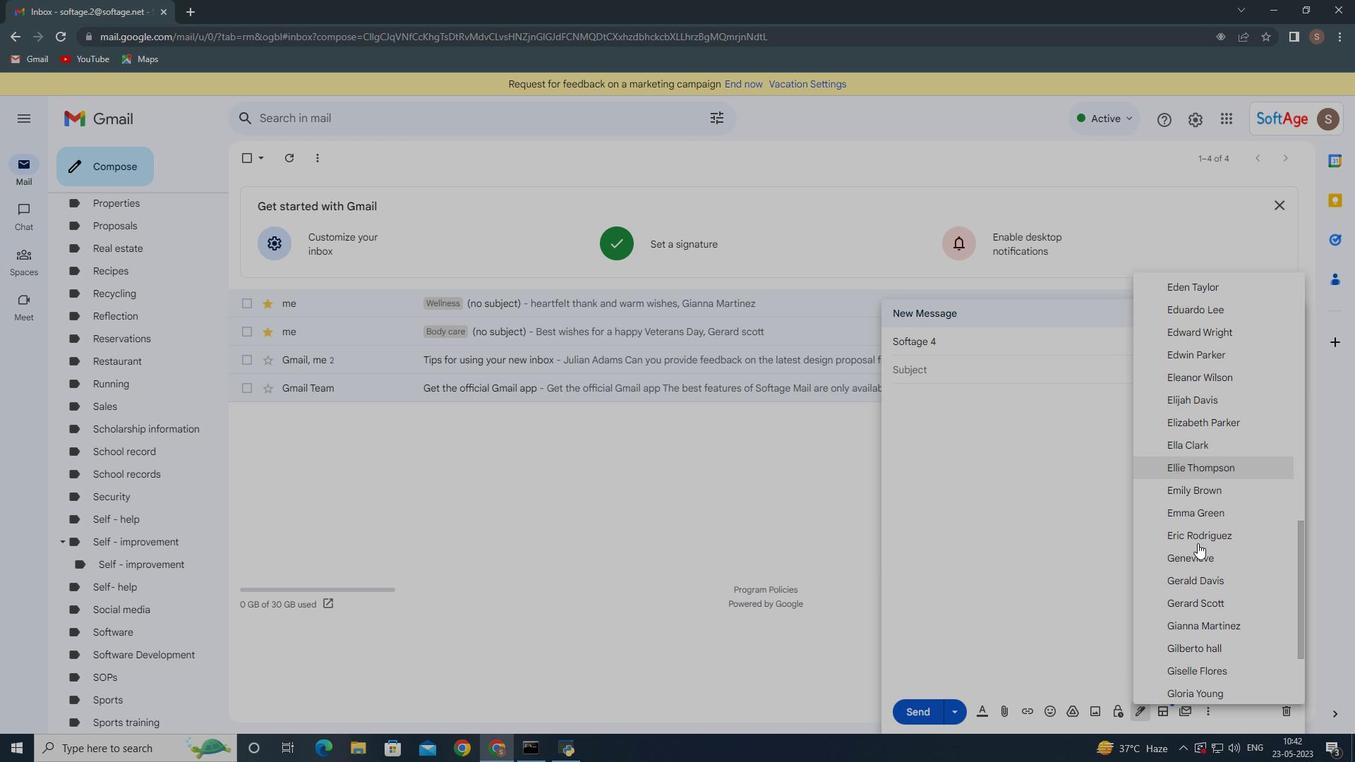
Action: Mouse moved to (1180, 396)
Screenshot: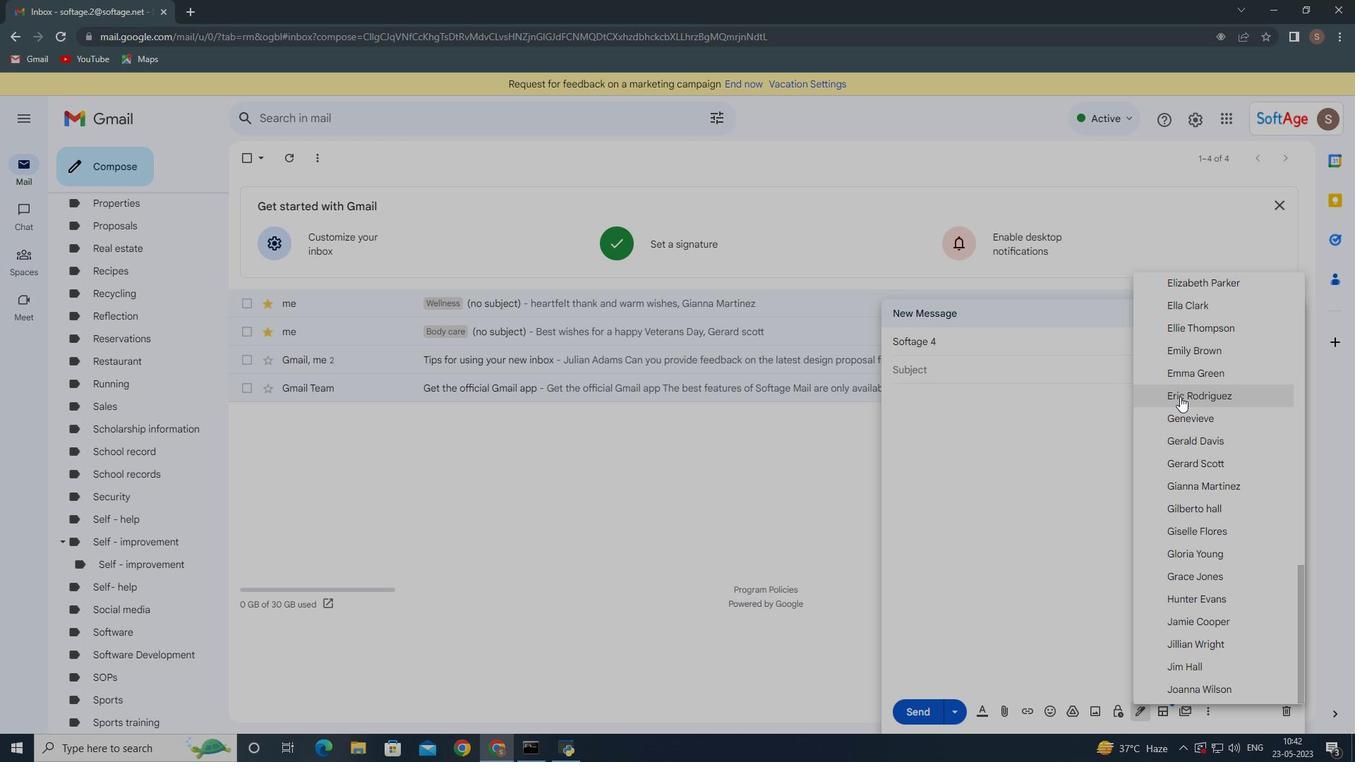 
Action: Mouse pressed left at (1180, 396)
Screenshot: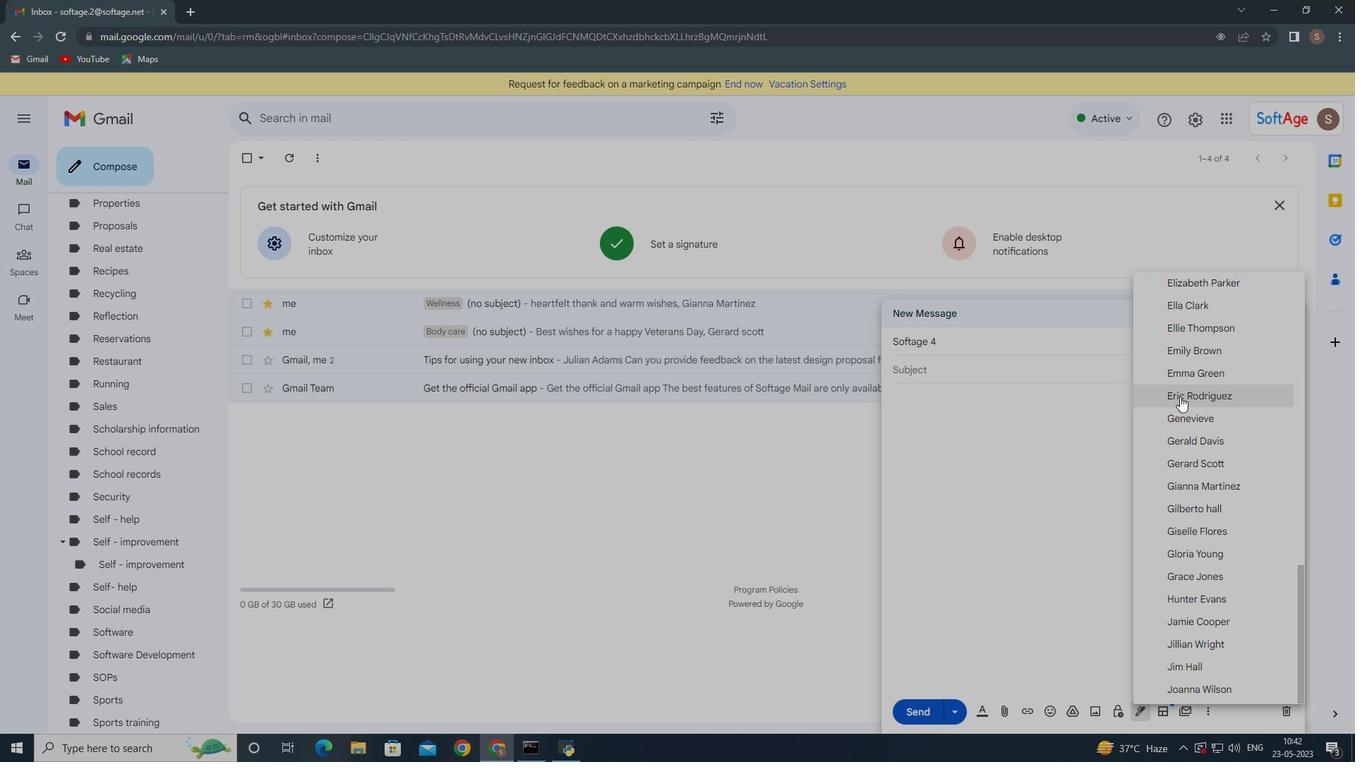 
Action: Mouse moved to (1208, 712)
Screenshot: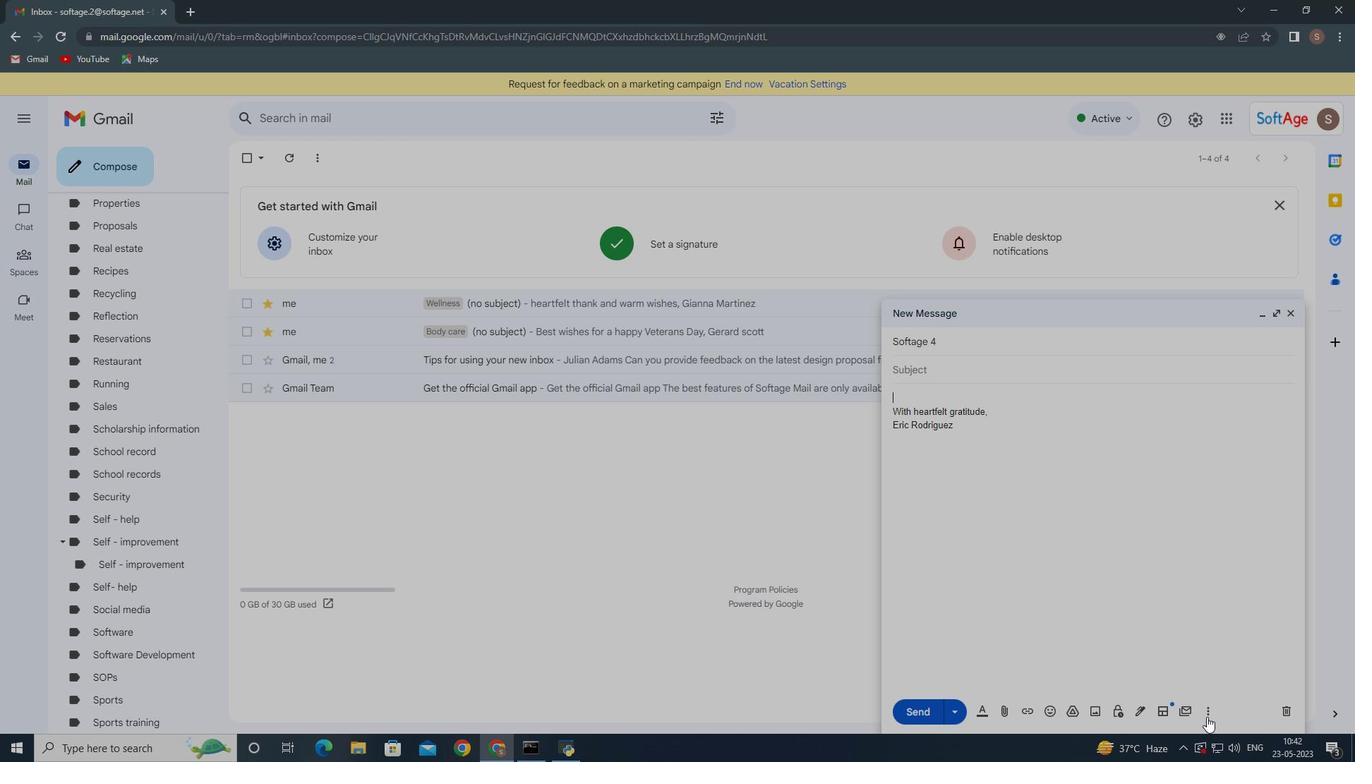 
Action: Mouse pressed left at (1208, 712)
Screenshot: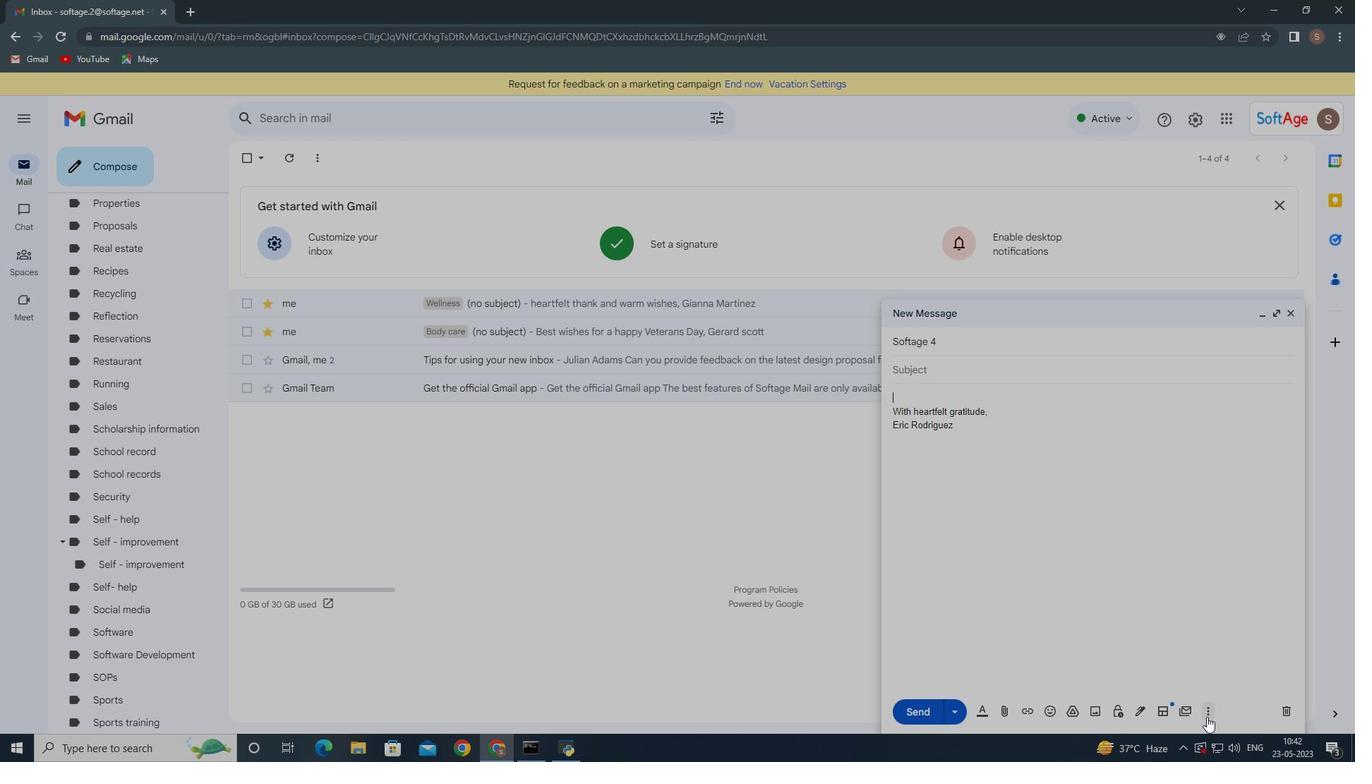 
Action: Mouse moved to (1141, 575)
Screenshot: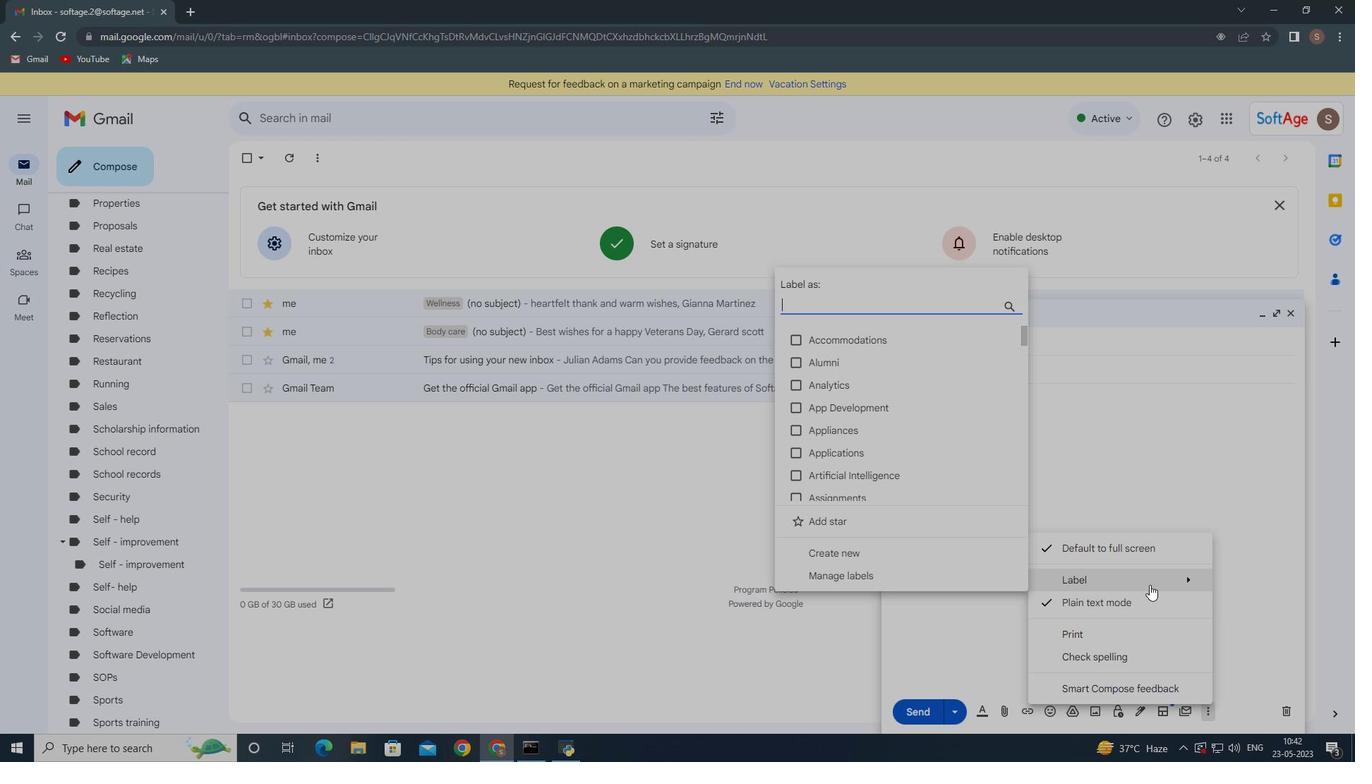 
Action: Mouse pressed left at (1150, 584)
Screenshot: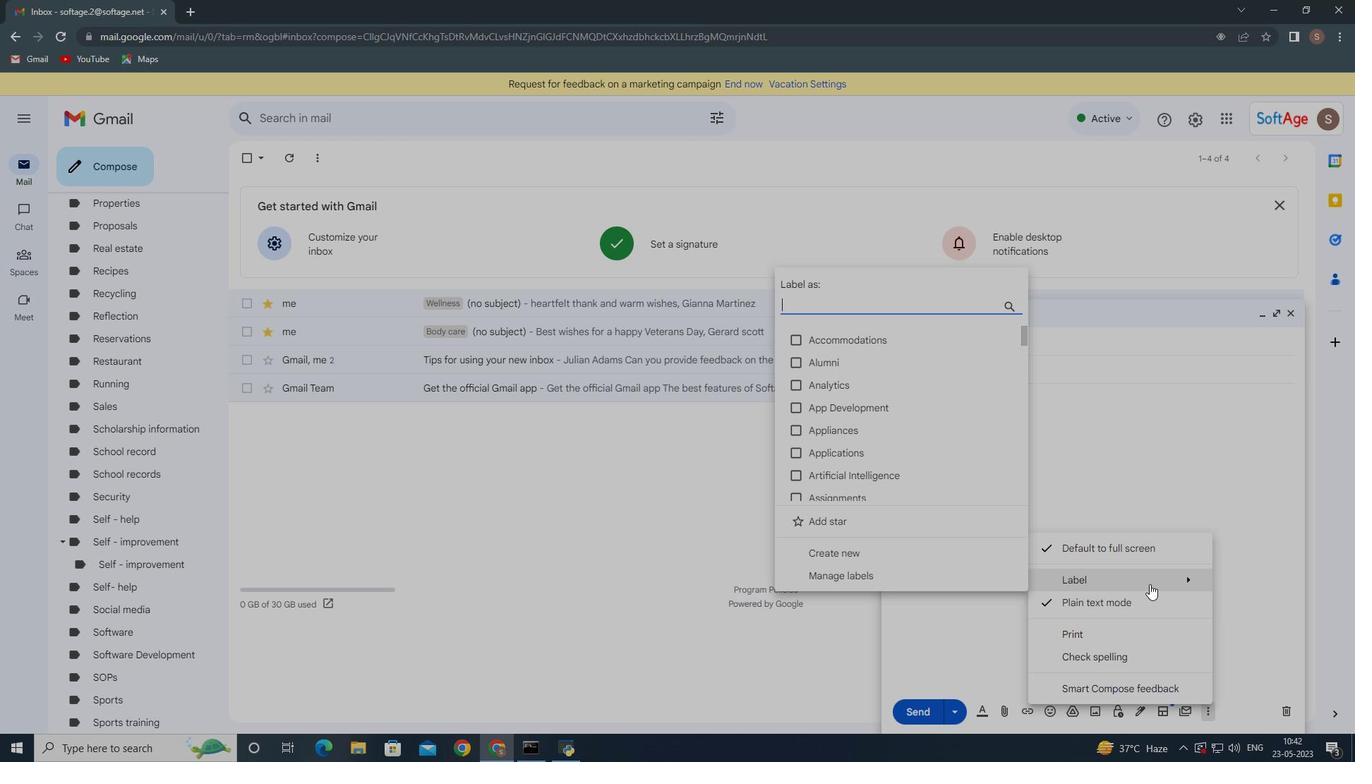 
Action: Mouse moved to (910, 546)
Screenshot: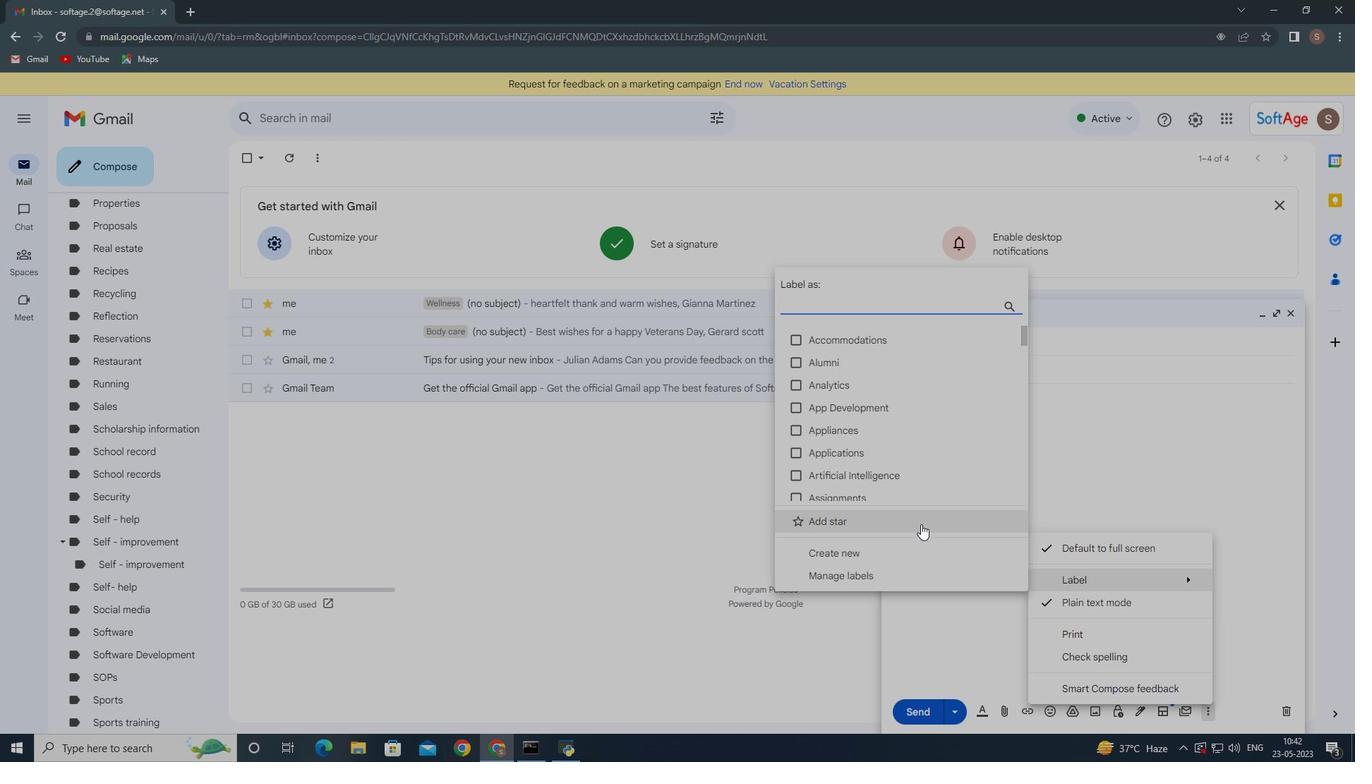 
Action: Mouse pressed left at (910, 546)
Screenshot: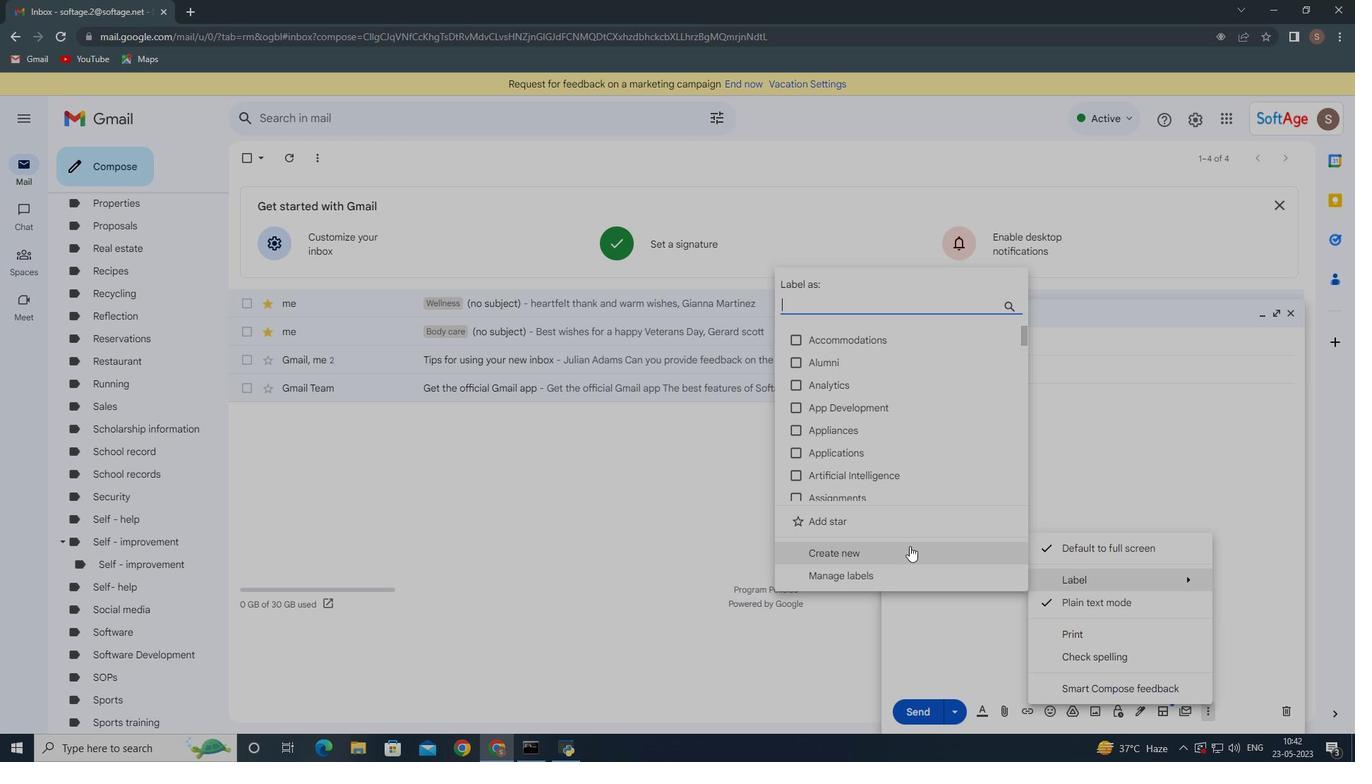 
Action: Mouse moved to (822, 454)
Screenshot: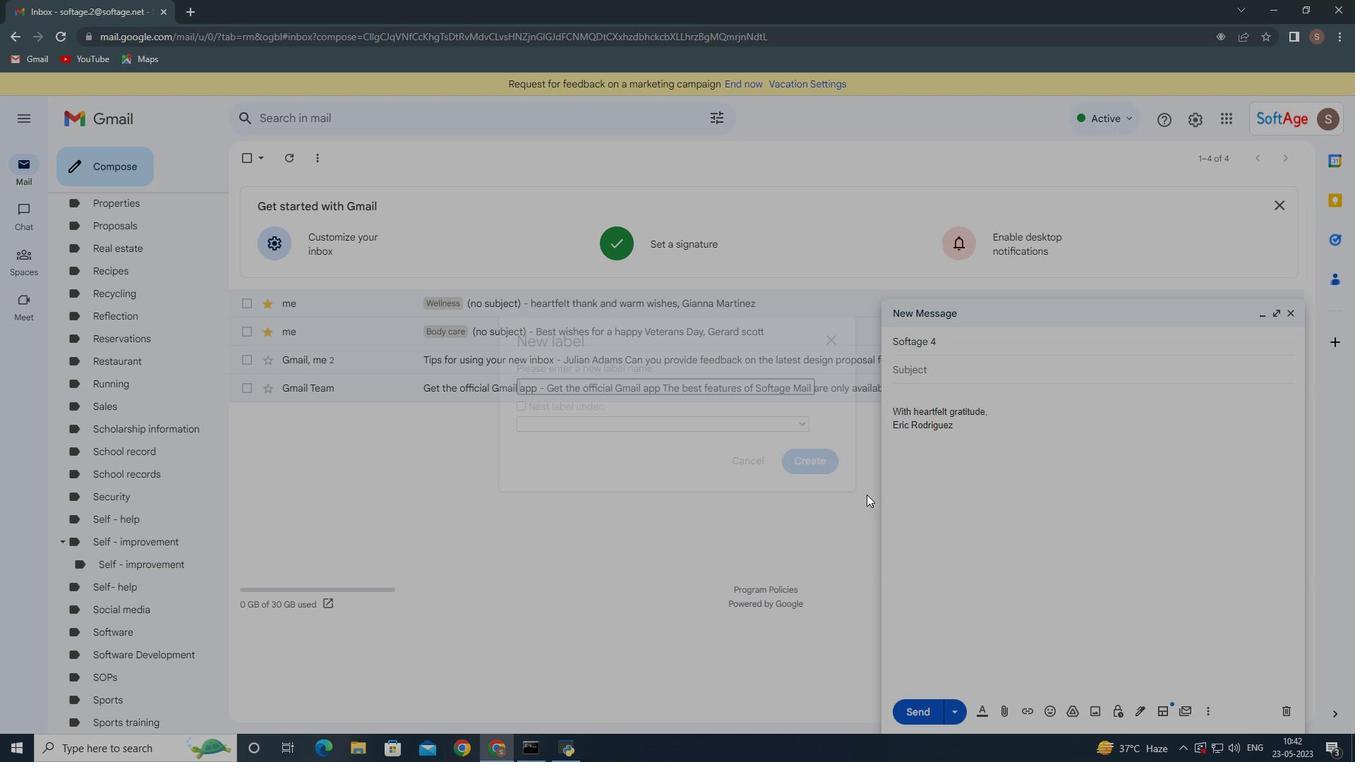 
Action: Key pressed <Key.shift>hobbies<Key.left><Key.left><Key.left><Key.left><Key.left><Key.left><Key.backspace><Key.shift>H
Screenshot: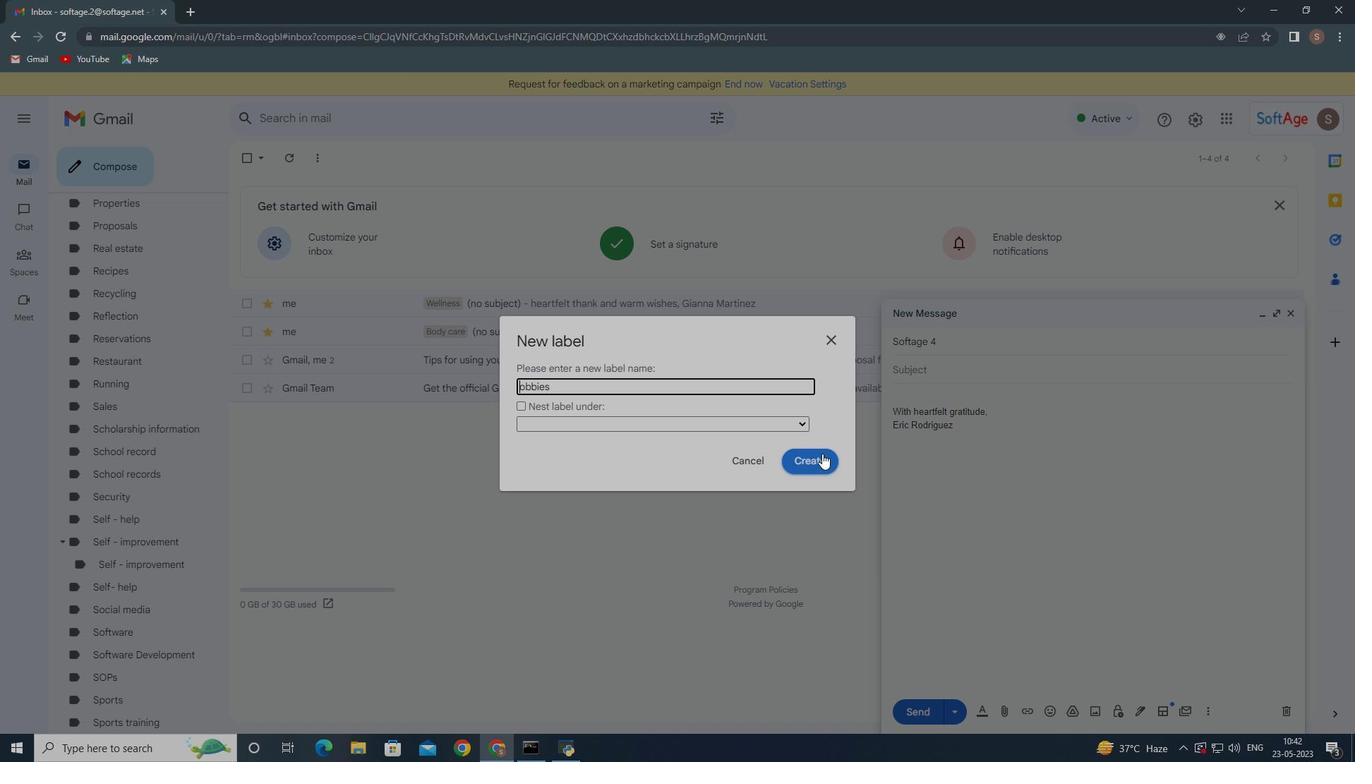 
Action: Mouse moved to (822, 454)
Screenshot: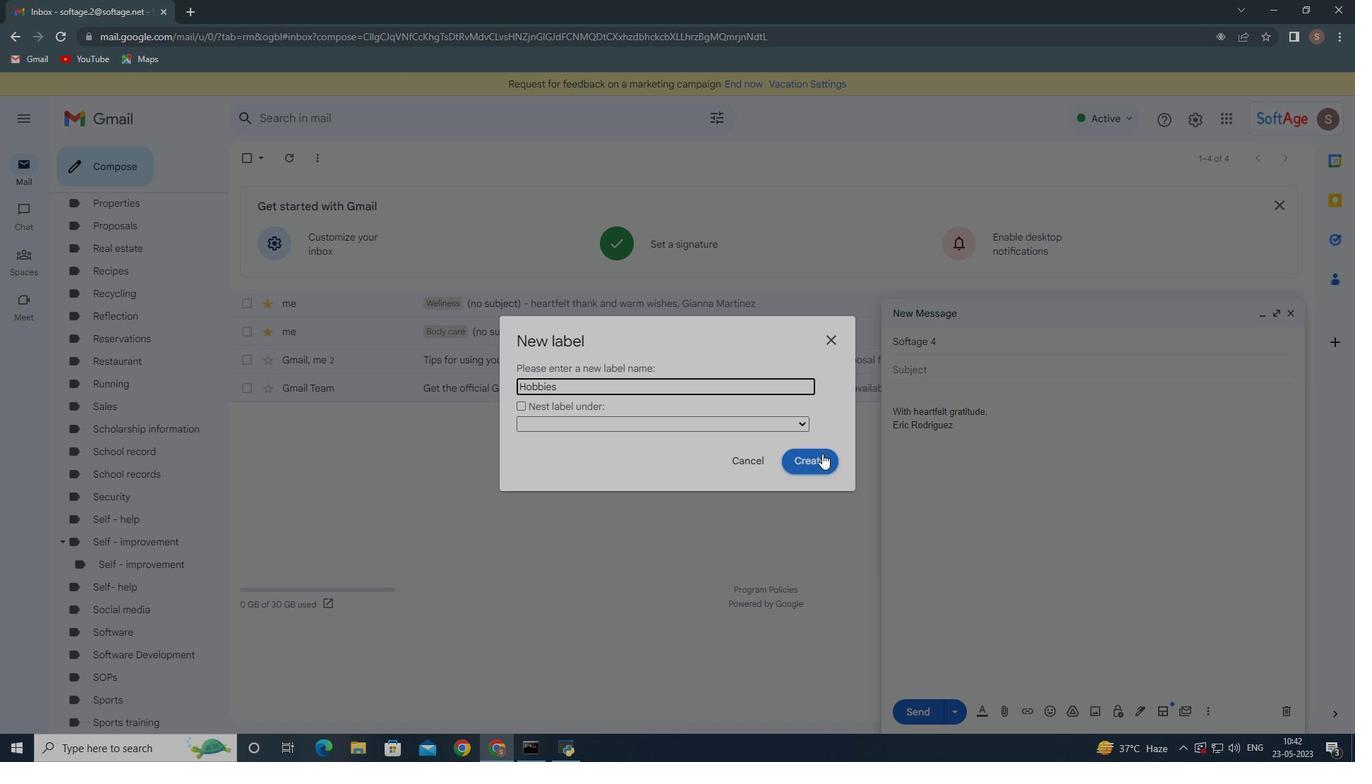 
Action: Mouse pressed left at (822, 454)
Screenshot: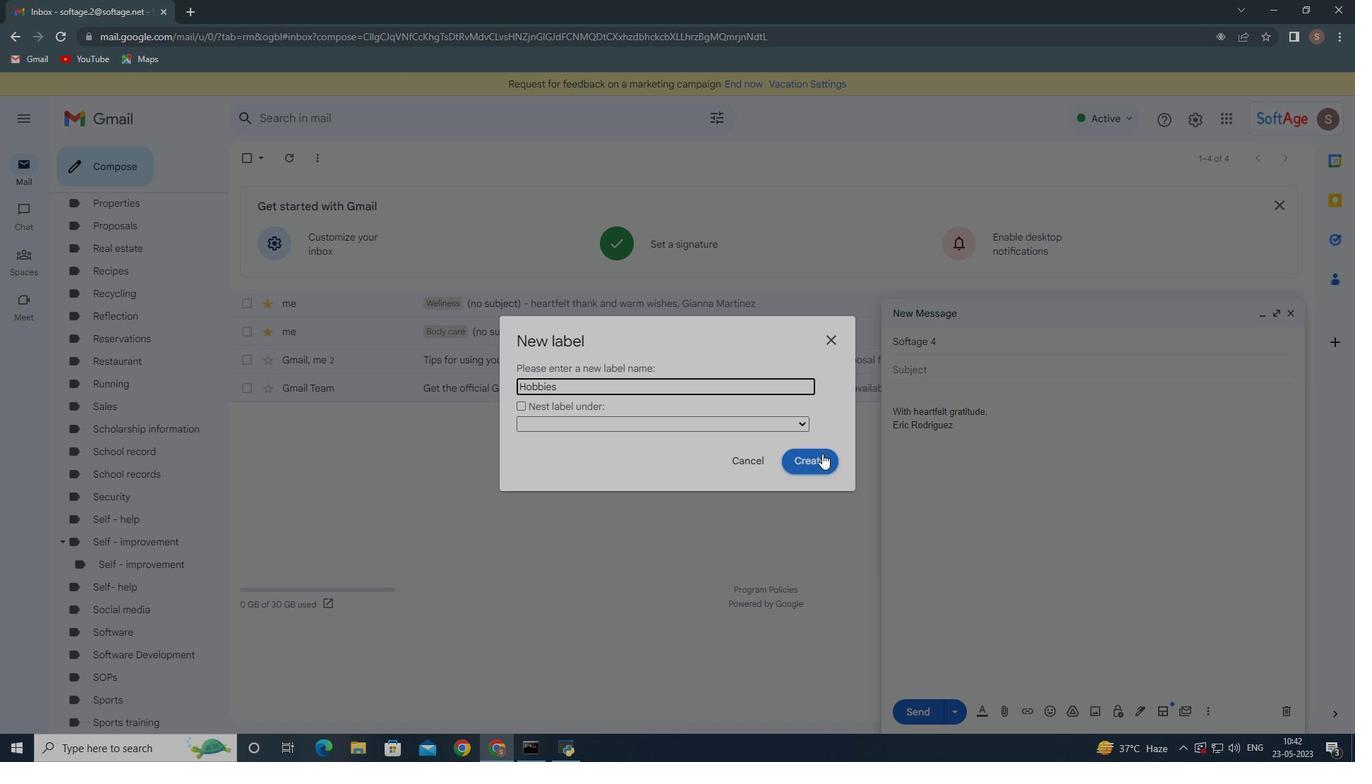
Action: Mouse moved to (1207, 716)
Screenshot: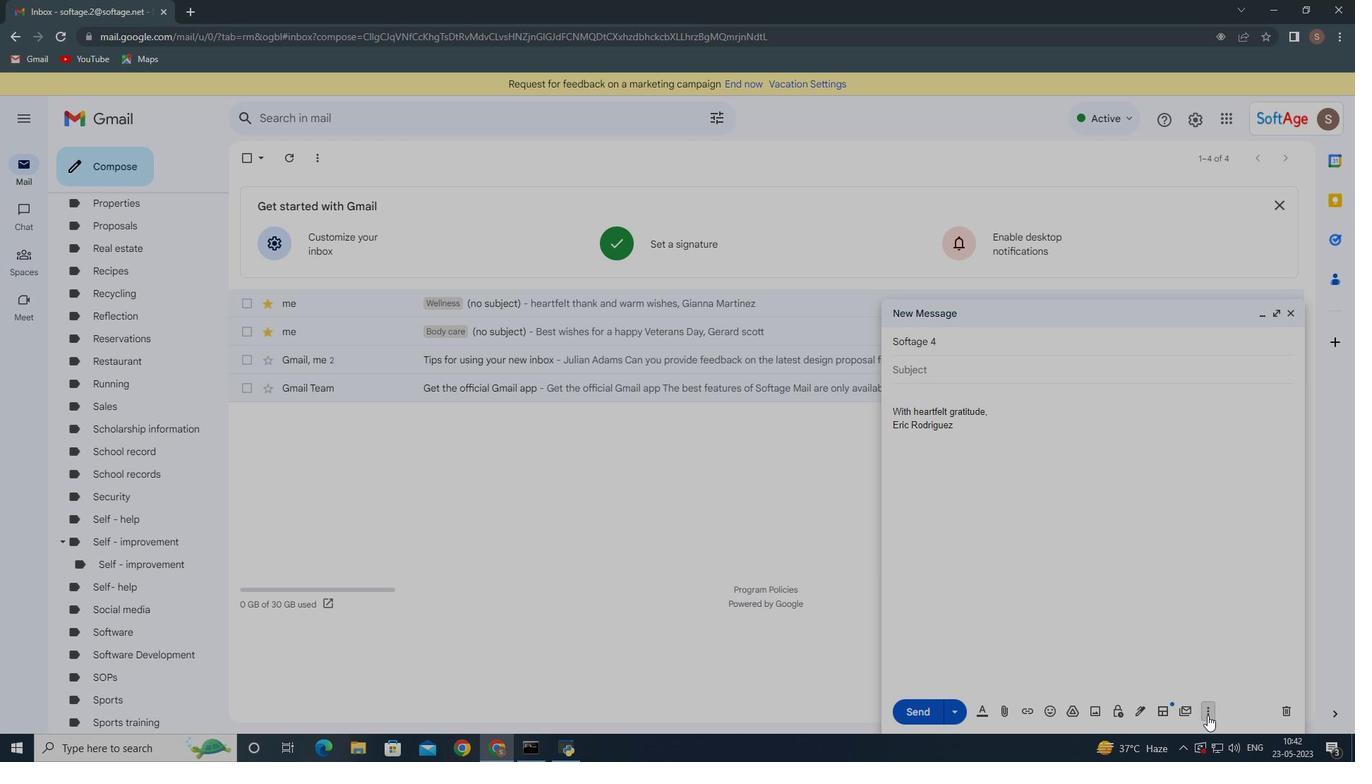 
Action: Mouse pressed left at (1207, 716)
Screenshot: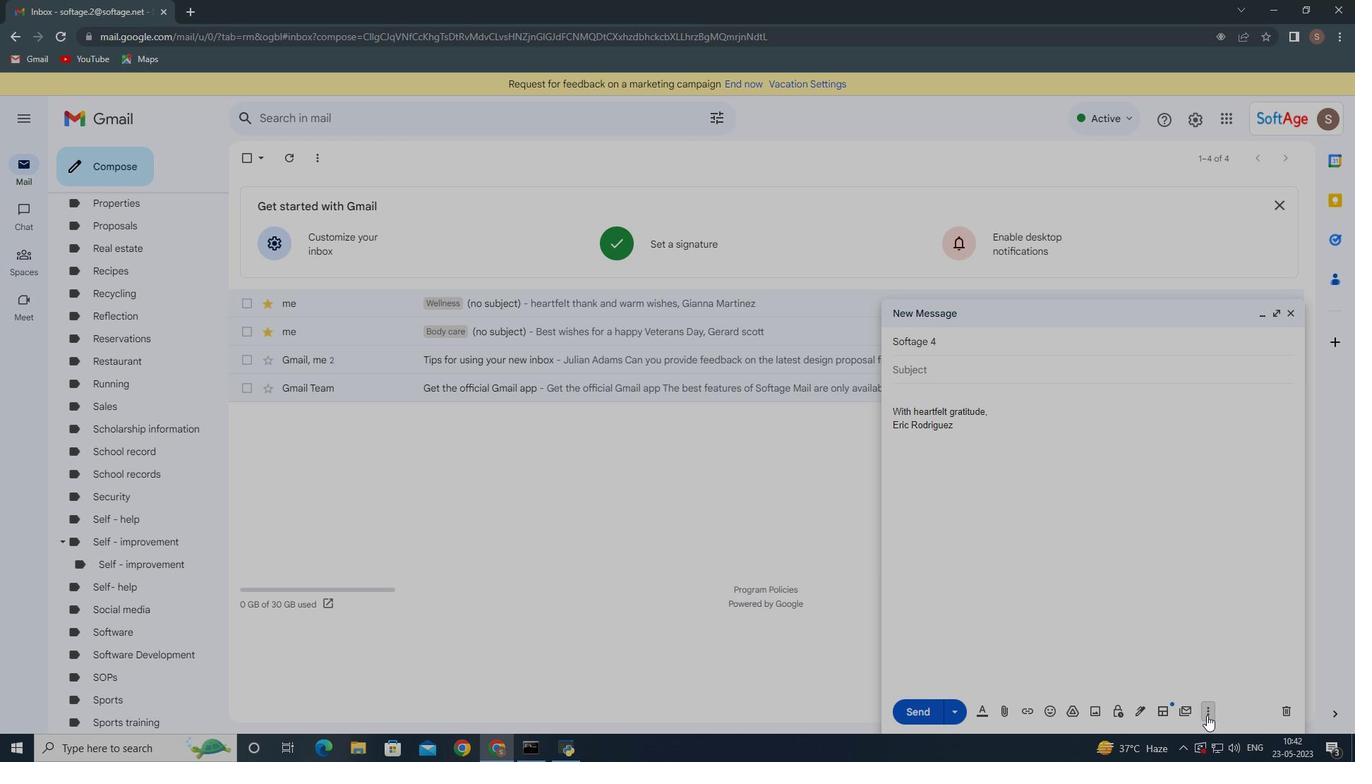 
Action: Mouse moved to (1074, 585)
Screenshot: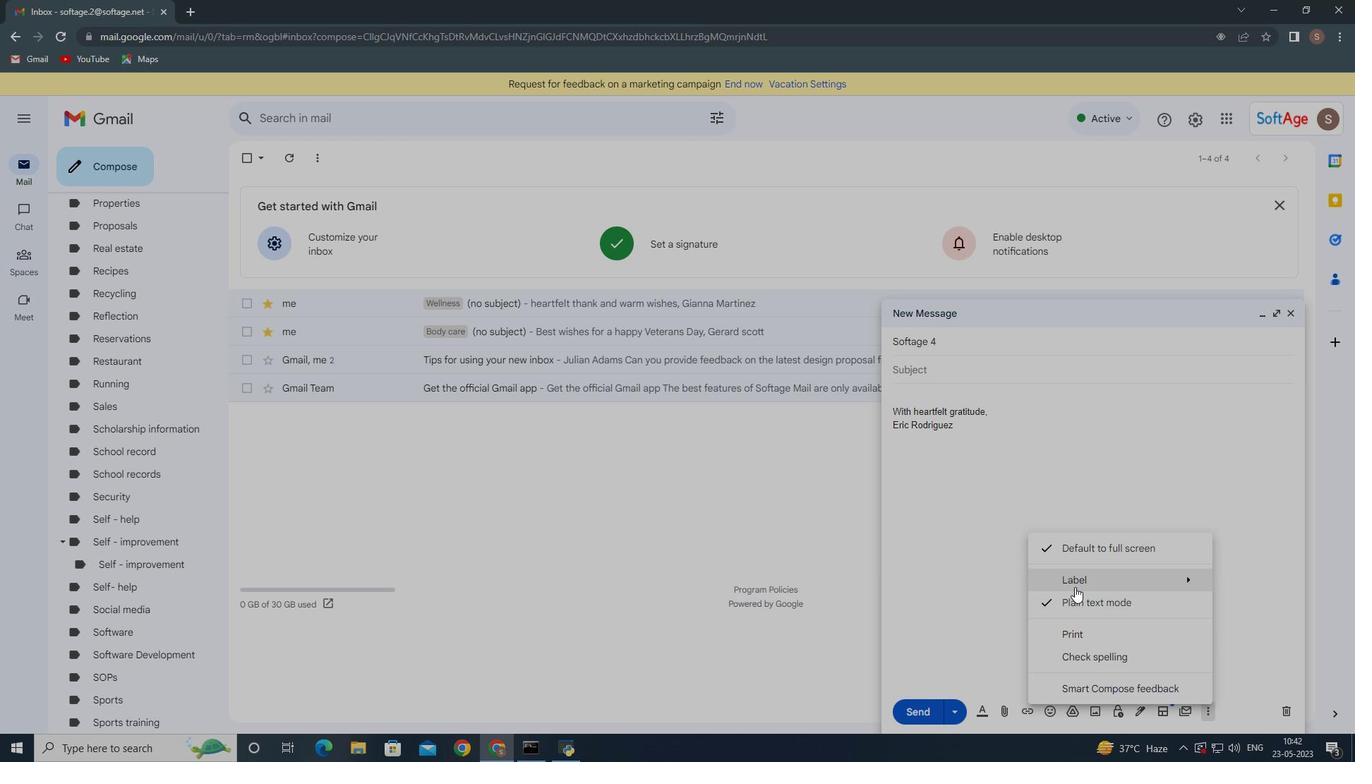 
Action: Mouse pressed left at (1074, 585)
Screenshot: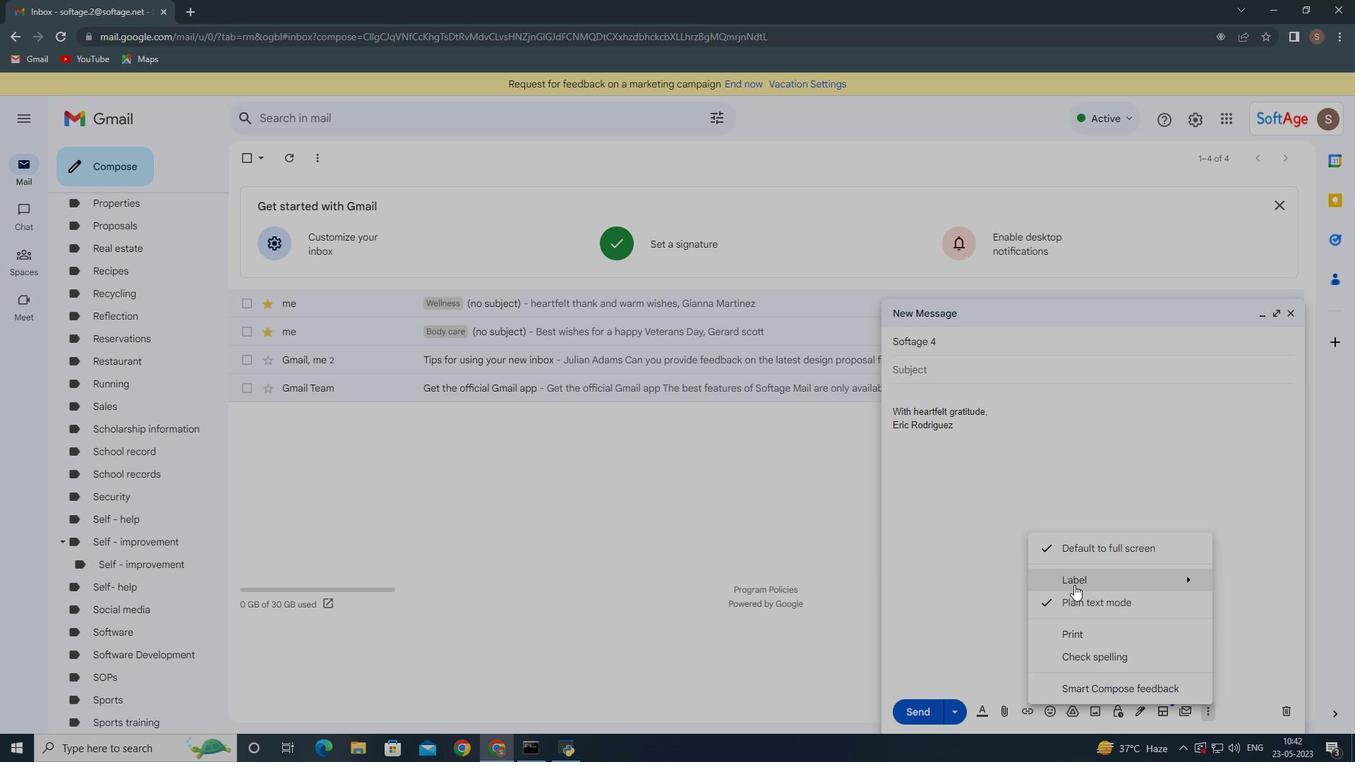 
Action: Mouse moved to (933, 437)
Screenshot: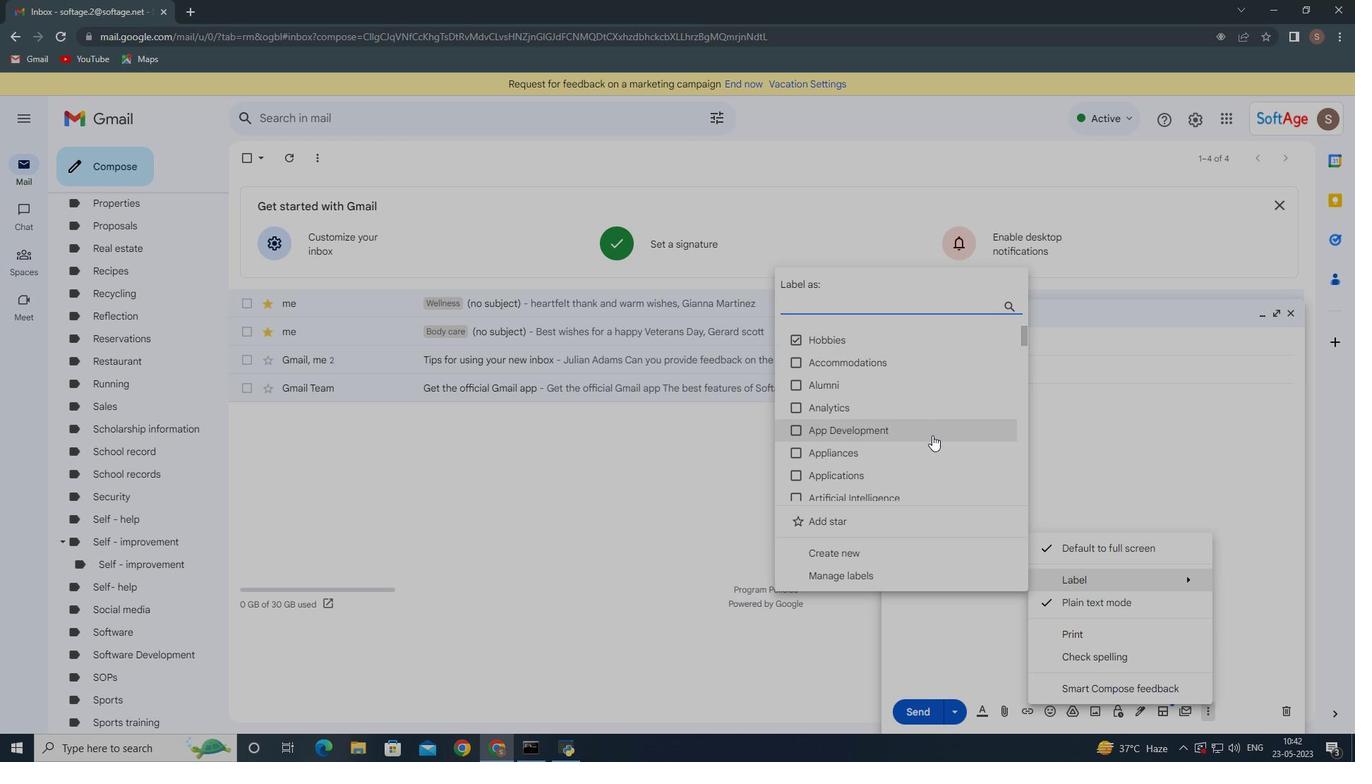 
